 Task: Search one way flight ticket for 4 adults, 1 infant in seat and 1 infant on lap in premium economy from New York/islip: Long Island Macarthur Airport to Gillette: Gillette Campbell County Airport on 5-1-2023. Choice of flights is United. Number of bags: 5 checked bags. Price is upto 98000. Outbound departure time preference is 7:15.
Action: Mouse moved to (277, 566)
Screenshot: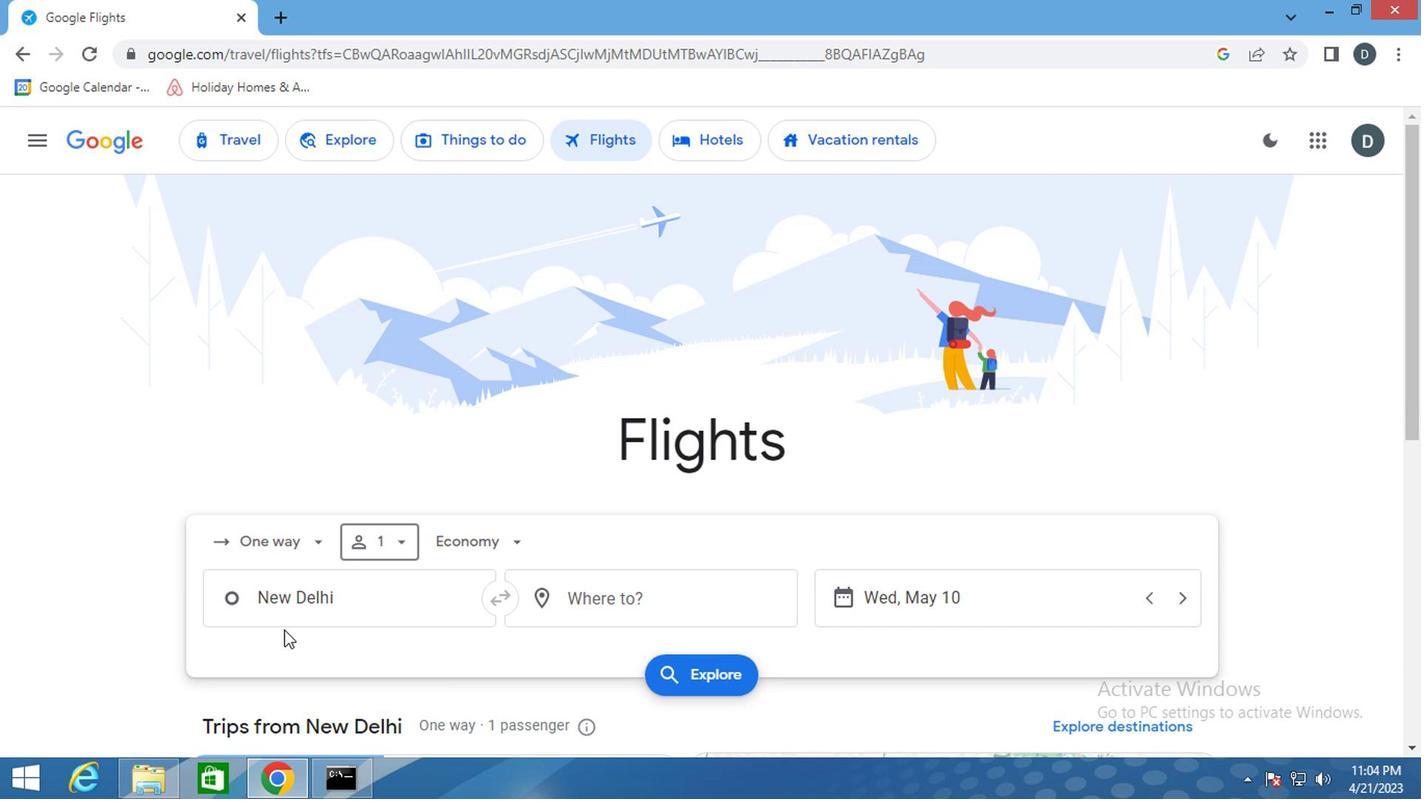 
Action: Mouse pressed left at (277, 566)
Screenshot: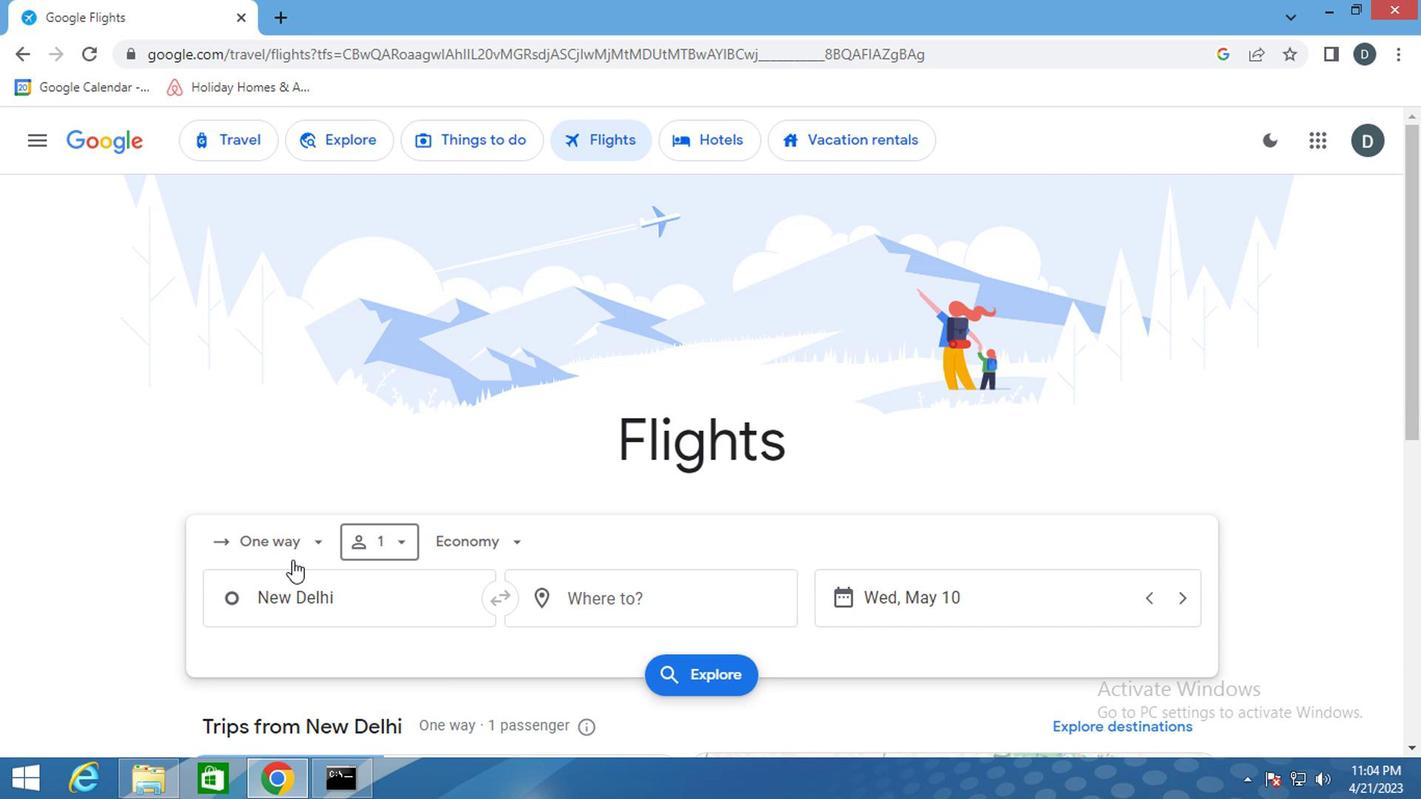 
Action: Mouse moved to (287, 636)
Screenshot: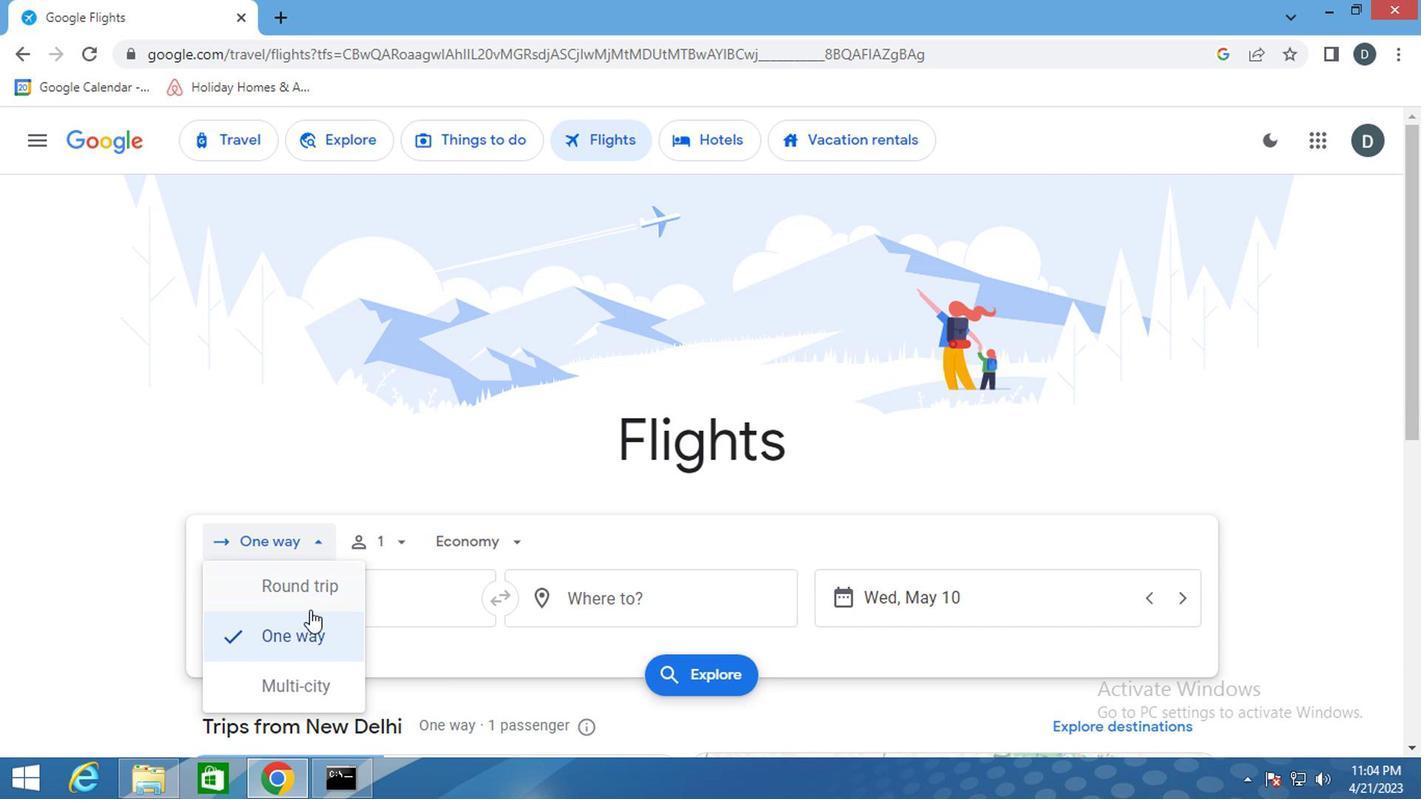 
Action: Mouse pressed left at (287, 636)
Screenshot: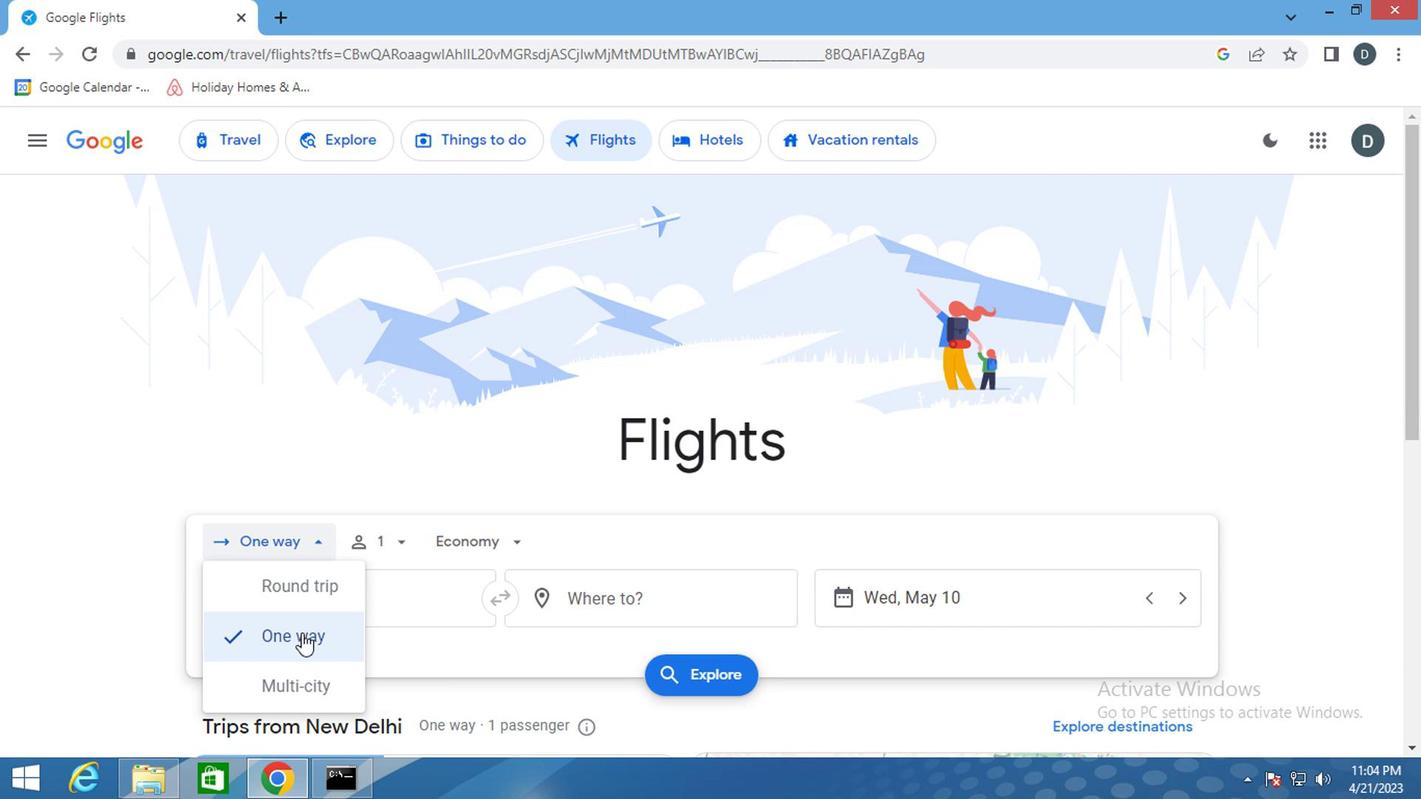 
Action: Mouse moved to (334, 613)
Screenshot: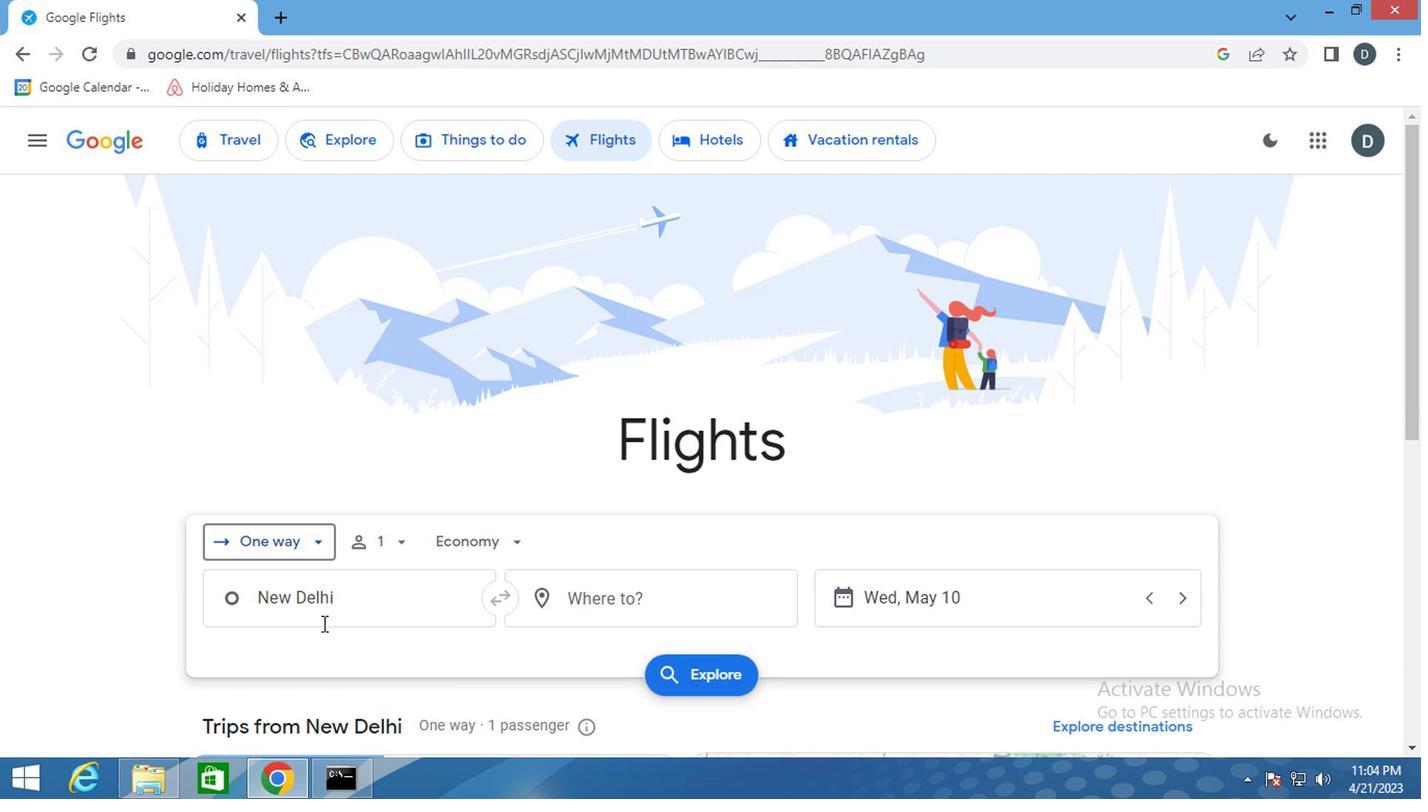 
Action: Mouse pressed left at (334, 613)
Screenshot: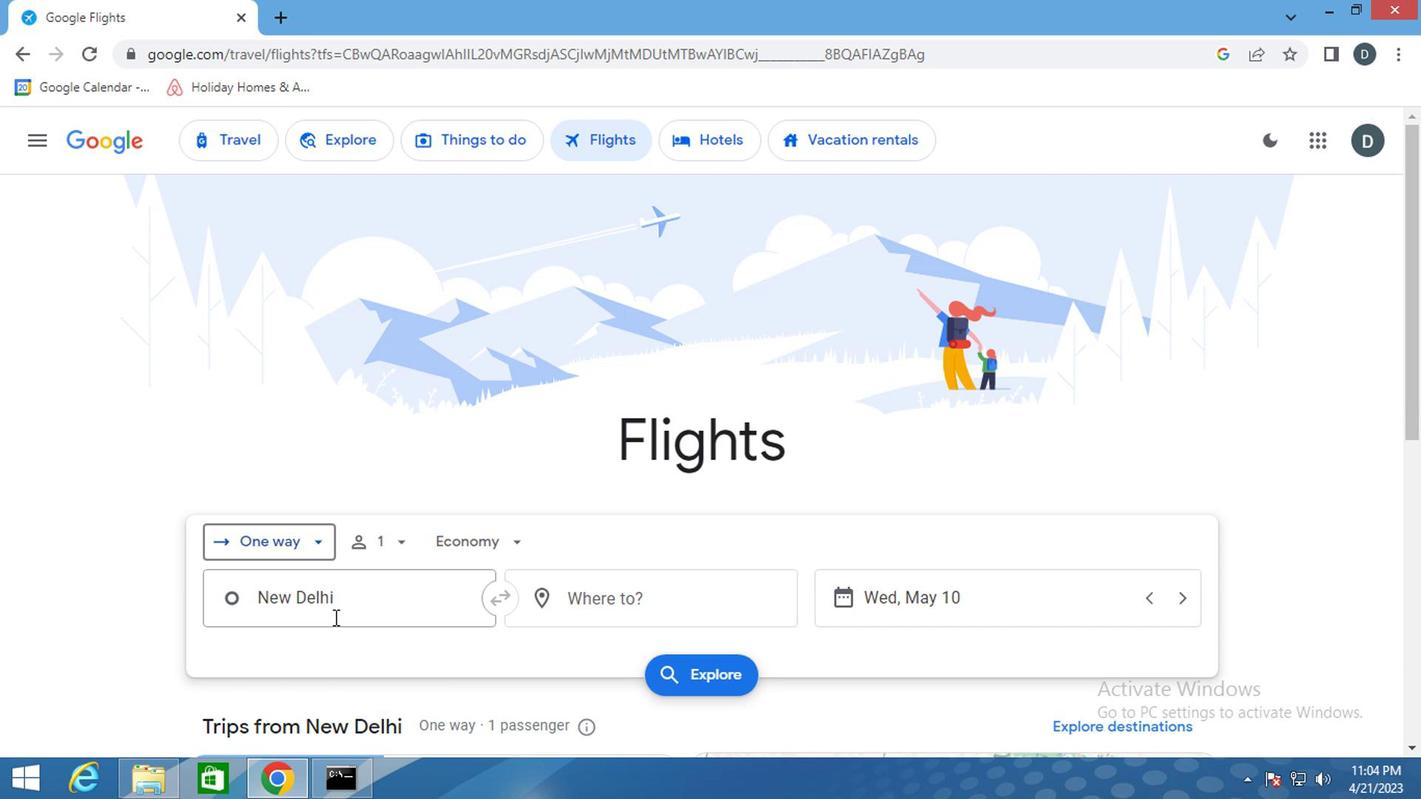 
Action: Mouse moved to (390, 552)
Screenshot: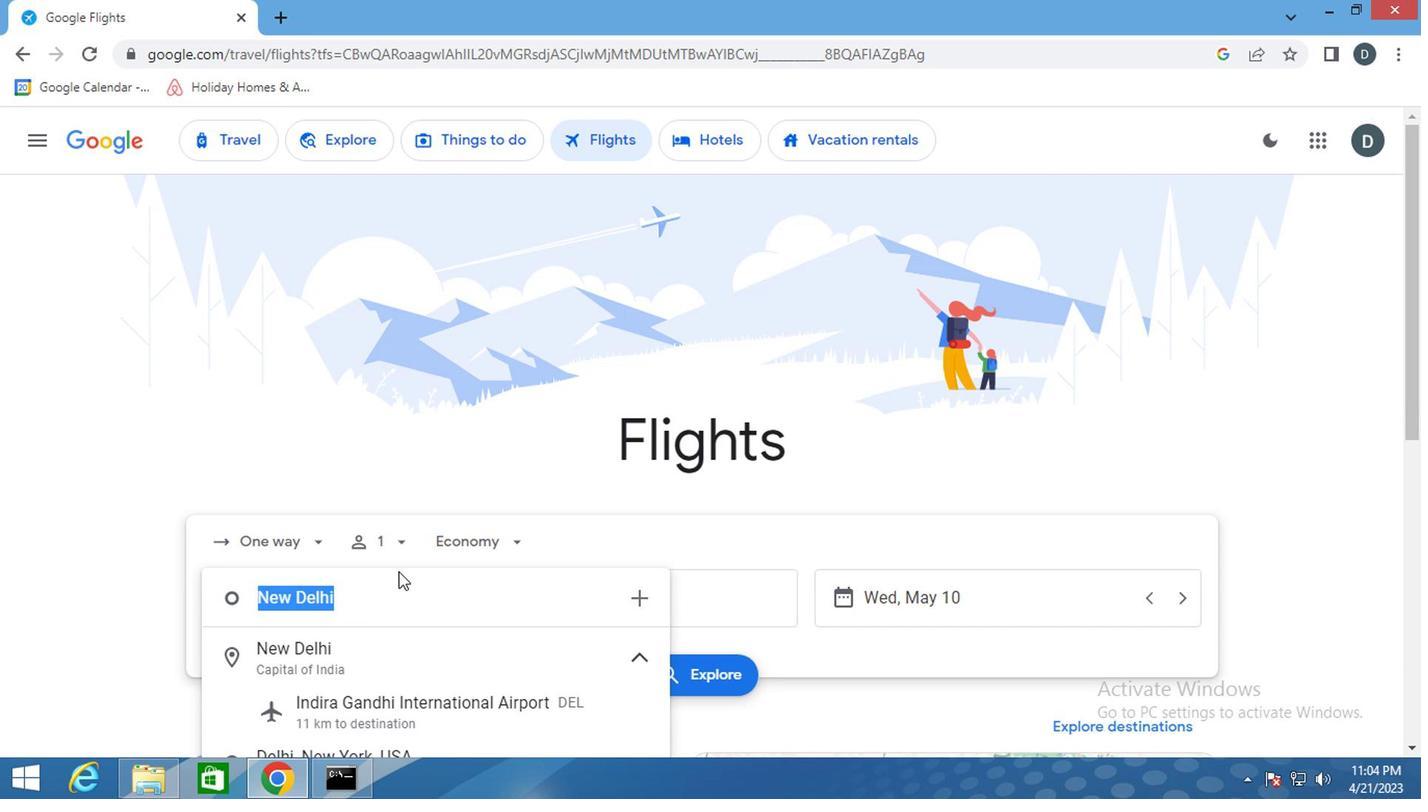
Action: Mouse pressed left at (390, 552)
Screenshot: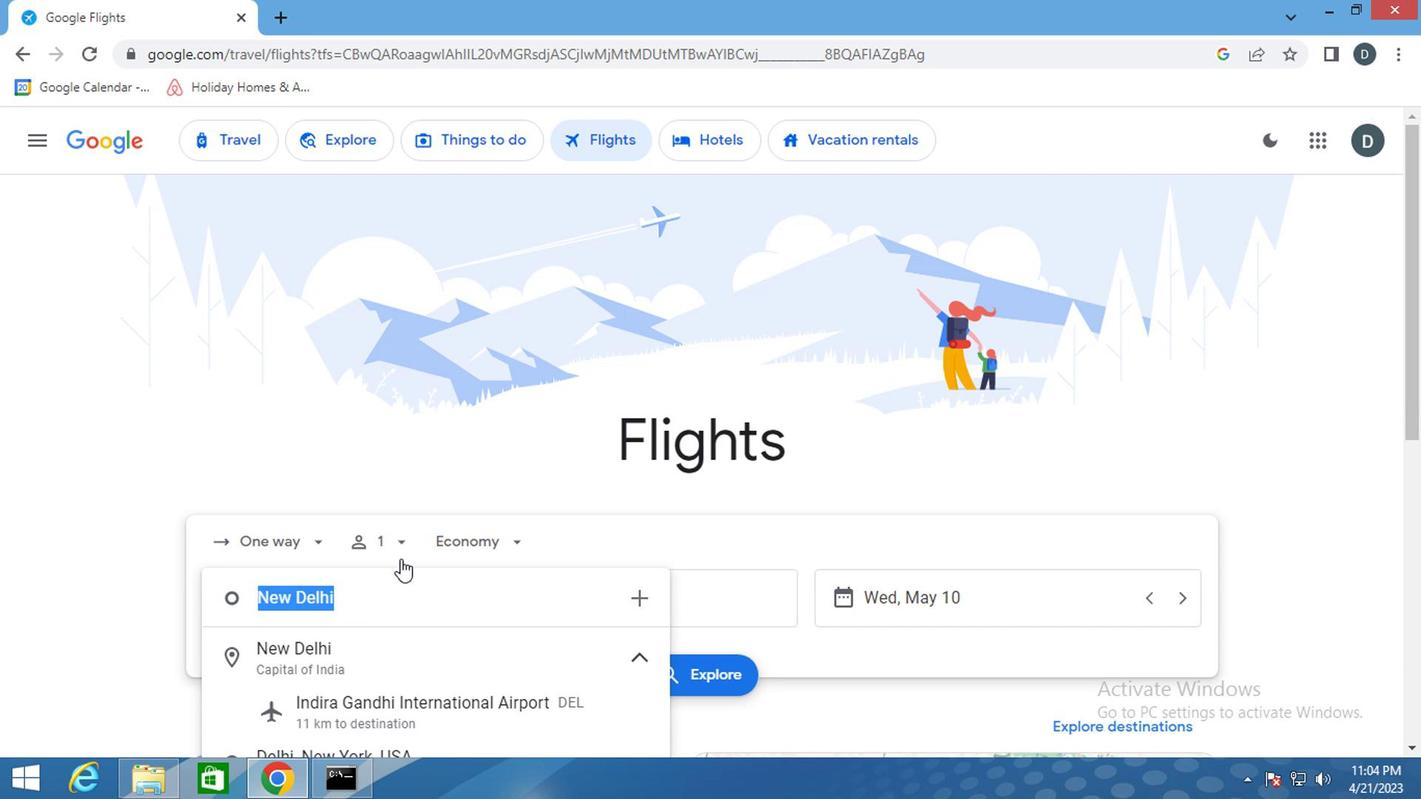 
Action: Mouse moved to (546, 602)
Screenshot: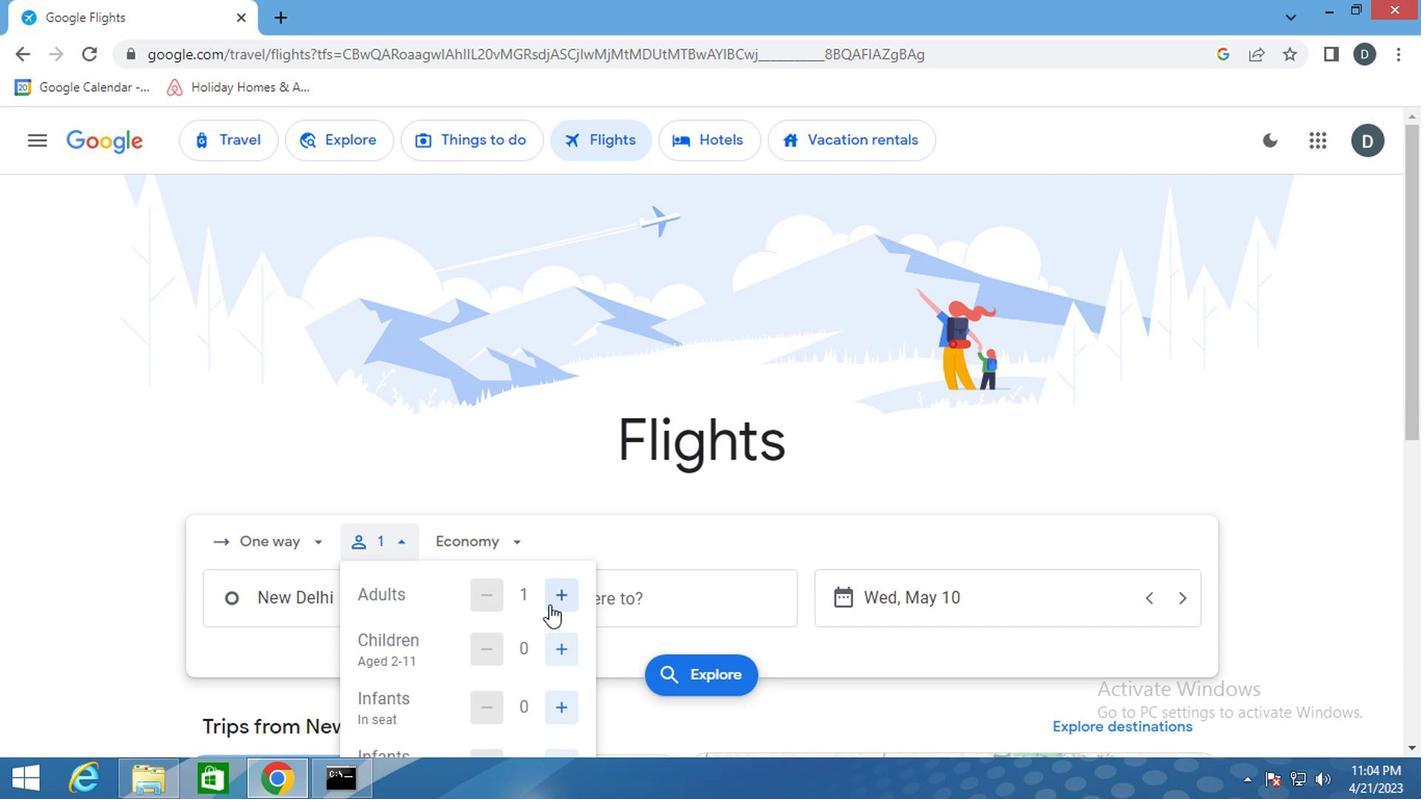 
Action: Mouse pressed left at (546, 602)
Screenshot: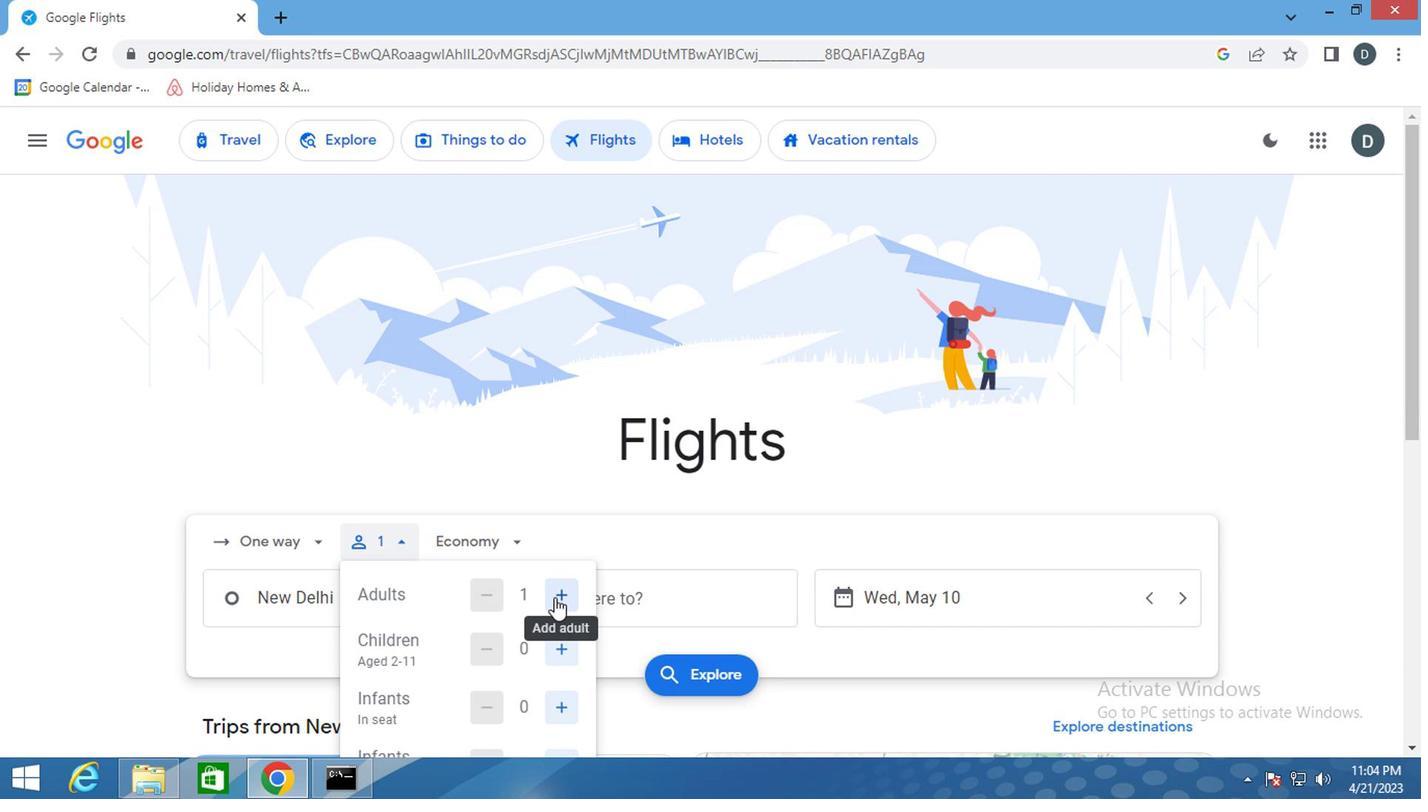
Action: Mouse pressed left at (546, 602)
Screenshot: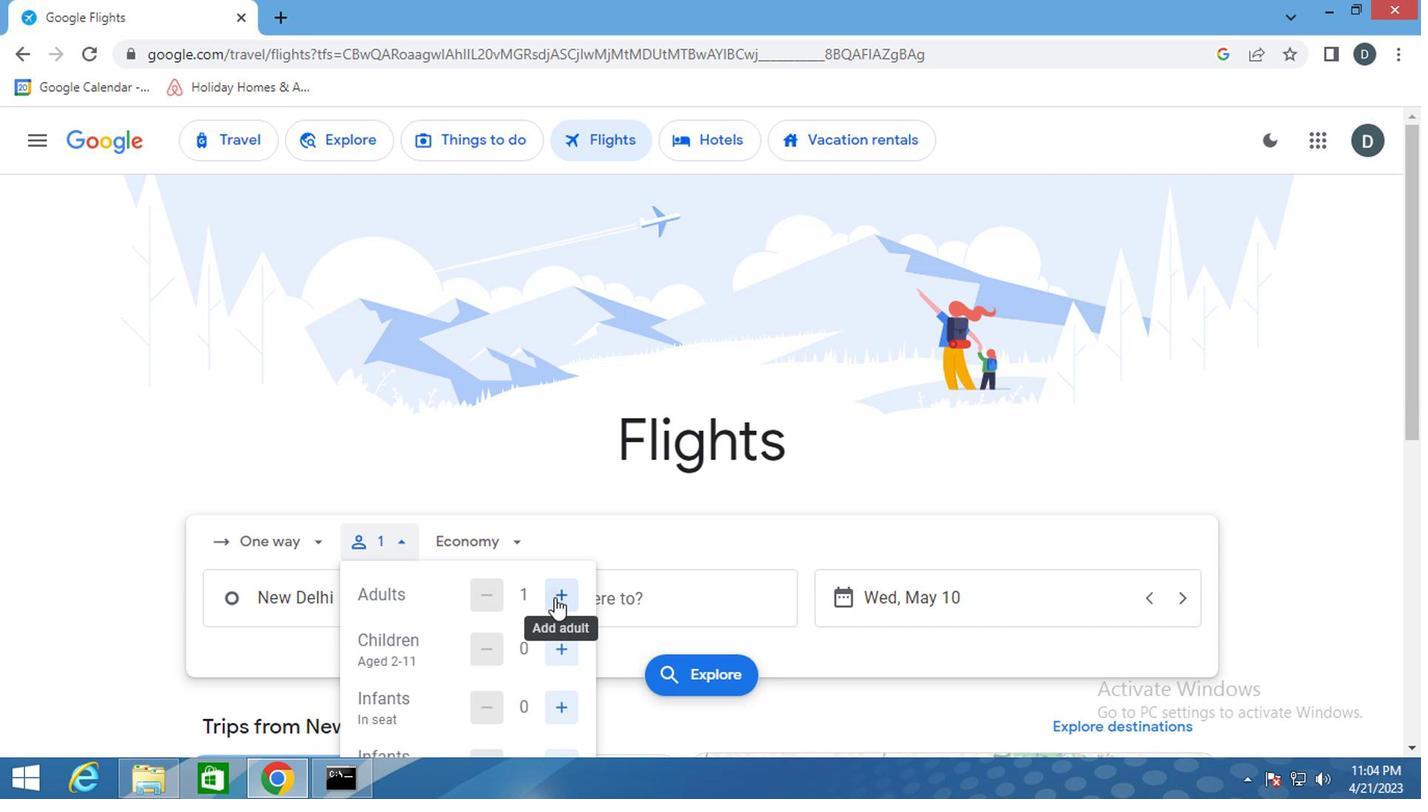 
Action: Mouse pressed left at (546, 602)
Screenshot: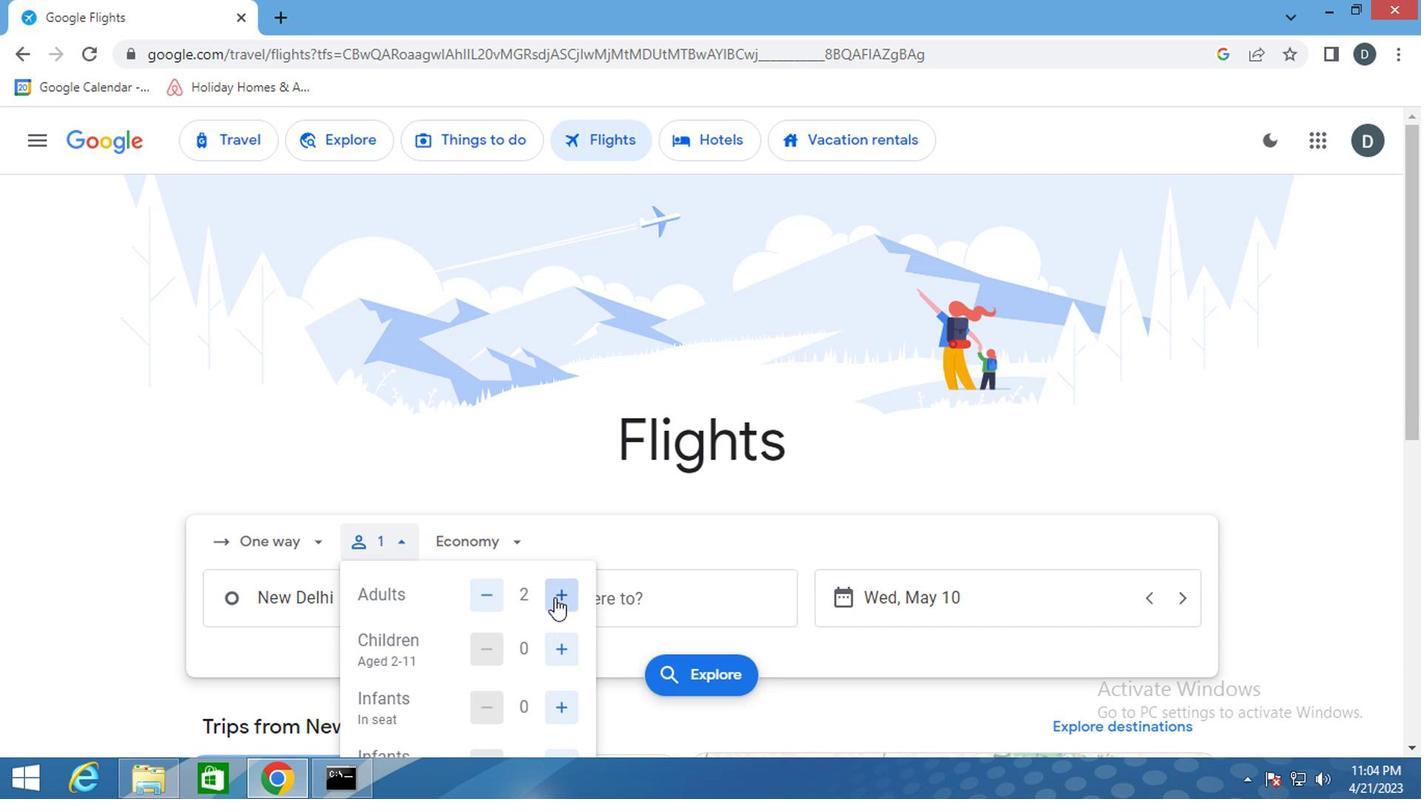 
Action: Mouse pressed left at (546, 602)
Screenshot: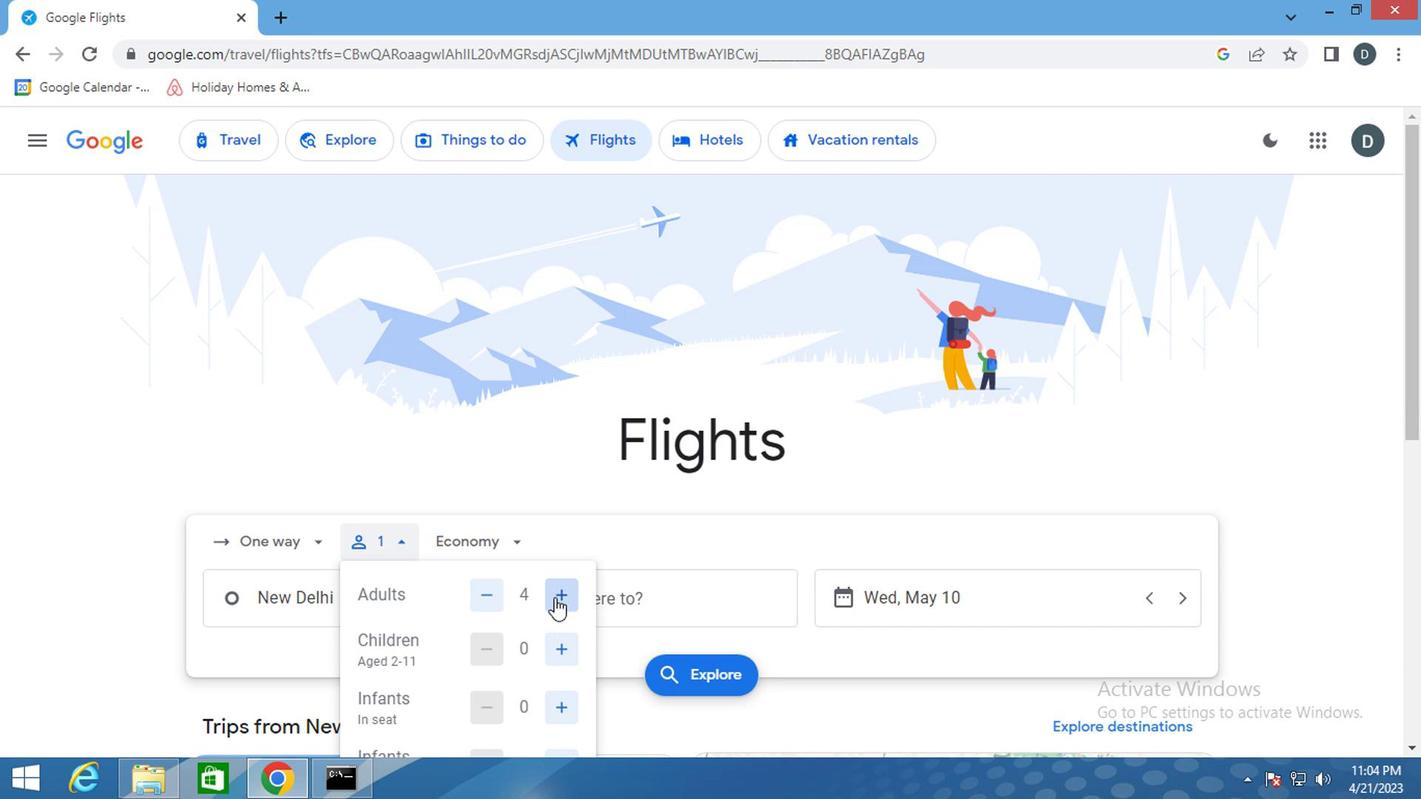 
Action: Mouse moved to (485, 594)
Screenshot: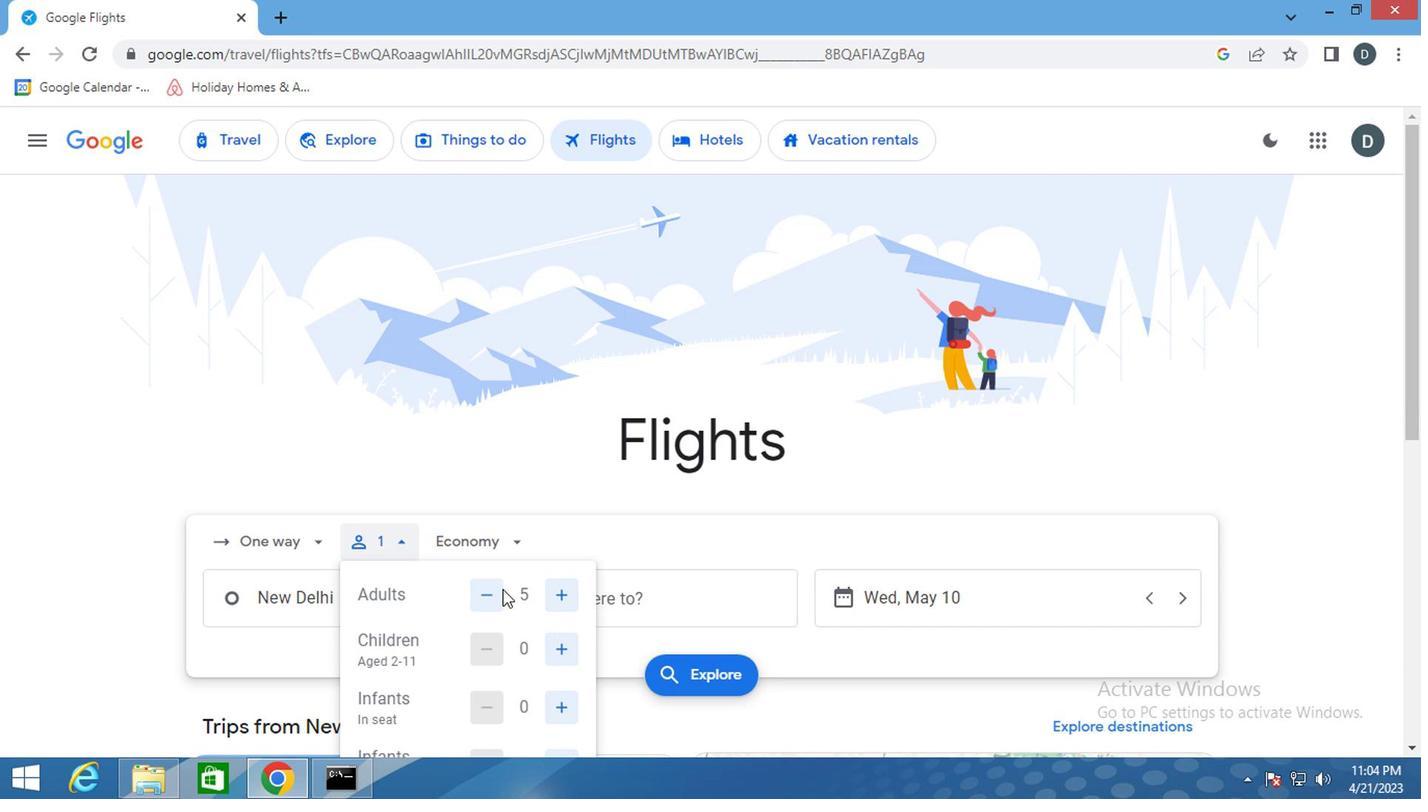 
Action: Mouse pressed left at (485, 594)
Screenshot: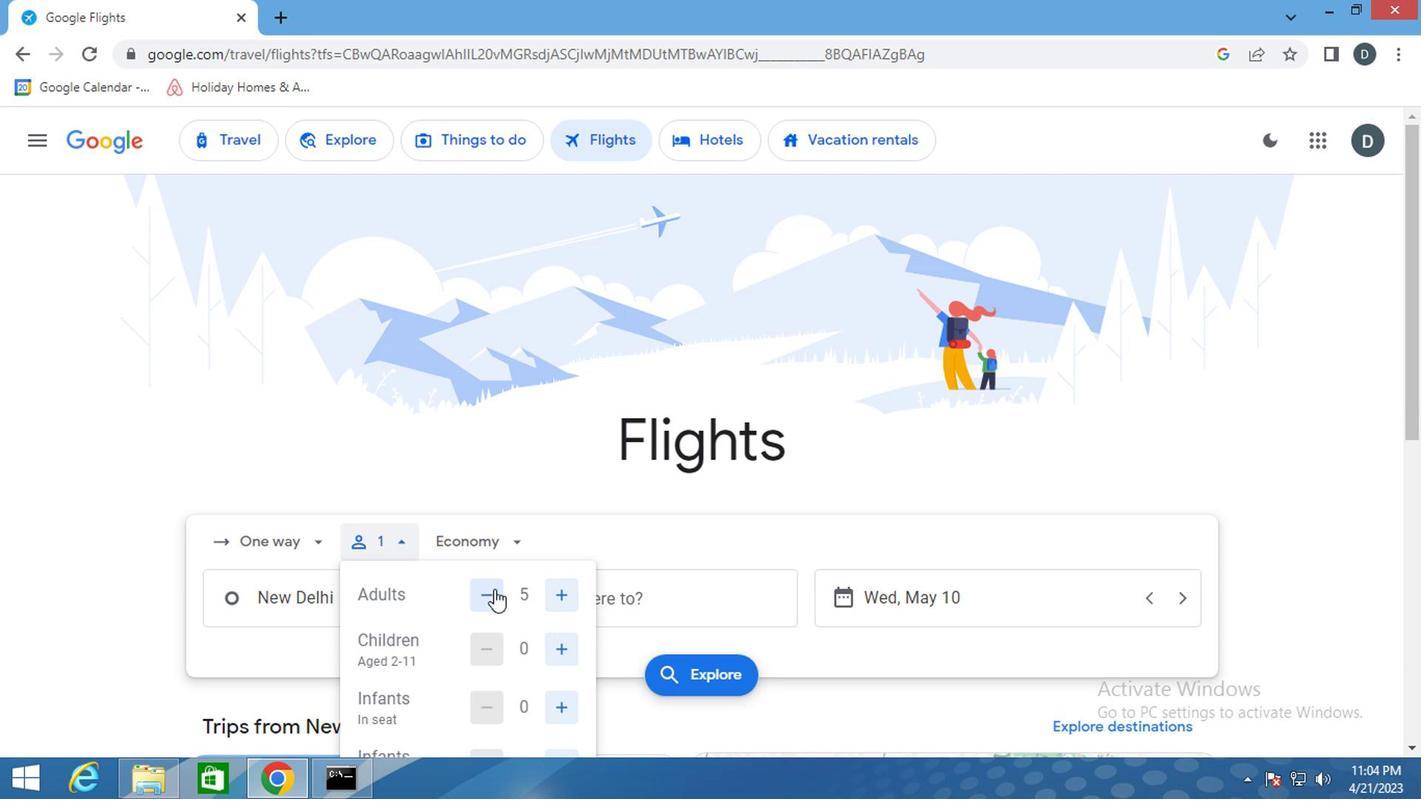 
Action: Mouse moved to (541, 646)
Screenshot: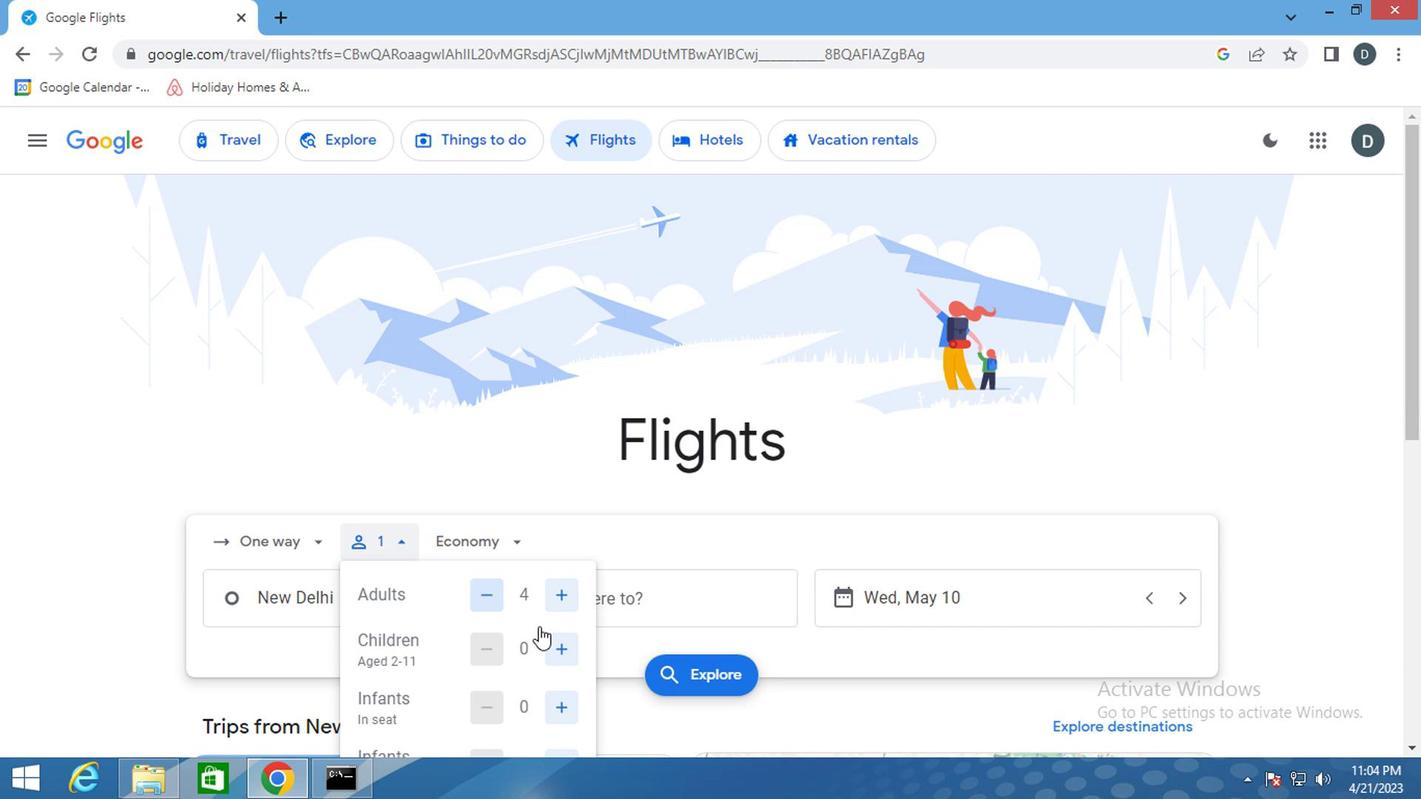 
Action: Mouse scrolled (541, 645) with delta (0, 0)
Screenshot: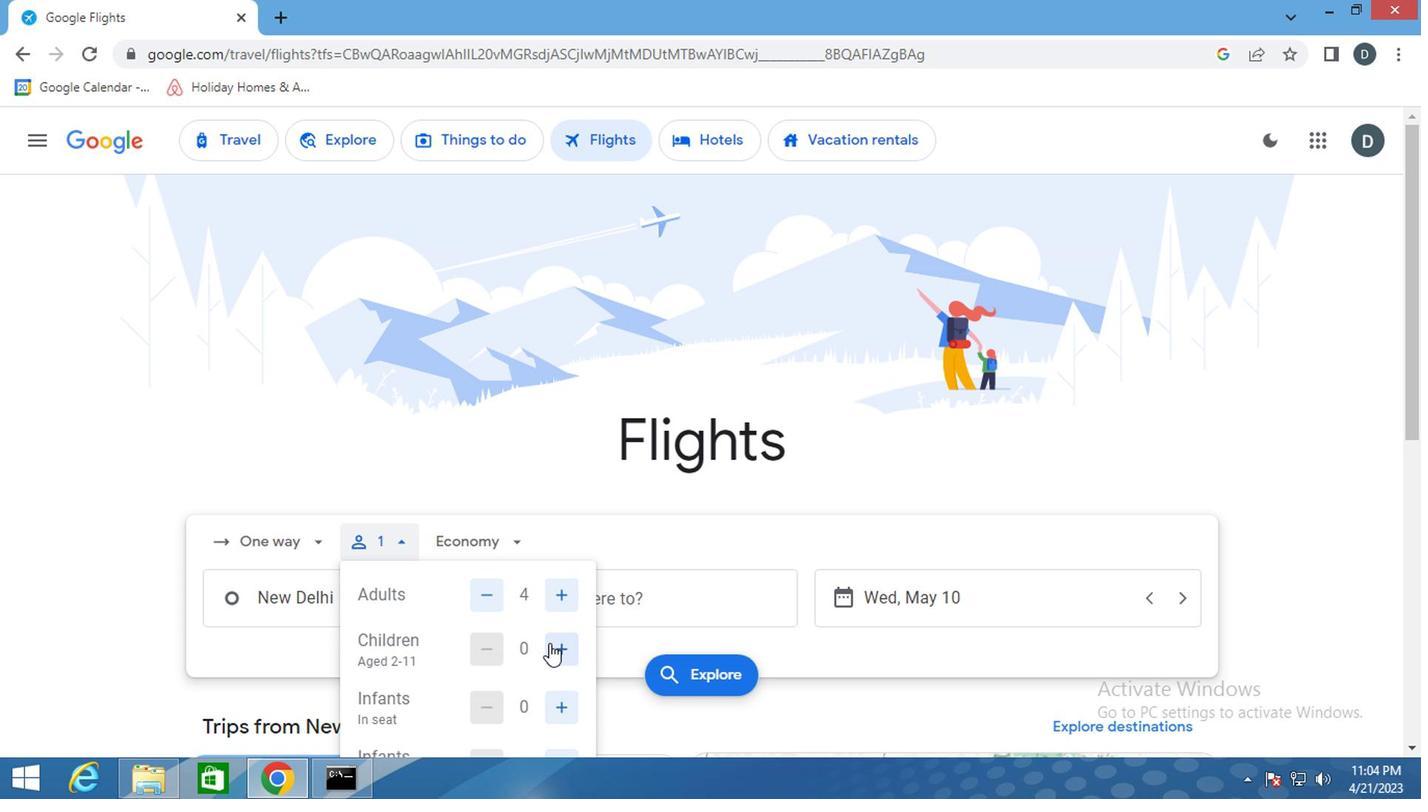
Action: Mouse moved to (562, 606)
Screenshot: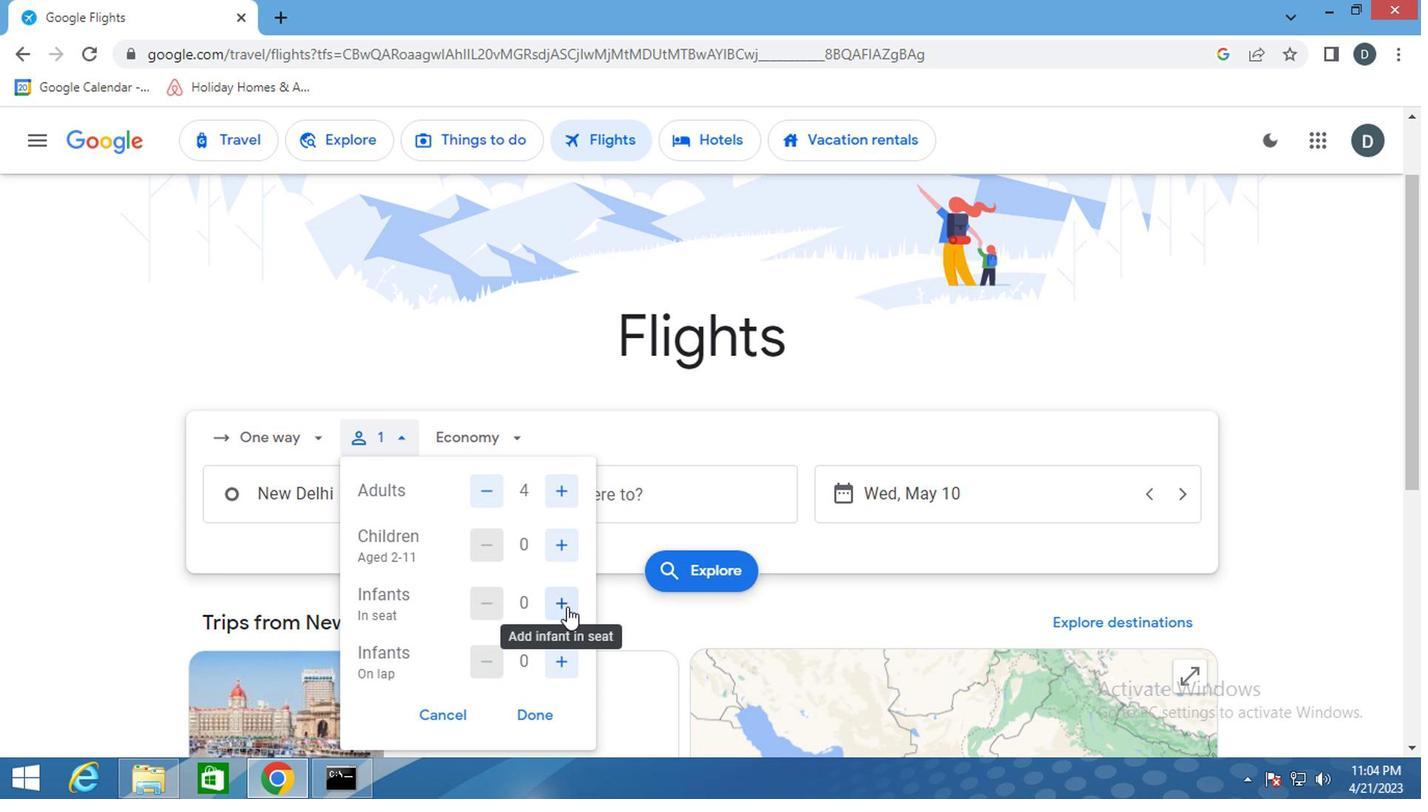 
Action: Mouse pressed left at (562, 606)
Screenshot: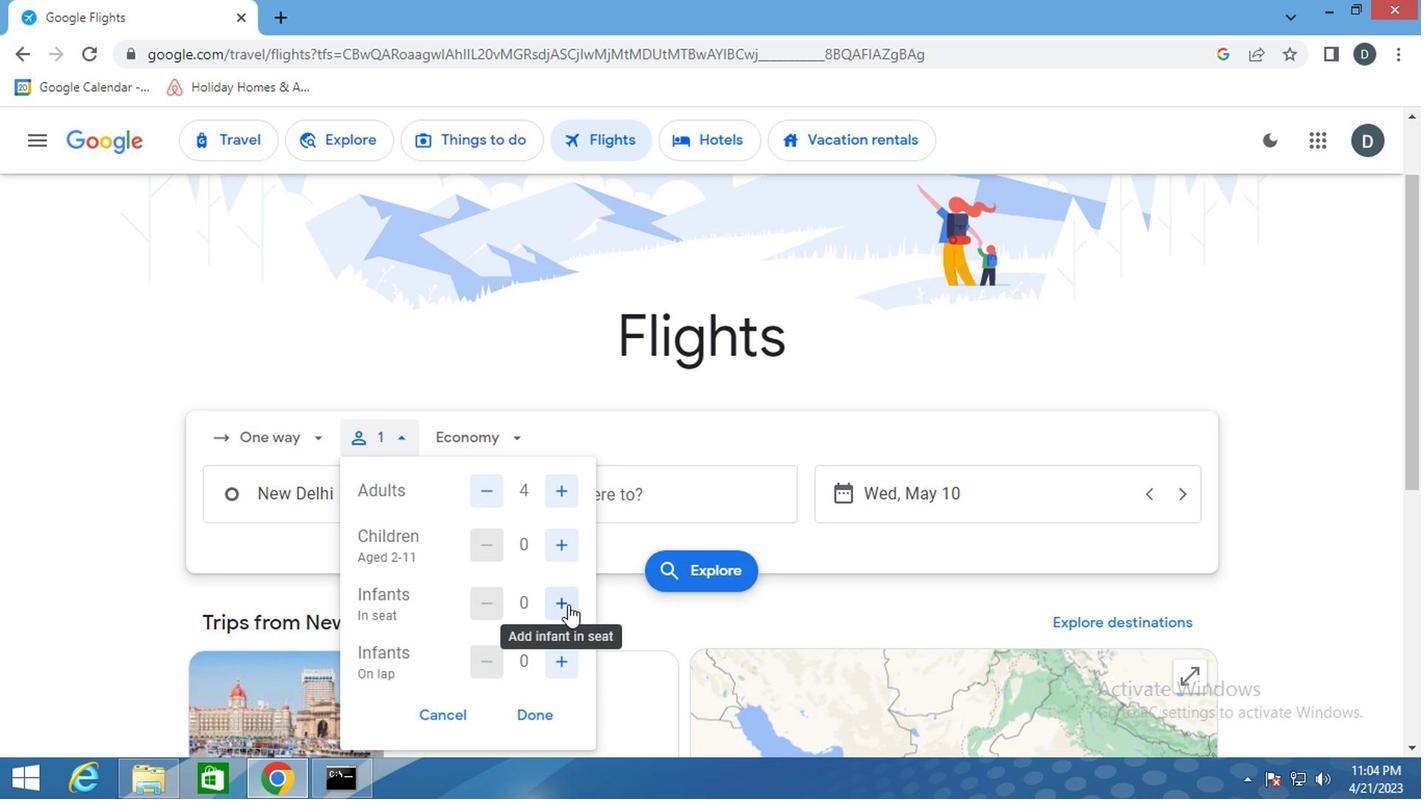 
Action: Mouse moved to (555, 671)
Screenshot: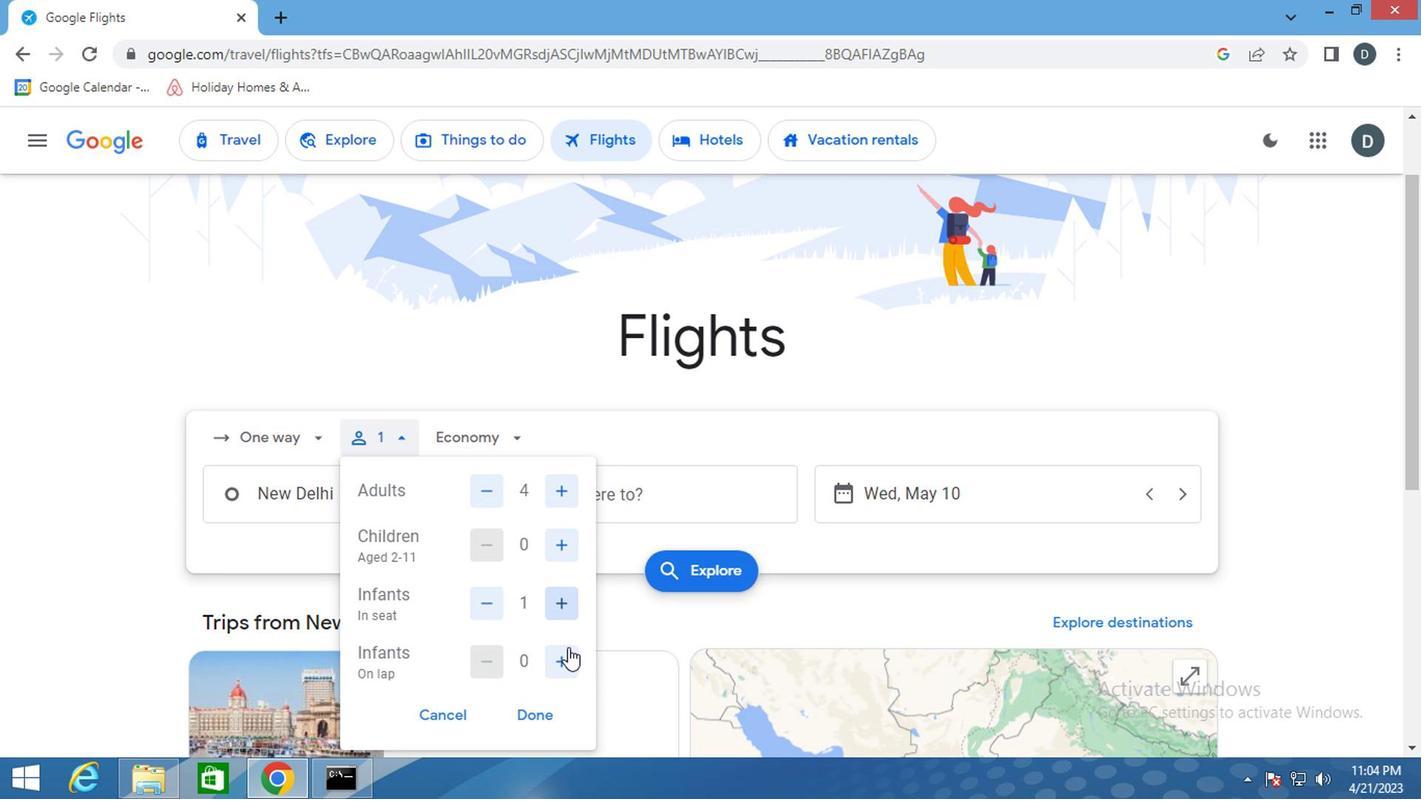 
Action: Mouse pressed left at (555, 671)
Screenshot: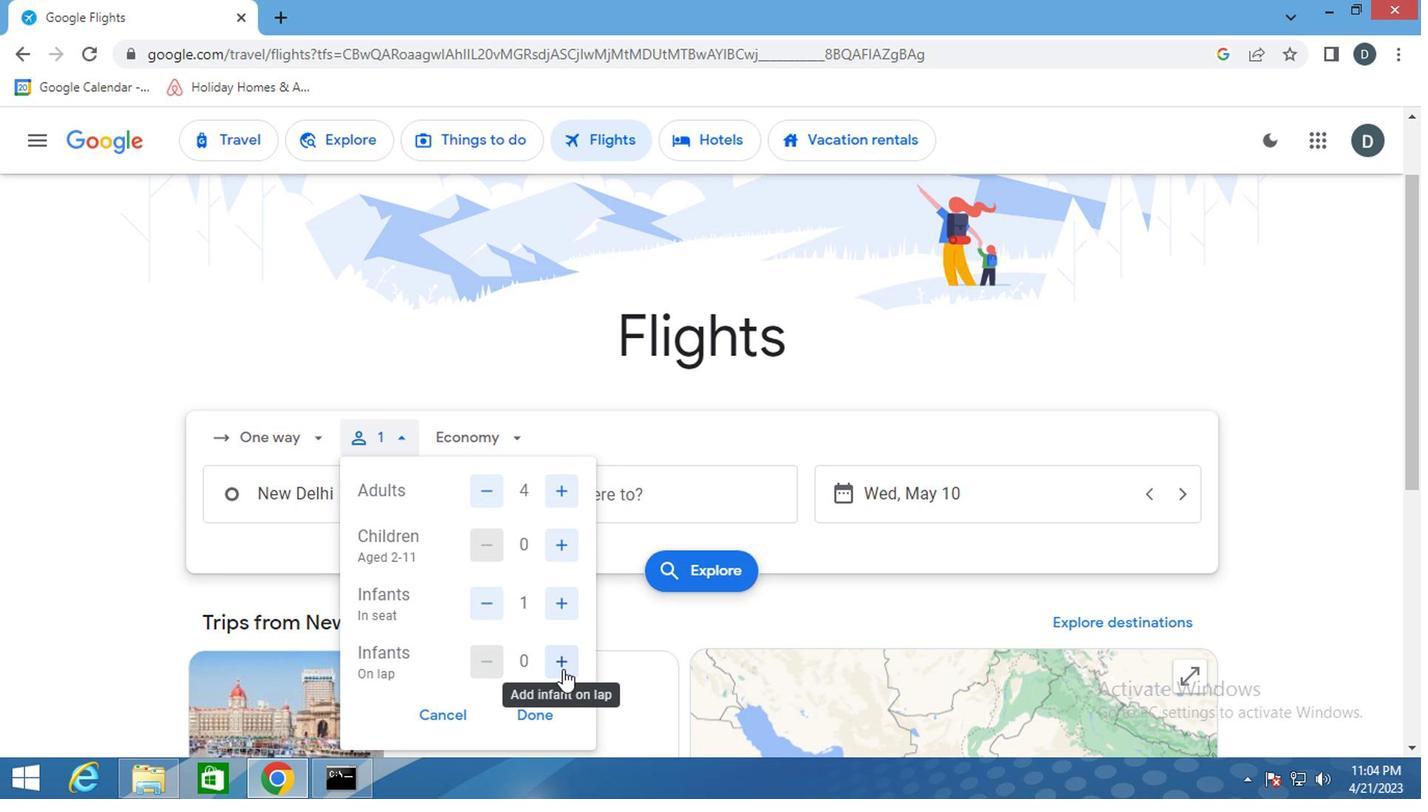 
Action: Mouse moved to (529, 716)
Screenshot: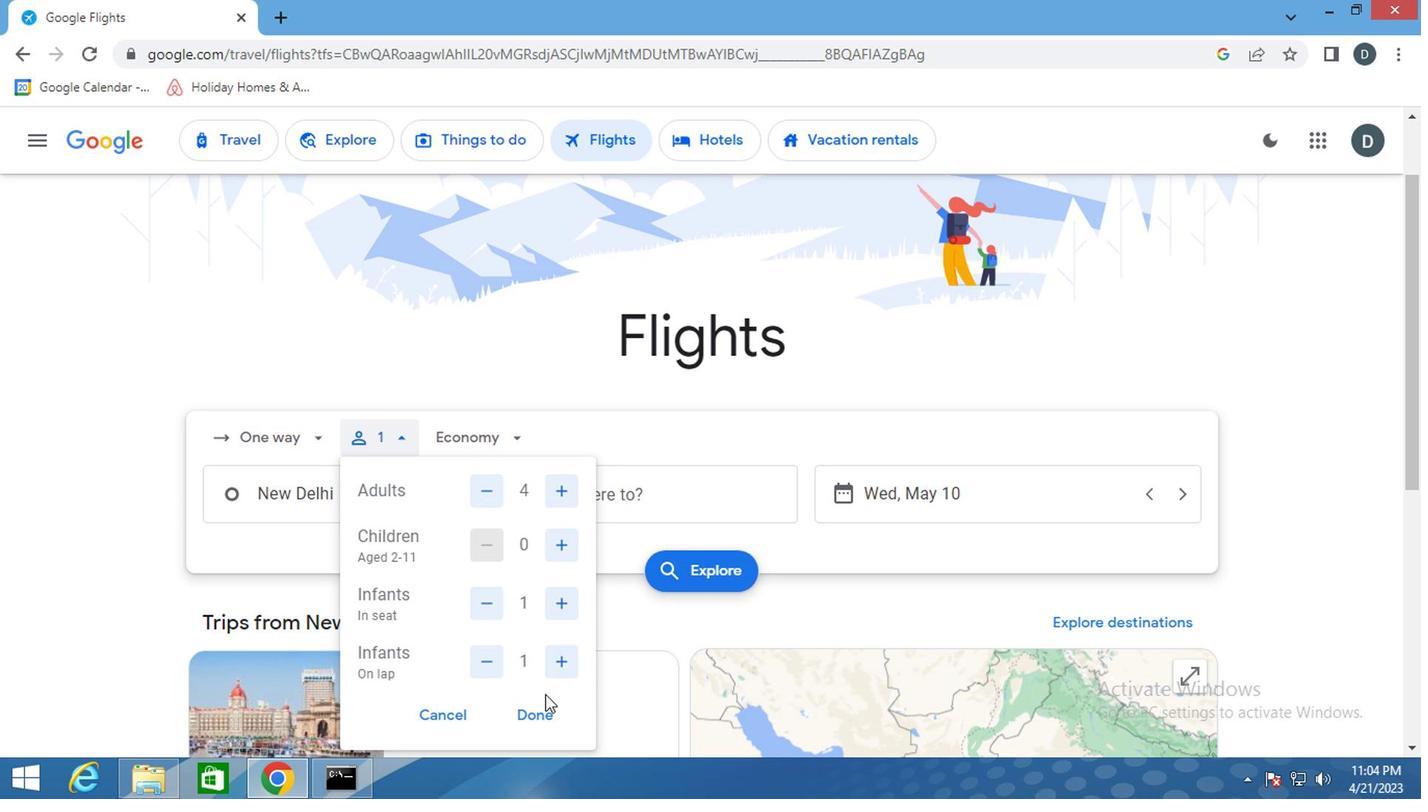 
Action: Mouse pressed left at (529, 716)
Screenshot: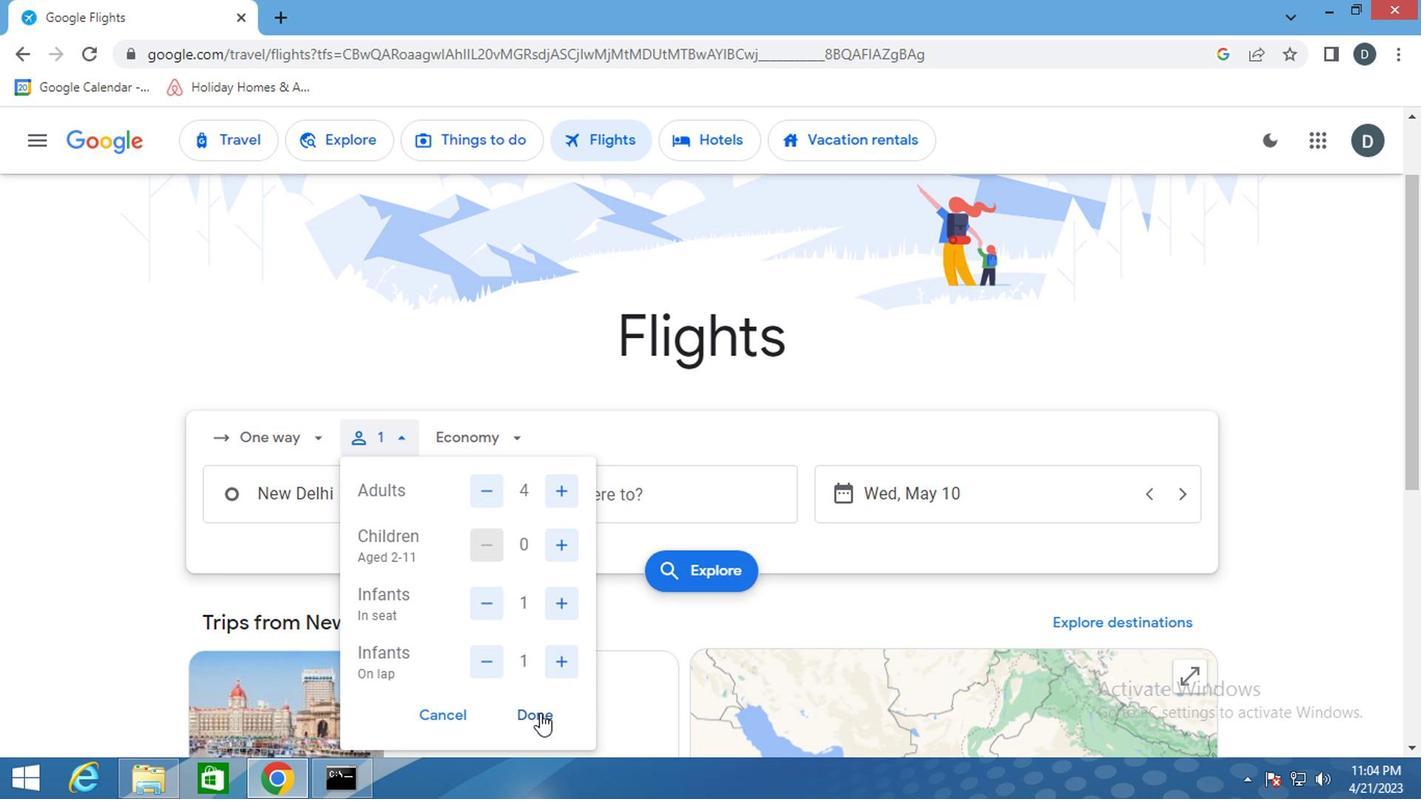 
Action: Mouse moved to (507, 454)
Screenshot: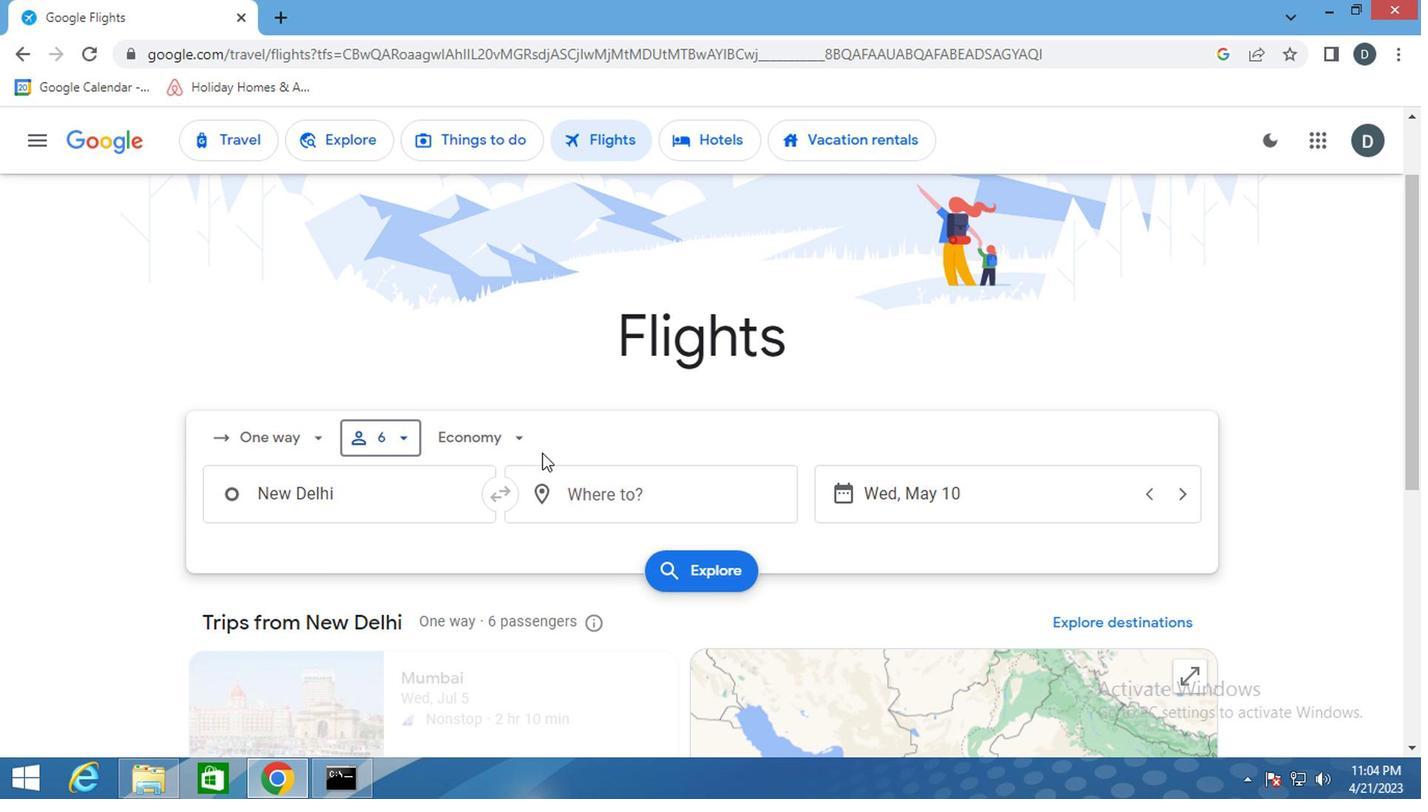 
Action: Mouse pressed left at (507, 454)
Screenshot: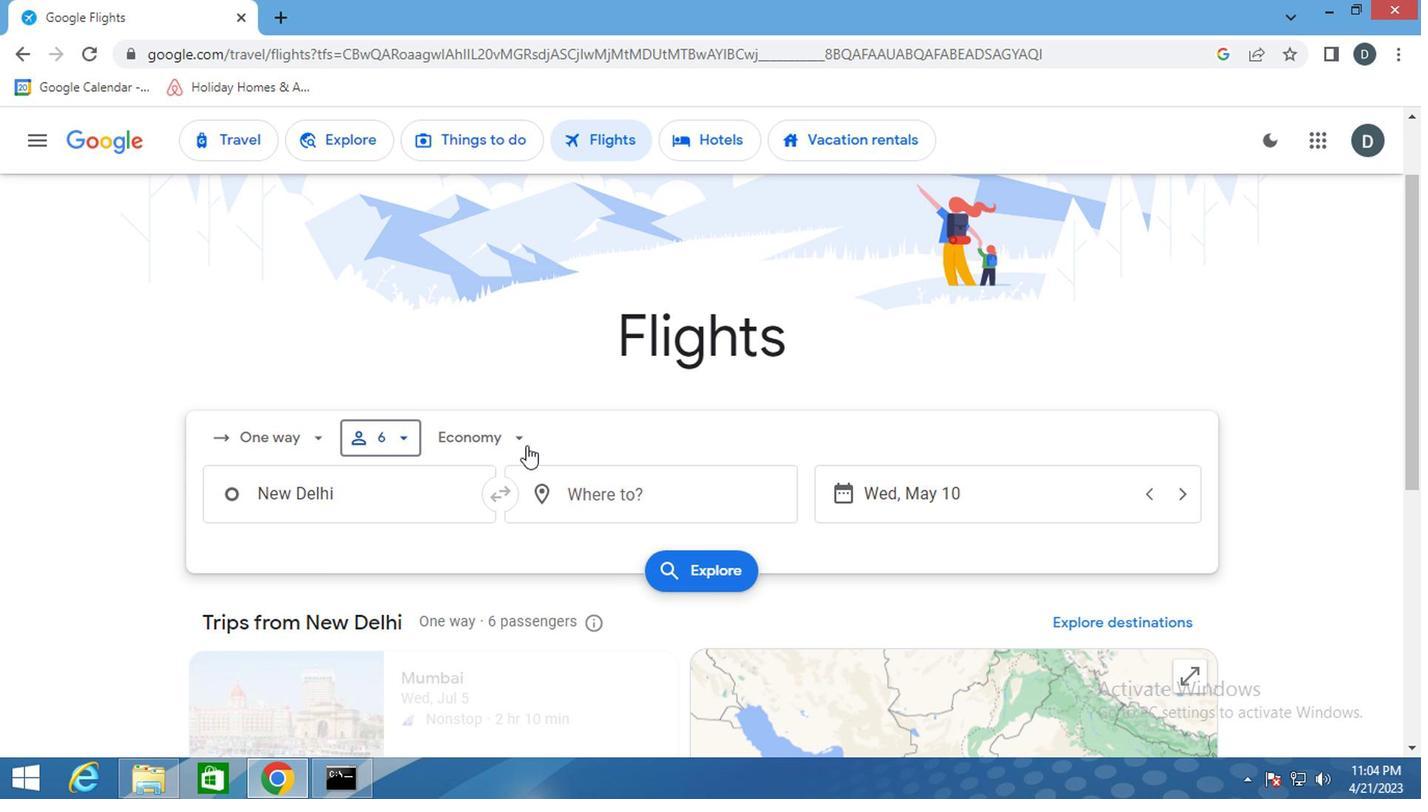 
Action: Mouse moved to (540, 528)
Screenshot: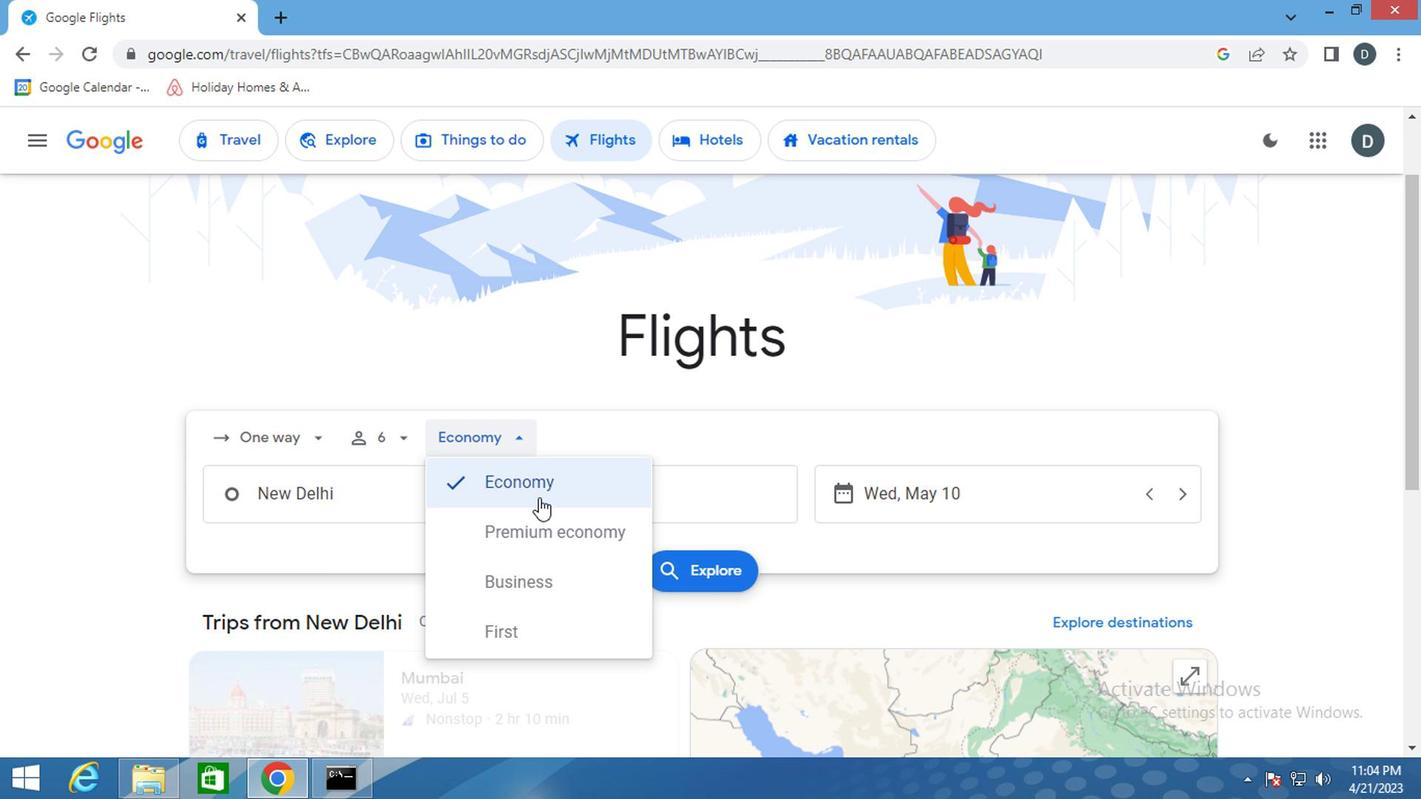 
Action: Mouse pressed left at (540, 528)
Screenshot: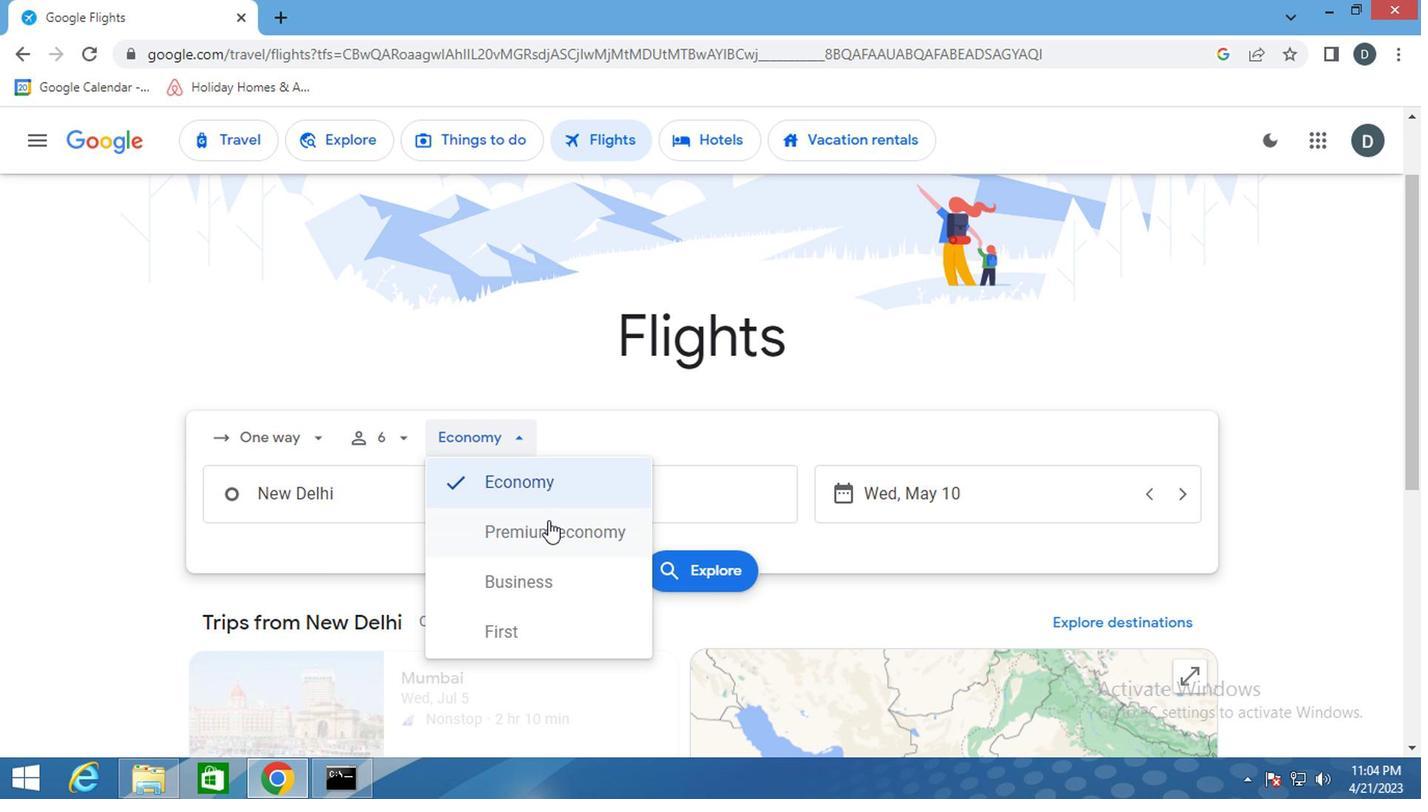 
Action: Mouse moved to (385, 512)
Screenshot: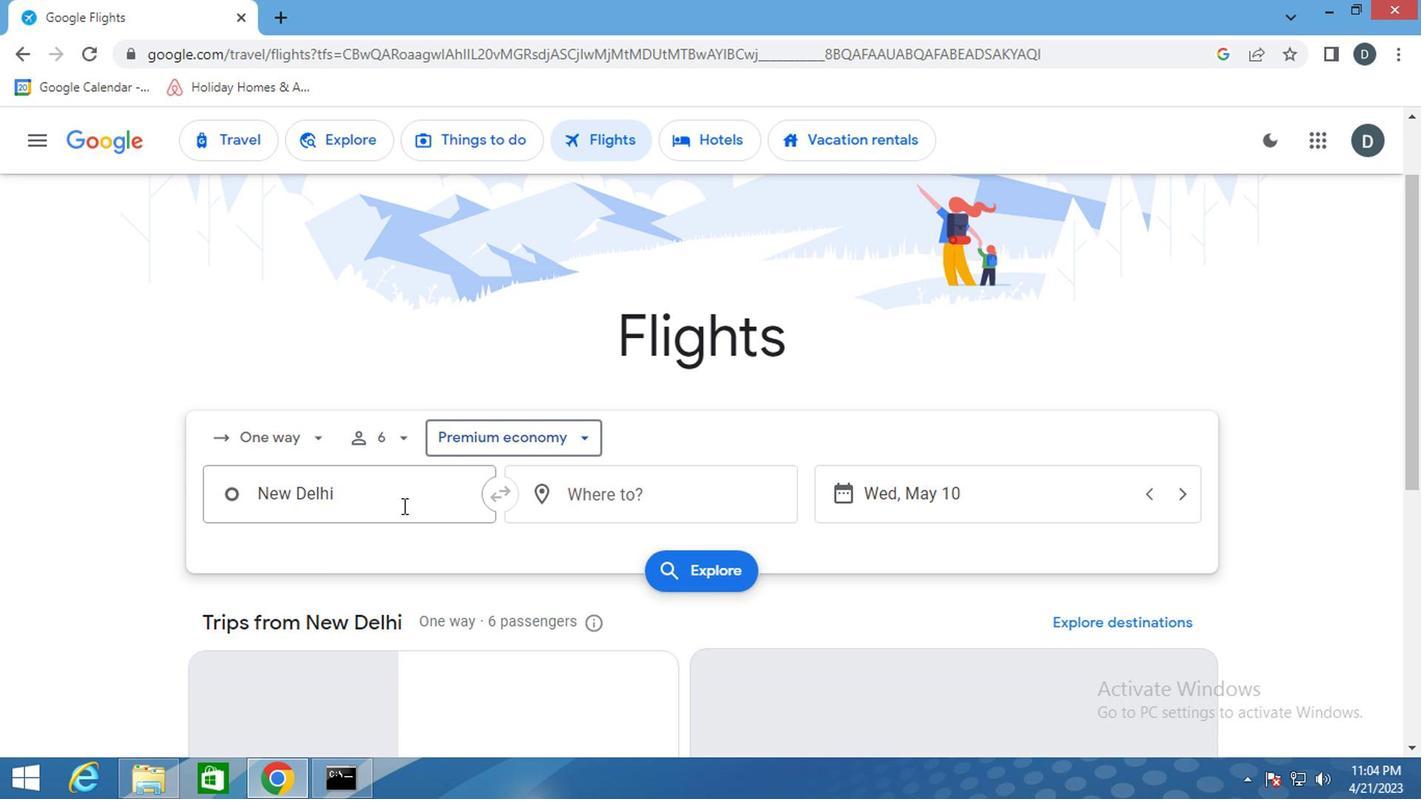 
Action: Mouse pressed left at (385, 512)
Screenshot: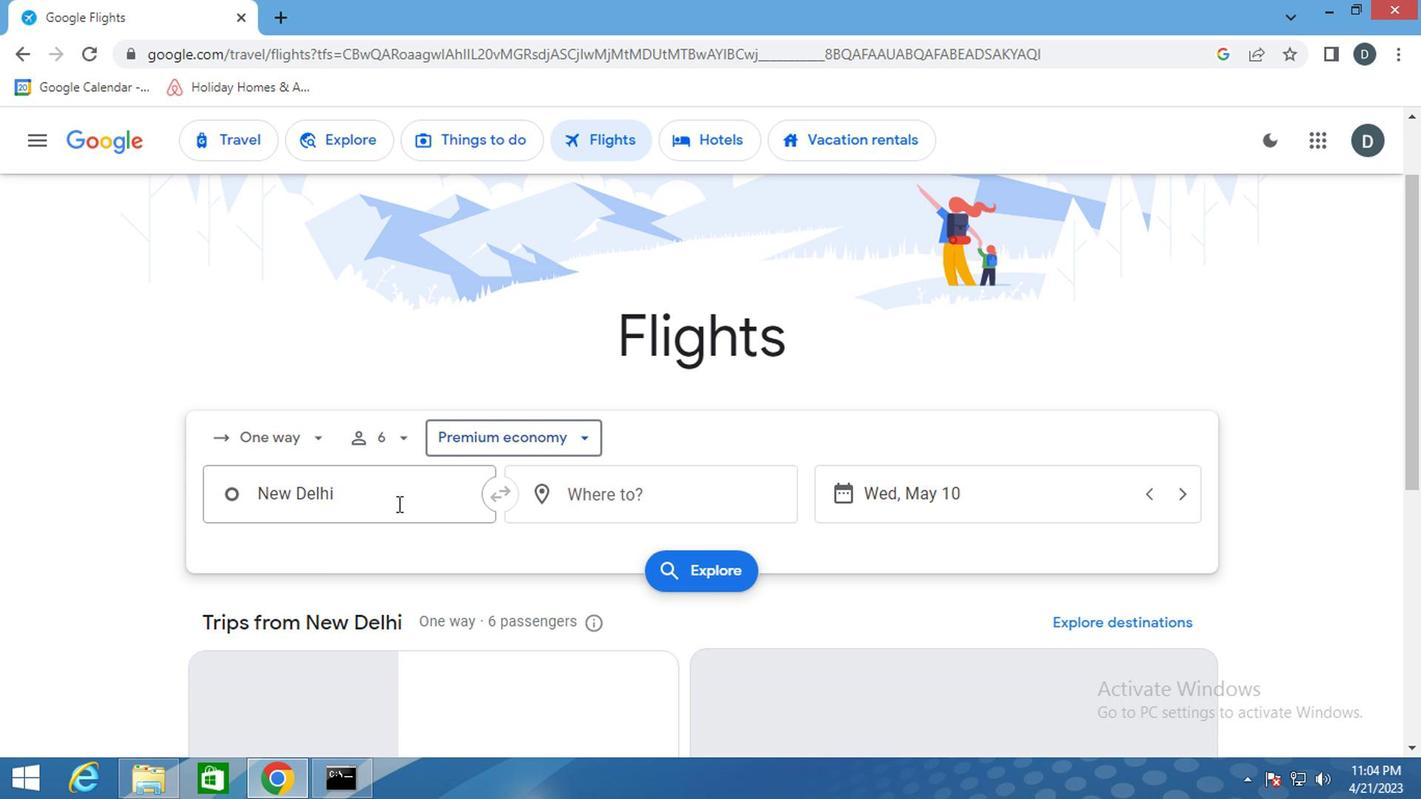 
Action: Key pressed <Key.shift>NEW
Screenshot: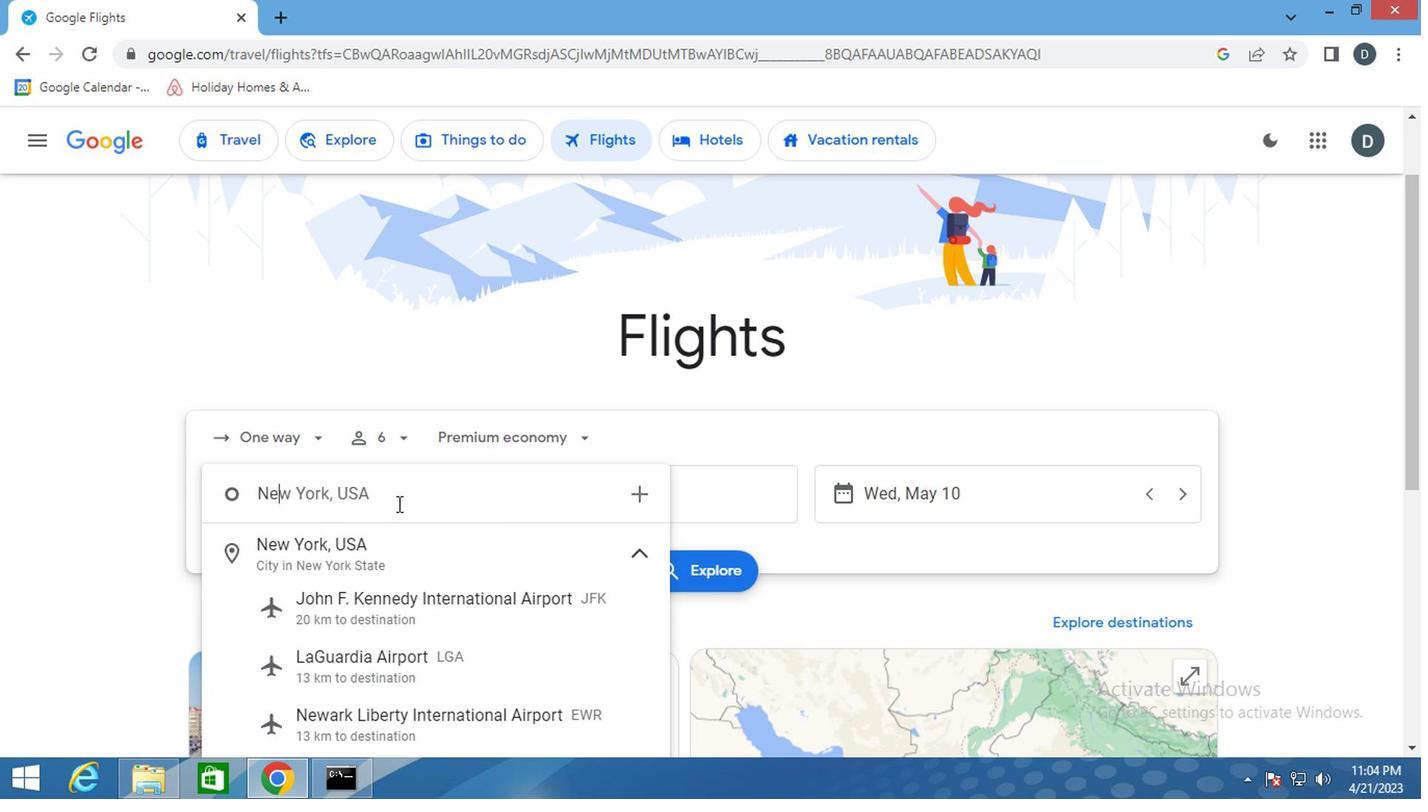 
Action: Mouse moved to (395, 562)
Screenshot: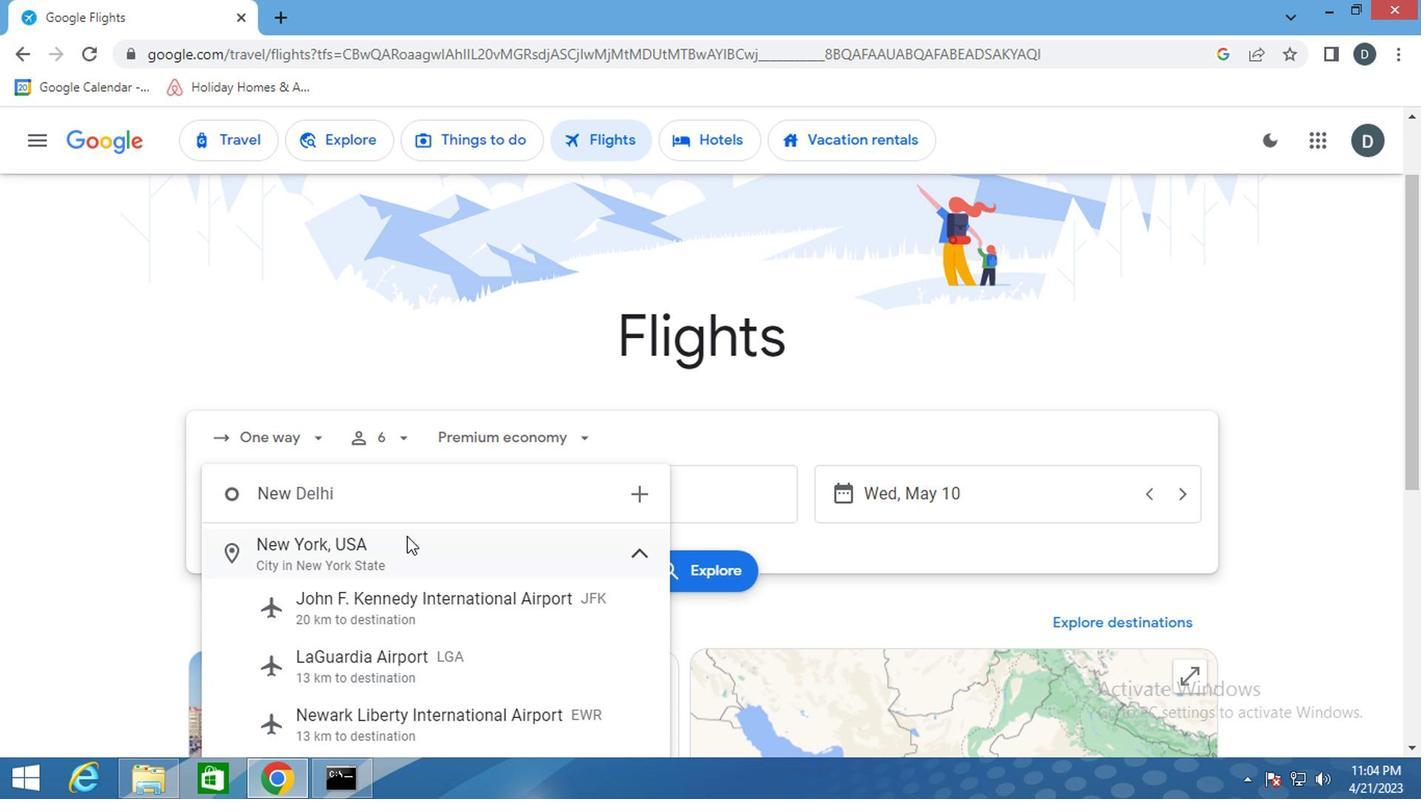 
Action: Mouse pressed left at (395, 562)
Screenshot: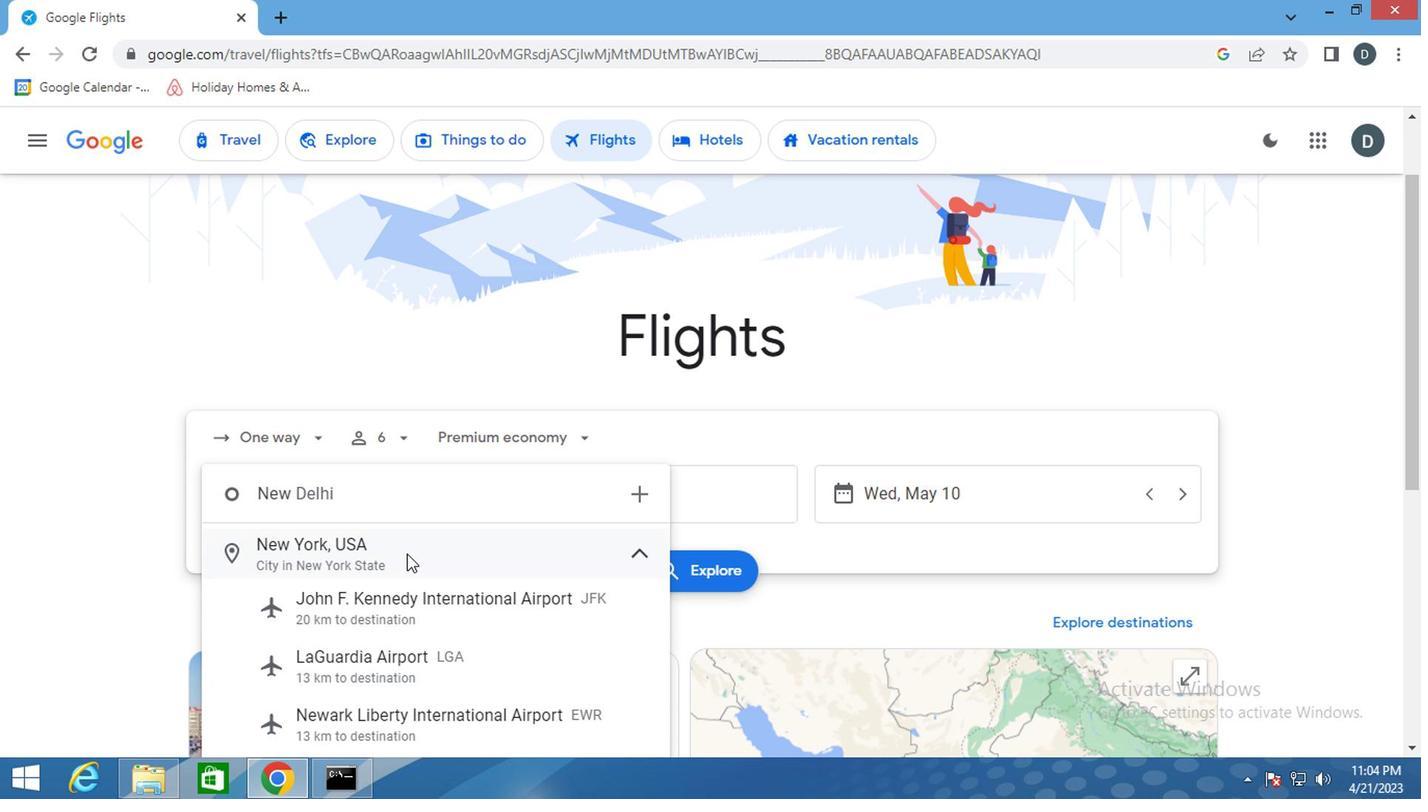 
Action: Mouse moved to (684, 500)
Screenshot: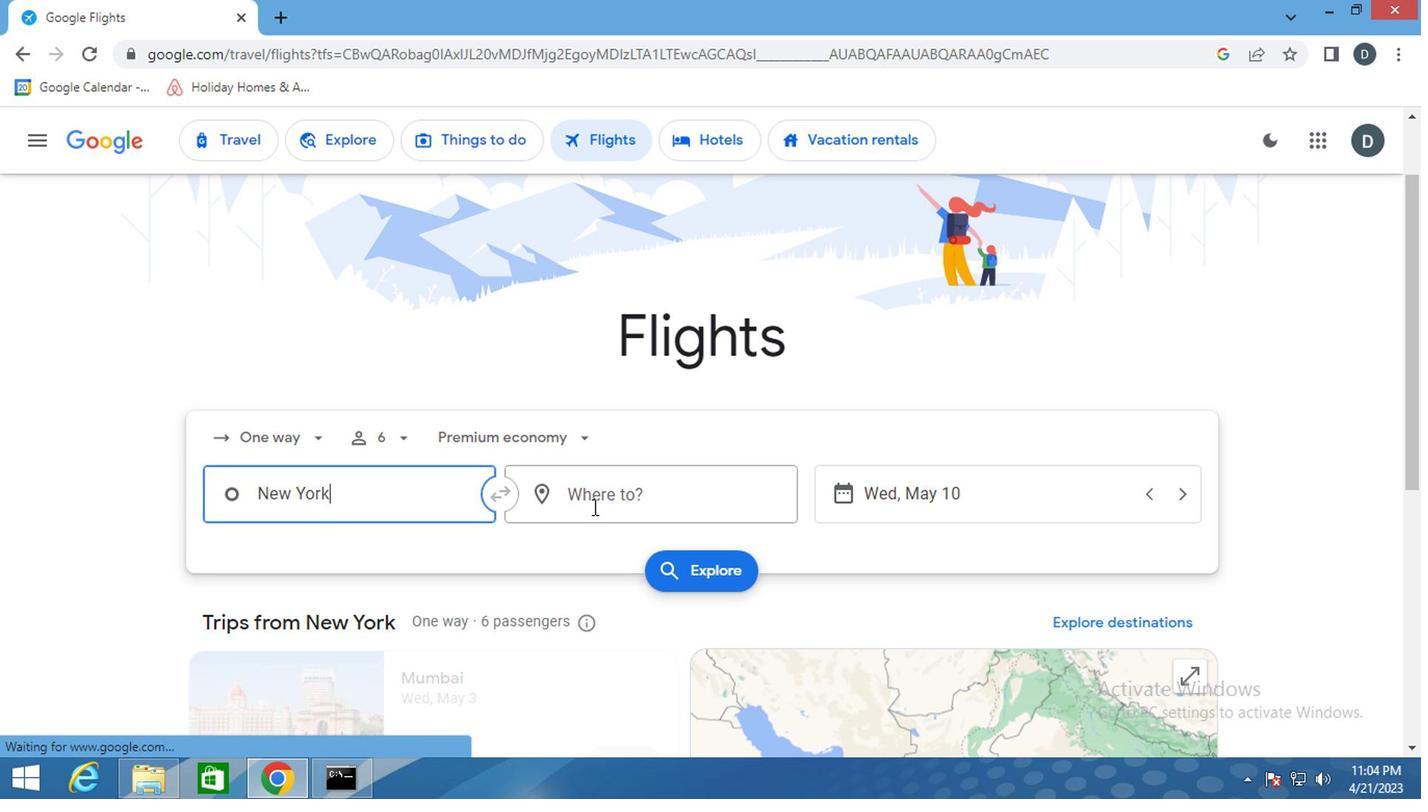 
Action: Mouse pressed left at (684, 500)
Screenshot: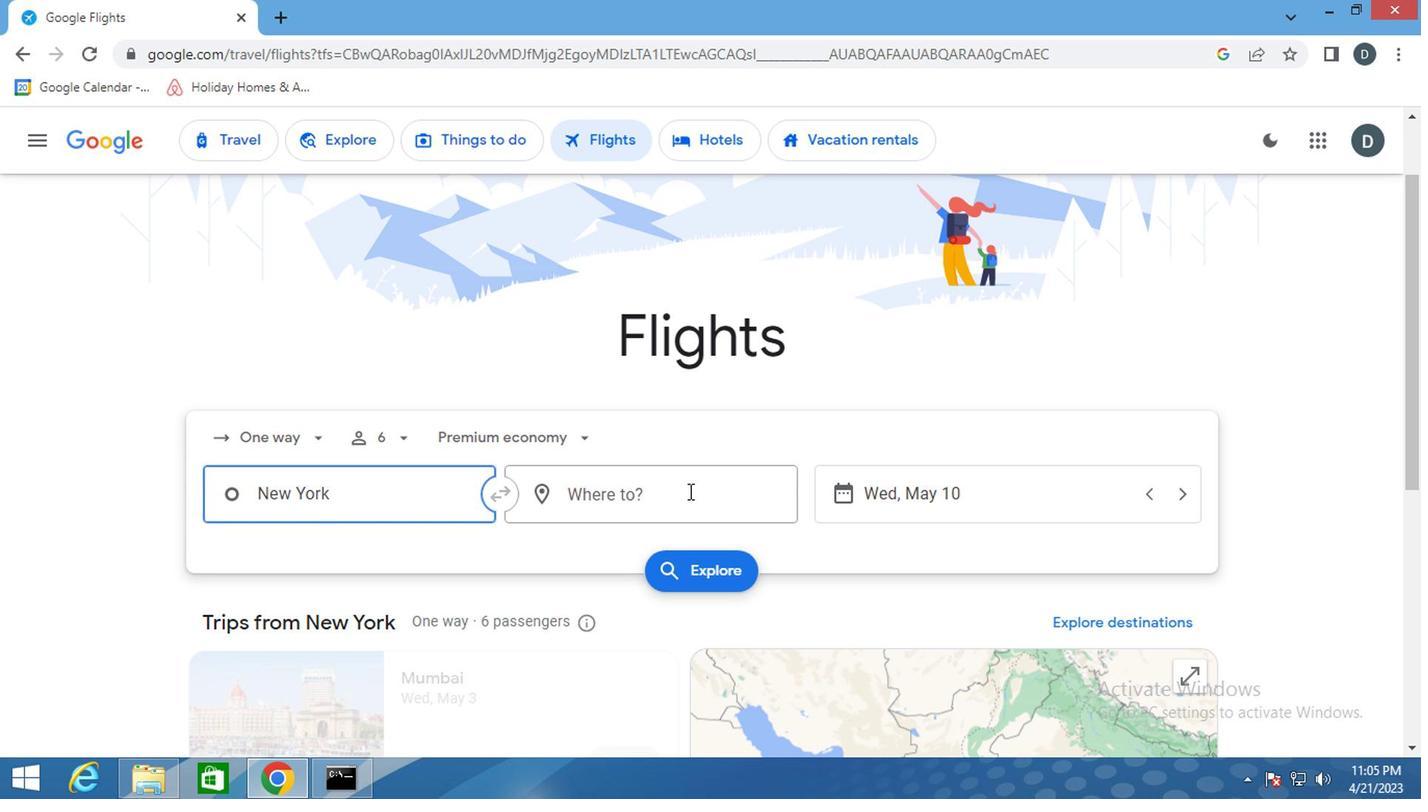 
Action: Key pressed <Key.shift>GILLETTE
Screenshot: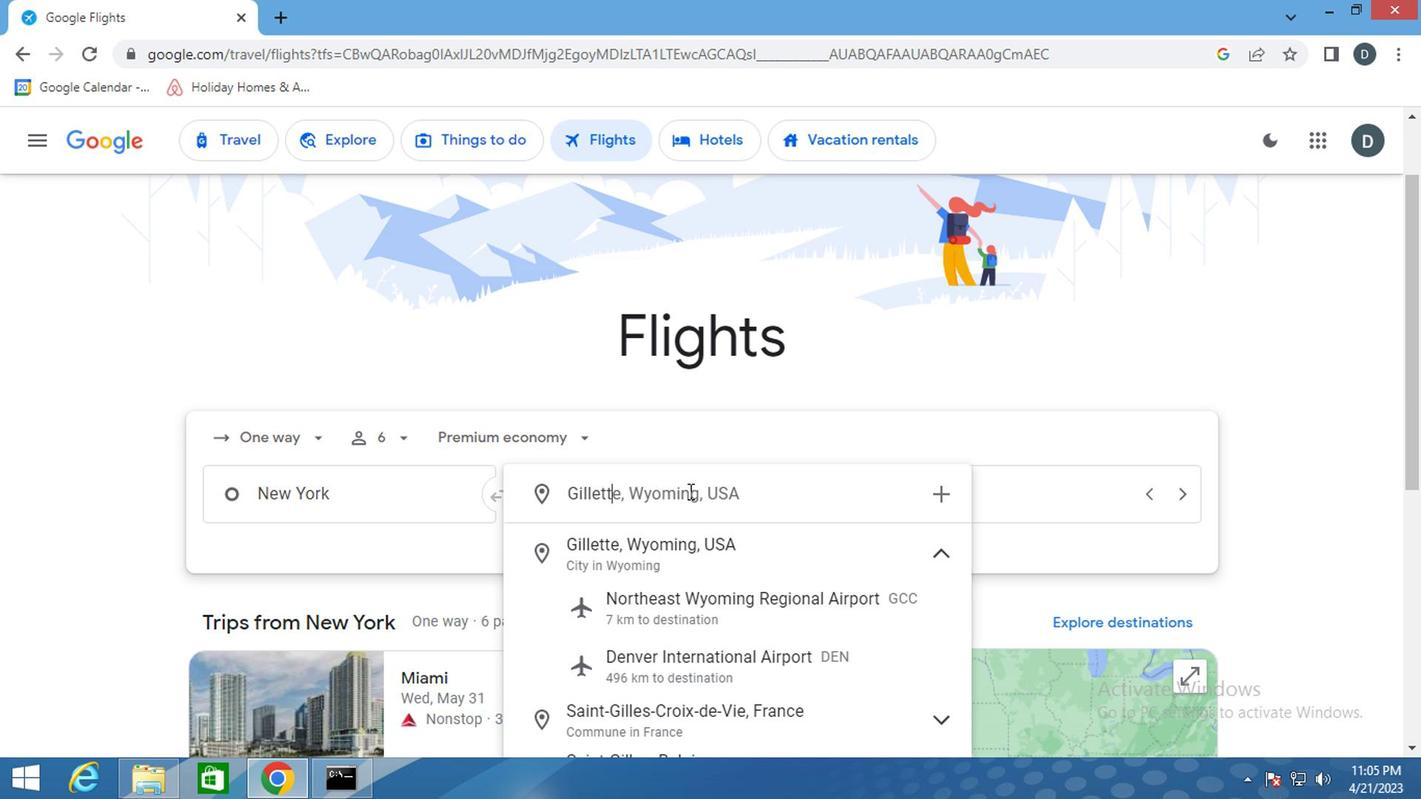 
Action: Mouse moved to (699, 562)
Screenshot: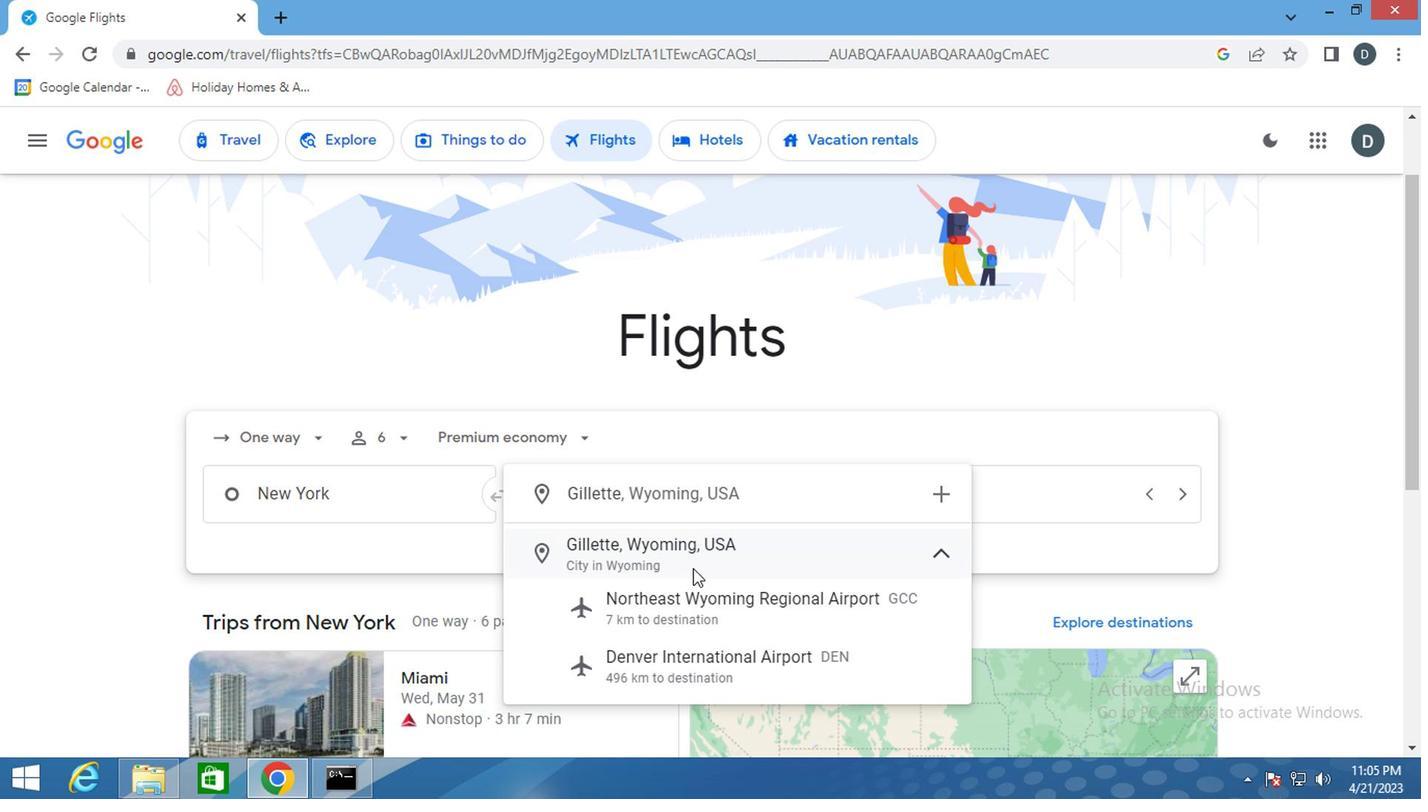 
Action: Key pressed <Key.space><Key.shift><Key.shift><Key.shift><Key.shift><Key.shift><Key.shift><Key.shift><Key.shift><Key.shift><Key.shift>CAM<Key.backspace><Key.backspace><Key.backspace>
Screenshot: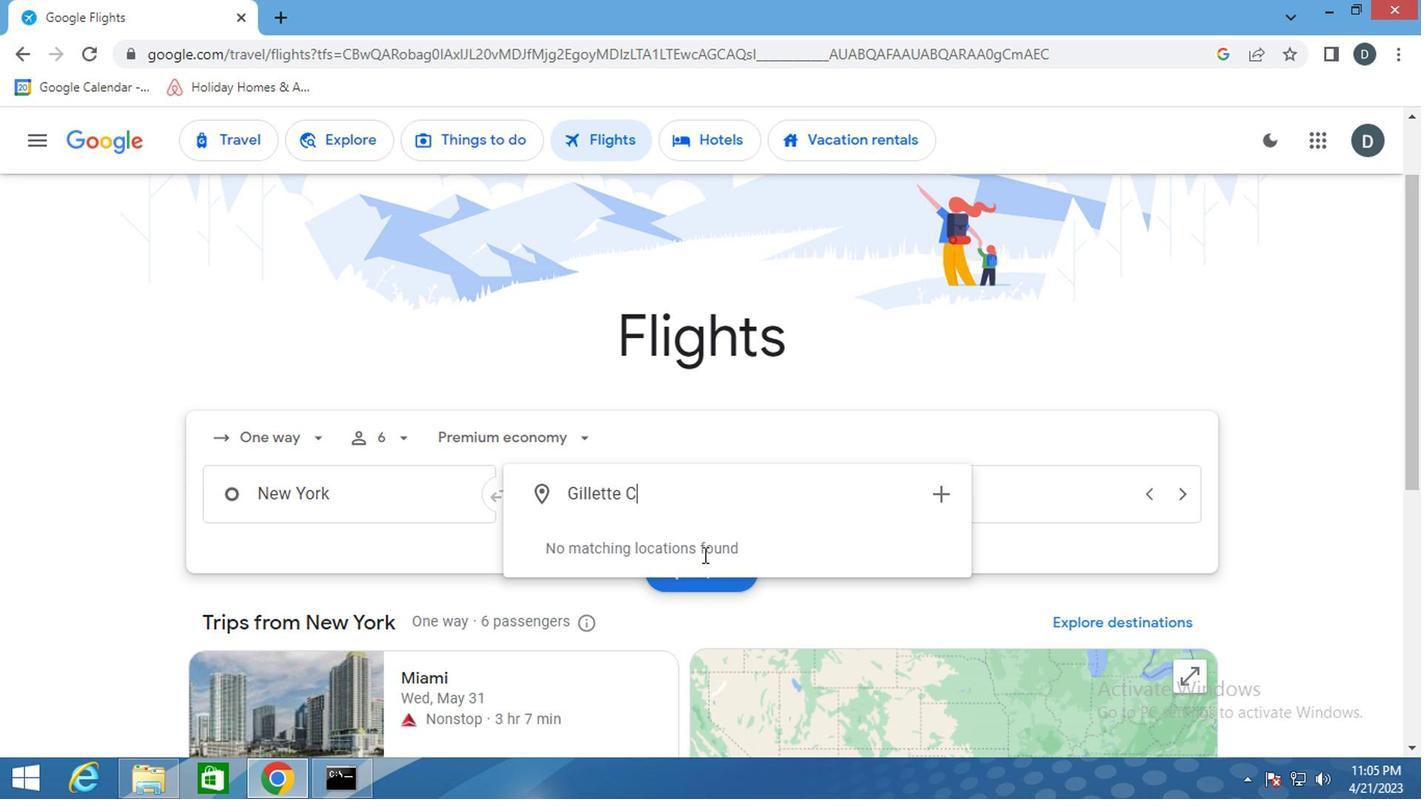 
Action: Mouse moved to (699, 560)
Screenshot: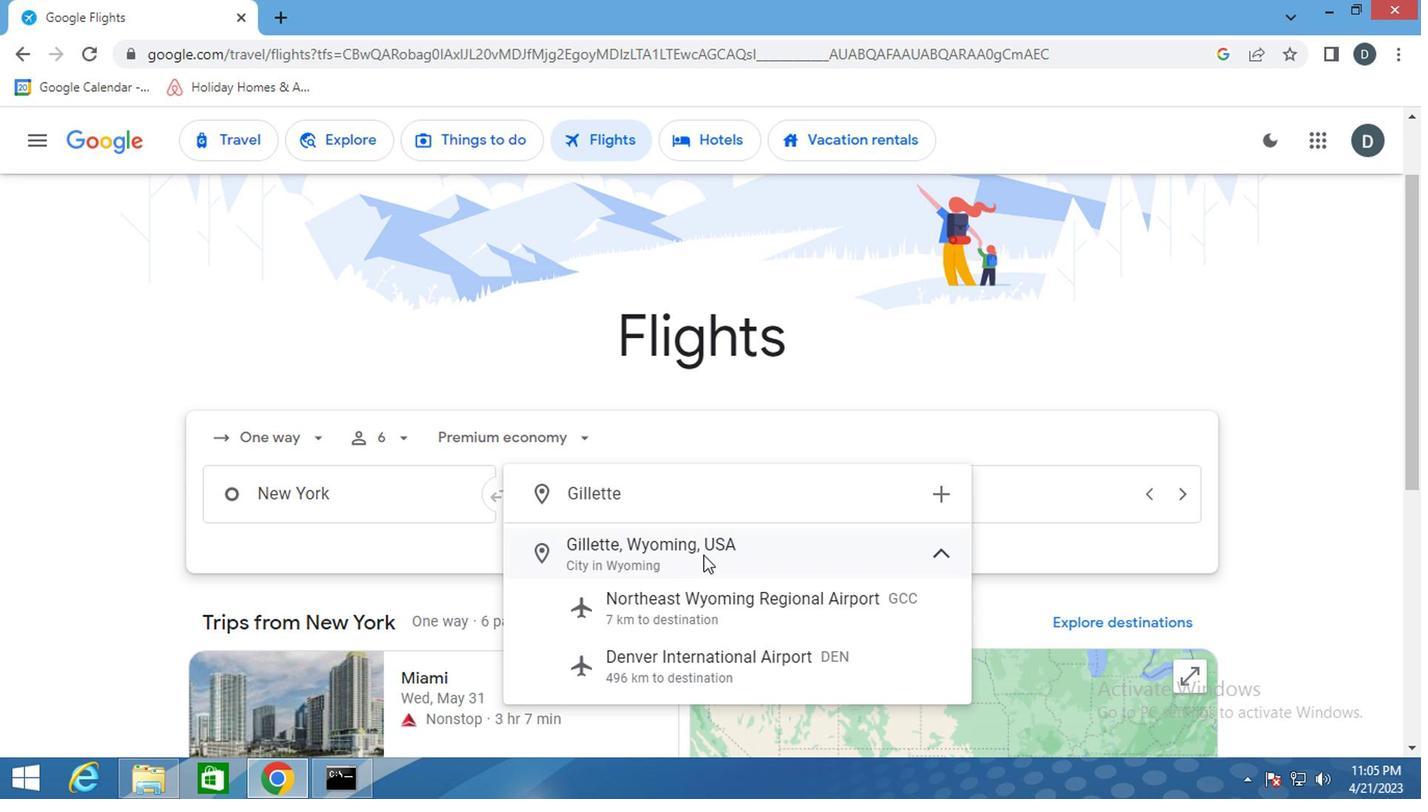 
Action: Mouse pressed left at (699, 560)
Screenshot: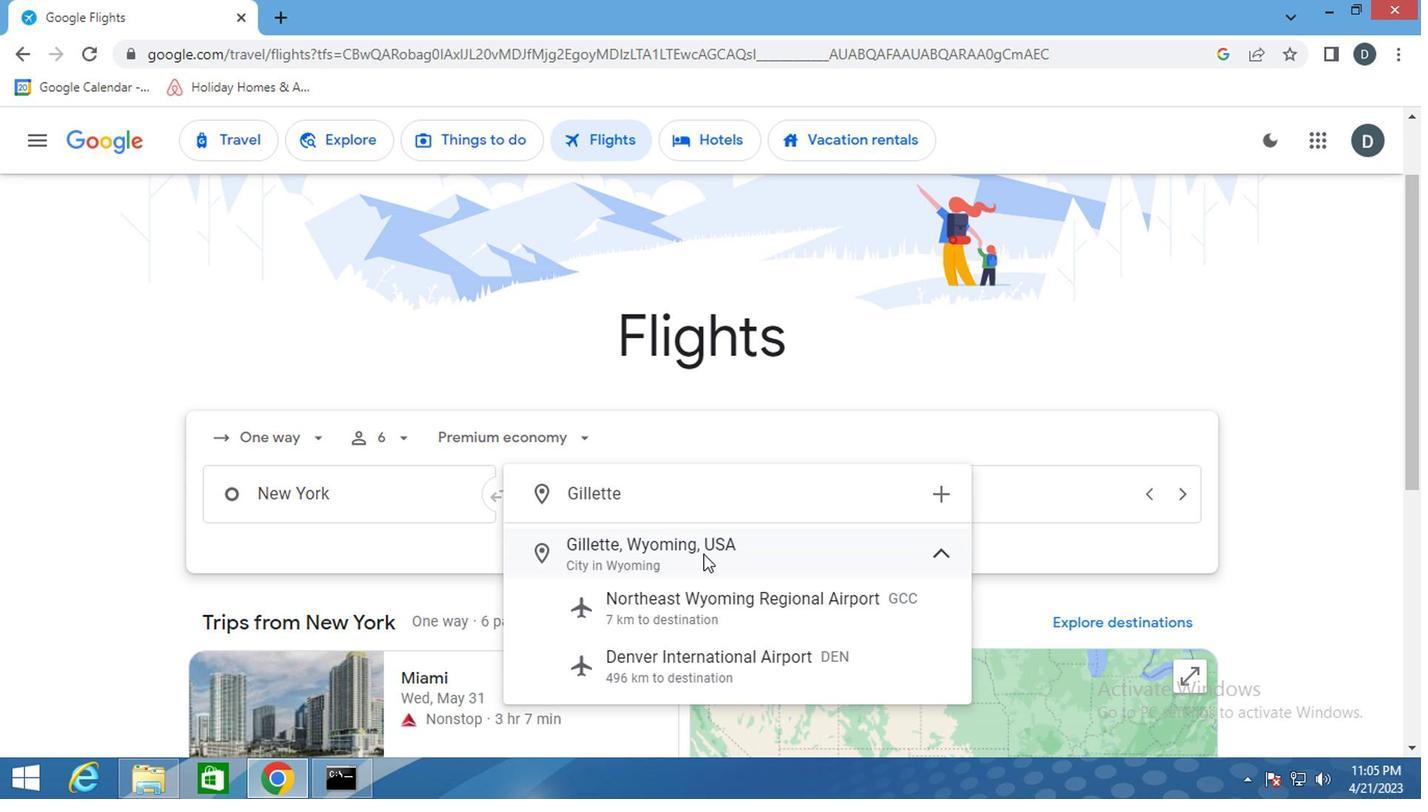 
Action: Mouse moved to (964, 508)
Screenshot: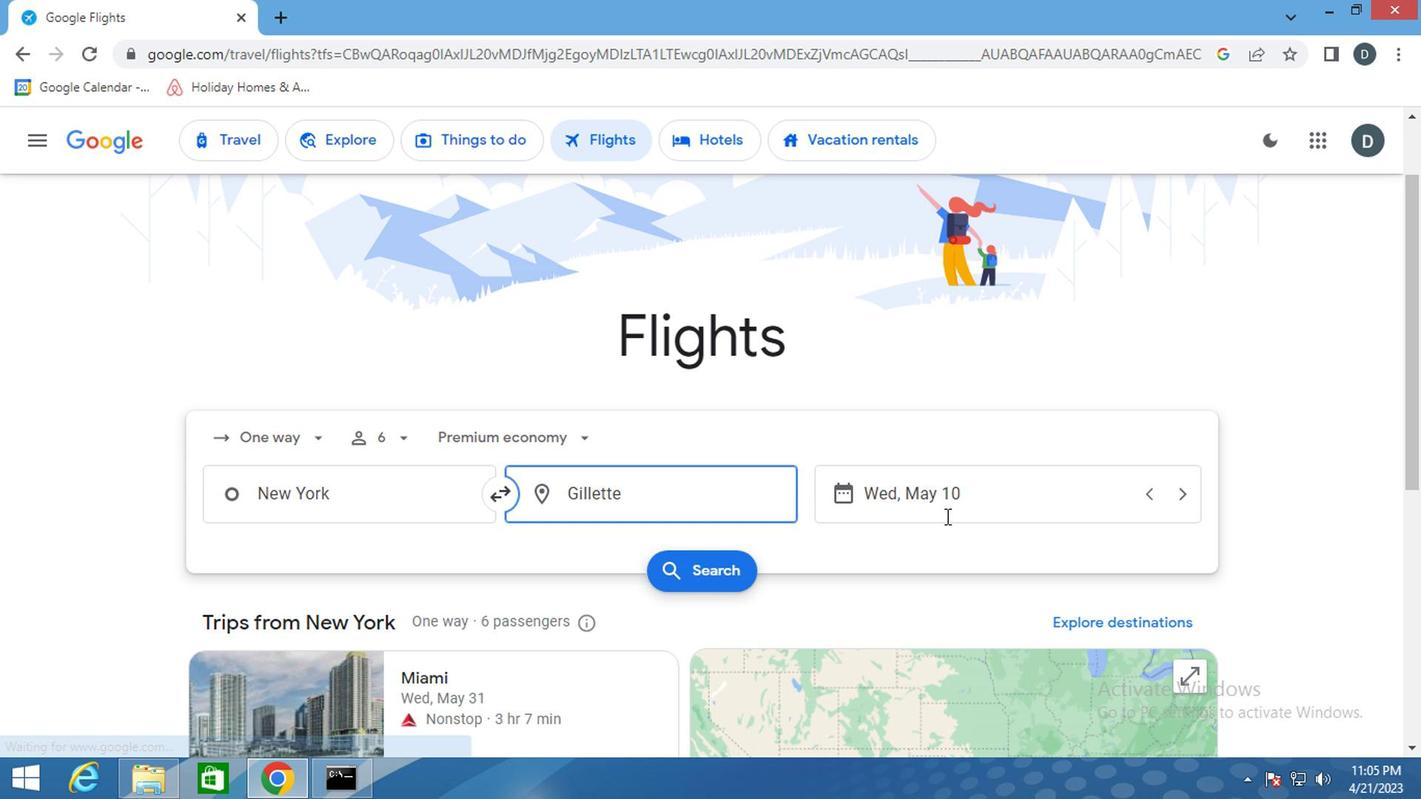 
Action: Mouse pressed left at (964, 508)
Screenshot: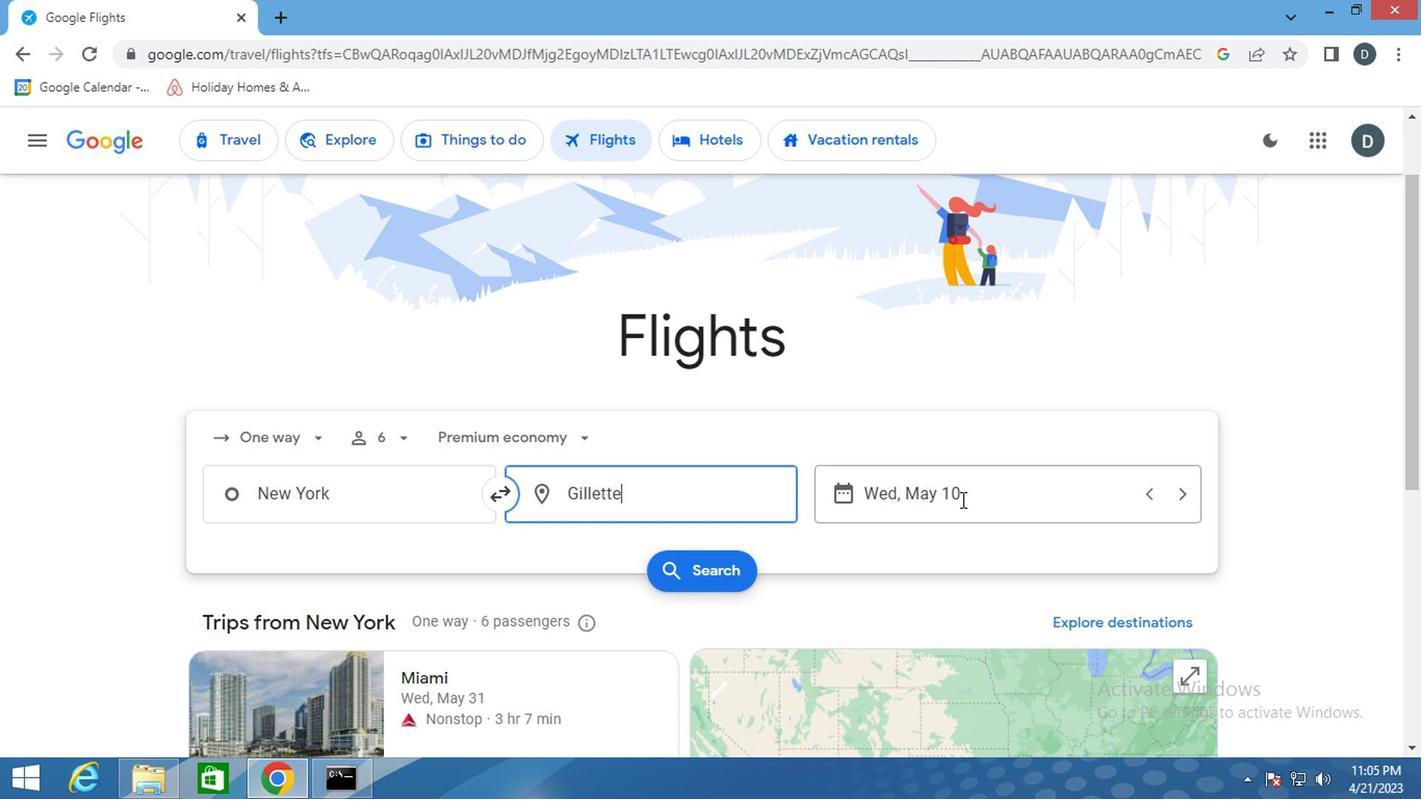 
Action: Mouse moved to (898, 389)
Screenshot: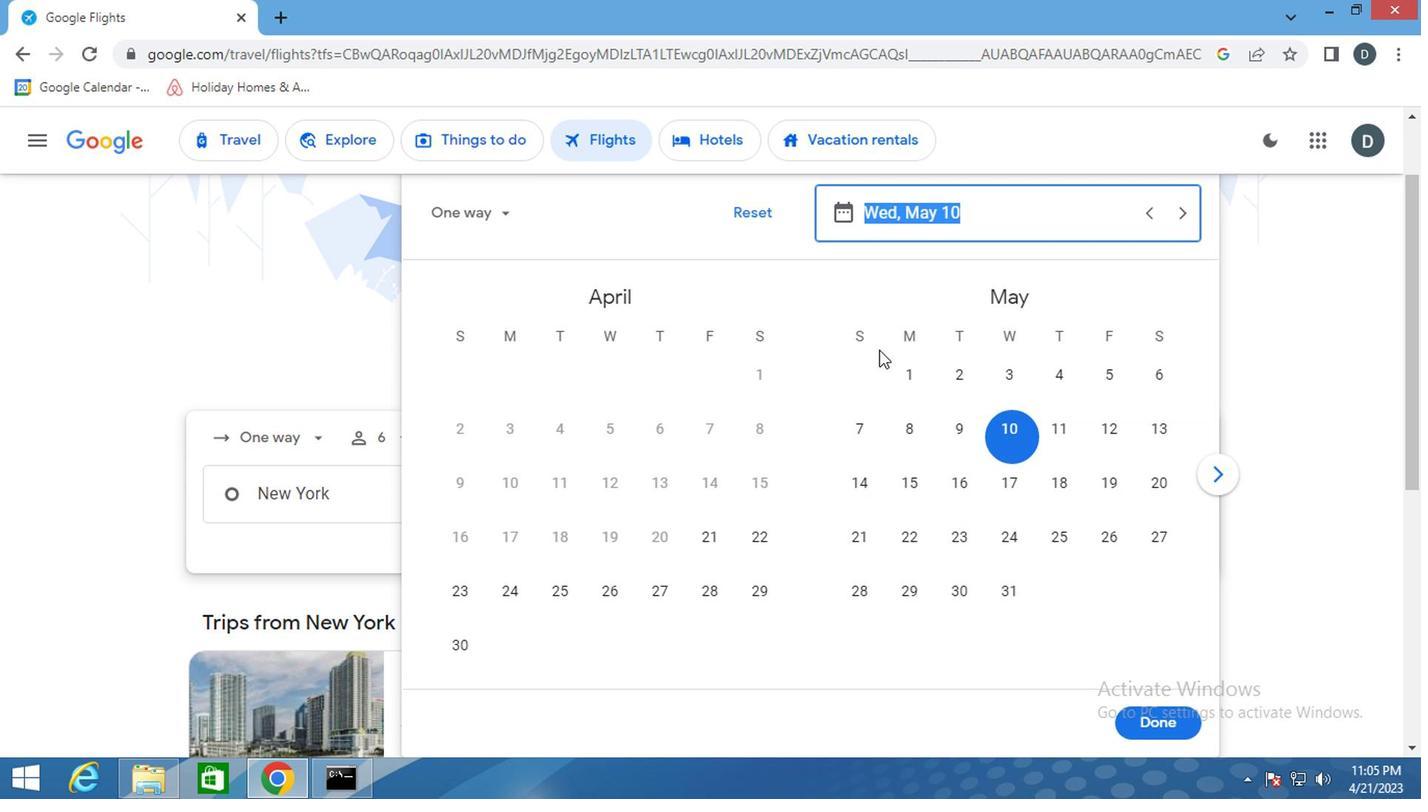 
Action: Mouse pressed left at (898, 389)
Screenshot: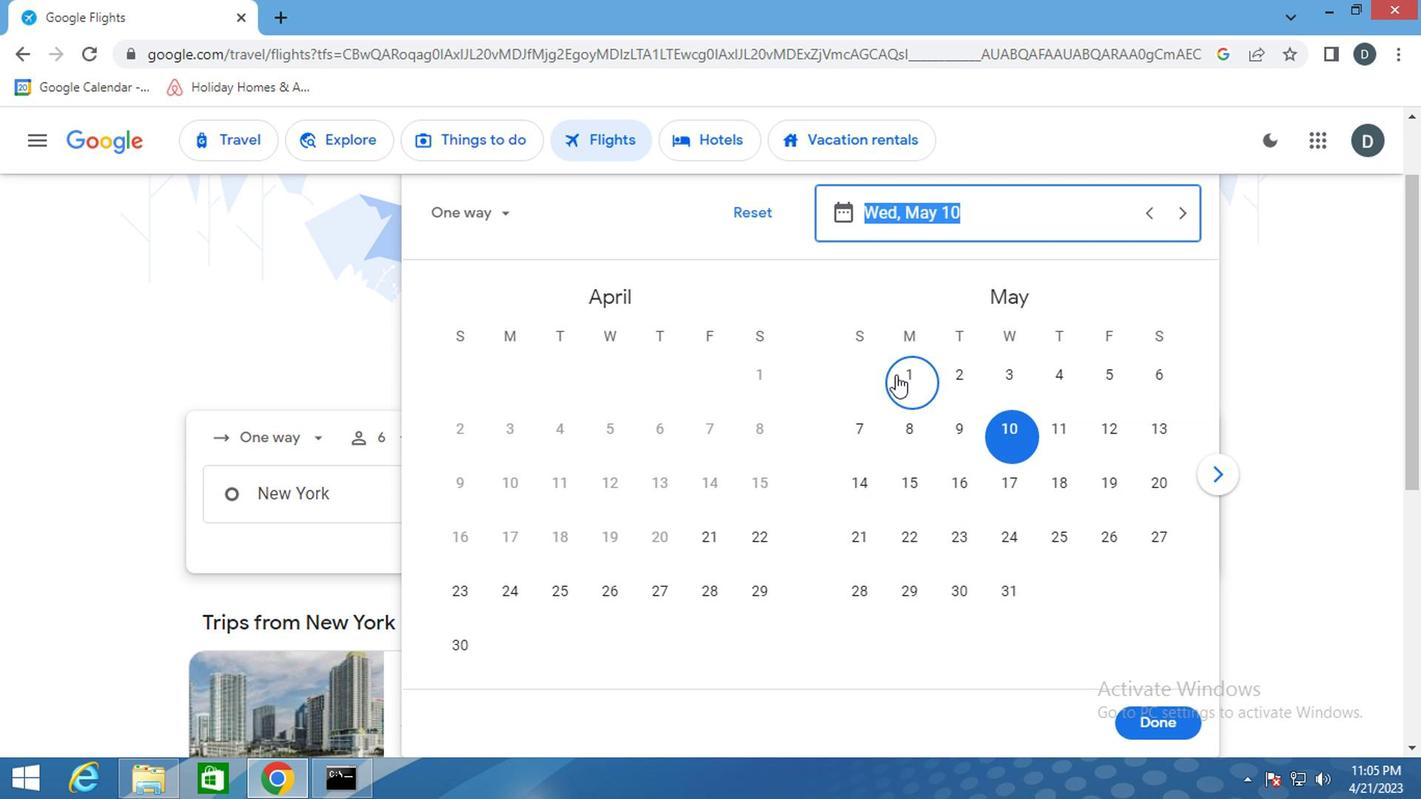 
Action: Mouse moved to (1155, 720)
Screenshot: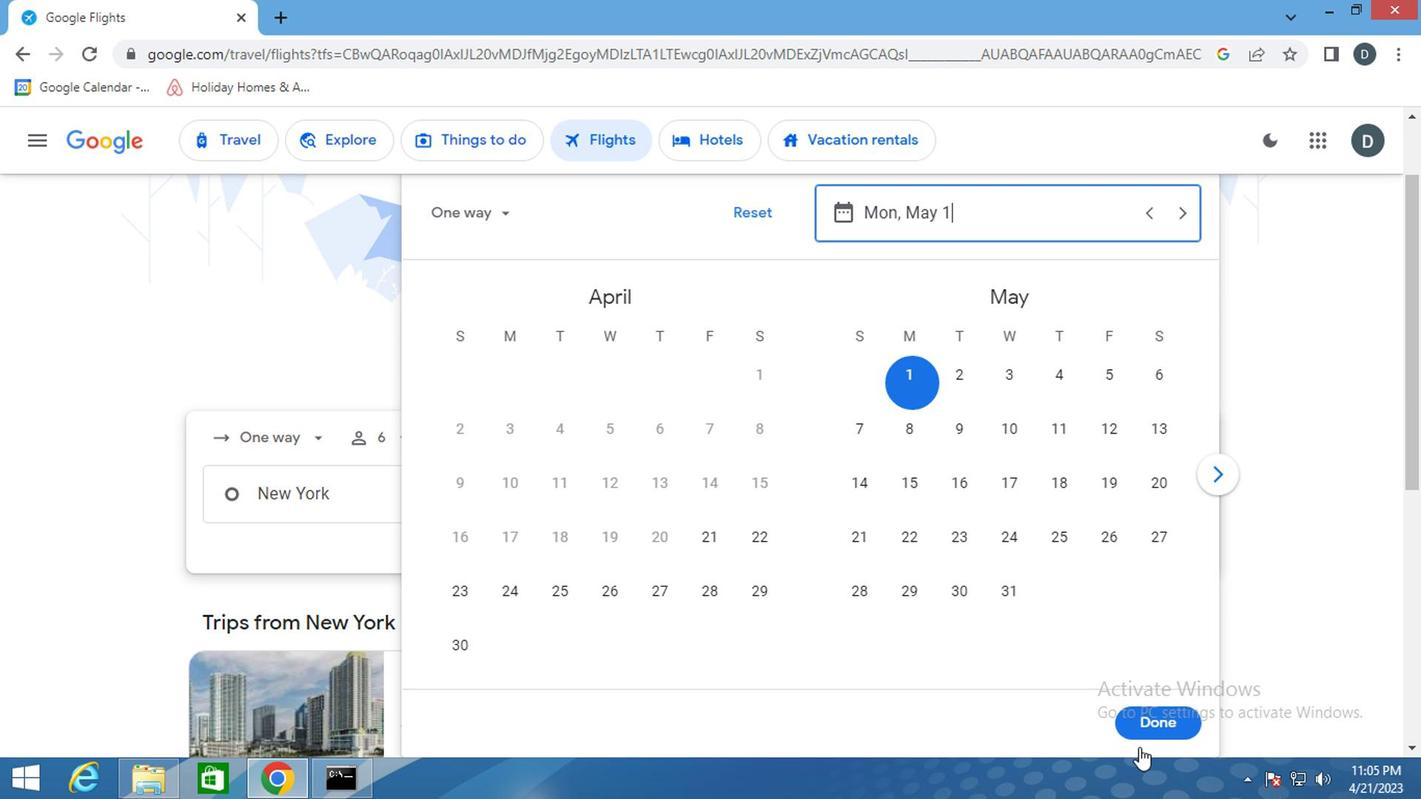 
Action: Mouse pressed left at (1155, 720)
Screenshot: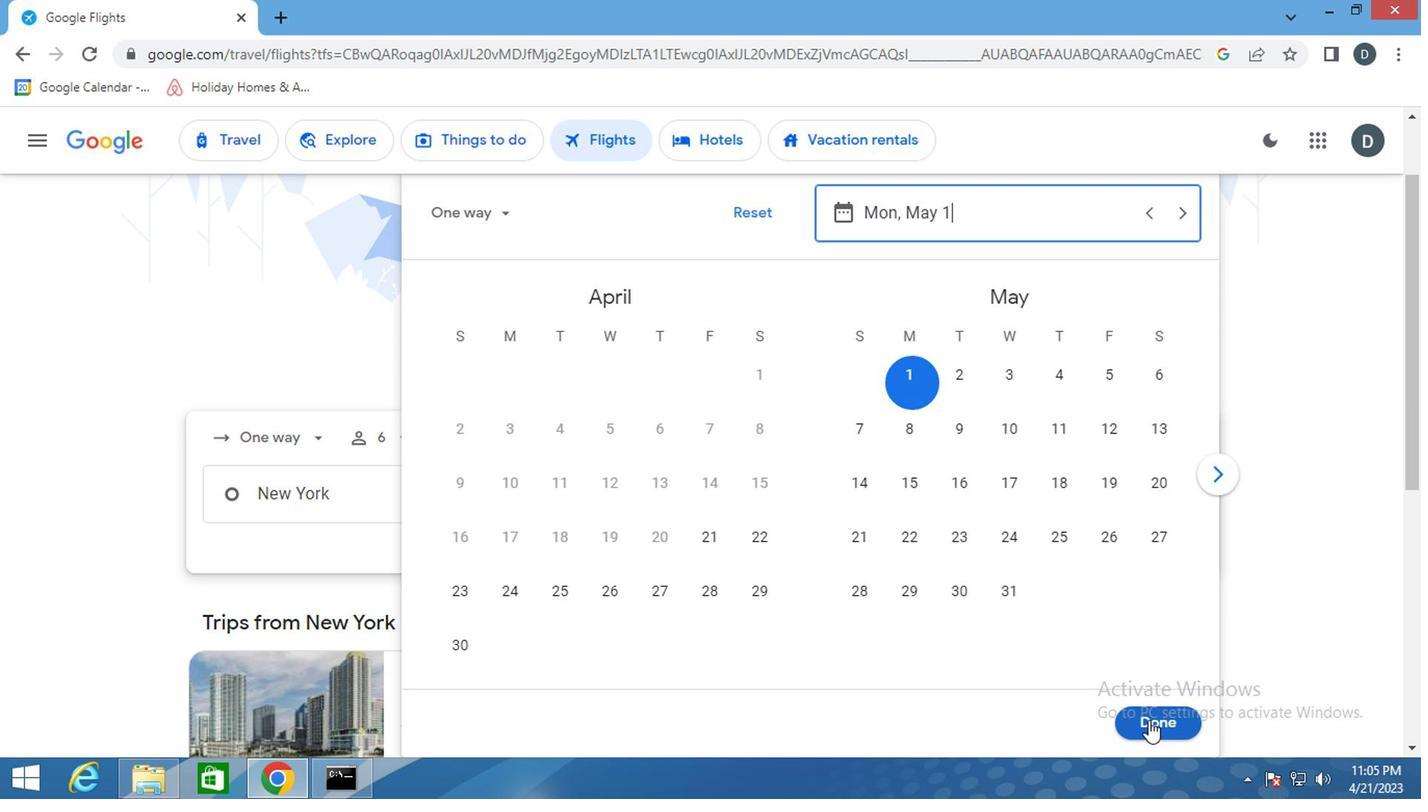 
Action: Mouse moved to (700, 577)
Screenshot: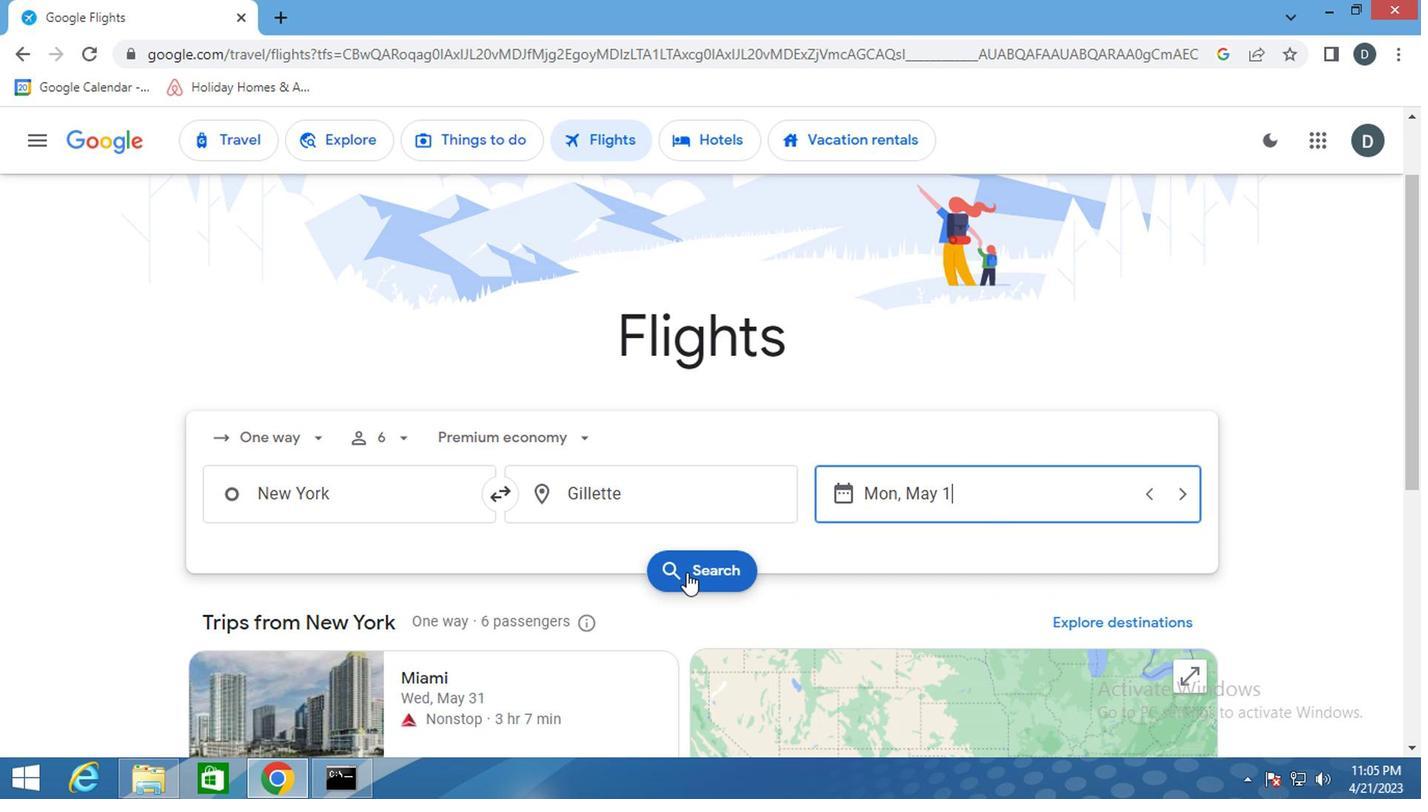 
Action: Mouse pressed left at (700, 577)
Screenshot: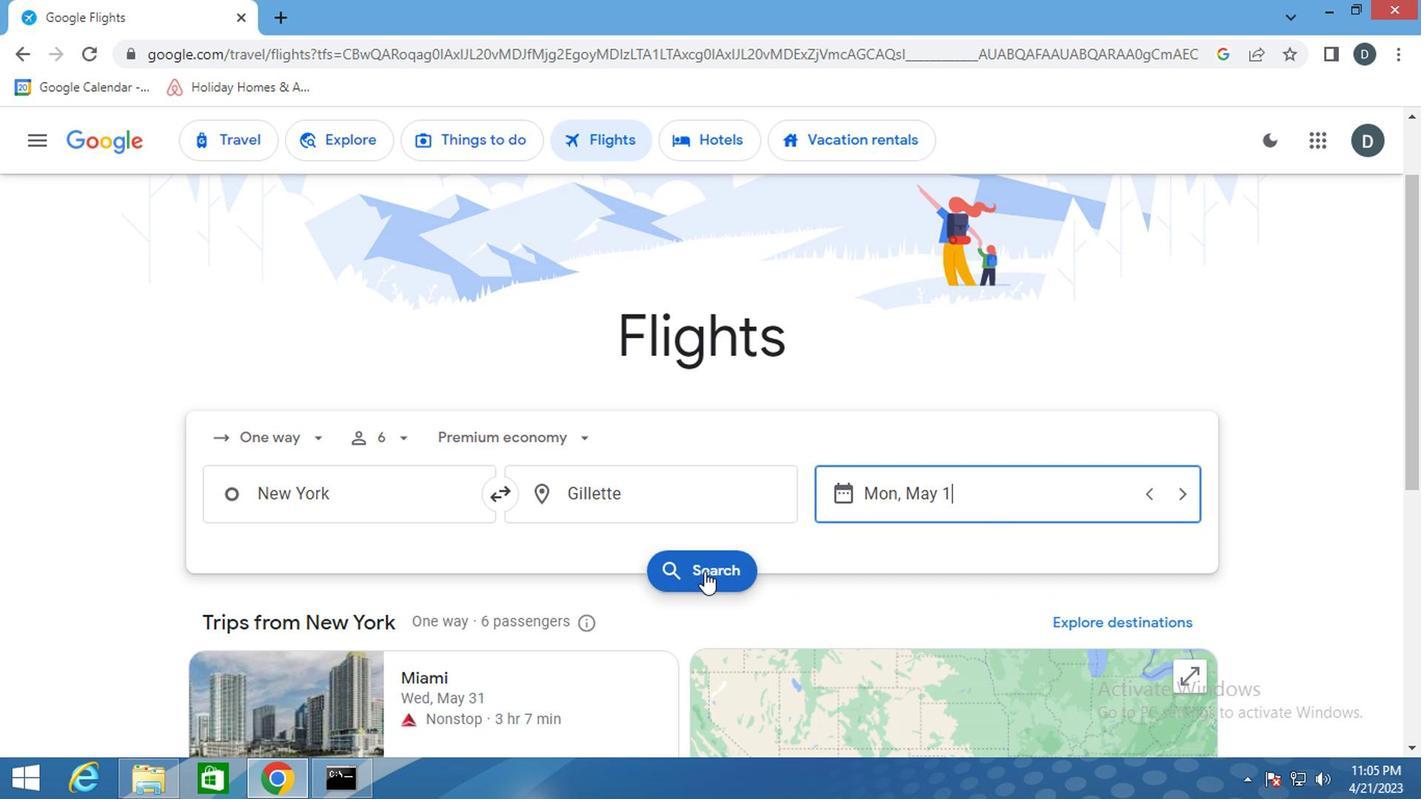 
Action: Mouse moved to (242, 347)
Screenshot: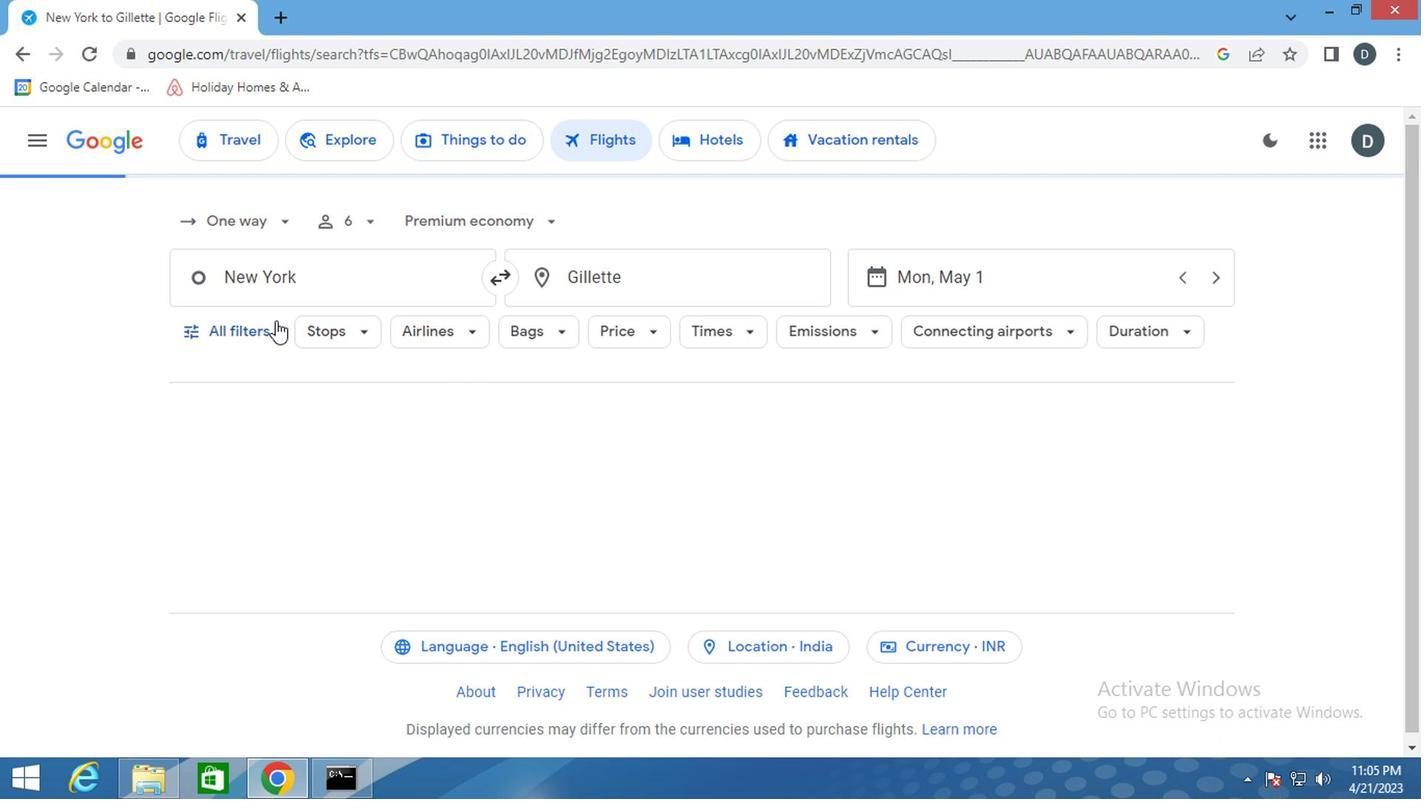 
Action: Mouse pressed left at (242, 347)
Screenshot: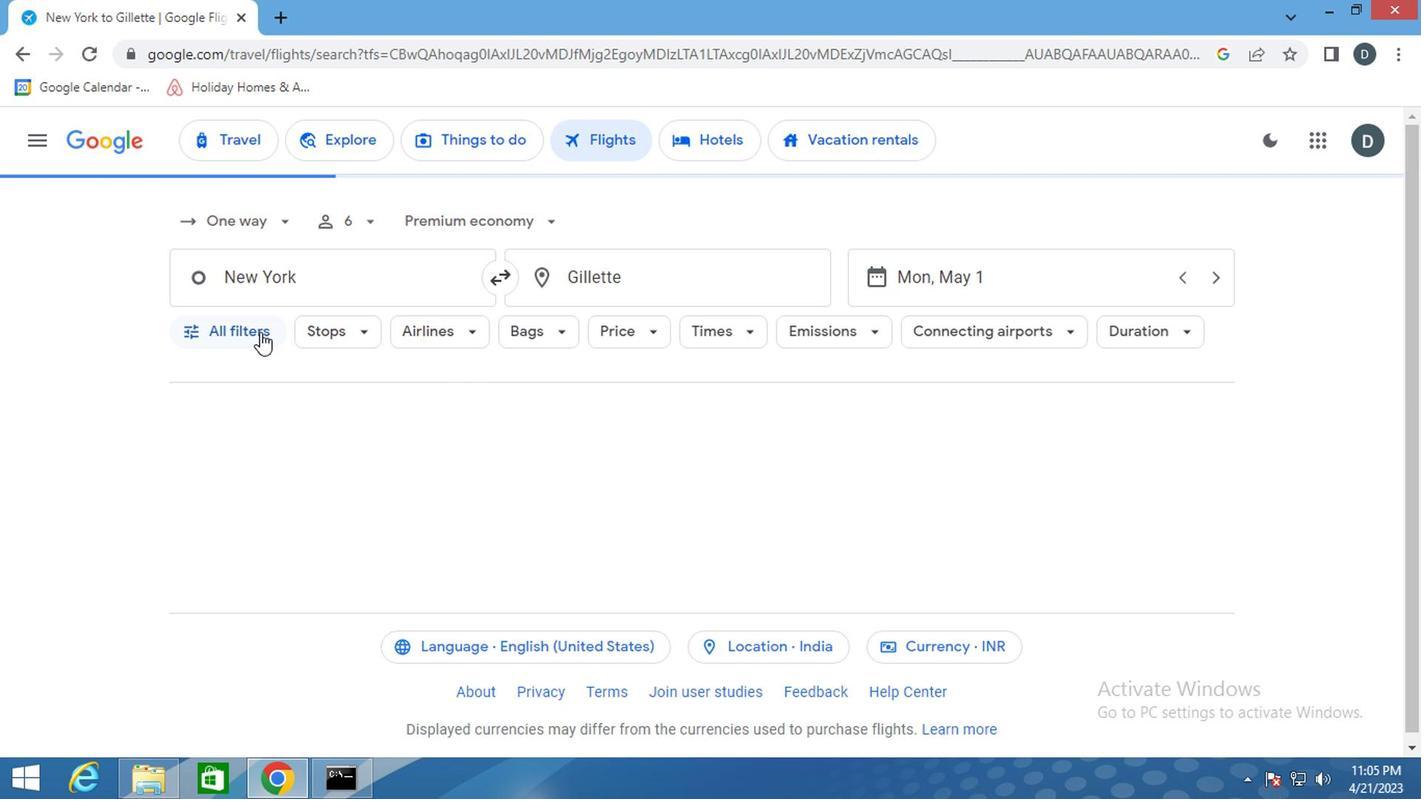 
Action: Mouse moved to (300, 569)
Screenshot: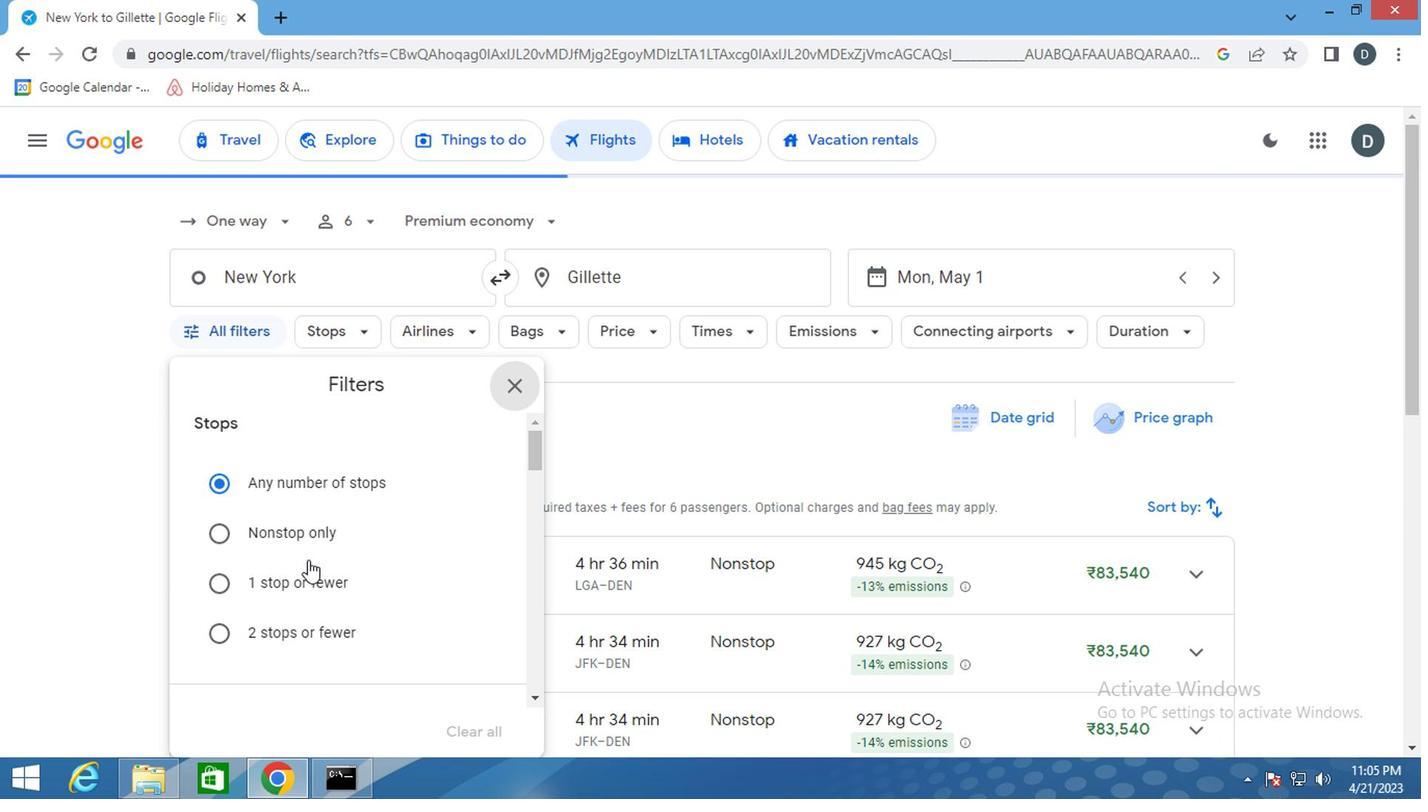 
Action: Mouse scrolled (300, 568) with delta (0, 0)
Screenshot: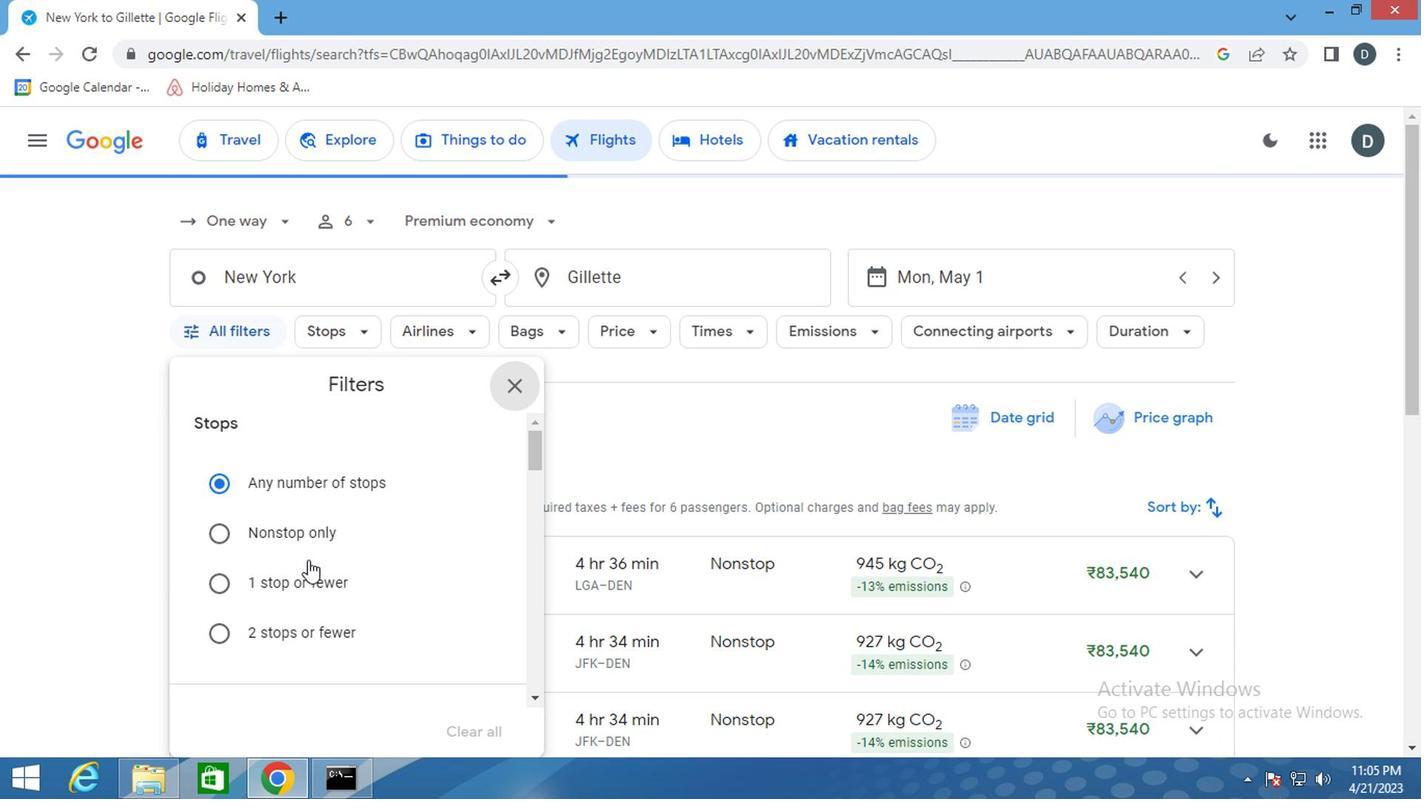 
Action: Mouse scrolled (300, 568) with delta (0, 0)
Screenshot: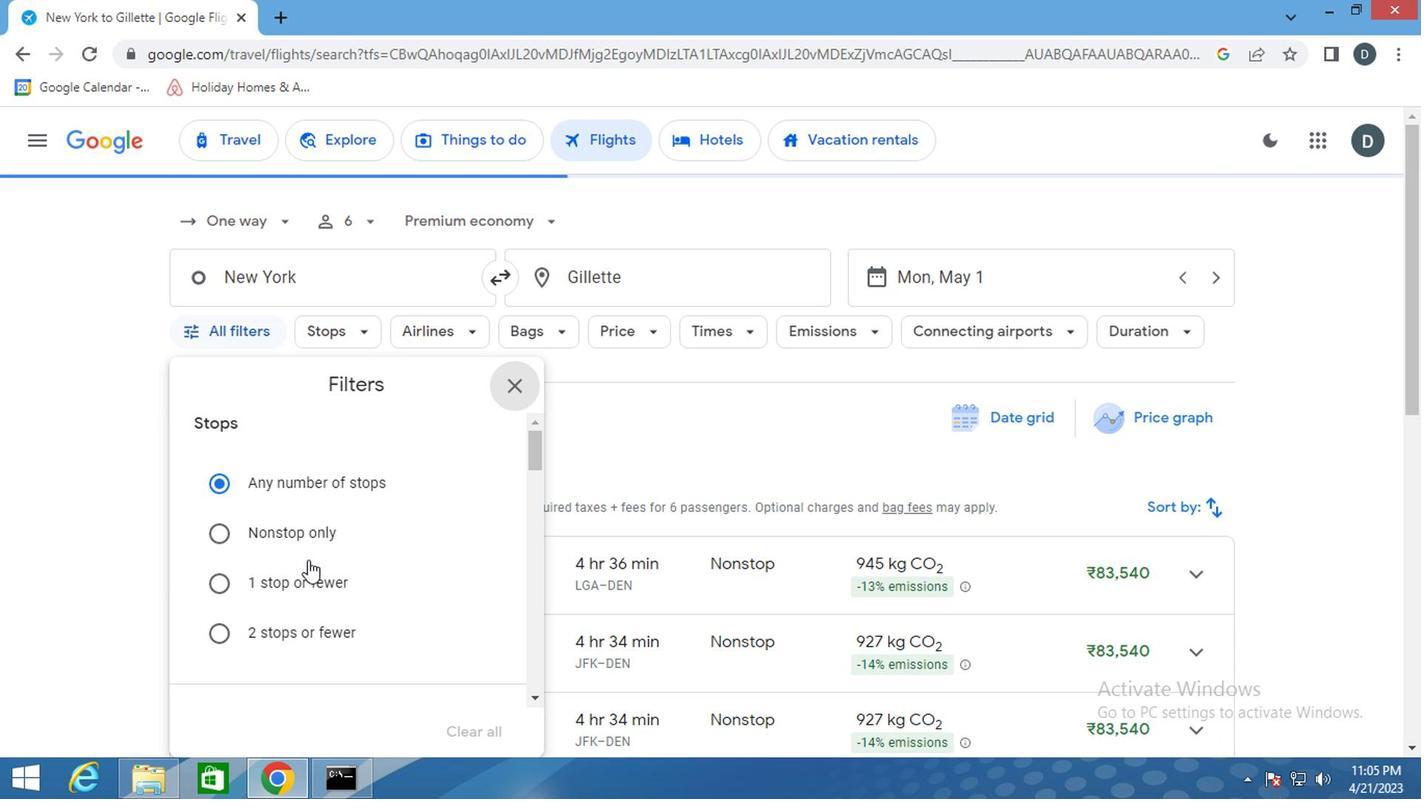 
Action: Mouse moved to (328, 565)
Screenshot: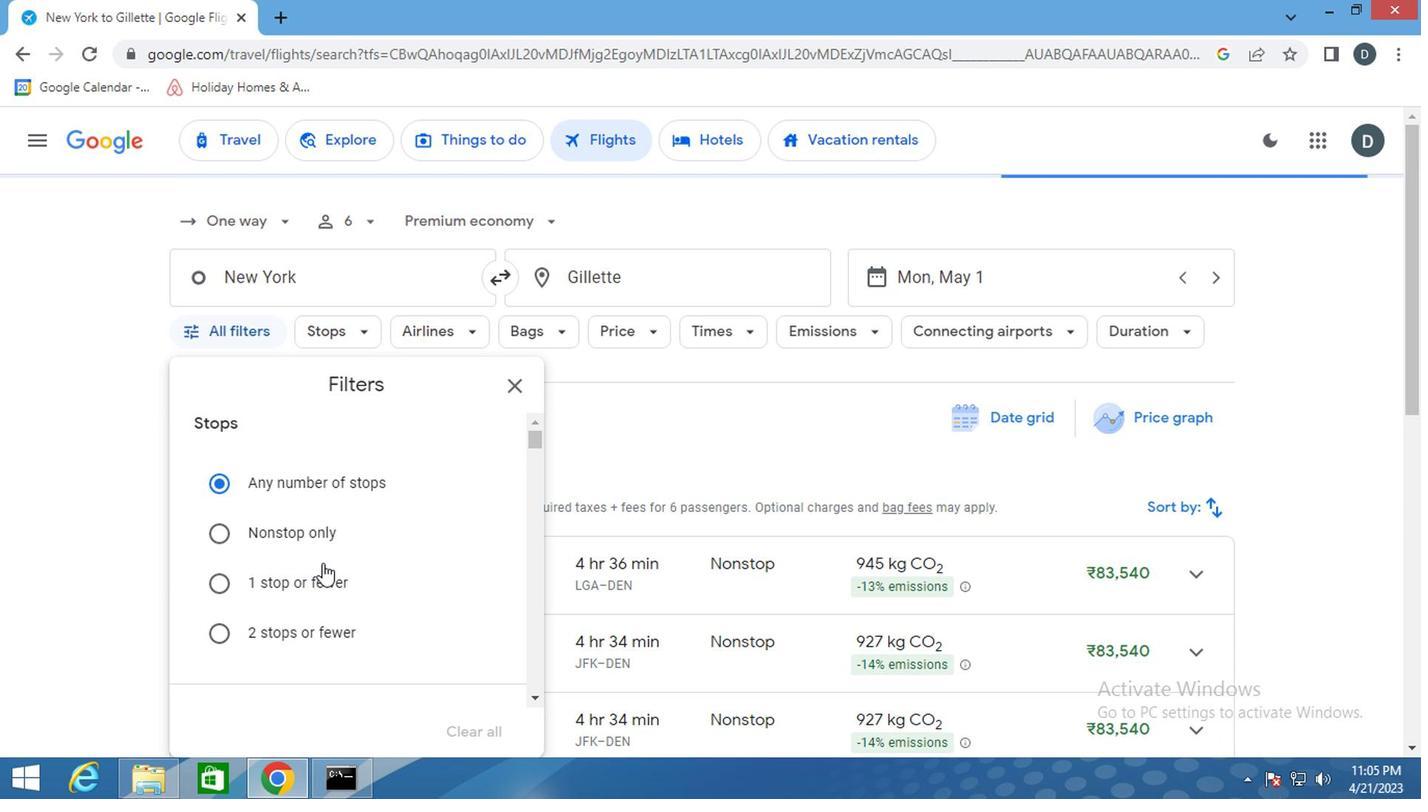 
Action: Mouse scrolled (328, 564) with delta (0, 0)
Screenshot: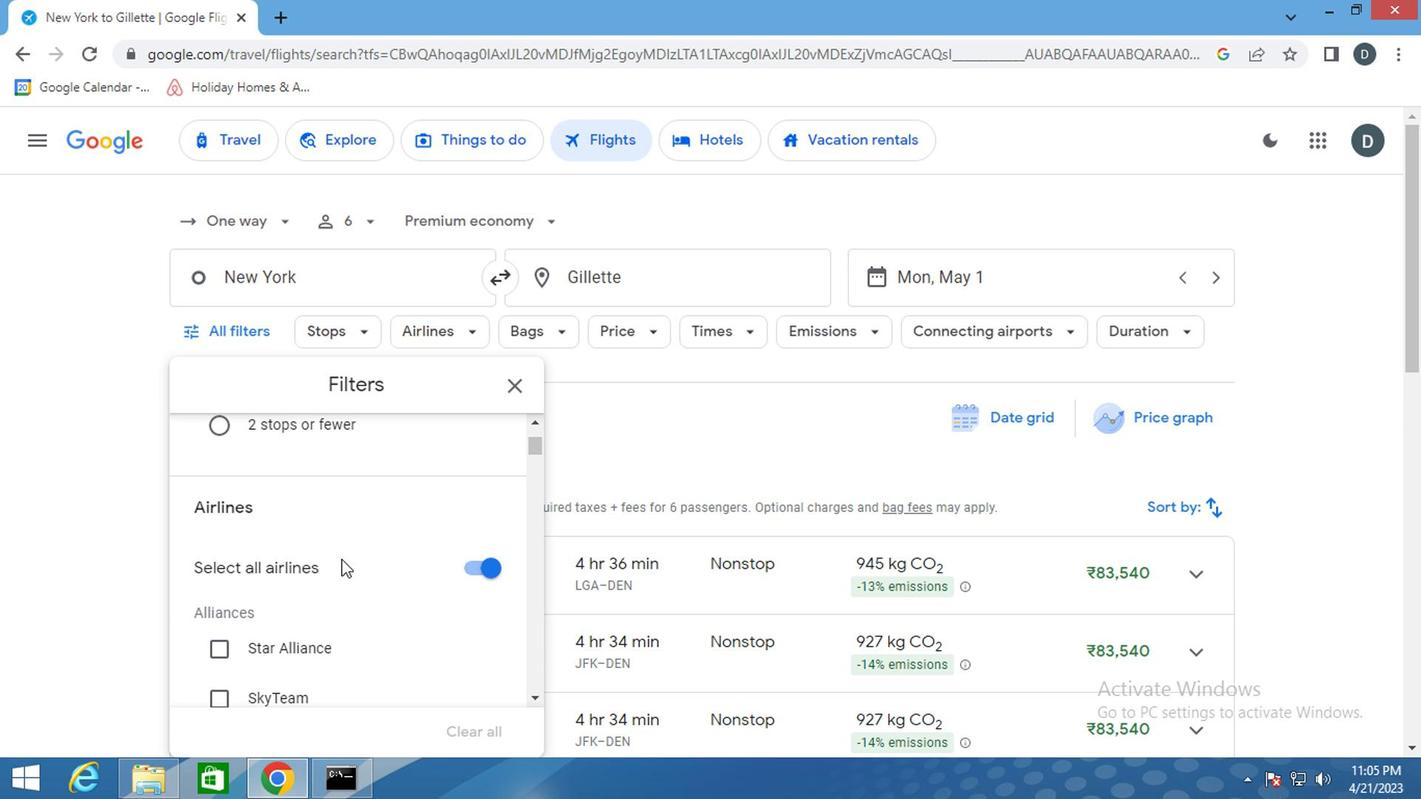 
Action: Mouse scrolled (328, 564) with delta (0, 0)
Screenshot: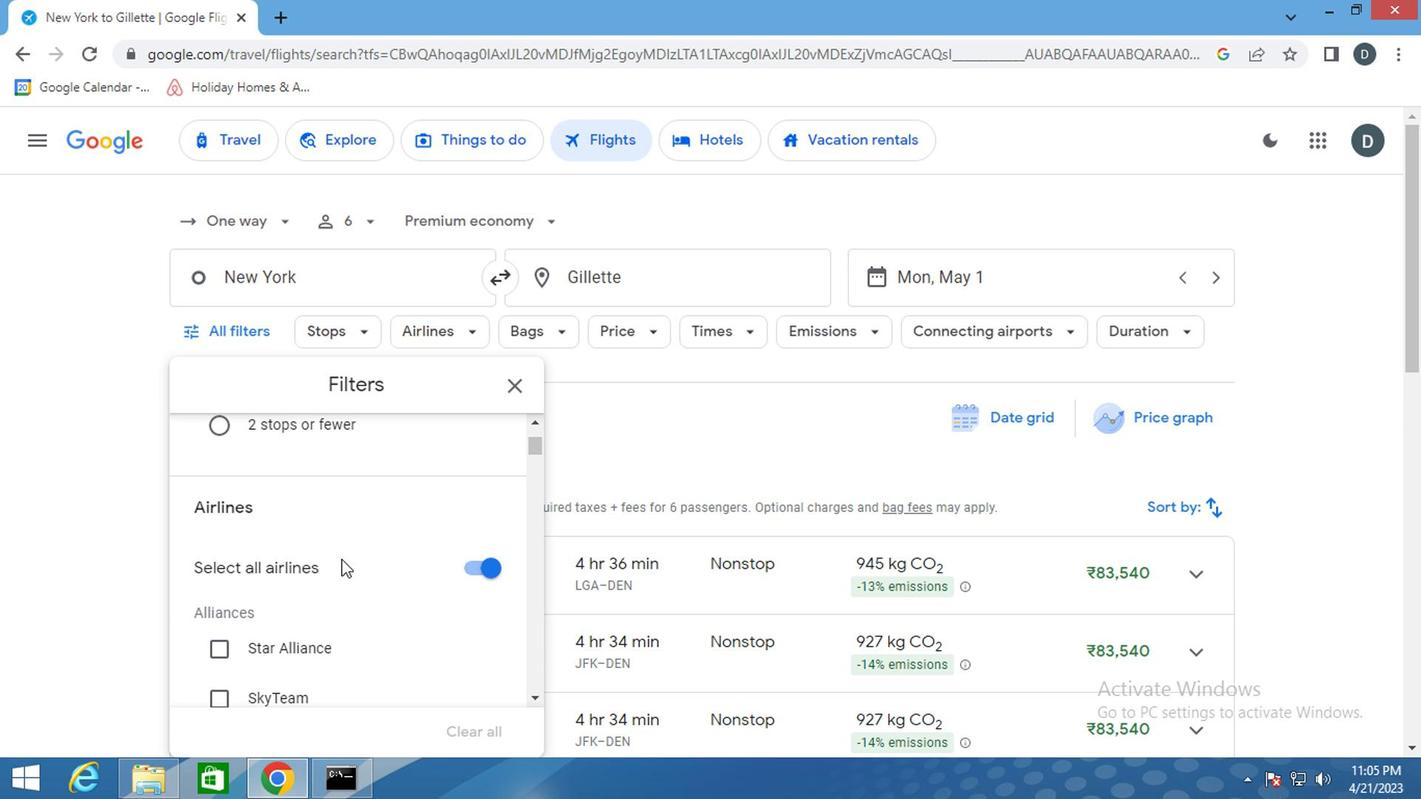 
Action: Mouse scrolled (328, 564) with delta (0, 0)
Screenshot: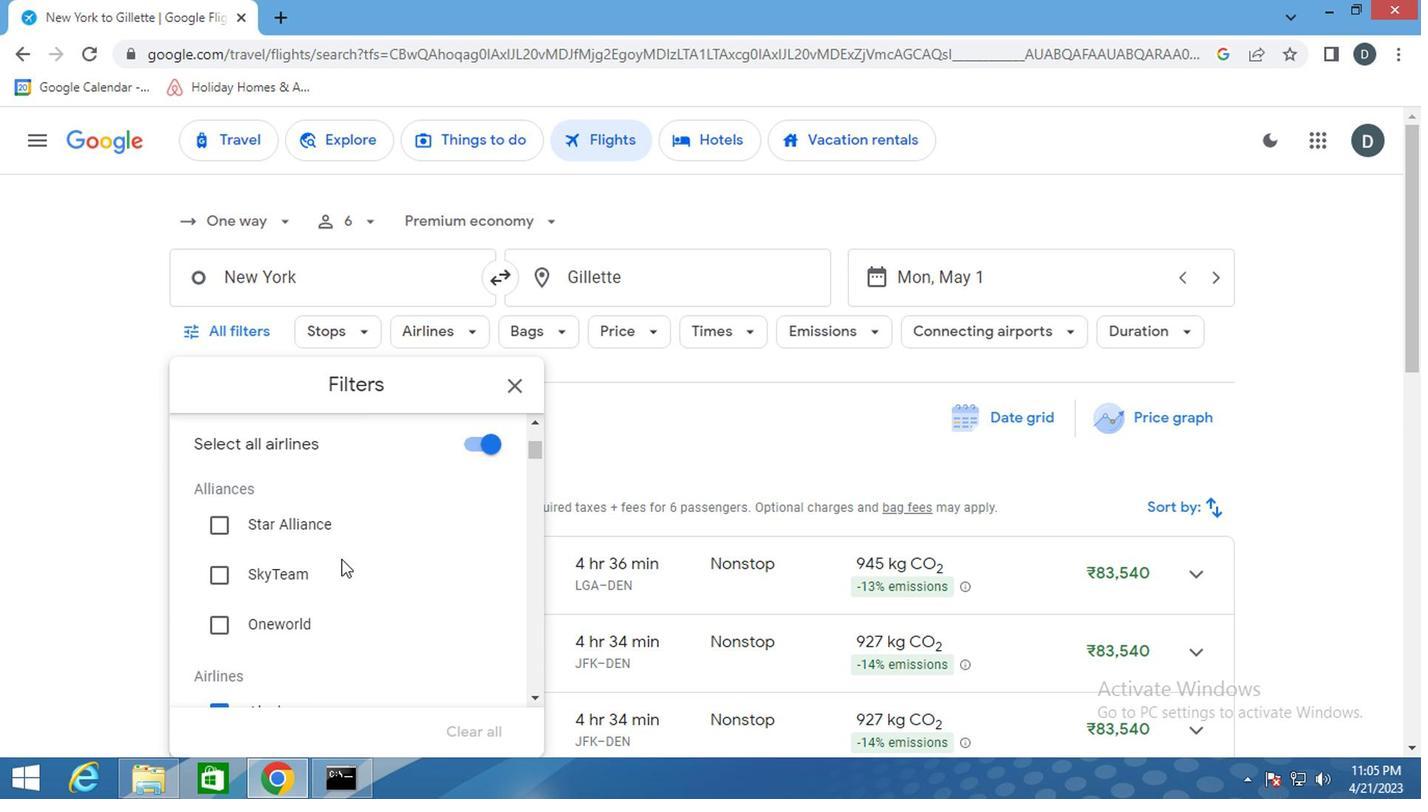 
Action: Mouse scrolled (328, 564) with delta (0, 0)
Screenshot: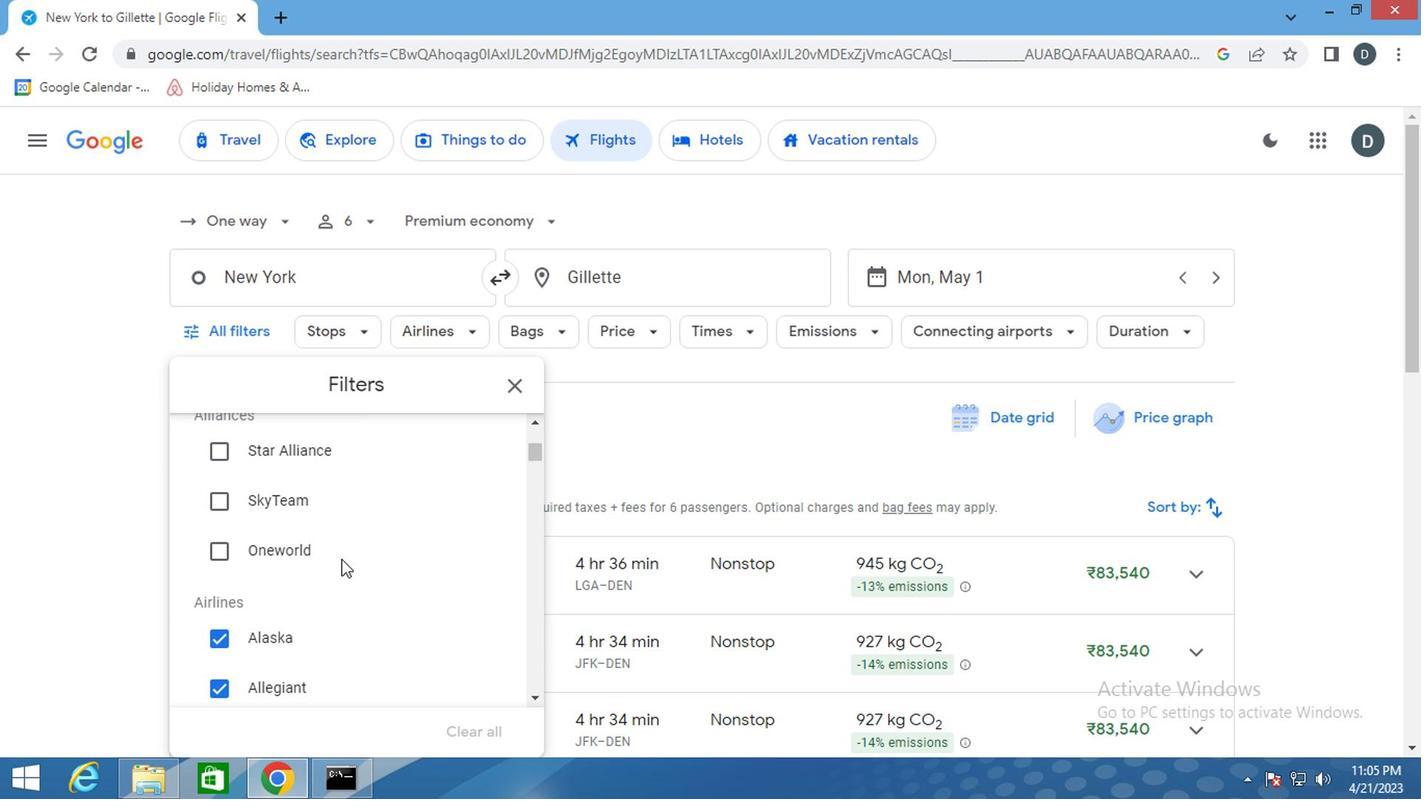 
Action: Mouse scrolled (328, 564) with delta (0, 0)
Screenshot: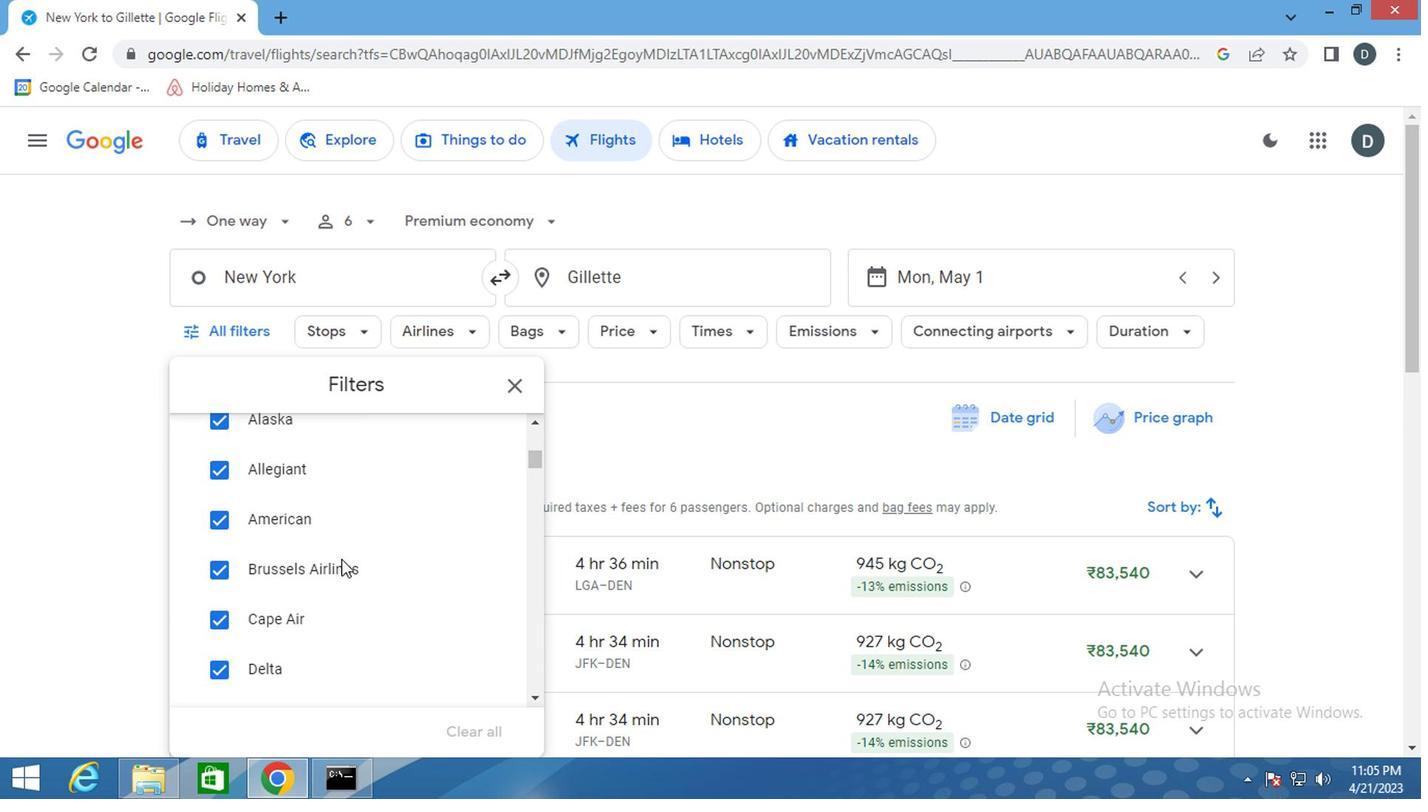 
Action: Mouse scrolled (328, 564) with delta (0, 0)
Screenshot: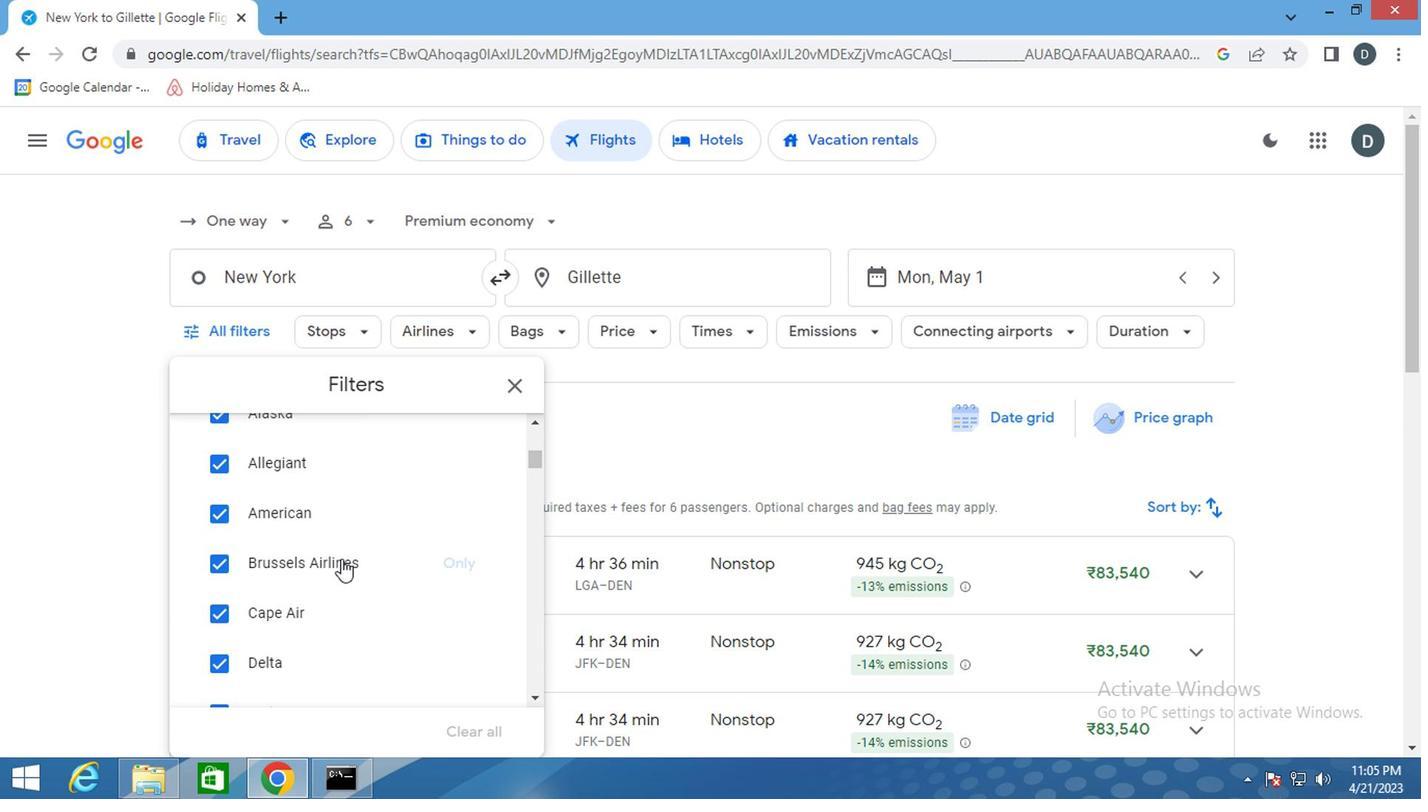 
Action: Mouse scrolled (328, 564) with delta (0, 0)
Screenshot: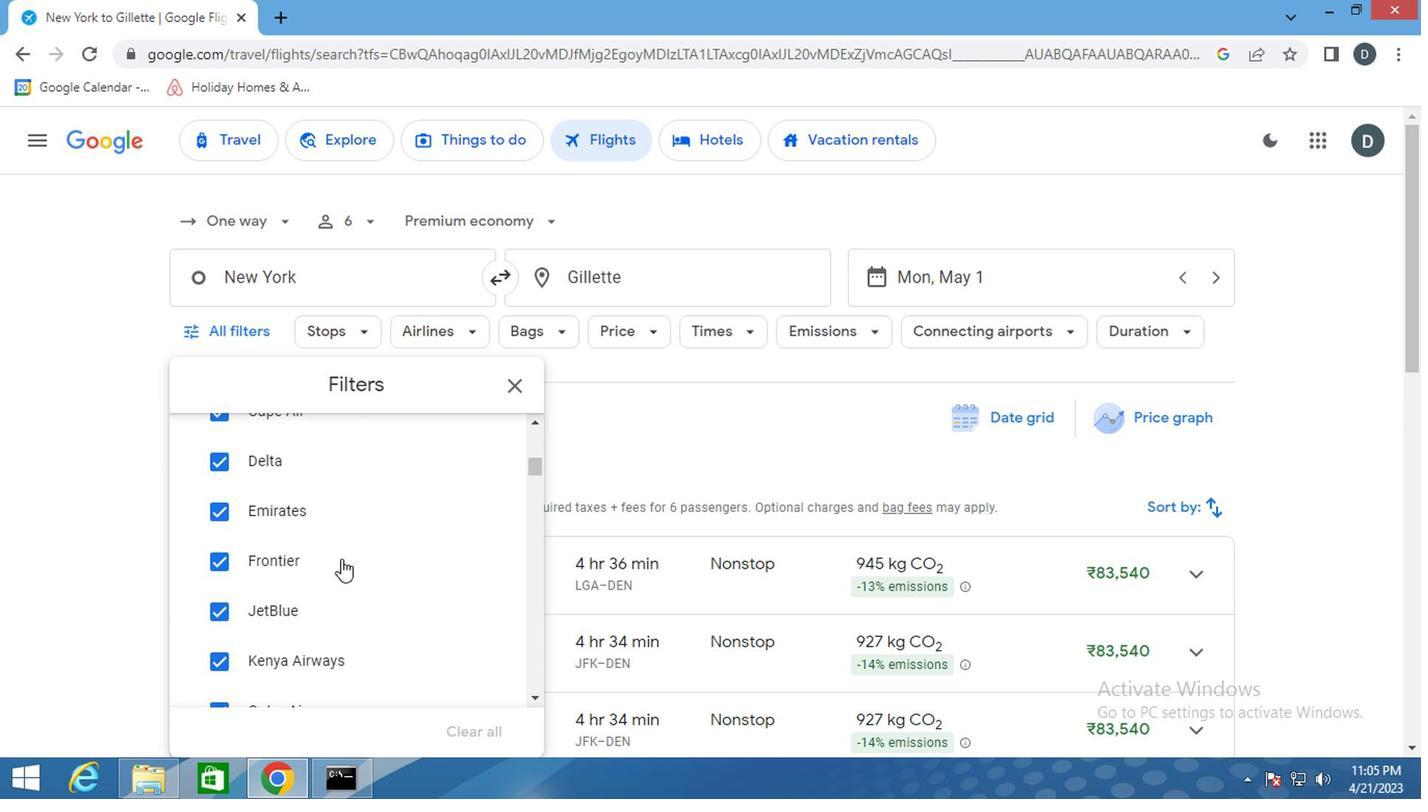 
Action: Mouse scrolled (328, 564) with delta (0, 0)
Screenshot: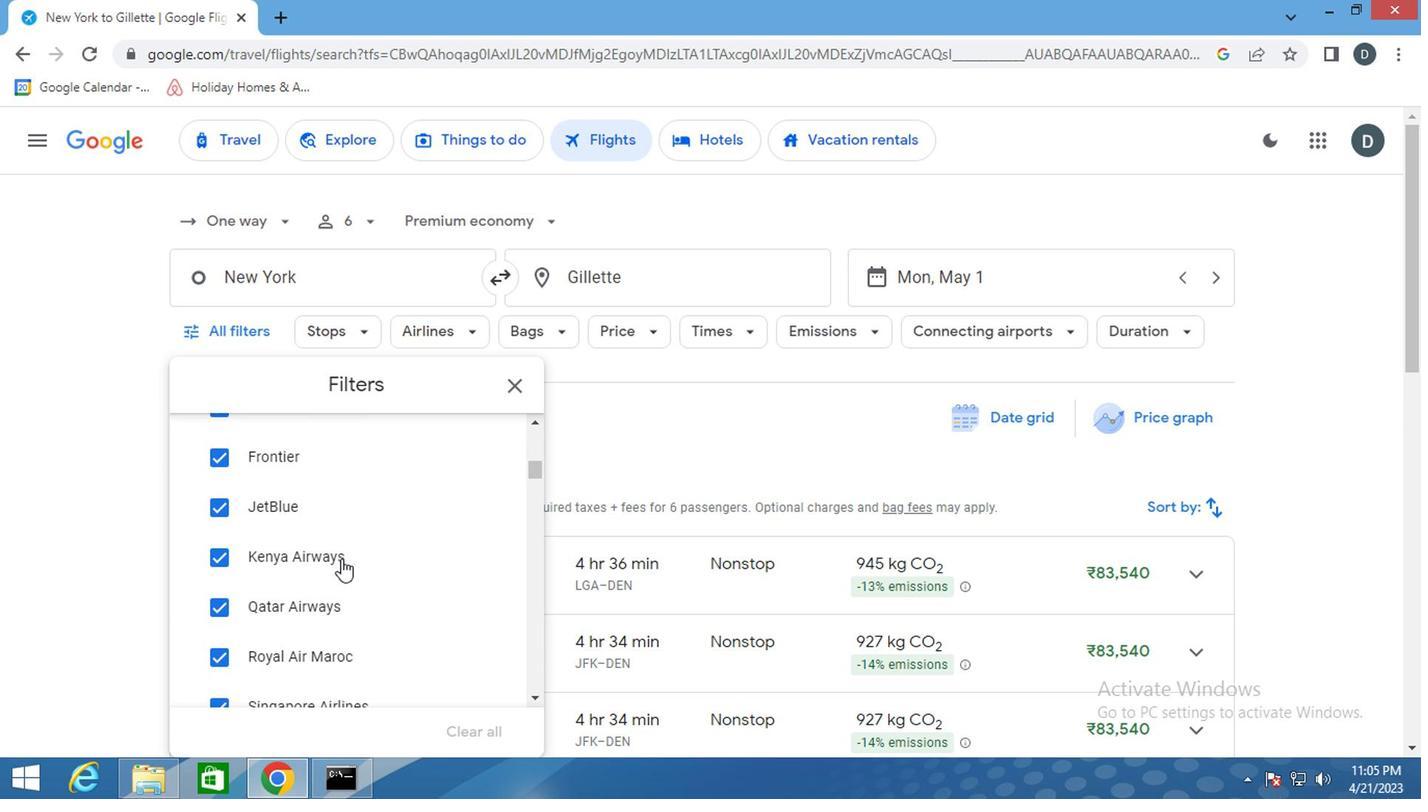 
Action: Mouse scrolled (328, 564) with delta (0, 0)
Screenshot: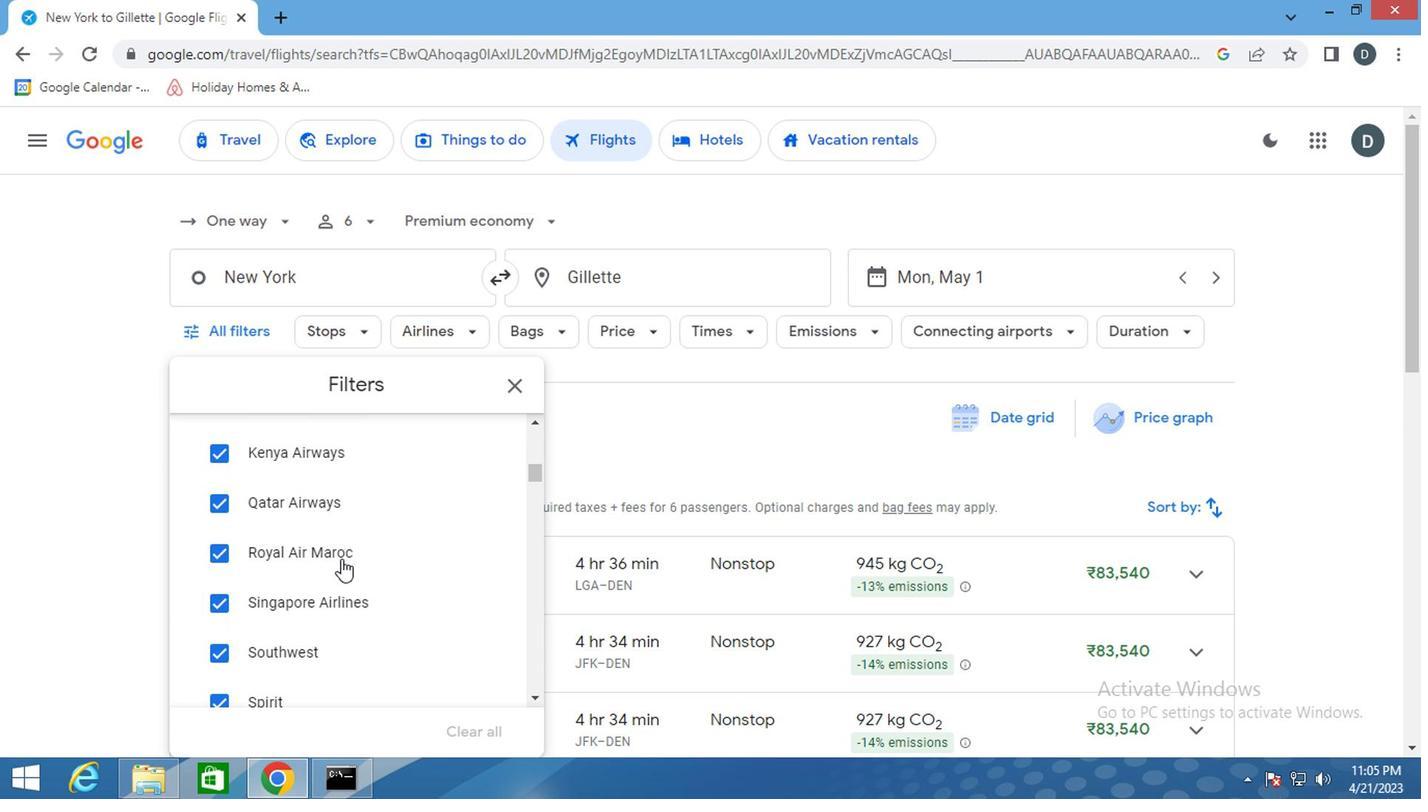 
Action: Mouse scrolled (328, 564) with delta (0, 0)
Screenshot: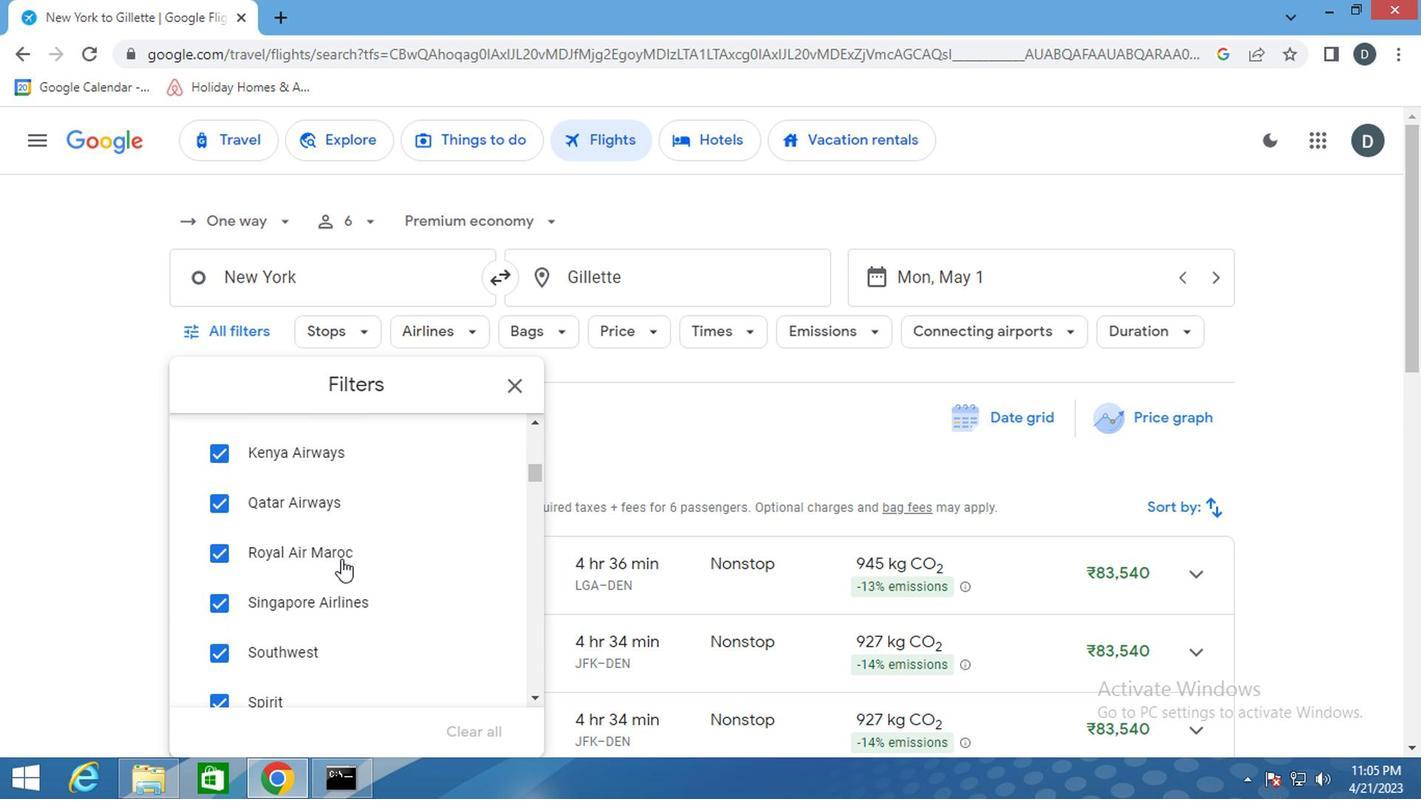 
Action: Mouse moved to (451, 599)
Screenshot: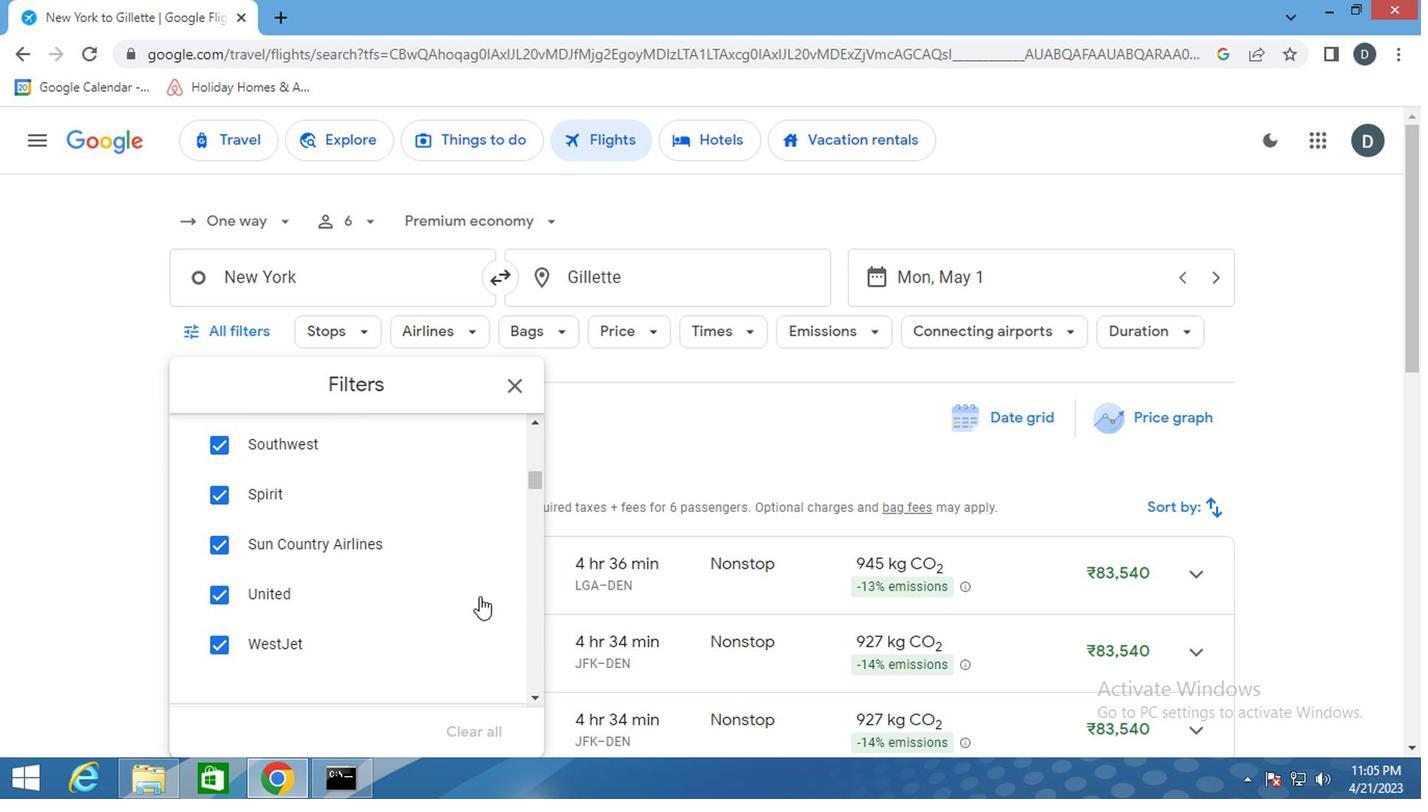 
Action: Mouse pressed left at (451, 599)
Screenshot: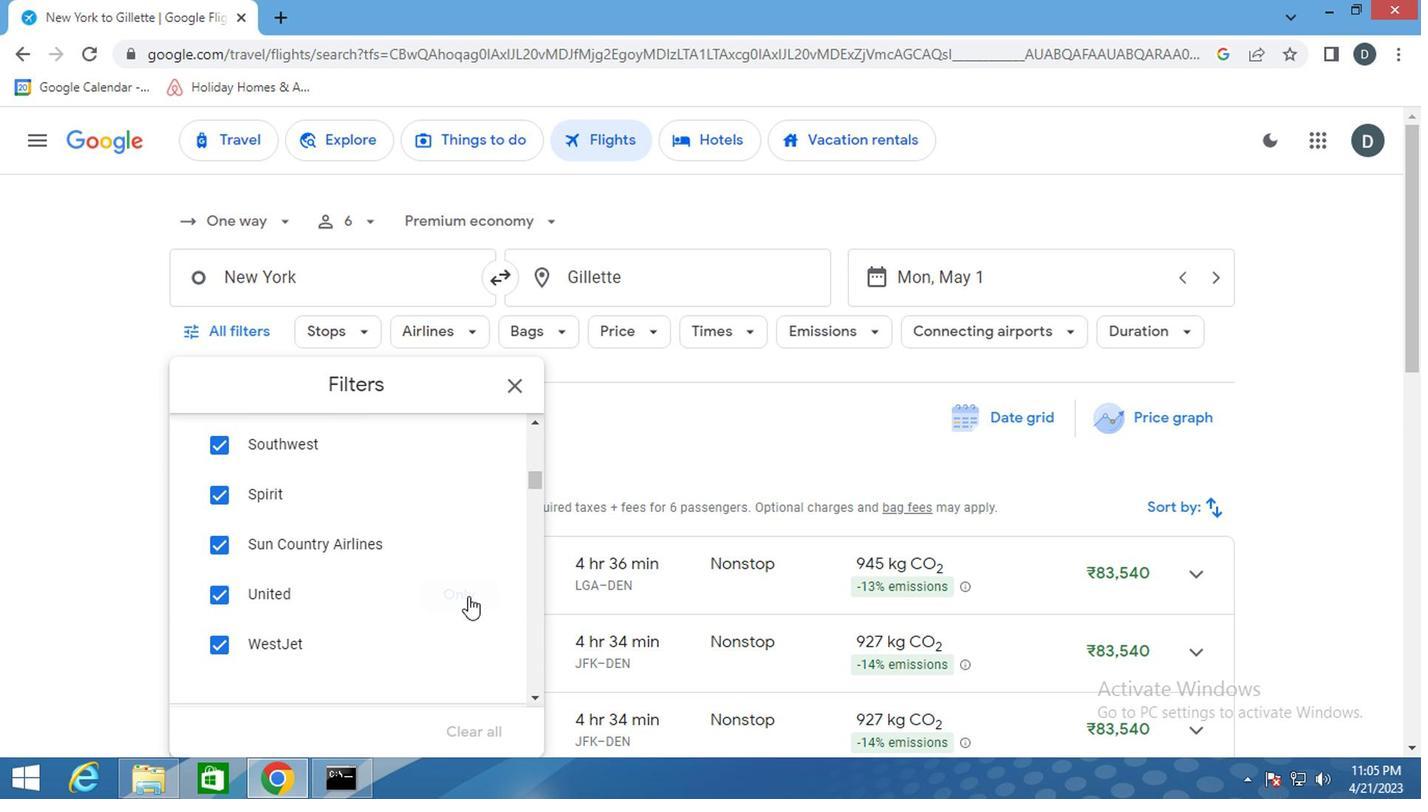 
Action: Mouse scrolled (451, 599) with delta (0, 0)
Screenshot: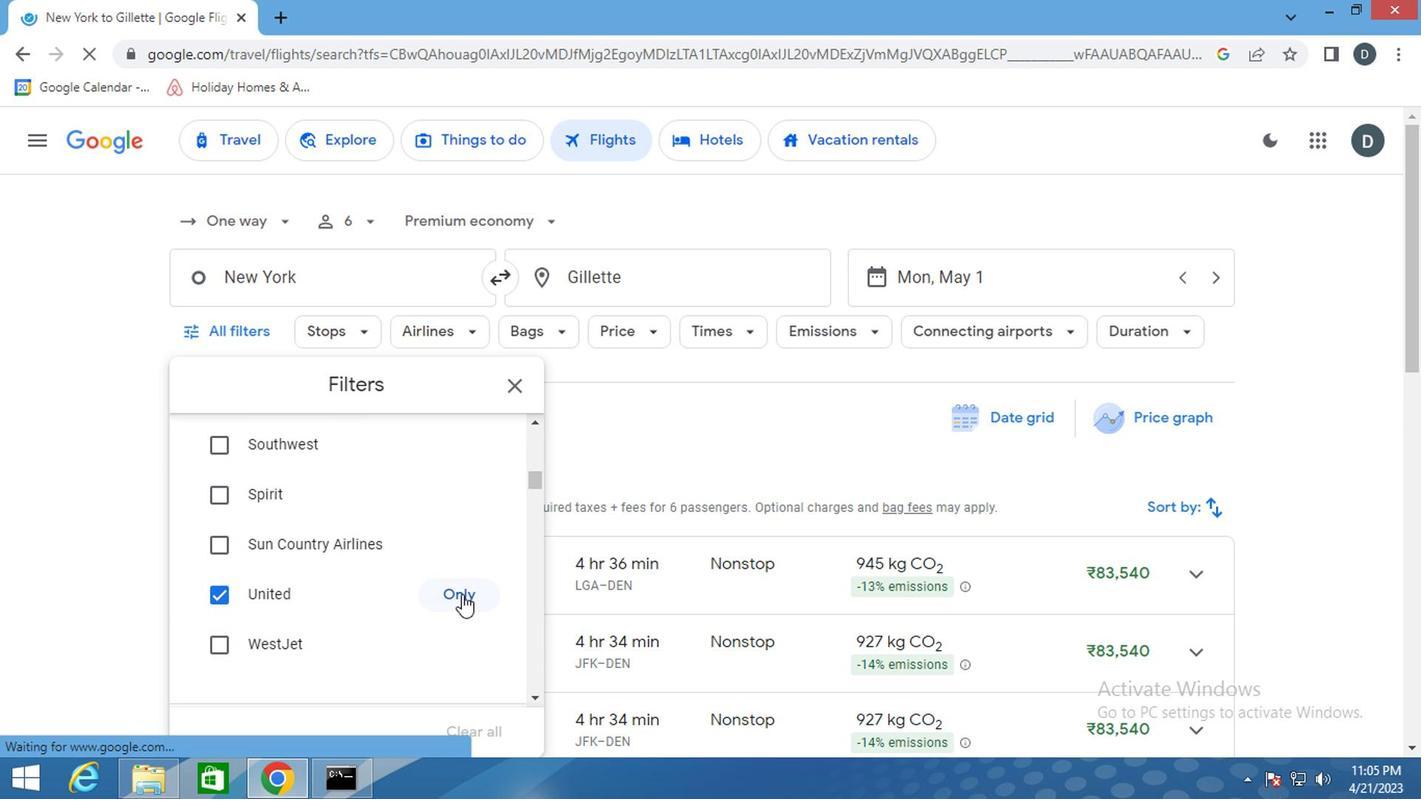 
Action: Mouse scrolled (451, 599) with delta (0, 0)
Screenshot: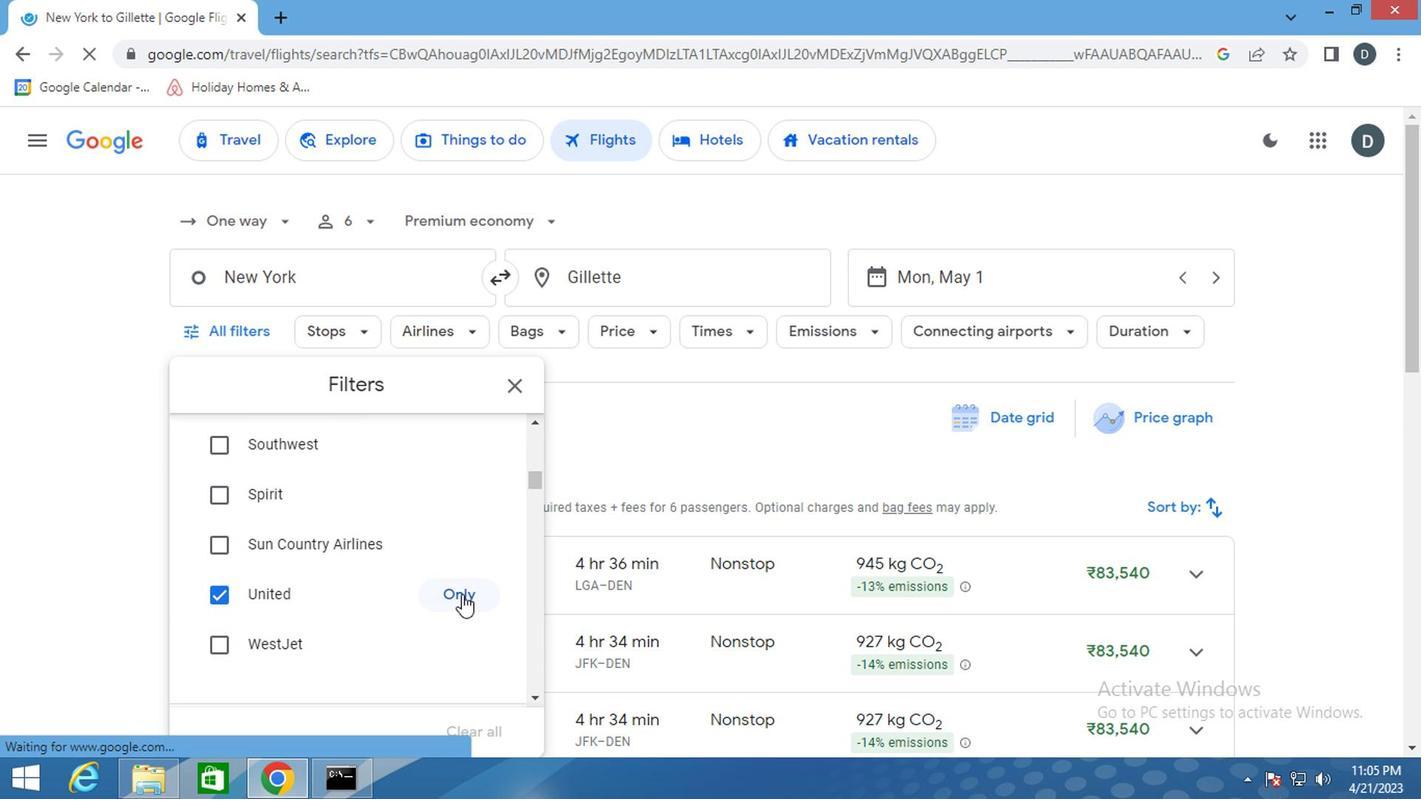 
Action: Mouse moved to (472, 639)
Screenshot: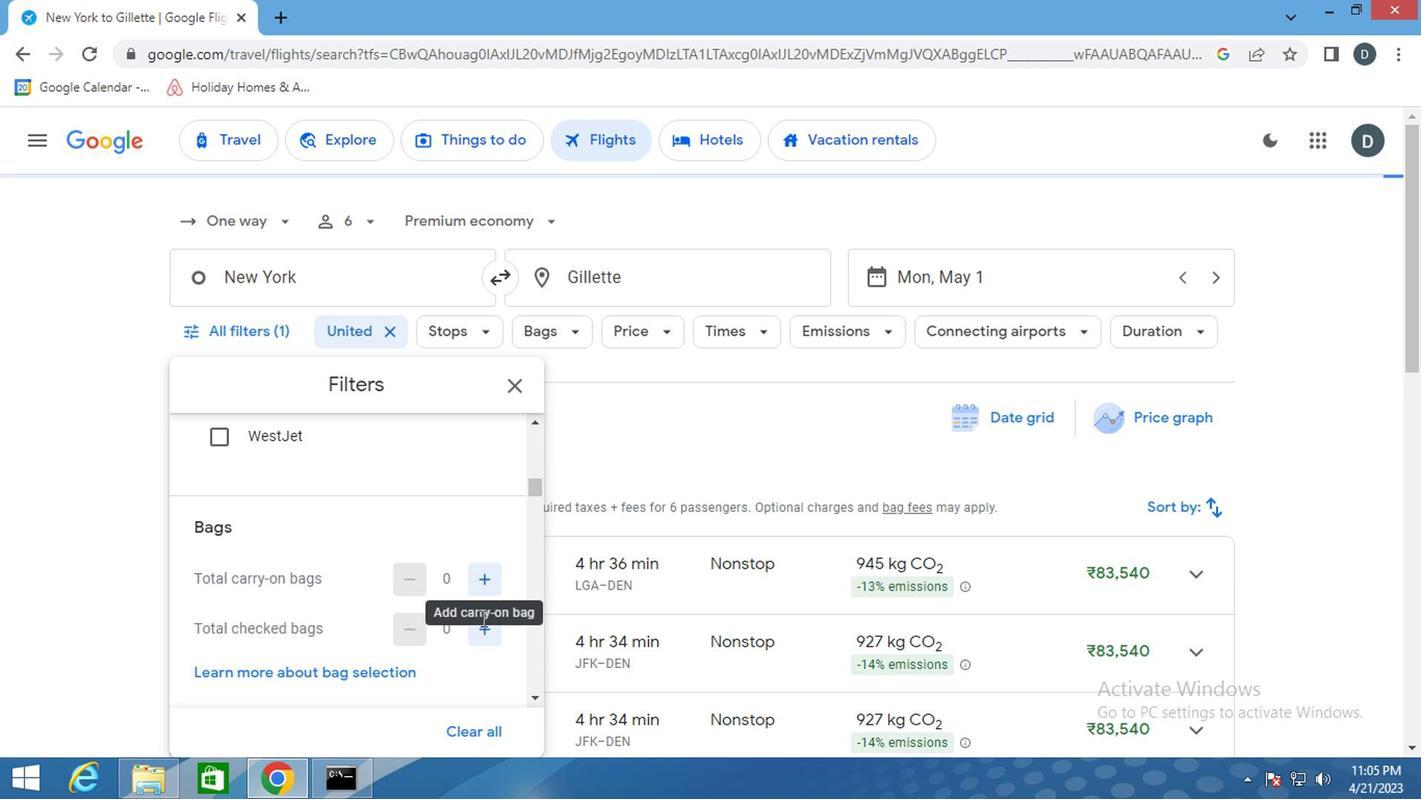 
Action: Mouse pressed left at (472, 639)
Screenshot: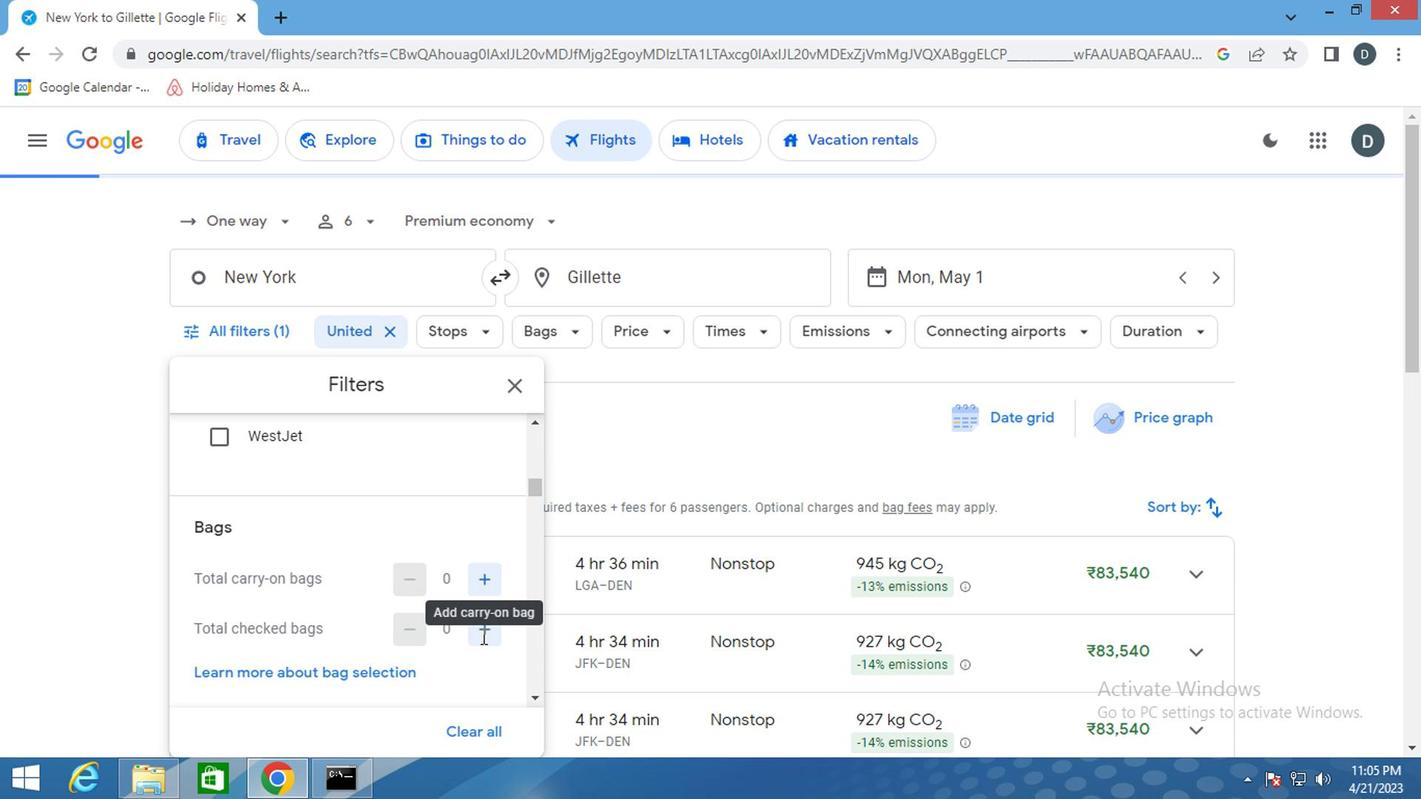 
Action: Mouse pressed left at (472, 639)
Screenshot: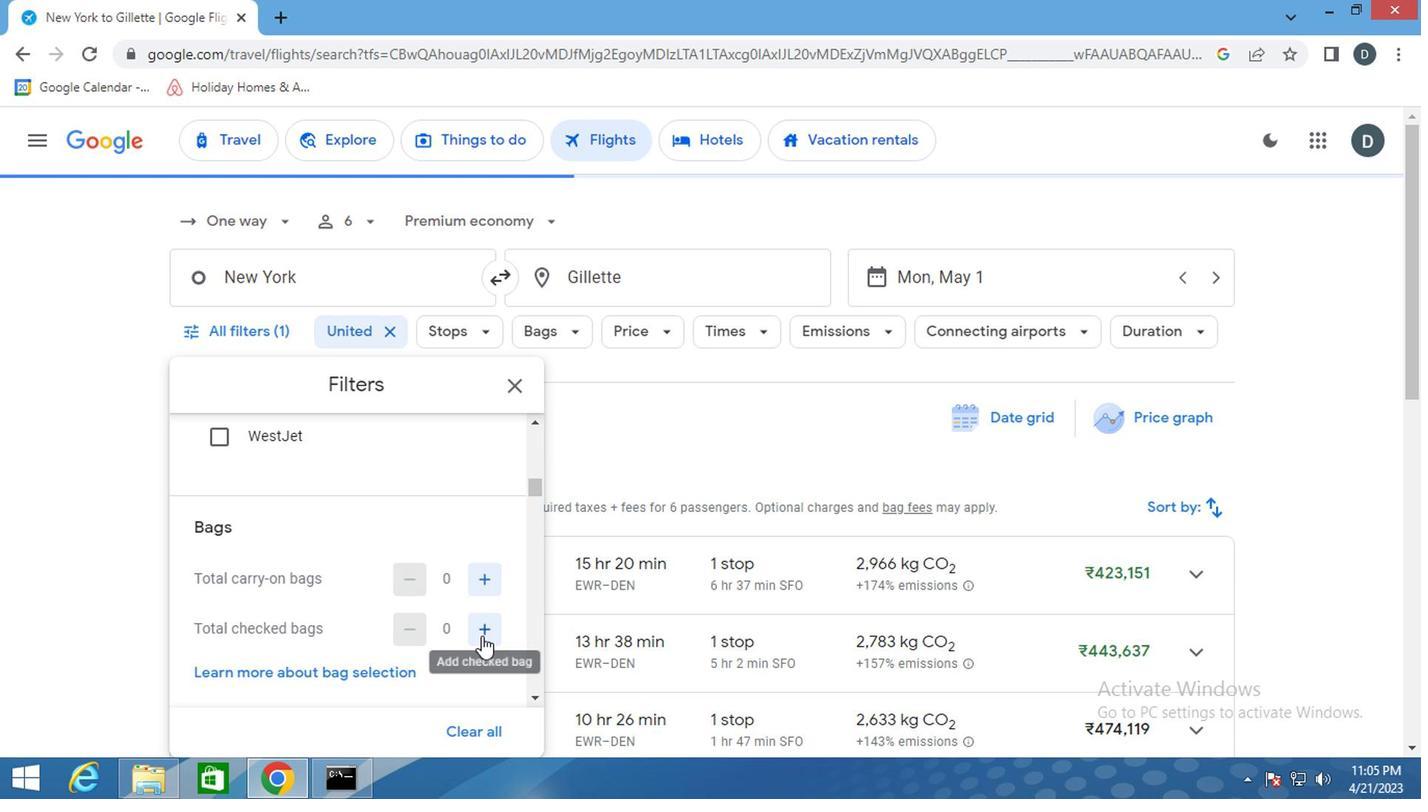 
Action: Mouse pressed left at (472, 639)
Screenshot: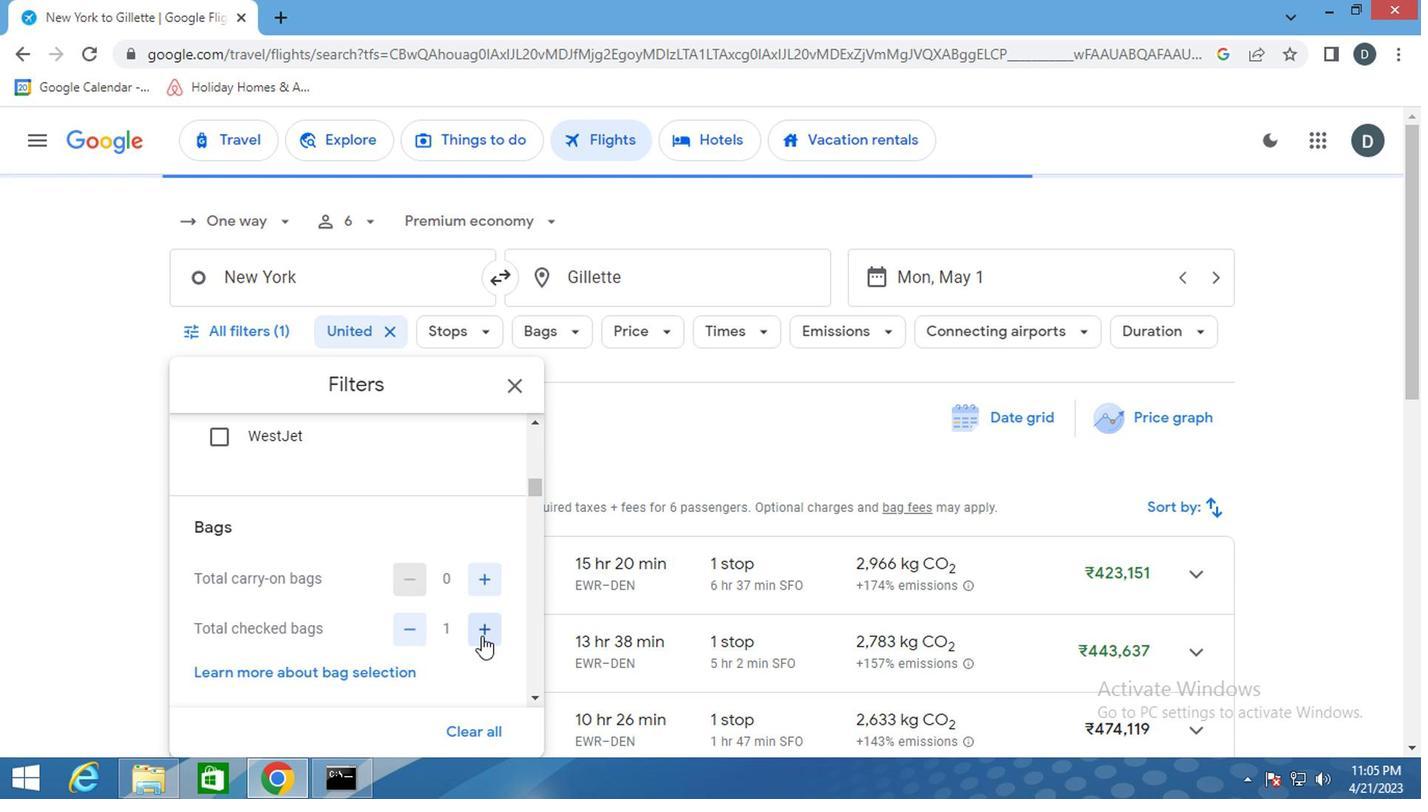 
Action: Mouse pressed left at (472, 639)
Screenshot: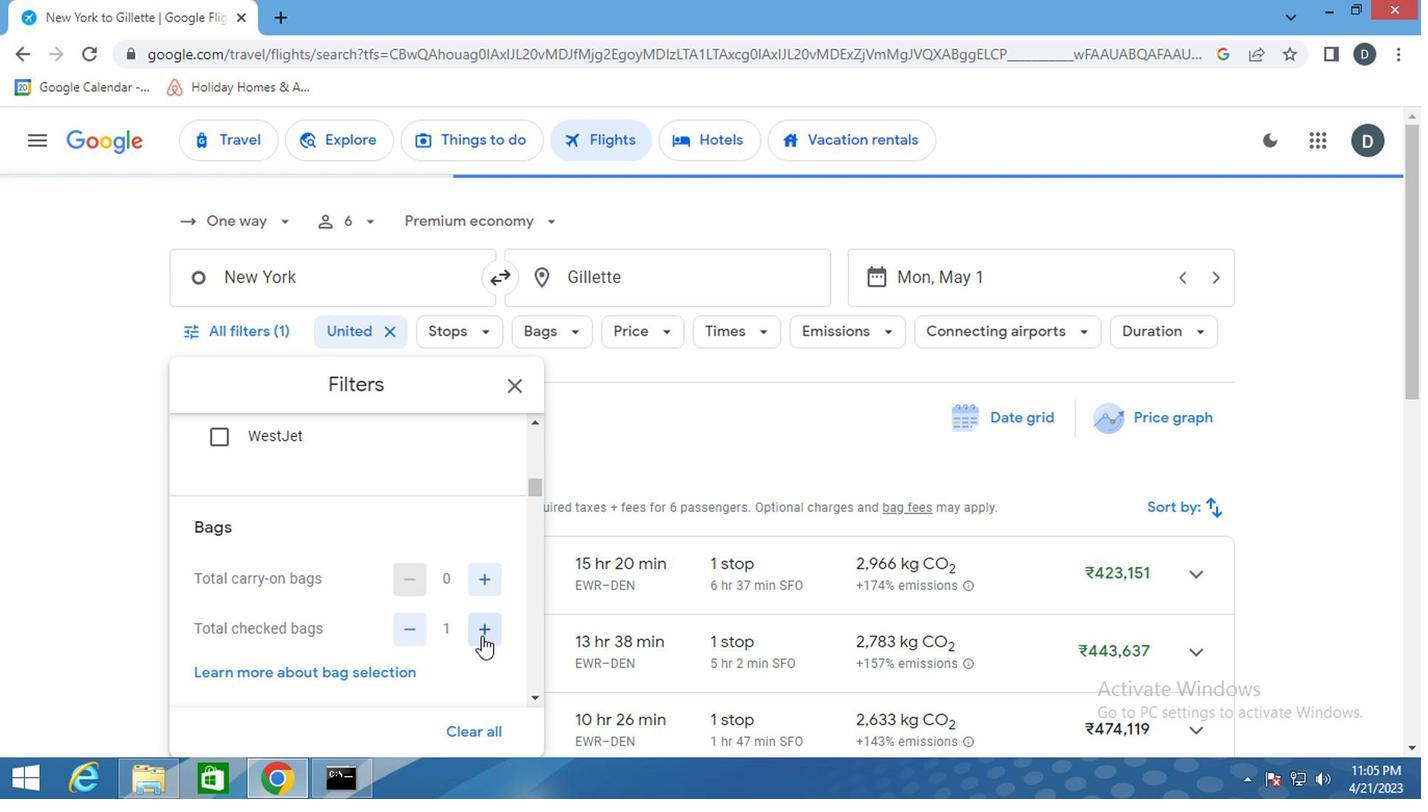 
Action: Mouse pressed left at (472, 639)
Screenshot: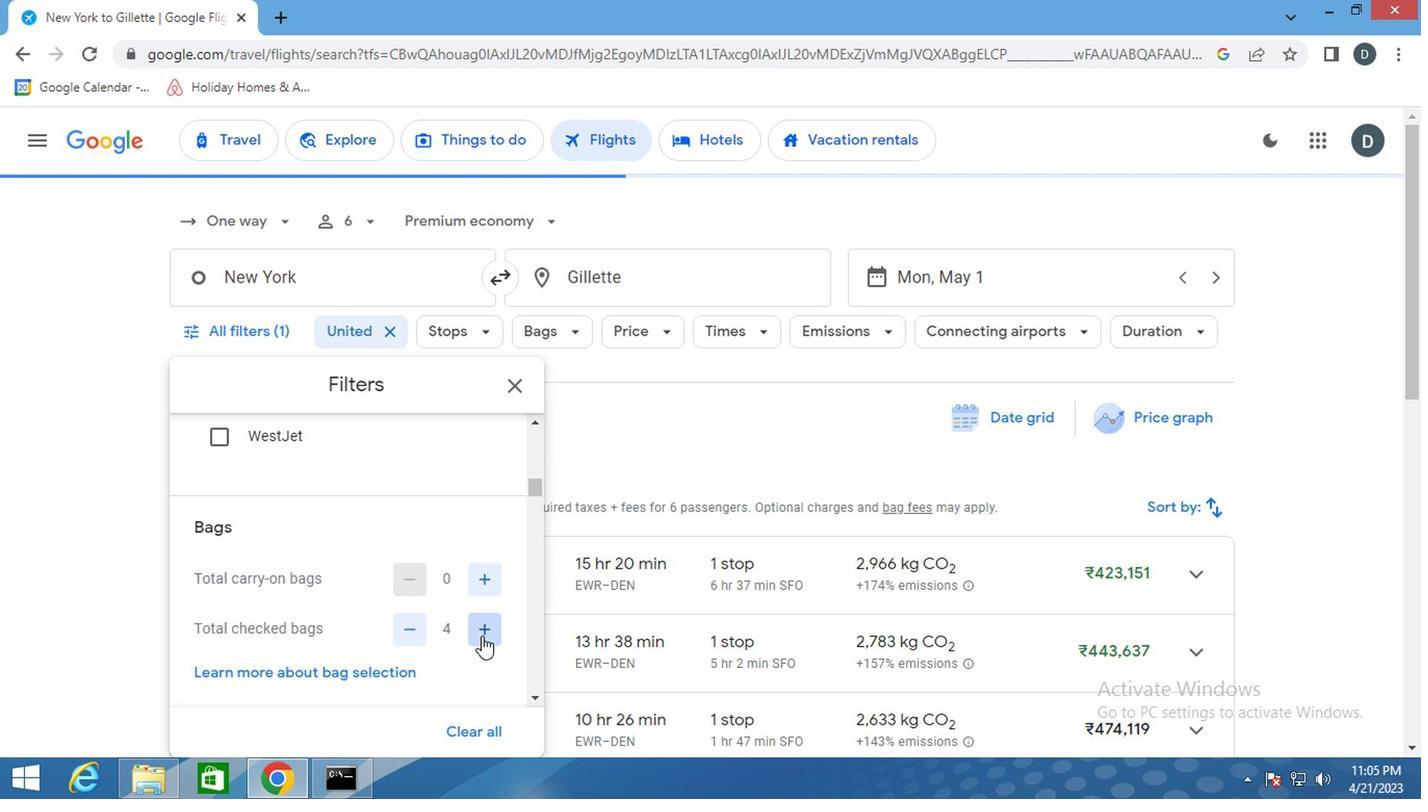
Action: Mouse moved to (444, 607)
Screenshot: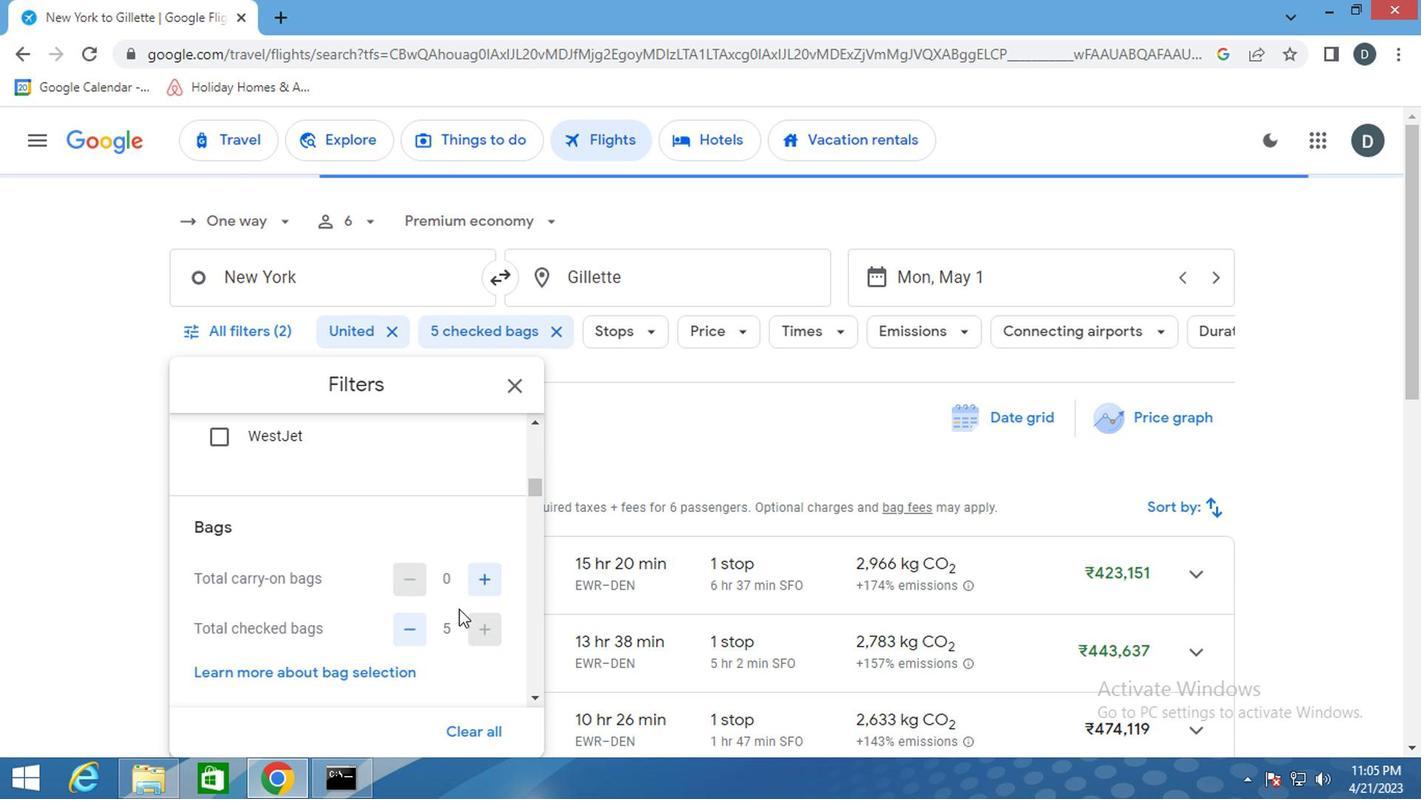 
Action: Mouse scrolled (444, 606) with delta (0, -1)
Screenshot: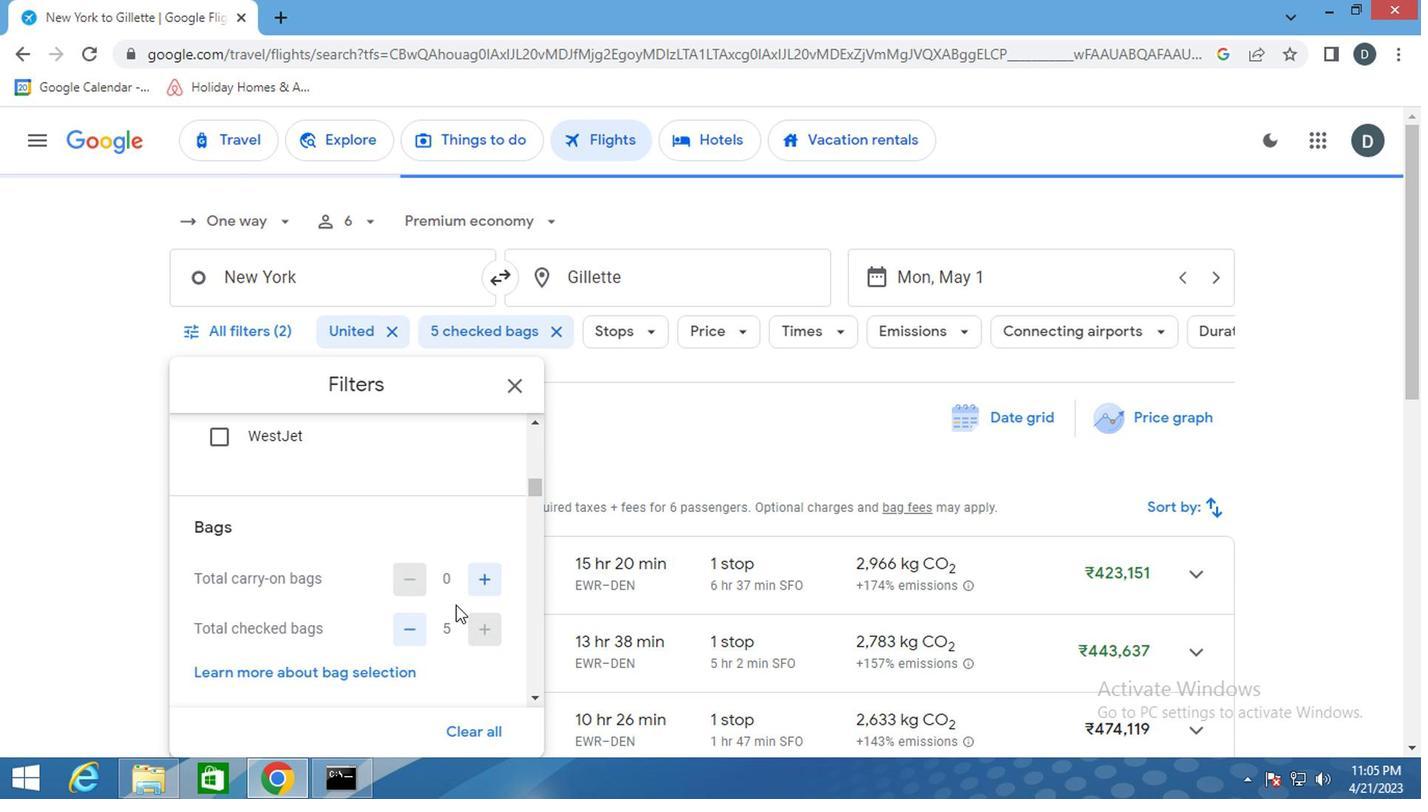 
Action: Mouse scrolled (444, 606) with delta (0, -1)
Screenshot: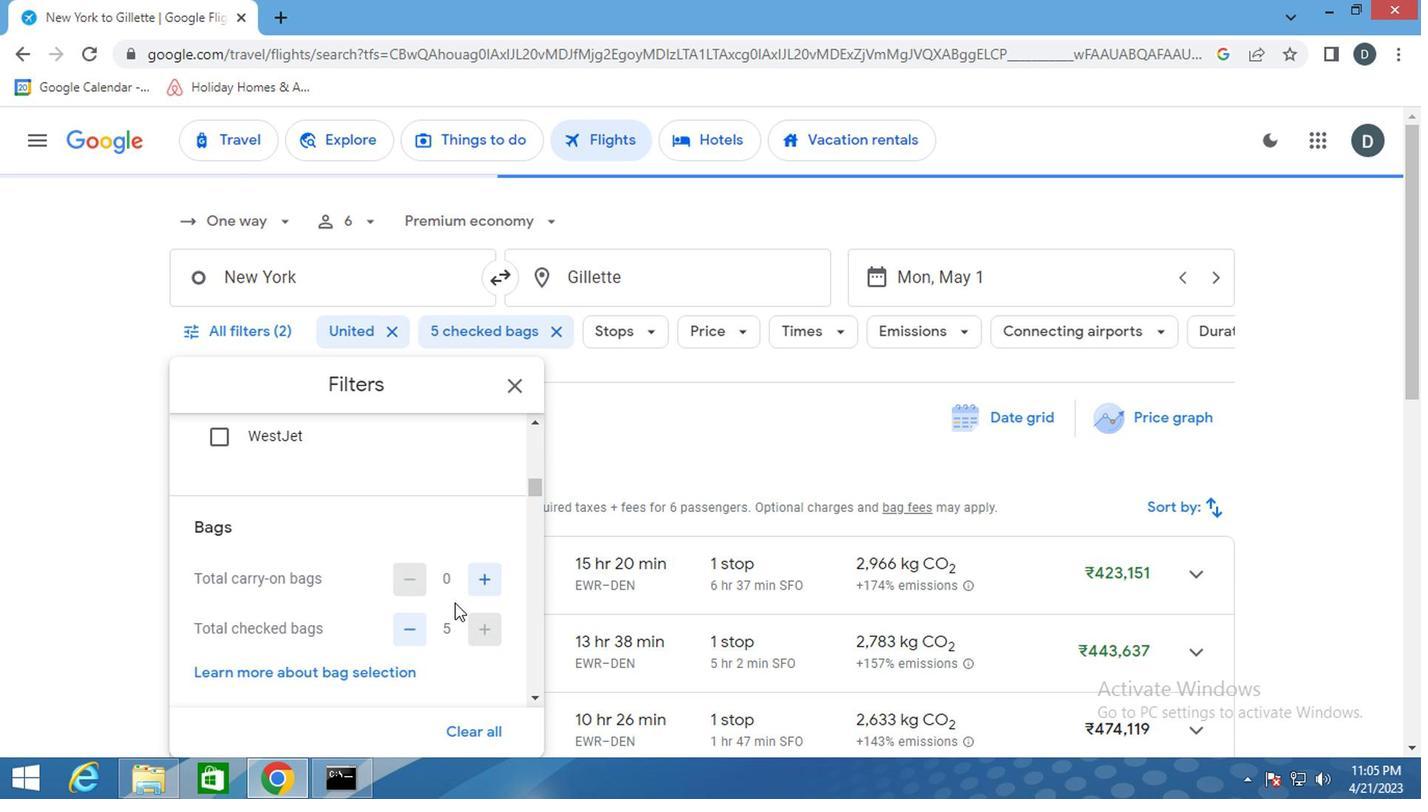 
Action: Mouse moved to (480, 634)
Screenshot: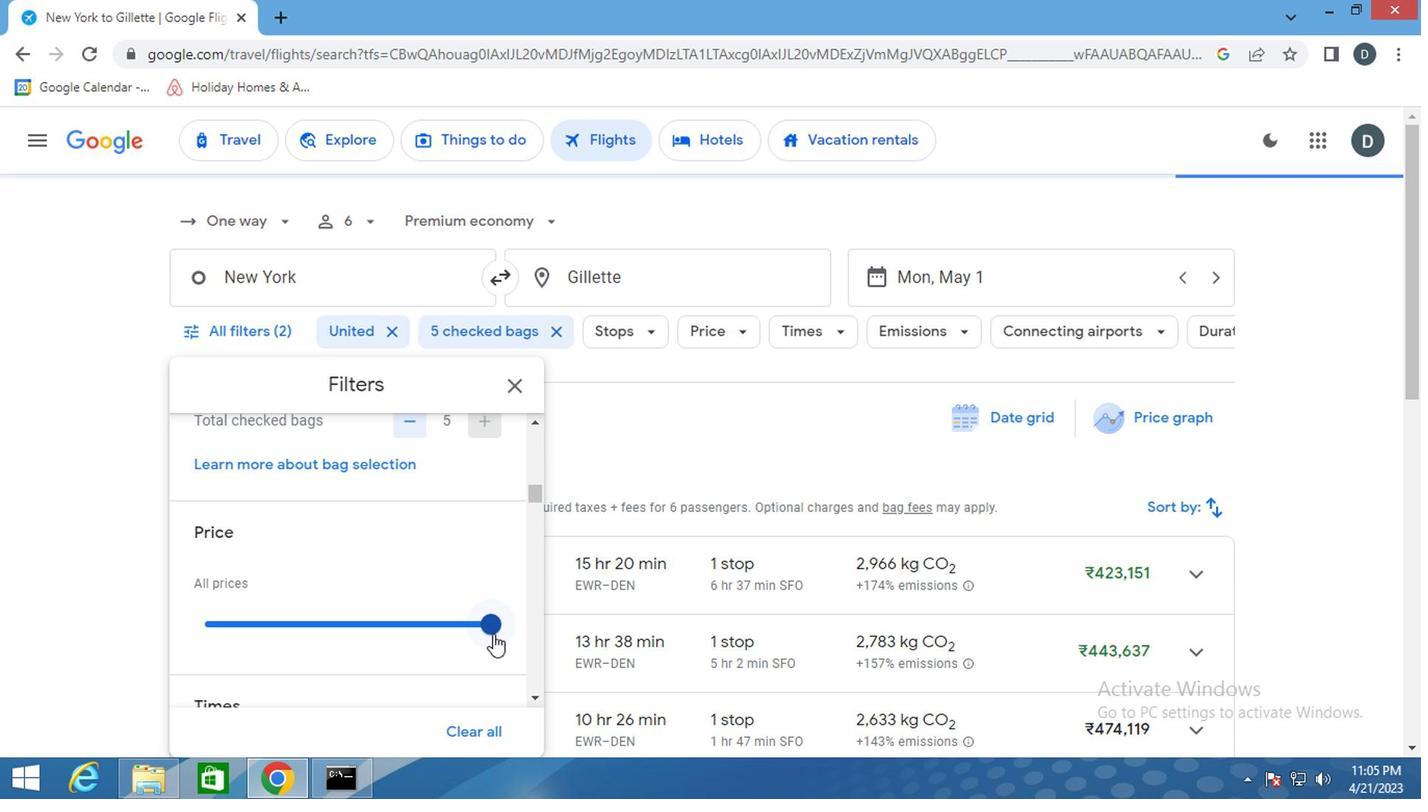 
Action: Mouse pressed left at (480, 634)
Screenshot: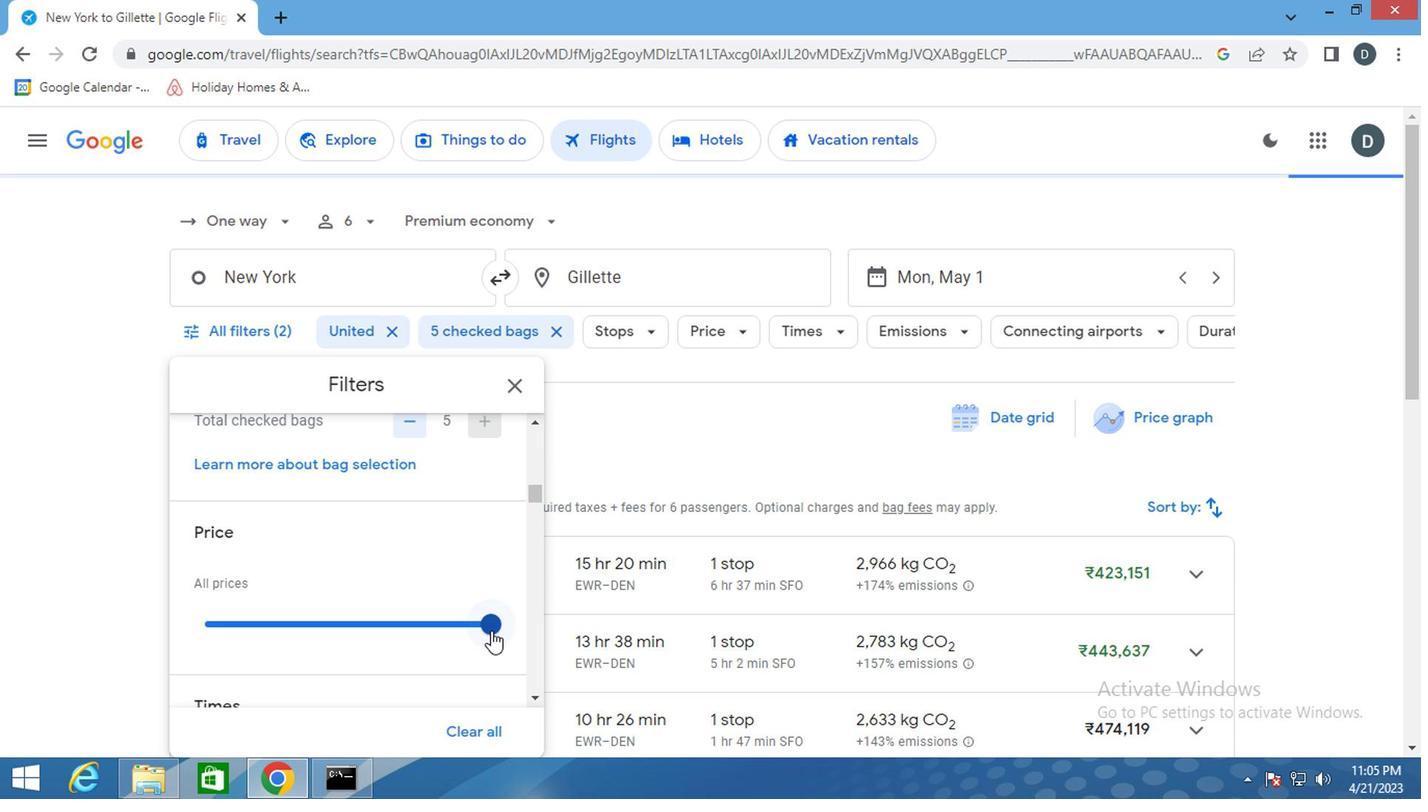 
Action: Mouse moved to (190, 623)
Screenshot: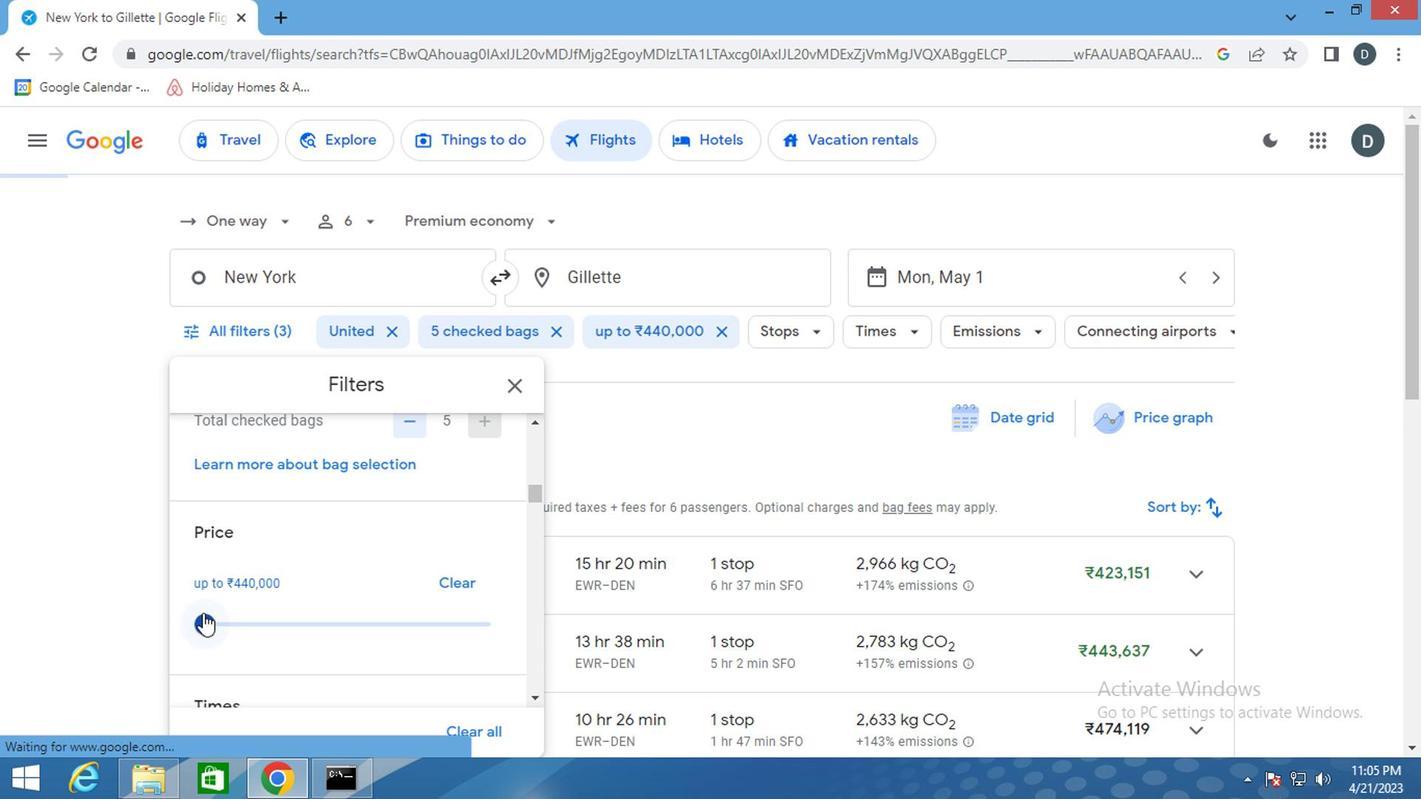 
Action: Mouse pressed left at (190, 623)
Screenshot: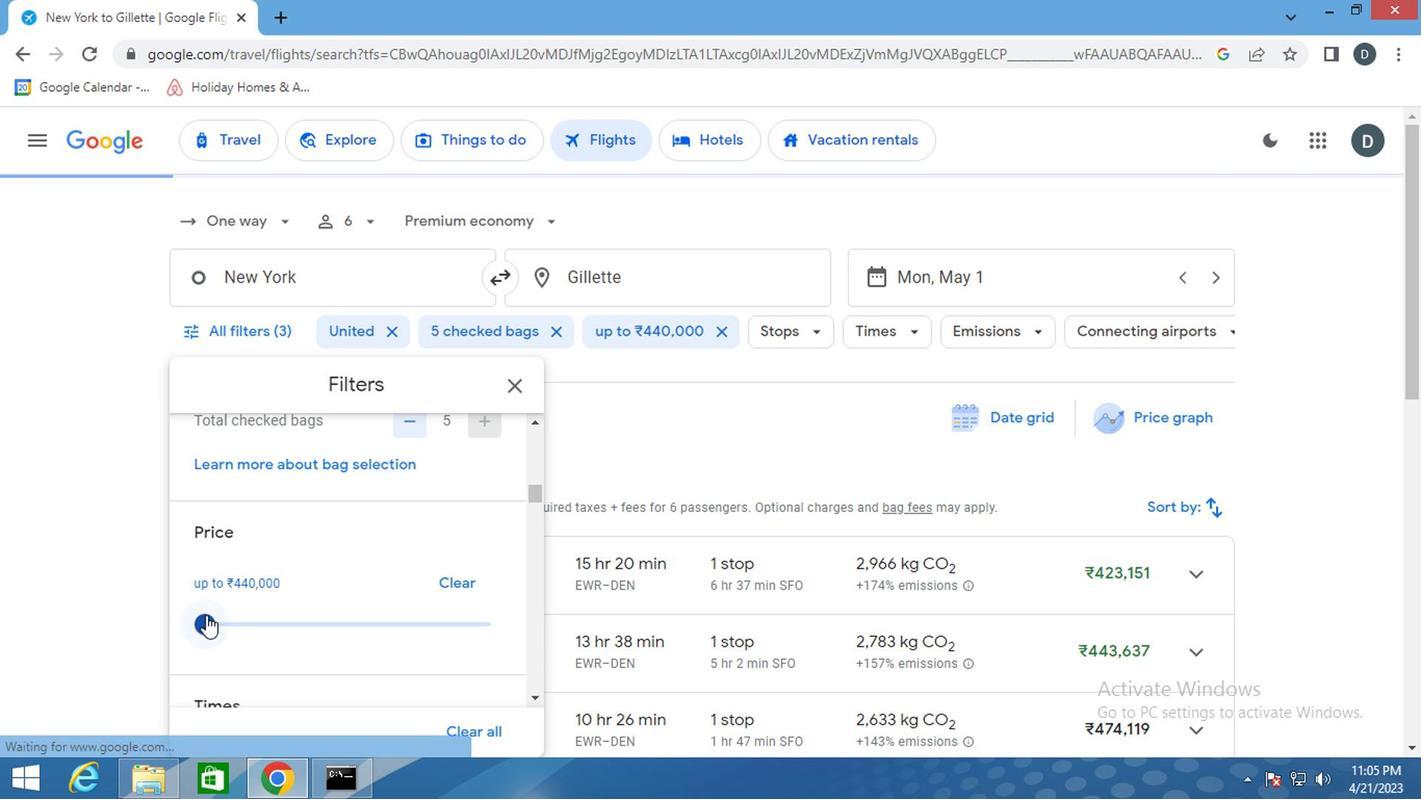 
Action: Mouse moved to (300, 582)
Screenshot: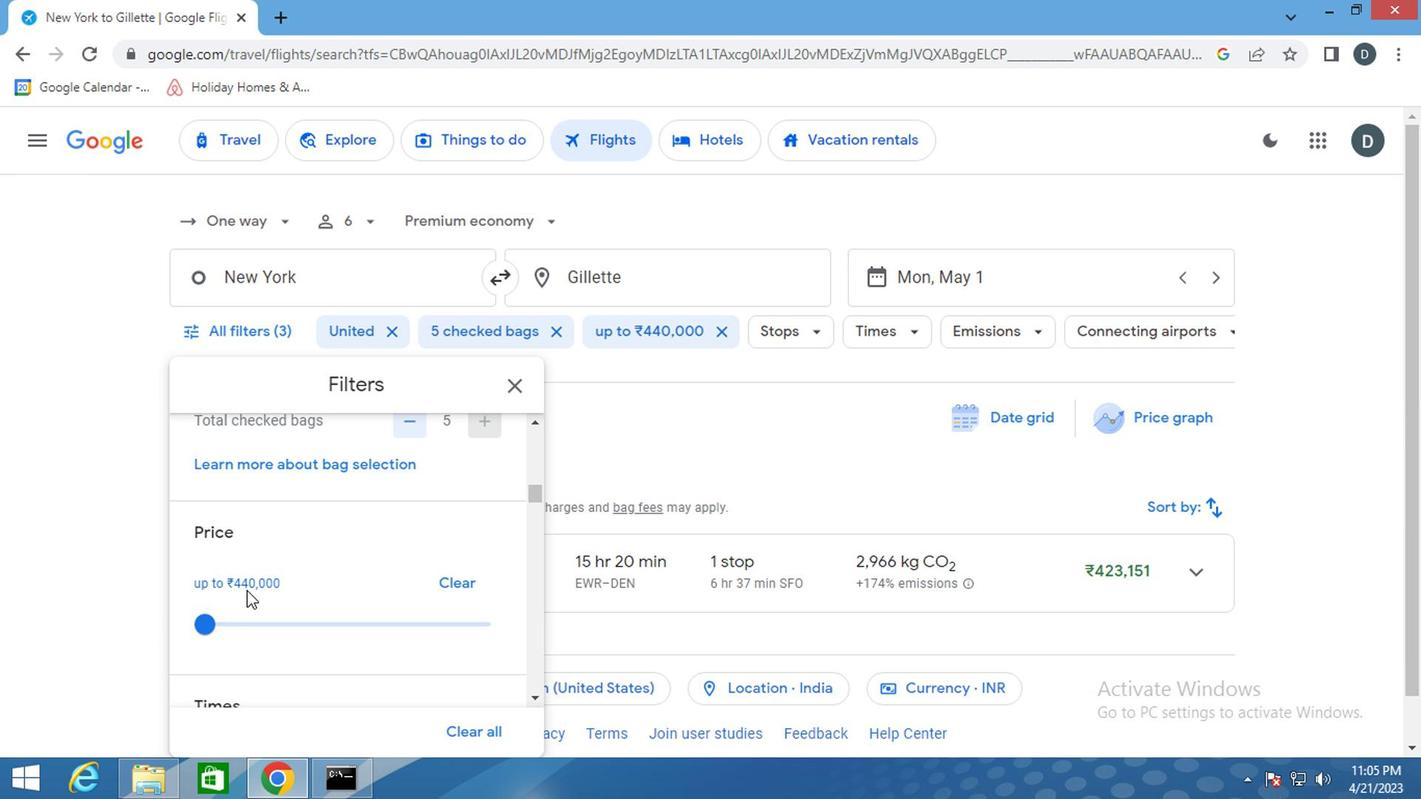 
Action: Mouse scrolled (300, 580) with delta (0, -1)
Screenshot: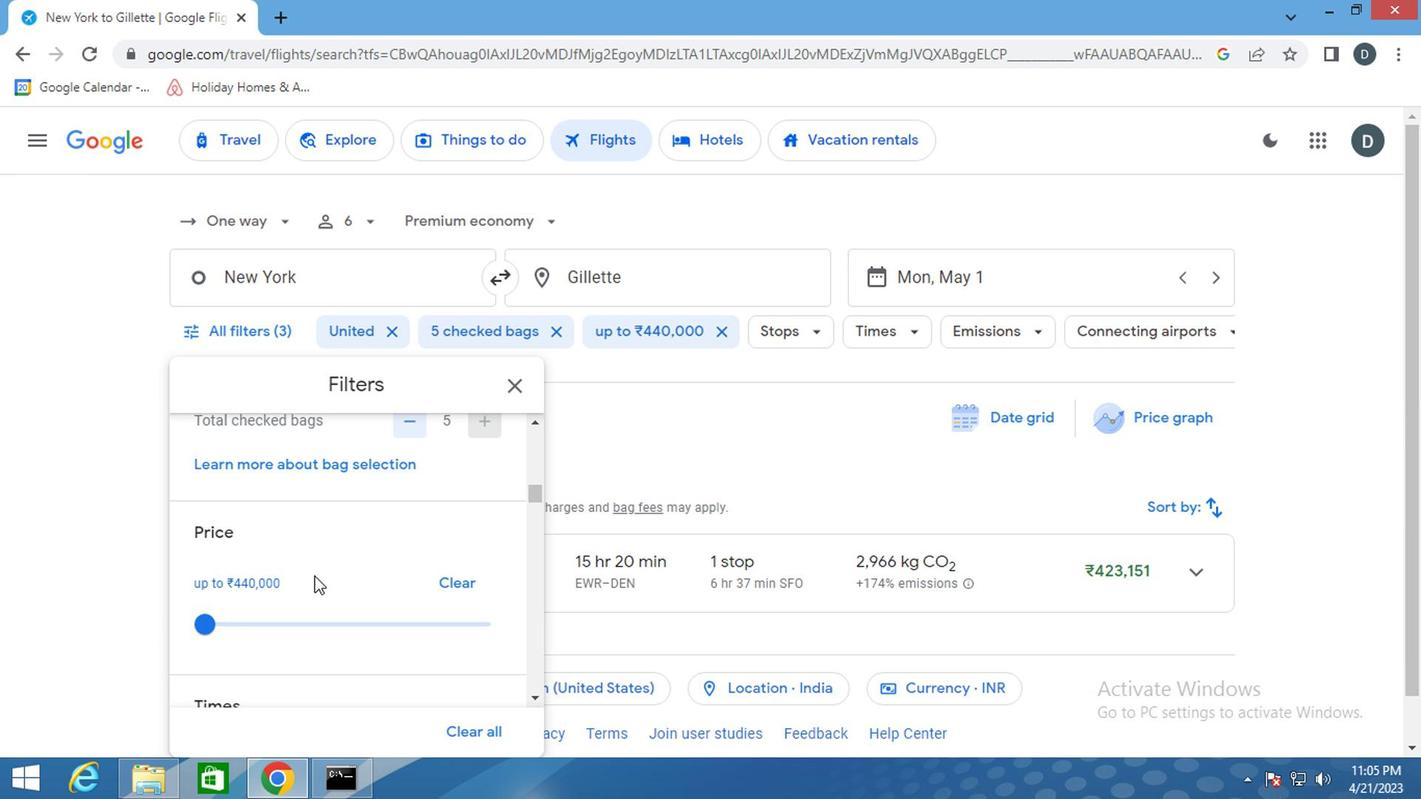 
Action: Mouse moved to (305, 580)
Screenshot: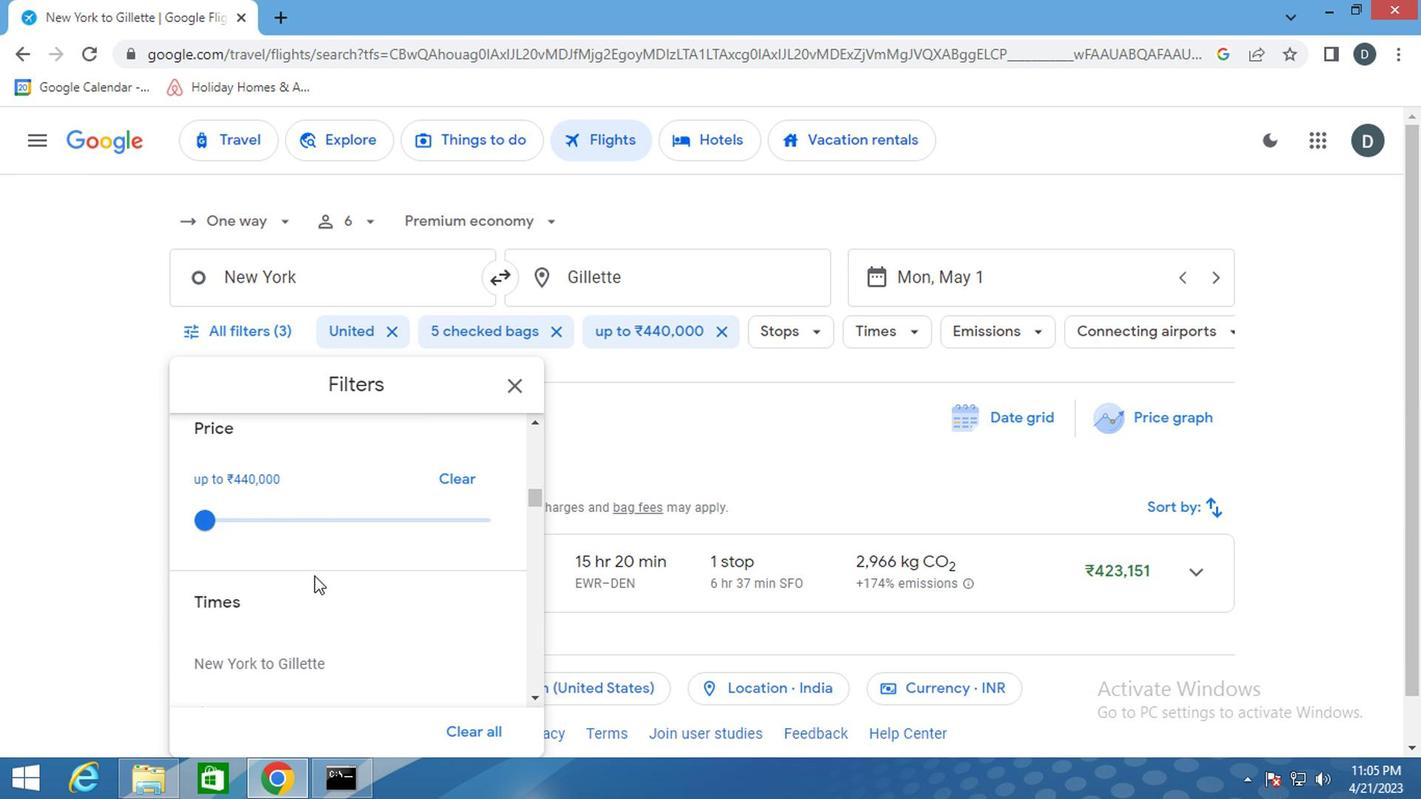 
Action: Mouse scrolled (305, 579) with delta (0, 0)
Screenshot: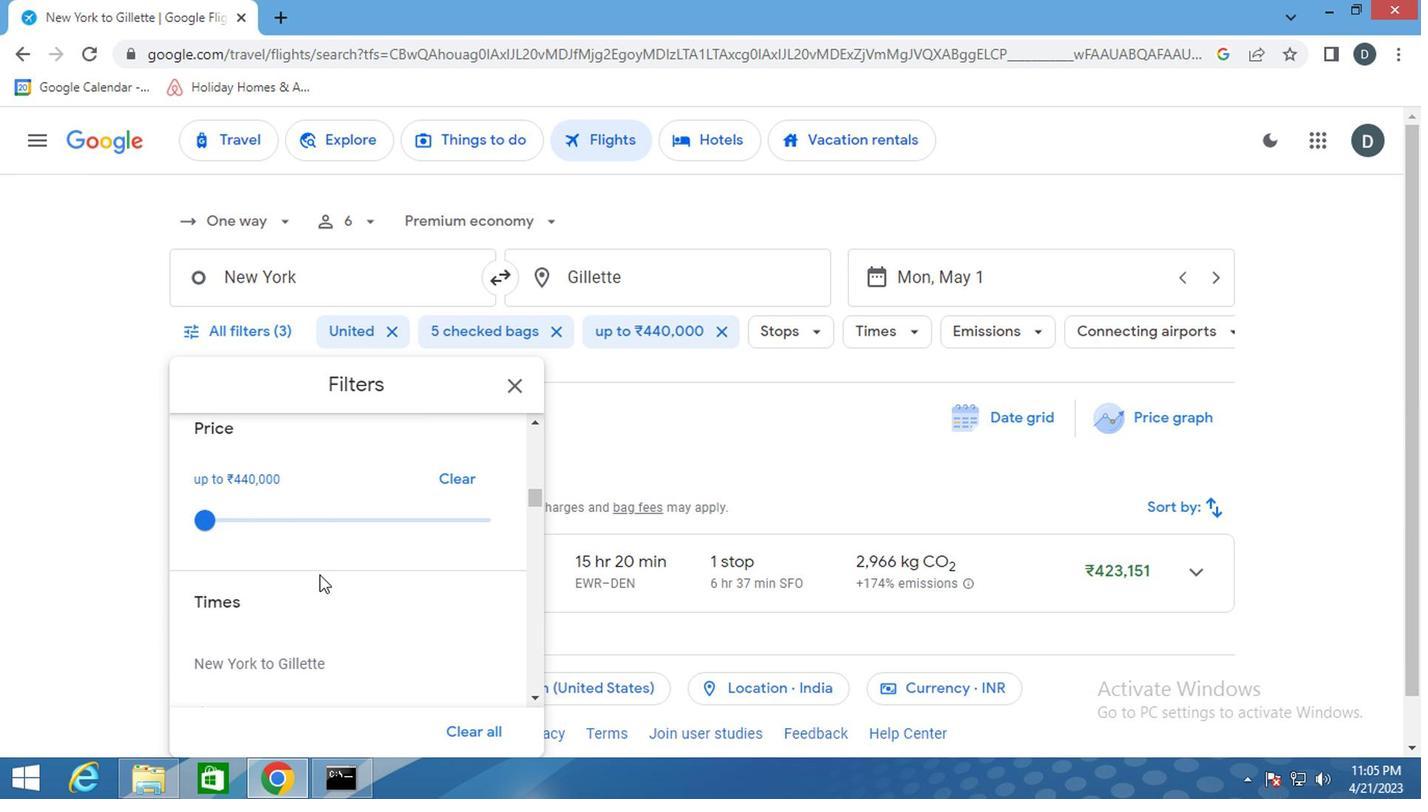 
Action: Mouse scrolled (305, 579) with delta (0, 0)
Screenshot: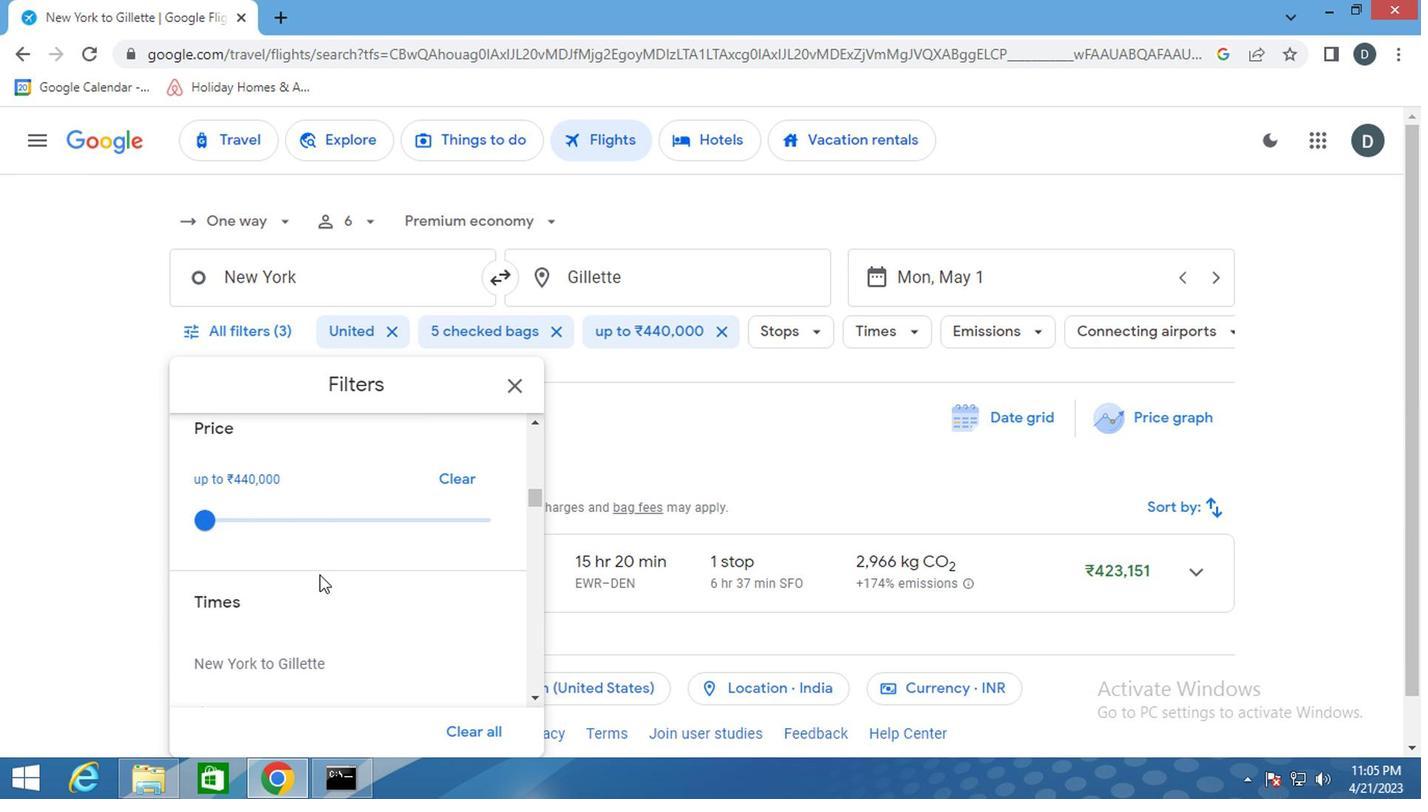 
Action: Mouse moved to (182, 544)
Screenshot: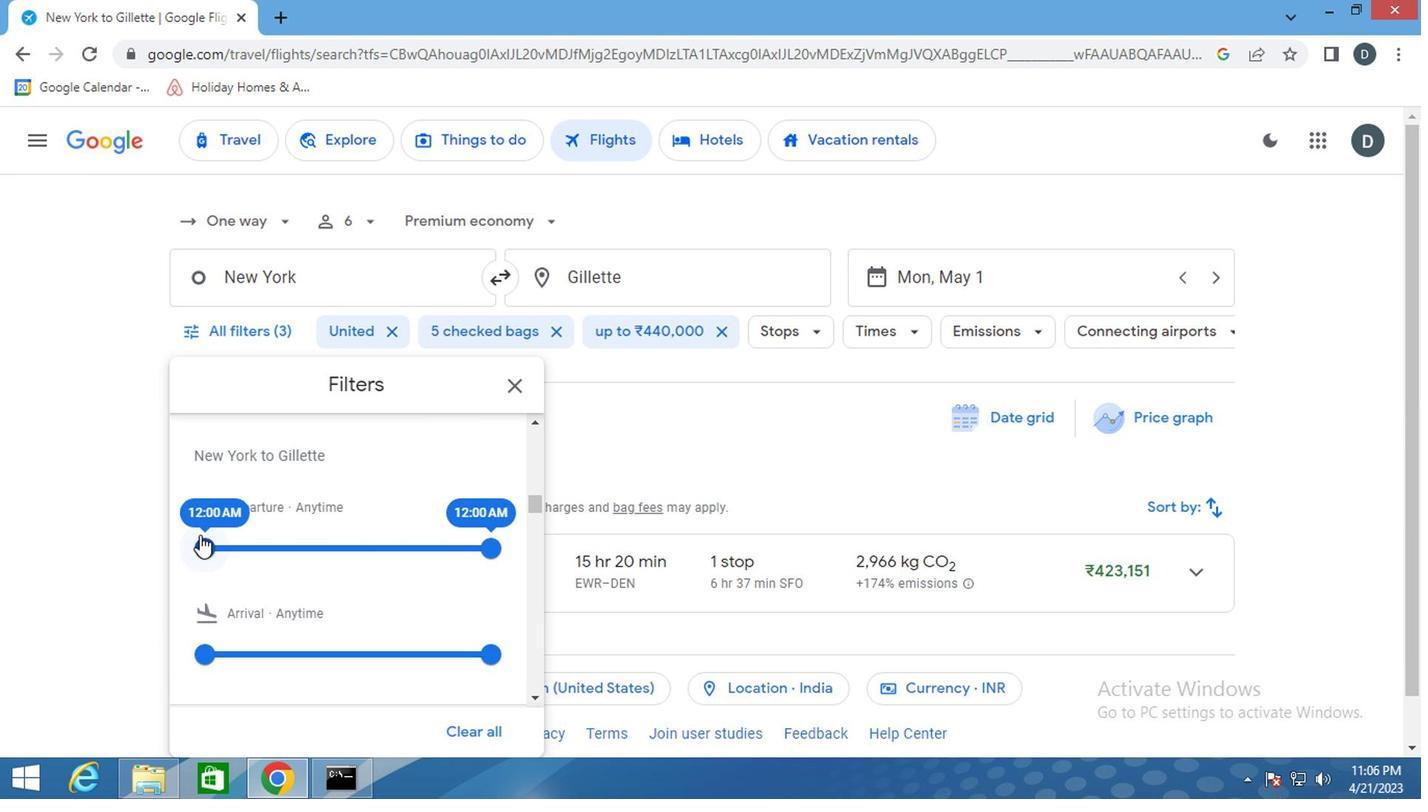 
Action: Mouse pressed left at (182, 544)
Screenshot: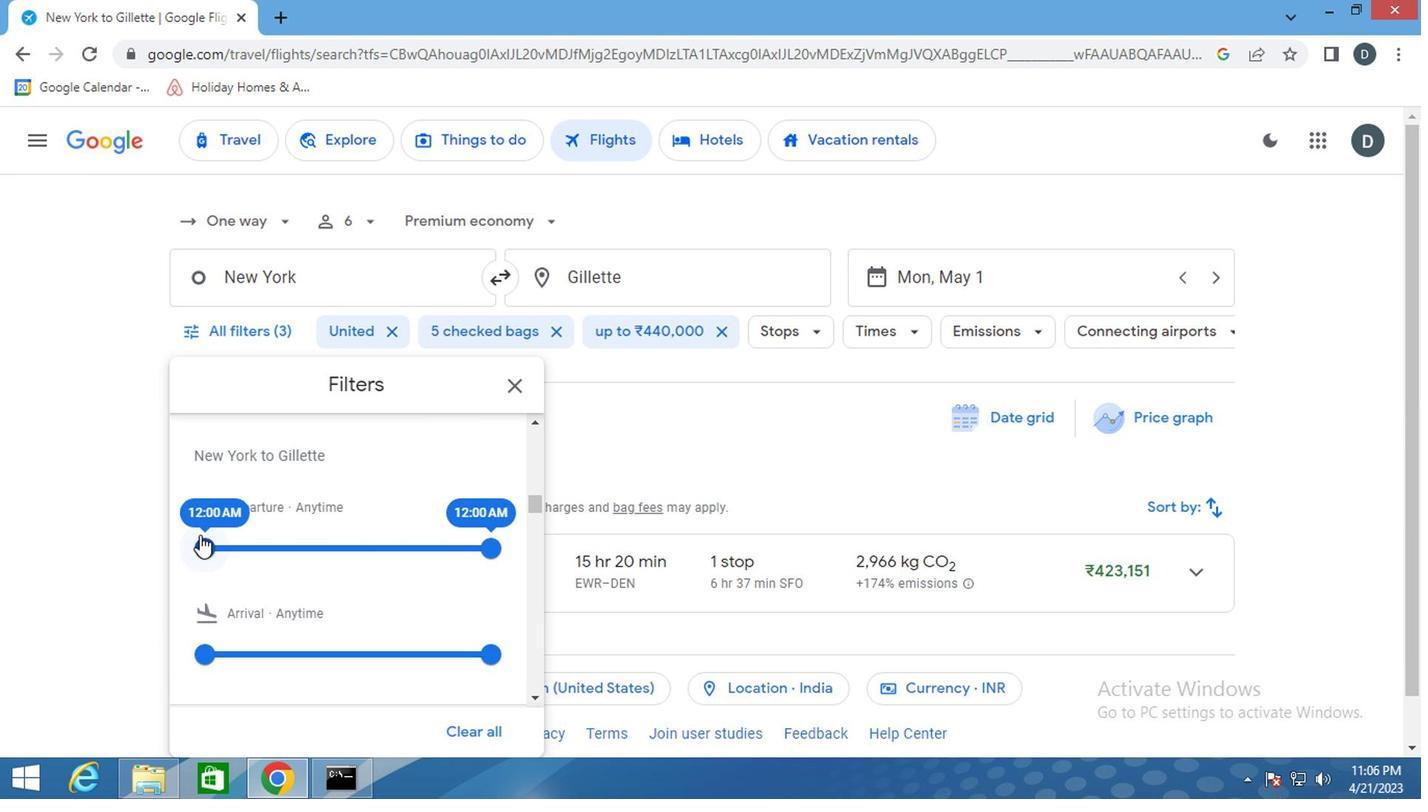 
Action: Mouse moved to (482, 563)
Screenshot: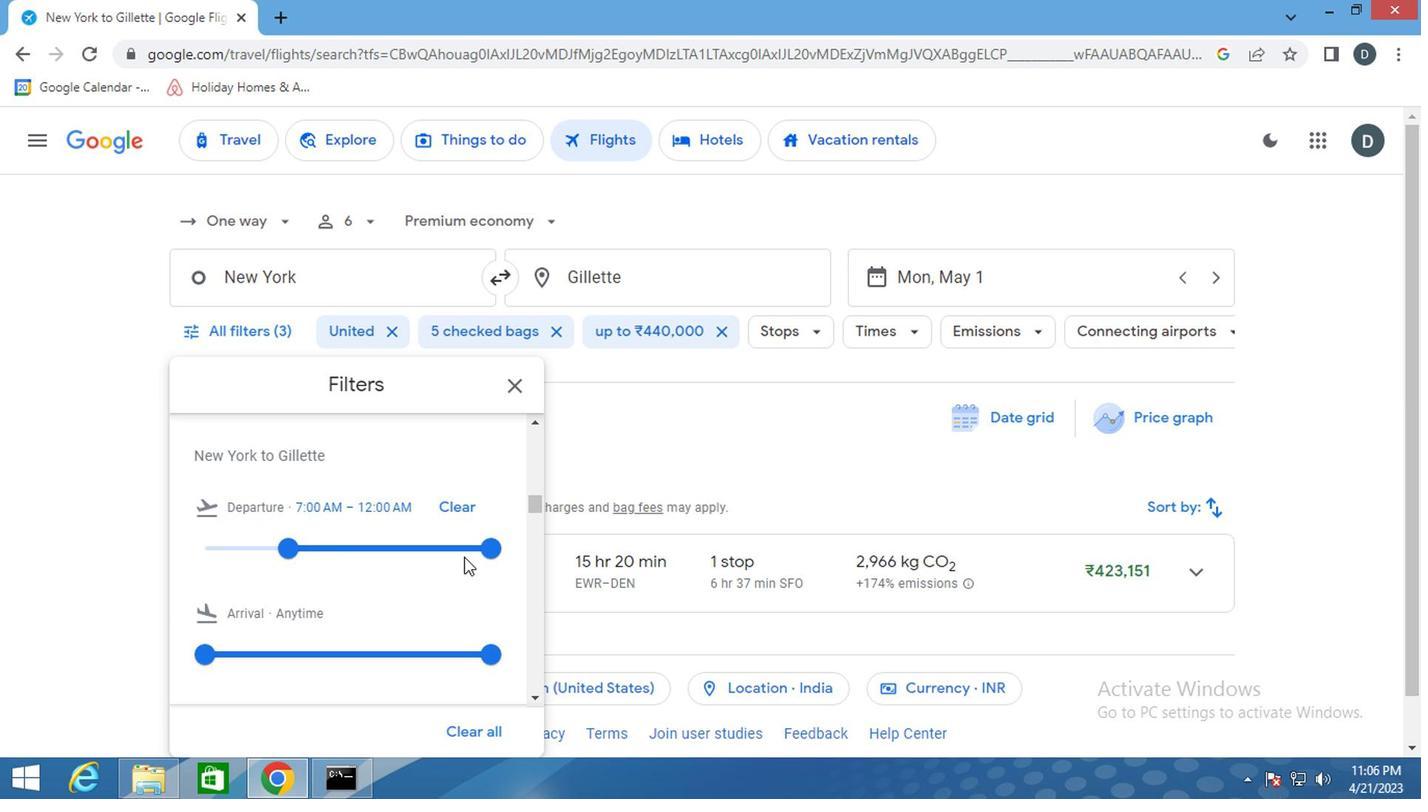 
Action: Mouse pressed left at (482, 563)
Screenshot: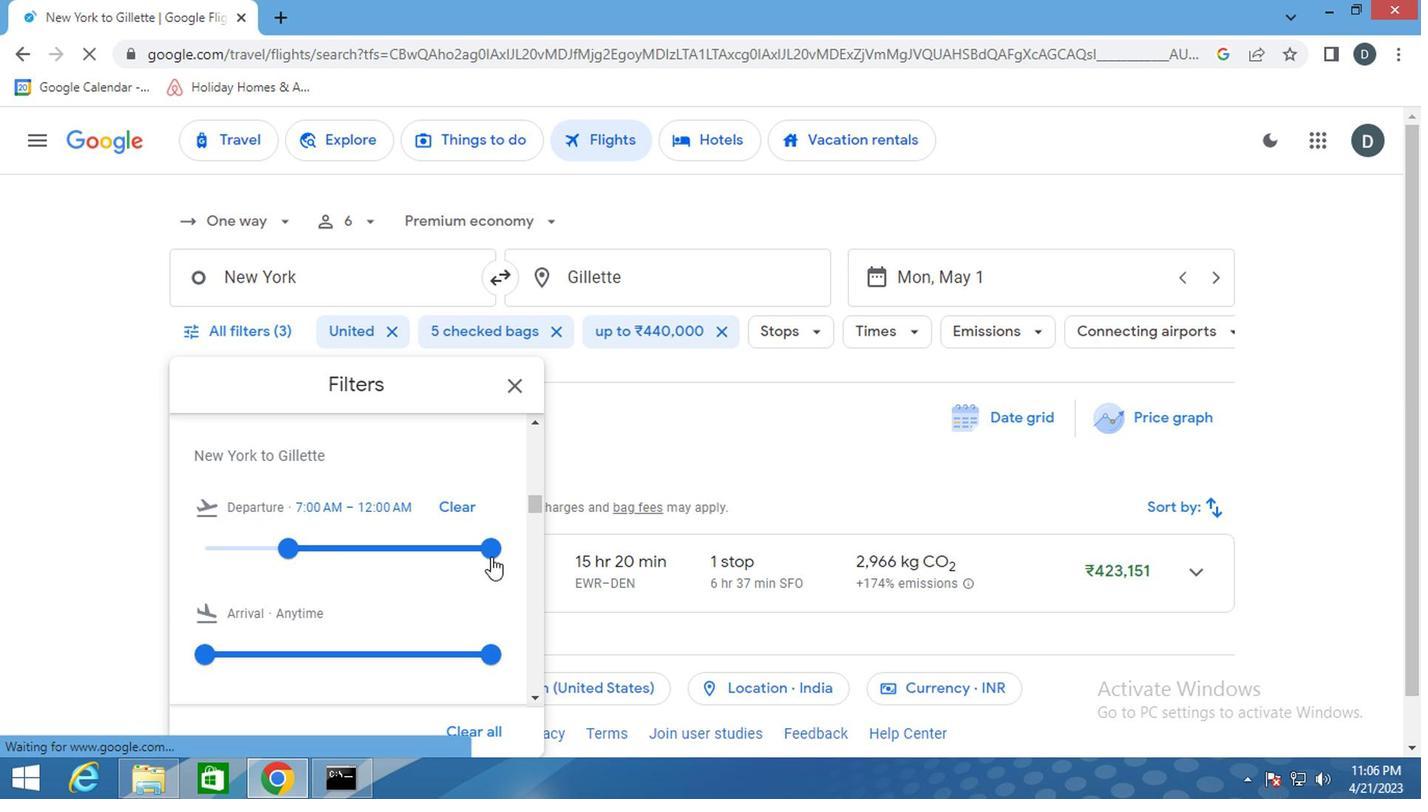 
Action: Mouse moved to (378, 592)
Screenshot: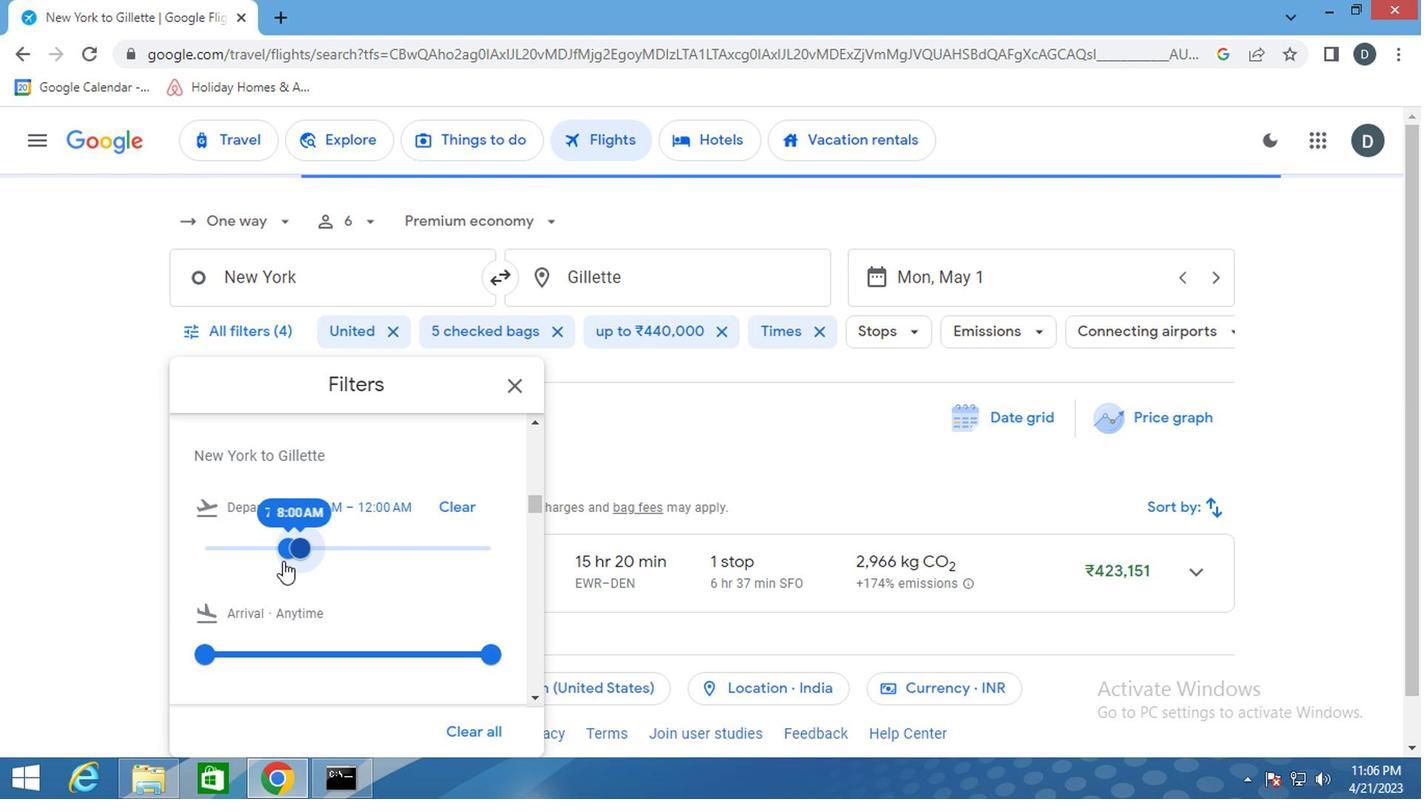 
Action: Mouse scrolled (378, 591) with delta (0, 0)
Screenshot: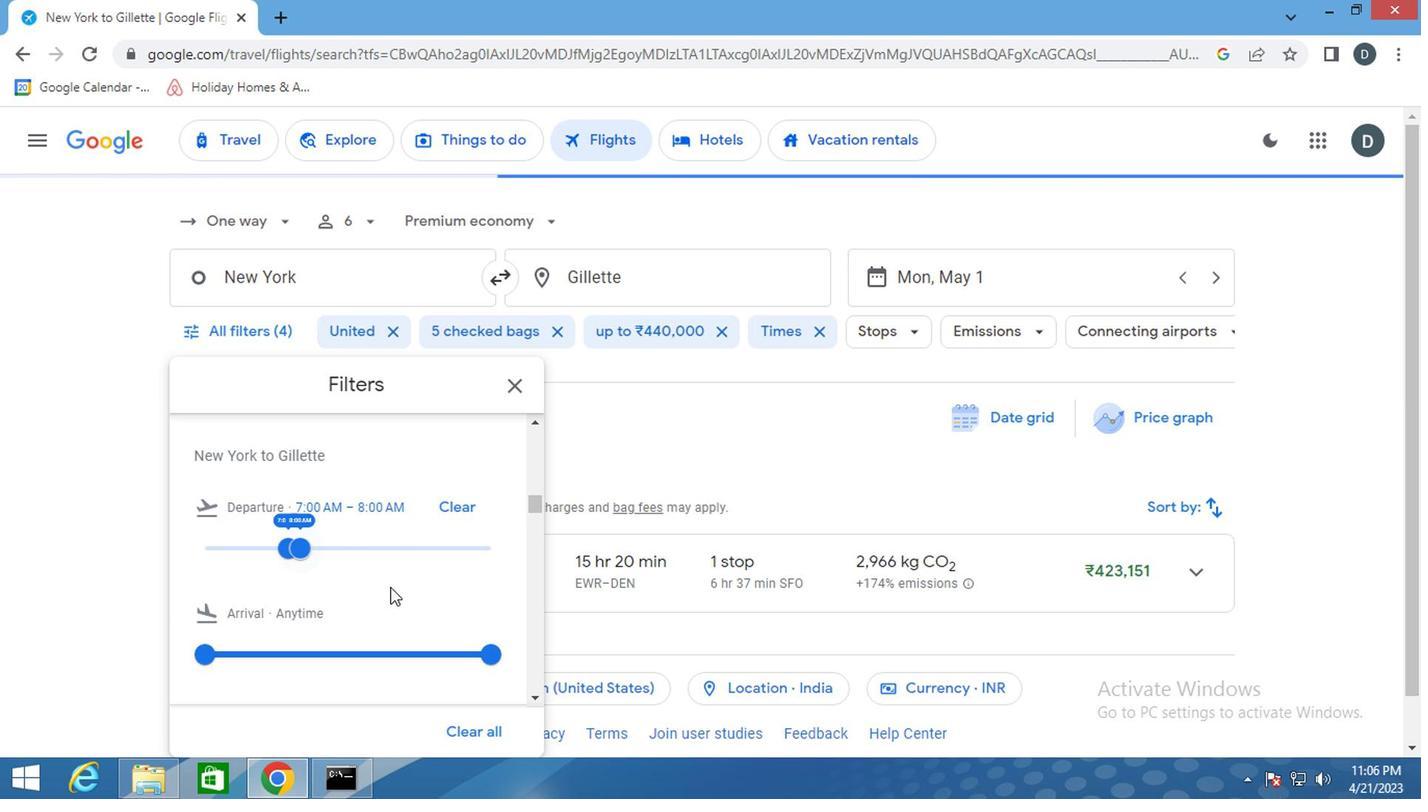 
Action: Mouse scrolled (378, 591) with delta (0, 0)
Screenshot: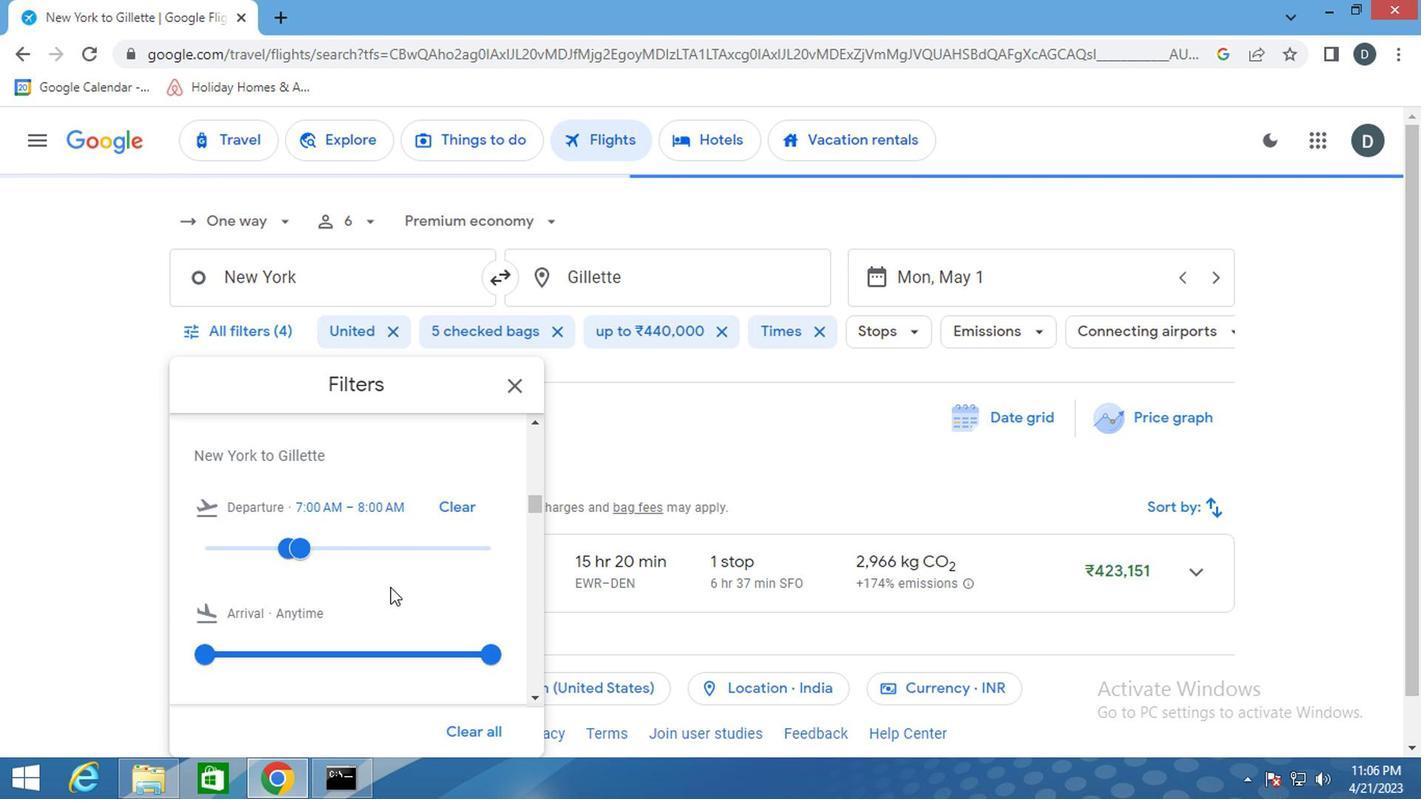 
Action: Mouse moved to (379, 589)
Screenshot: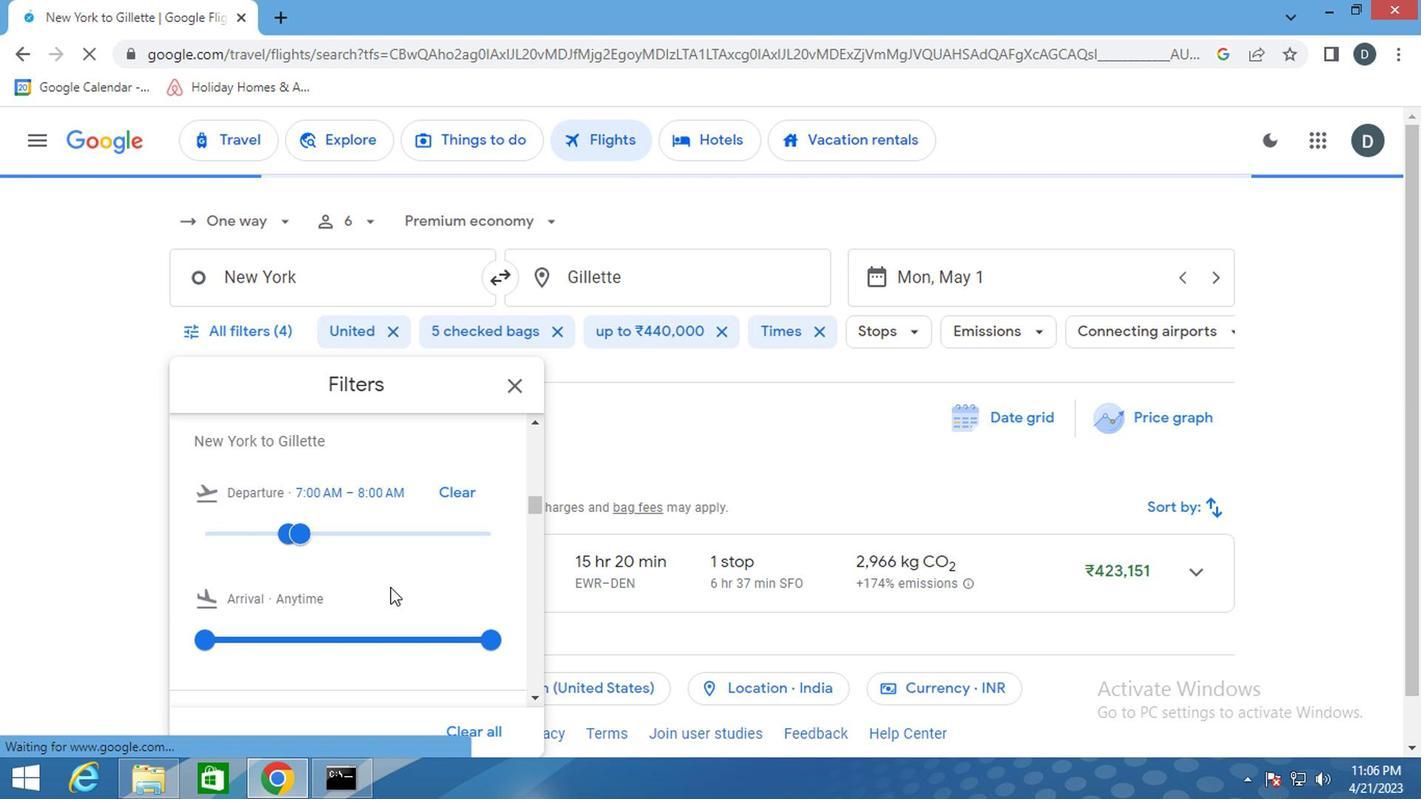 
Action: Mouse scrolled (379, 588) with delta (0, 0)
Screenshot: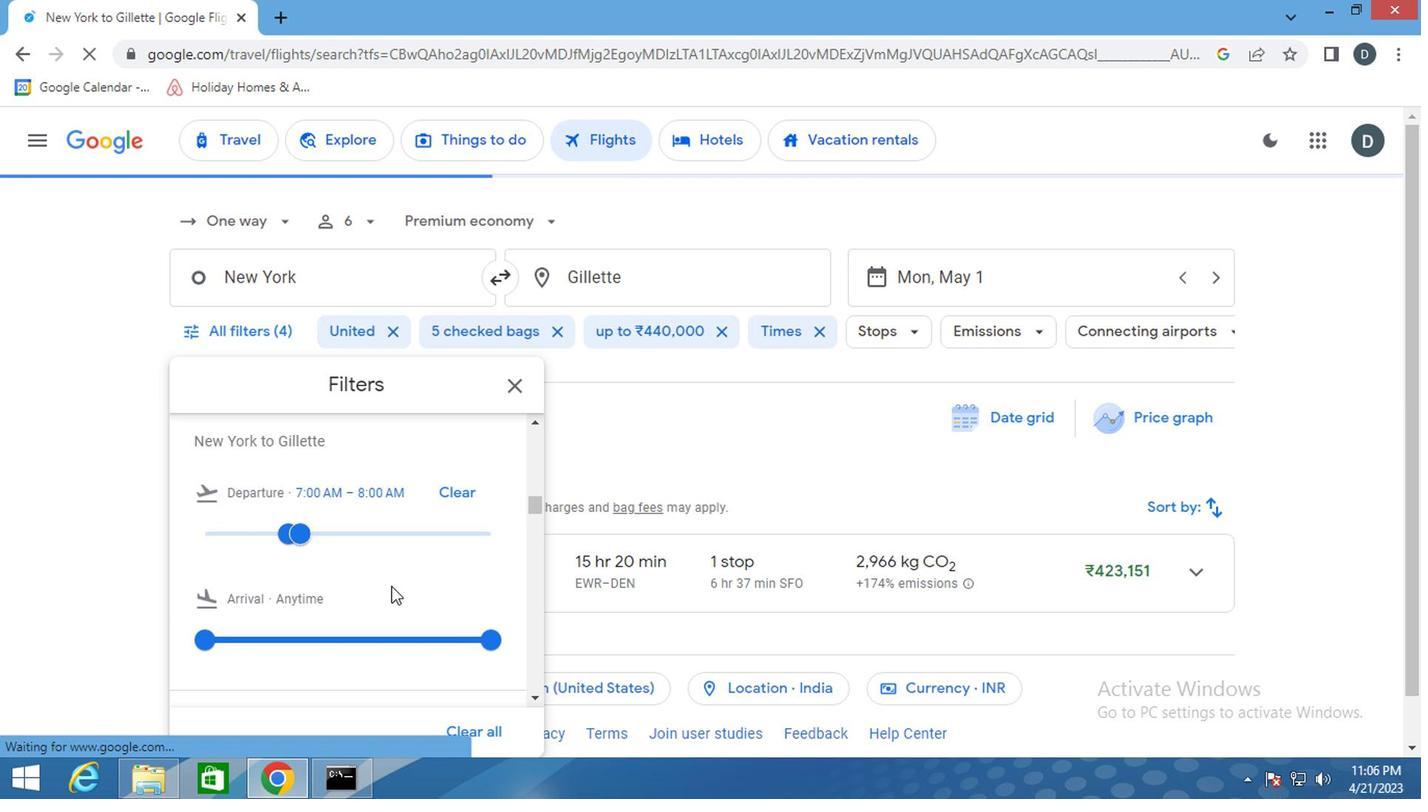 
Action: Mouse moved to (379, 579)
Screenshot: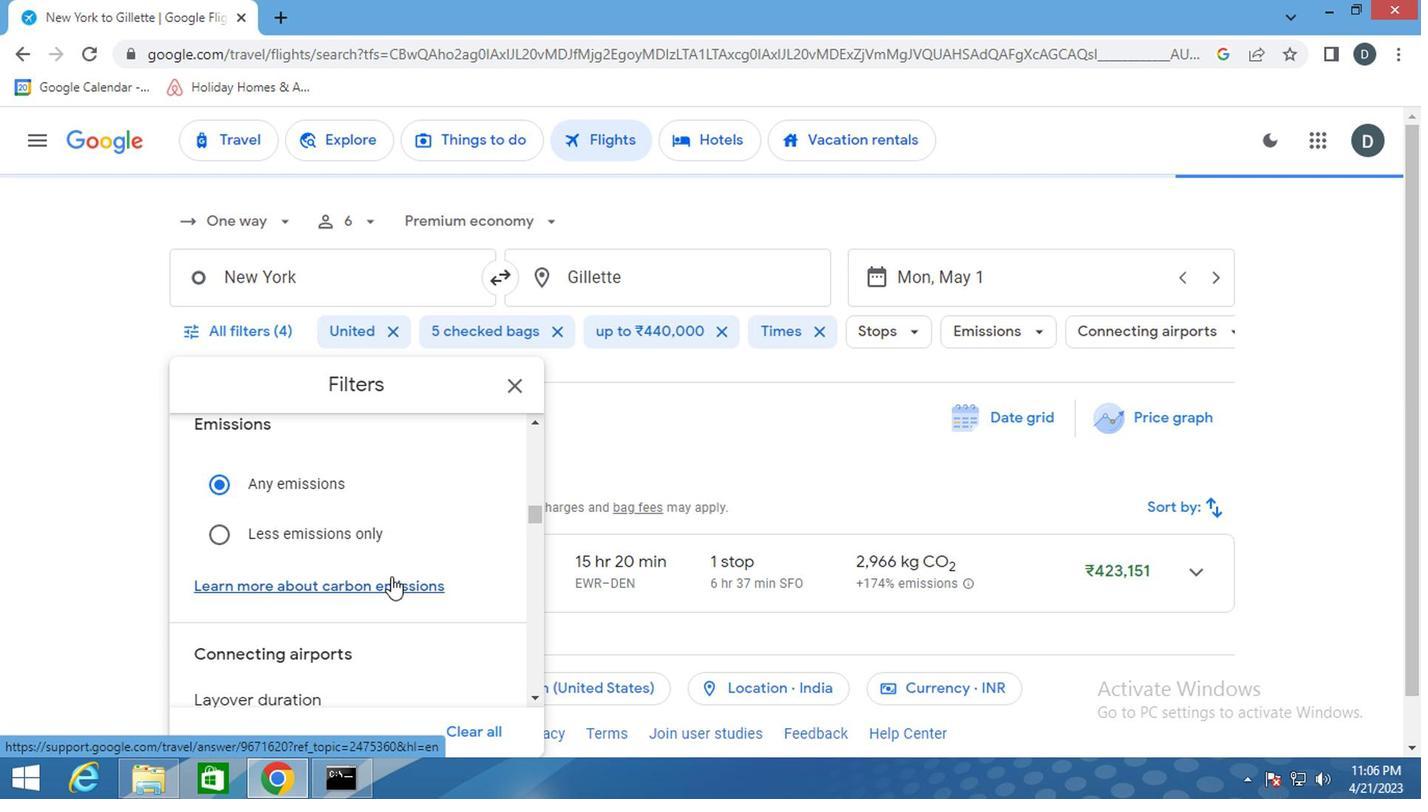 
Action: Mouse scrolled (379, 578) with delta (0, -1)
Screenshot: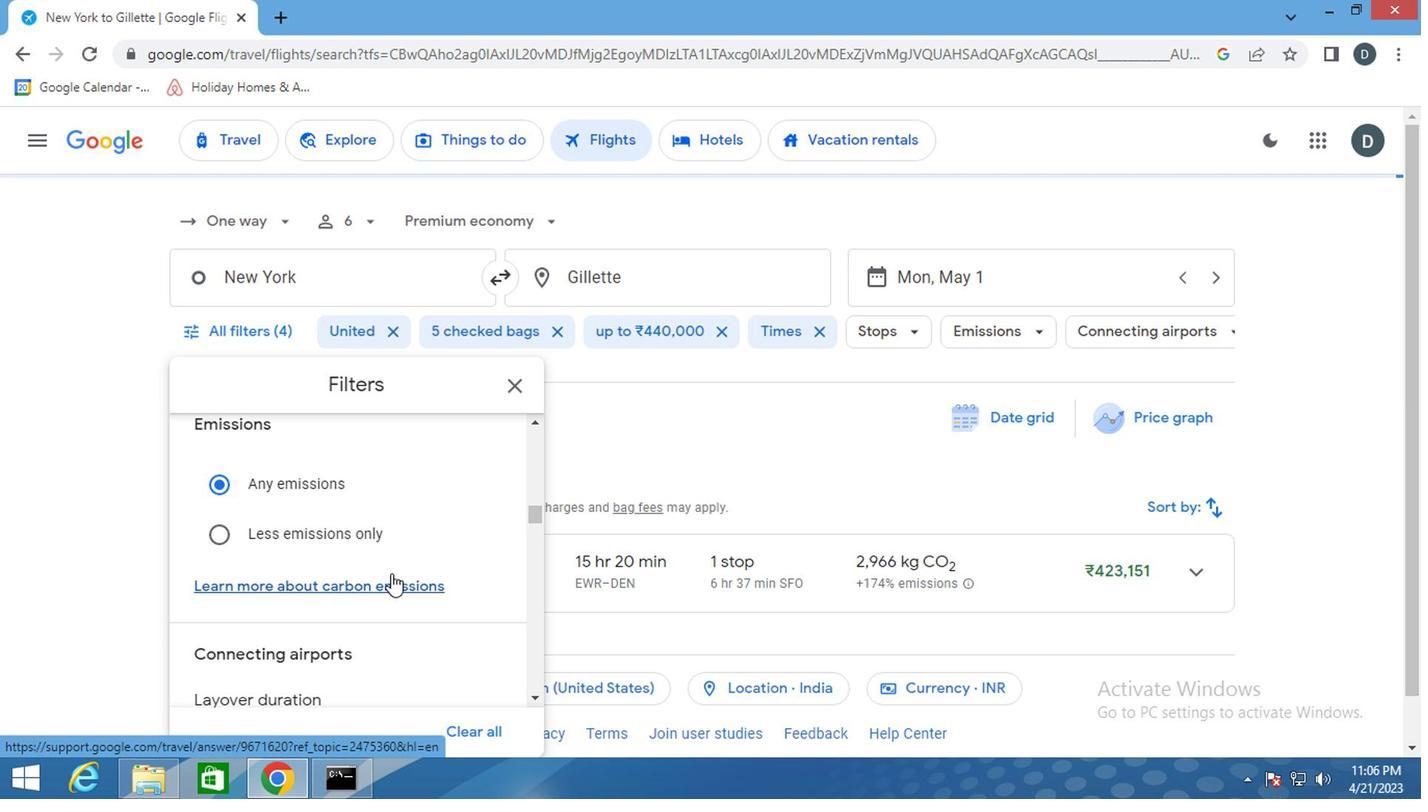 
Action: Mouse scrolled (379, 578) with delta (0, -1)
Screenshot: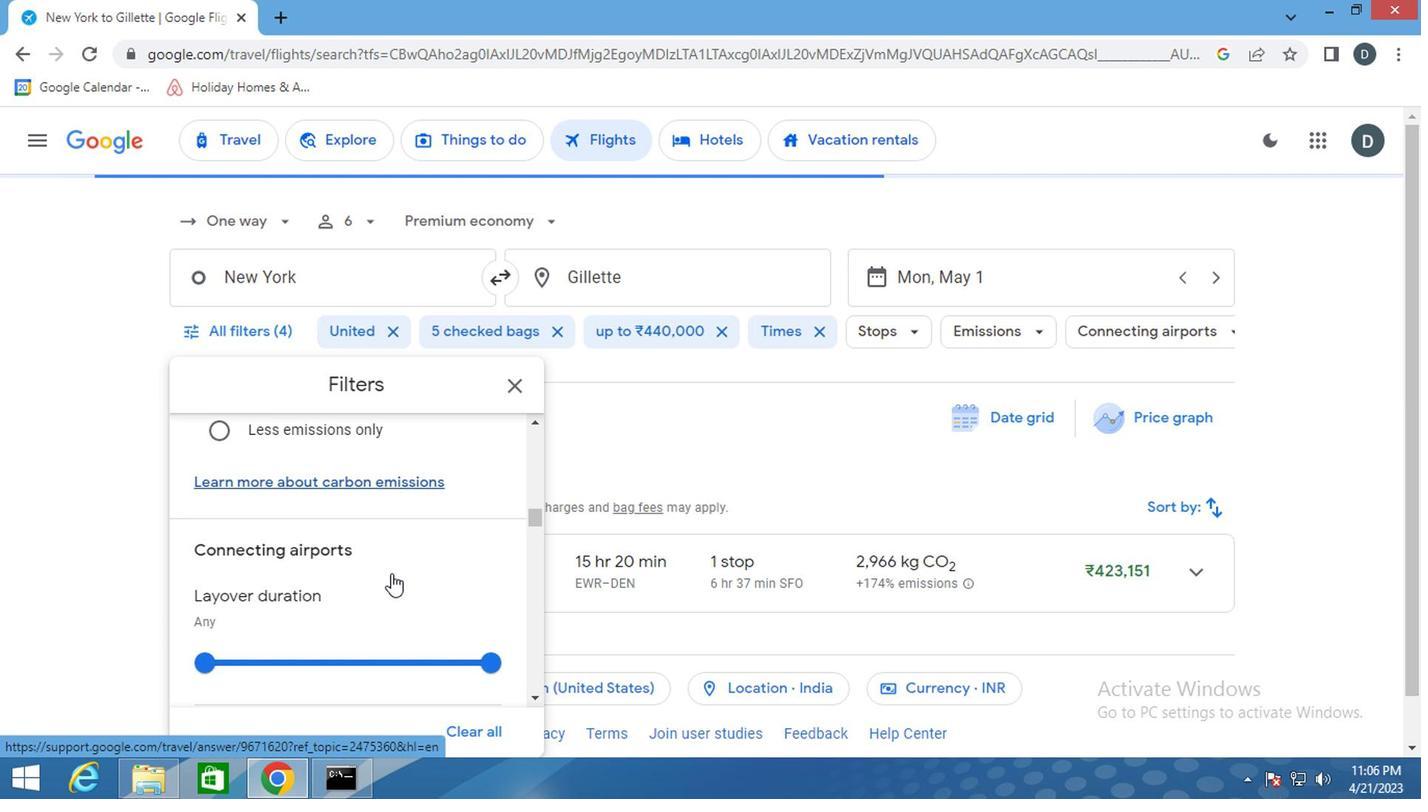 
Action: Mouse scrolled (379, 578) with delta (0, -1)
Screenshot: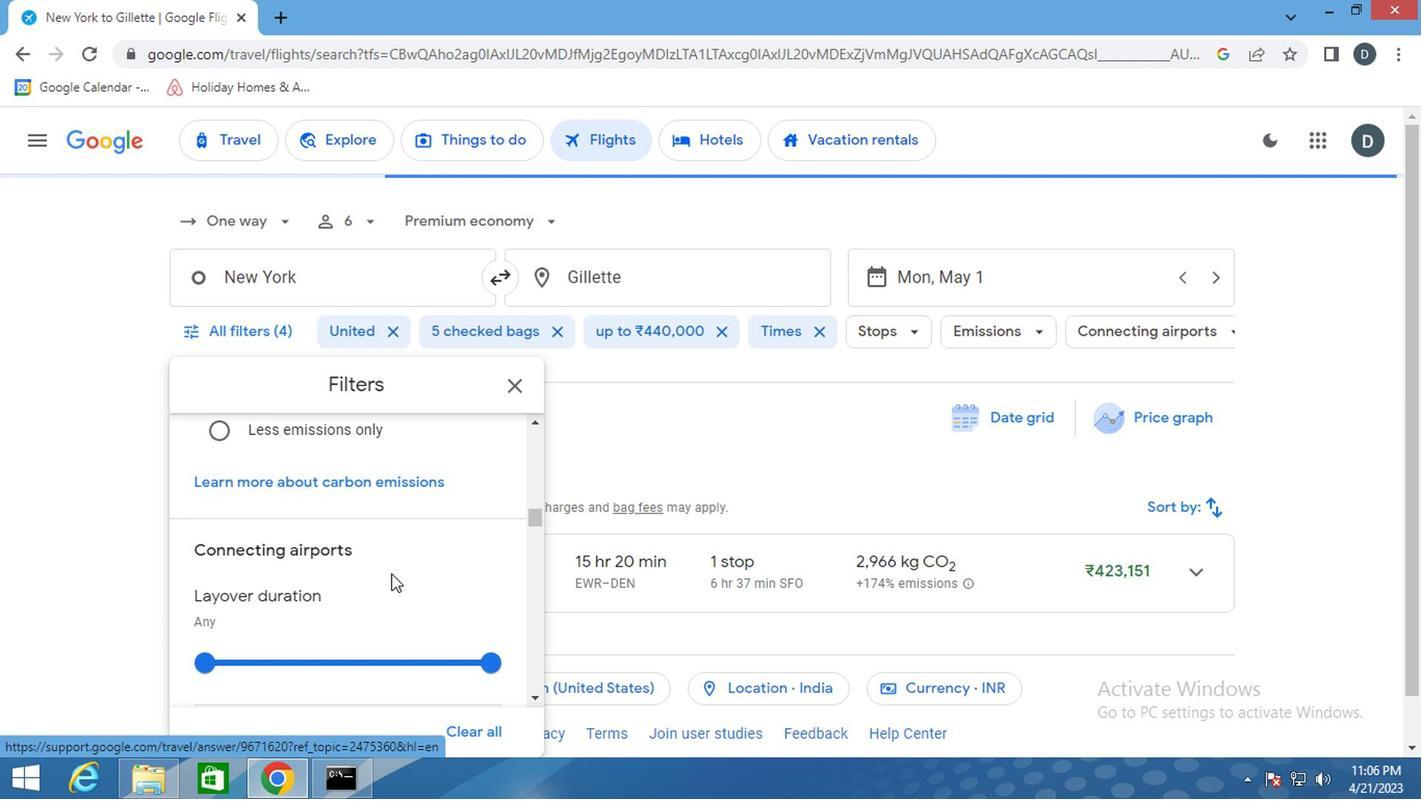 
Action: Mouse moved to (379, 578)
Screenshot: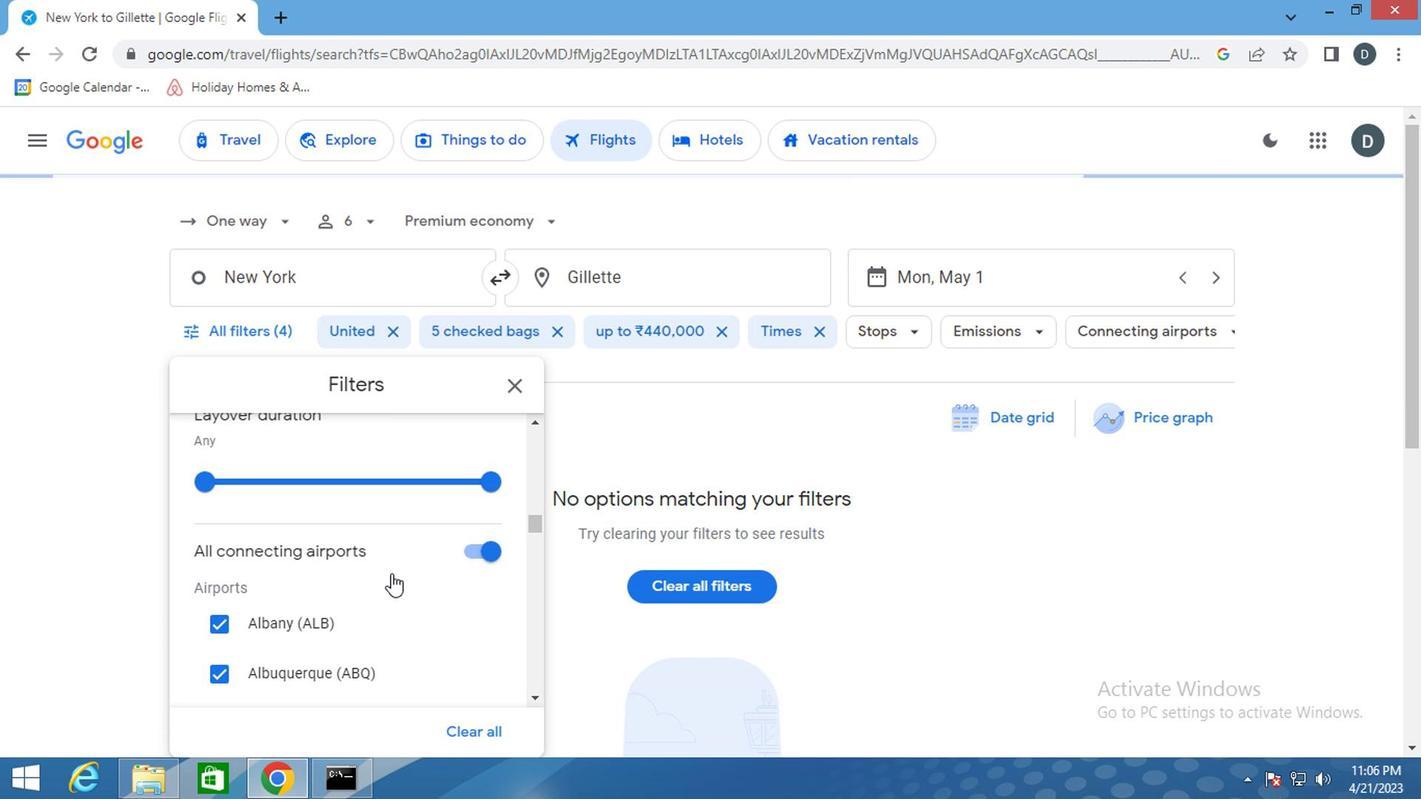 
Action: Mouse scrolled (379, 577) with delta (0, 0)
Screenshot: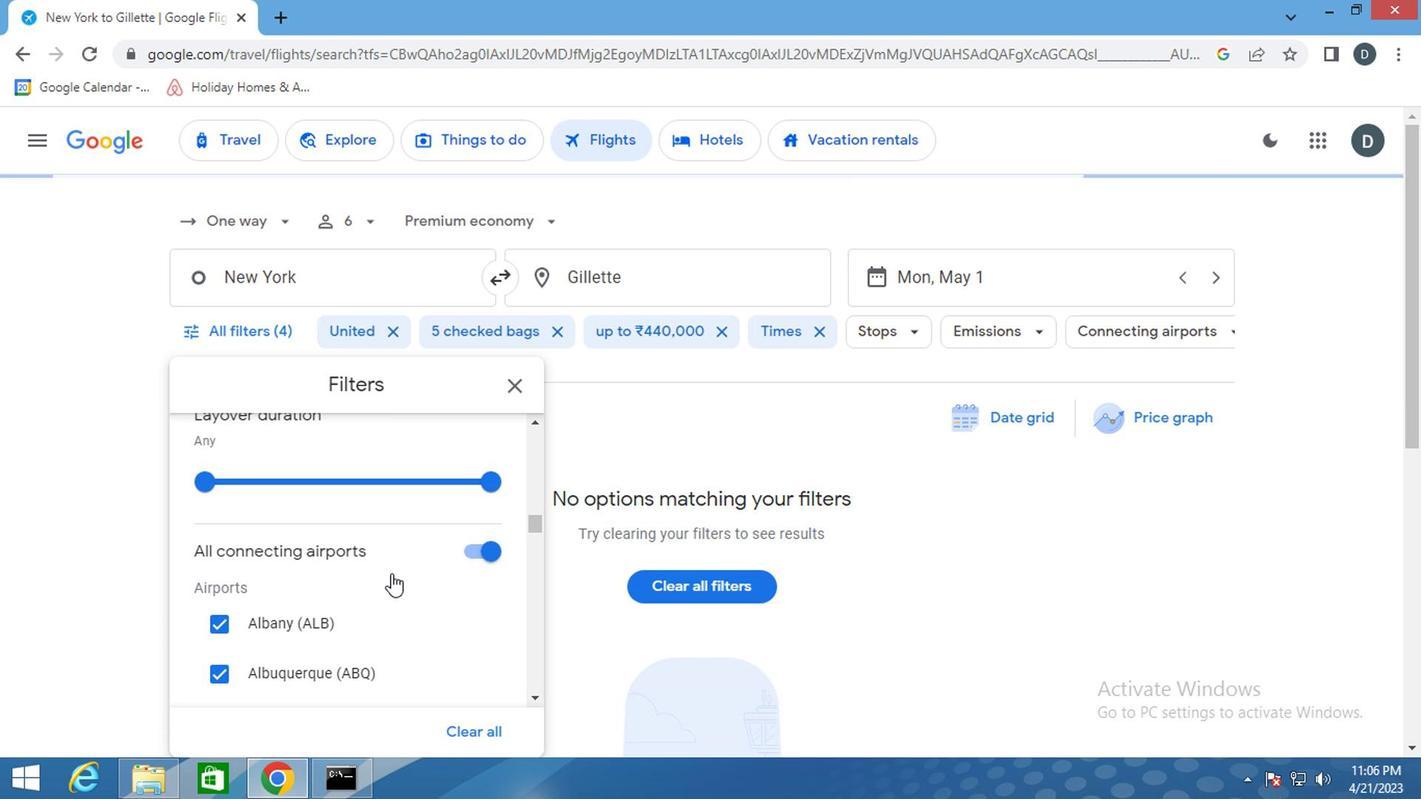 
Action: Mouse moved to (379, 577)
Screenshot: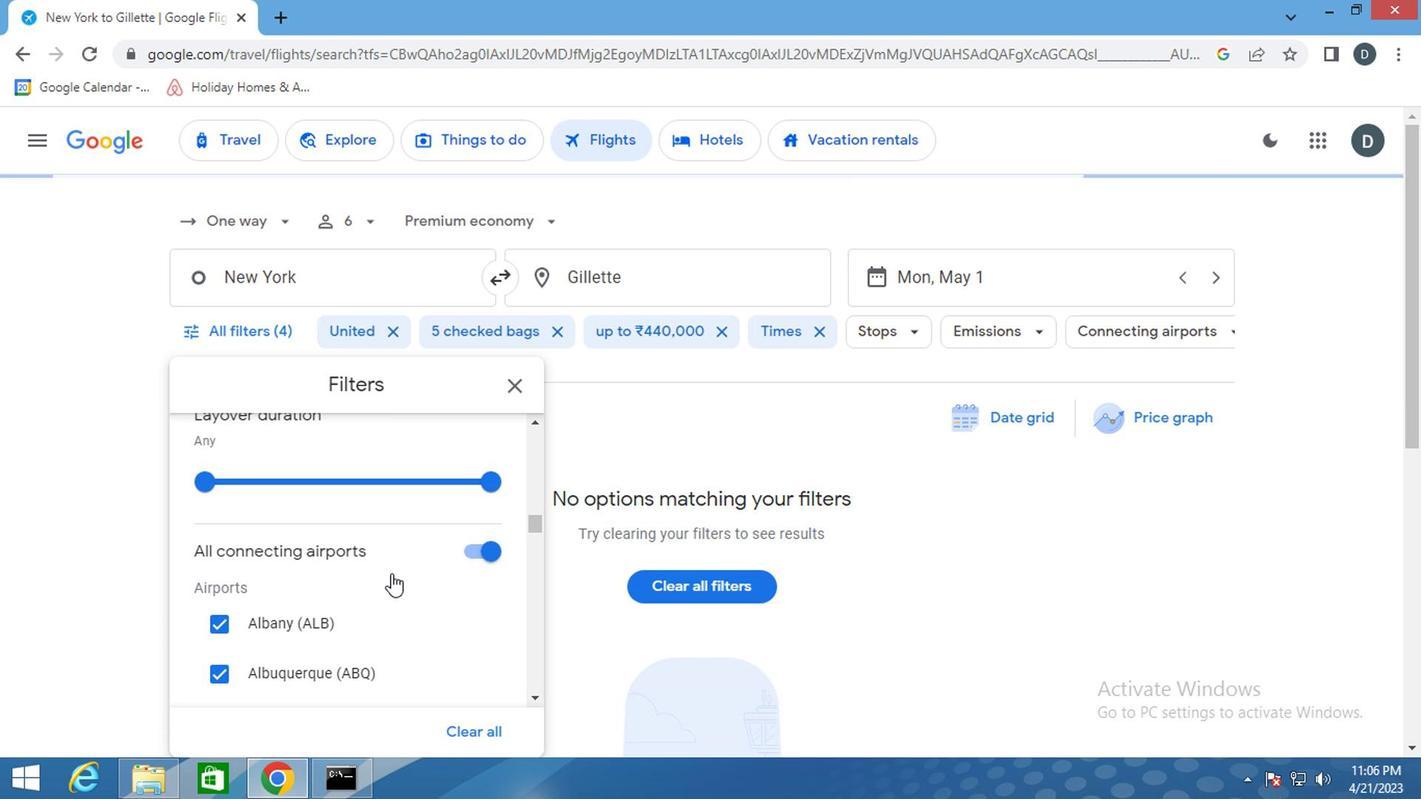 
Action: Mouse scrolled (379, 576) with delta (0, 0)
Screenshot: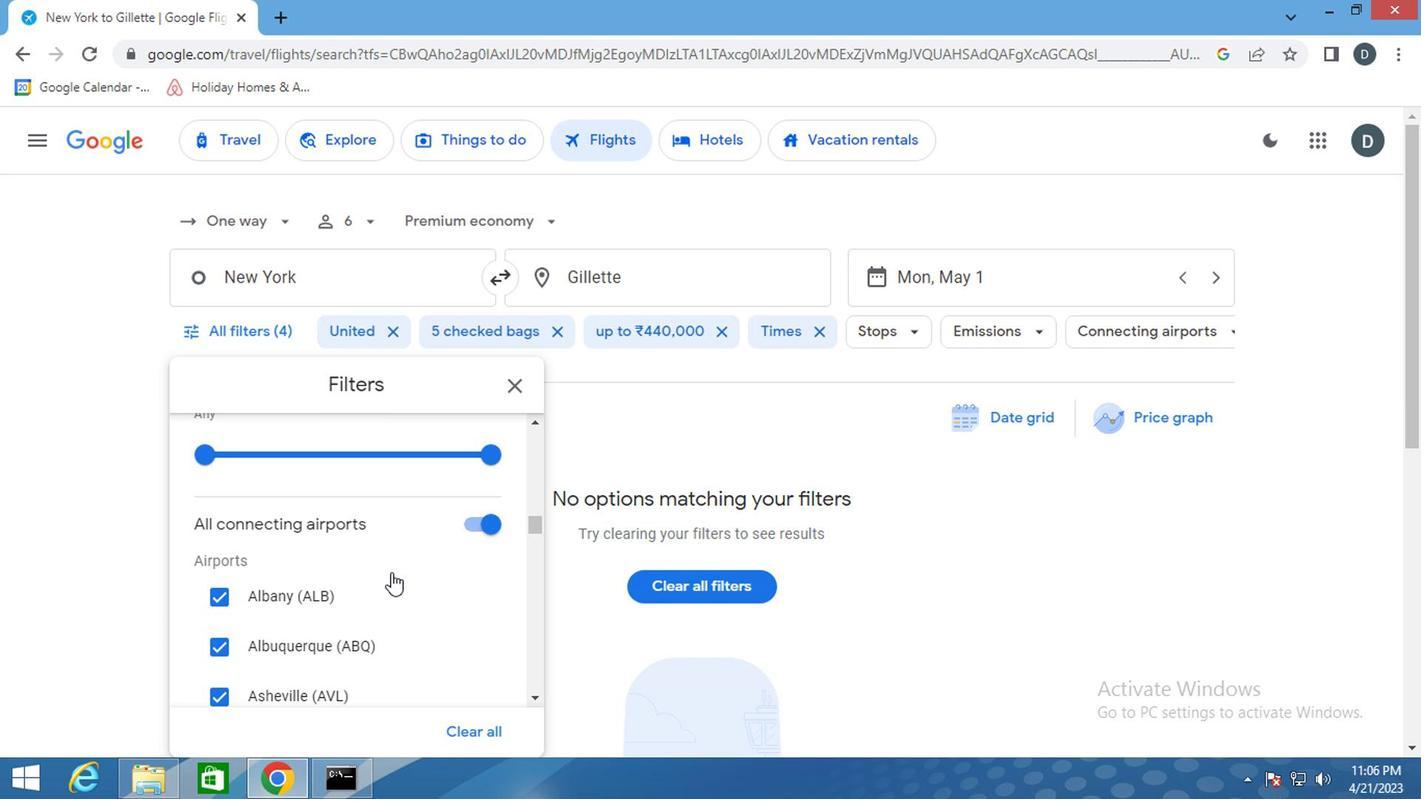 
Action: Mouse moved to (379, 576)
Screenshot: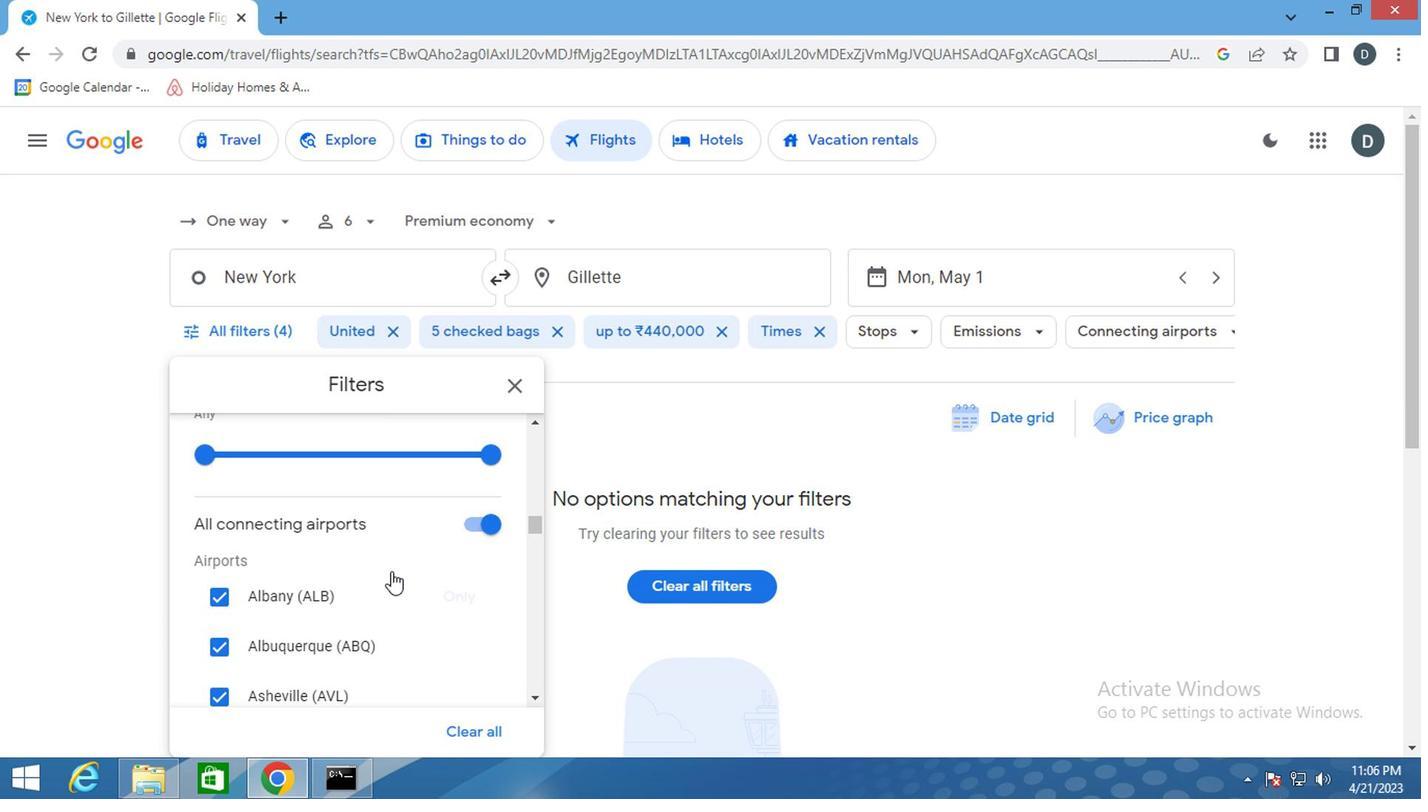 
Action: Mouse scrolled (379, 575) with delta (0, -1)
Screenshot: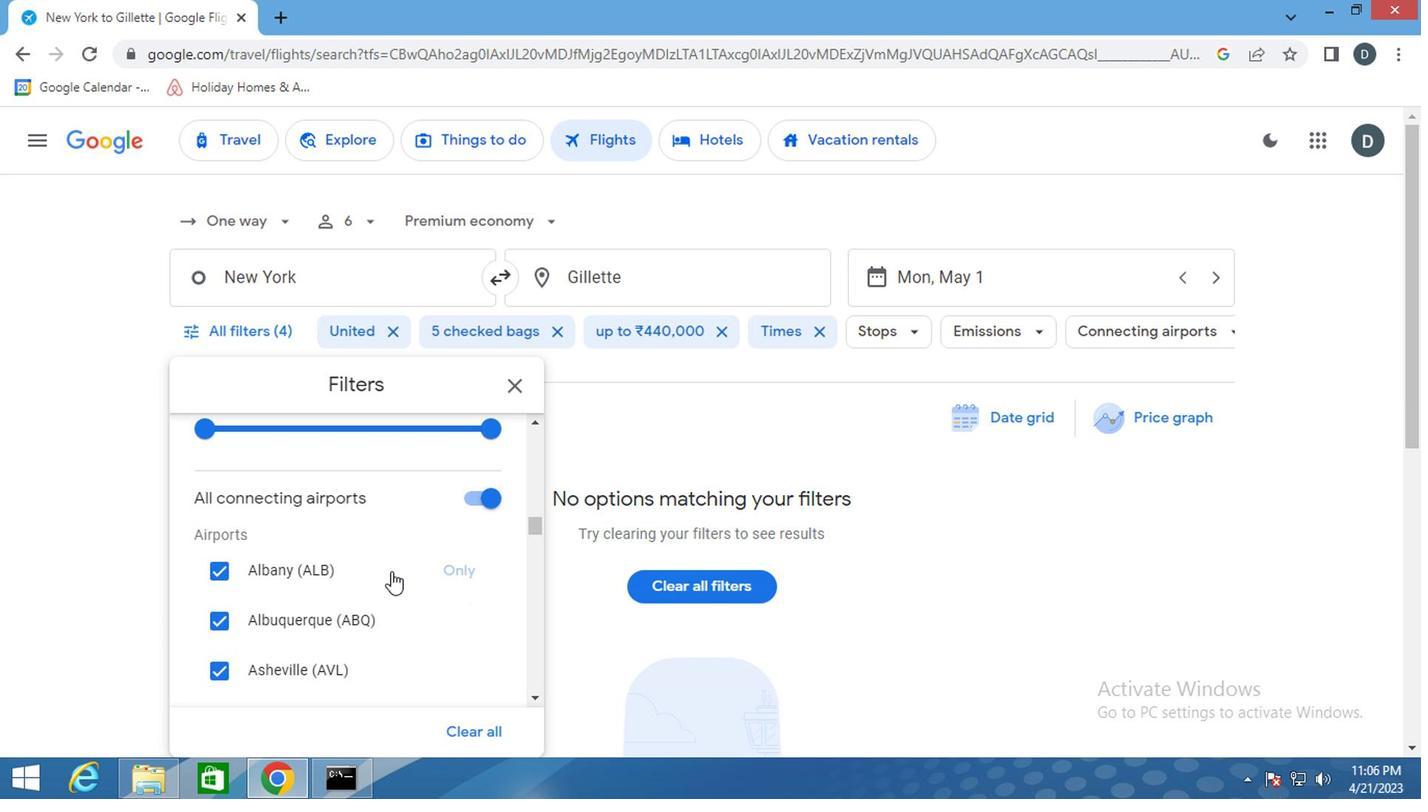 
Action: Mouse moved to (381, 575)
Screenshot: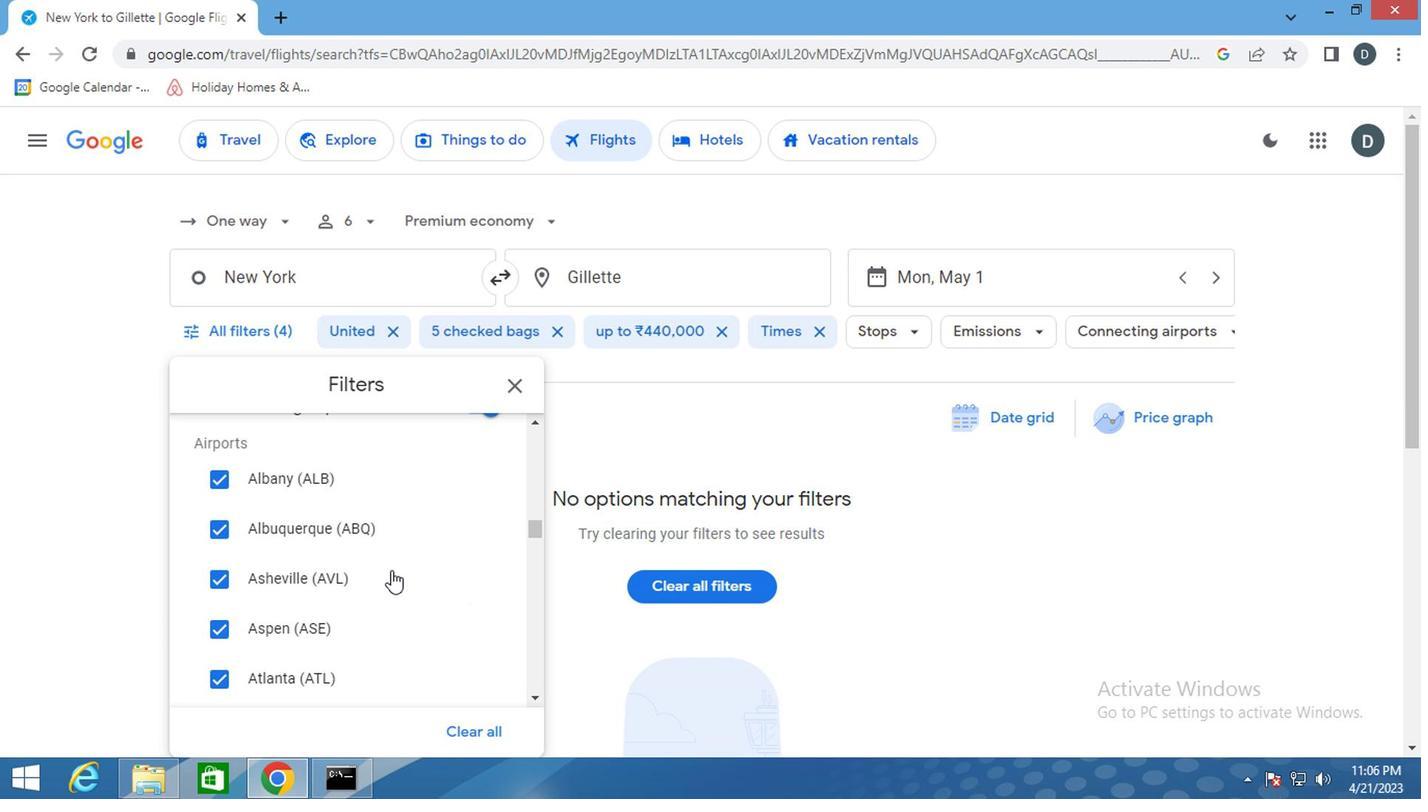 
Action: Mouse scrolled (381, 574) with delta (0, 0)
Screenshot: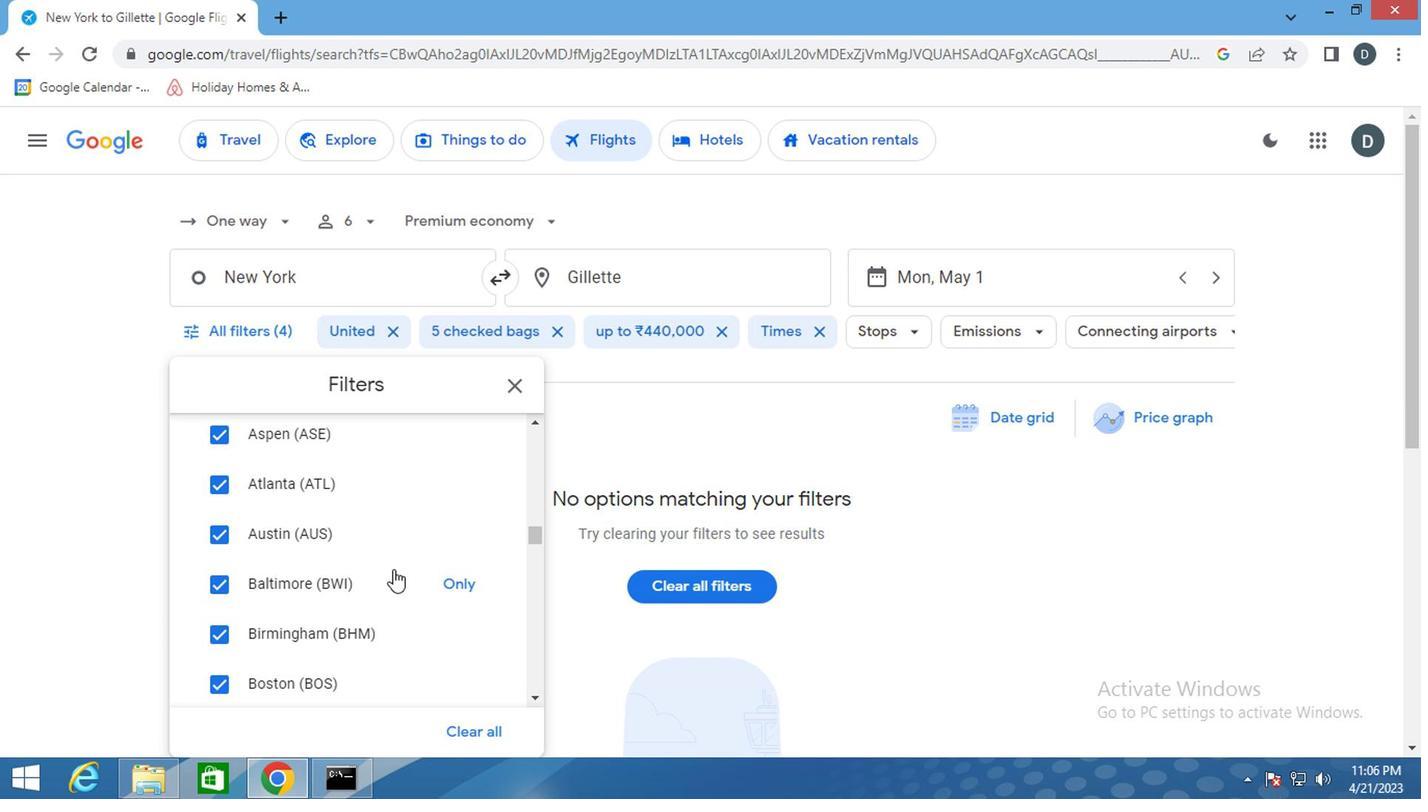 
Action: Mouse scrolled (381, 574) with delta (0, 0)
Screenshot: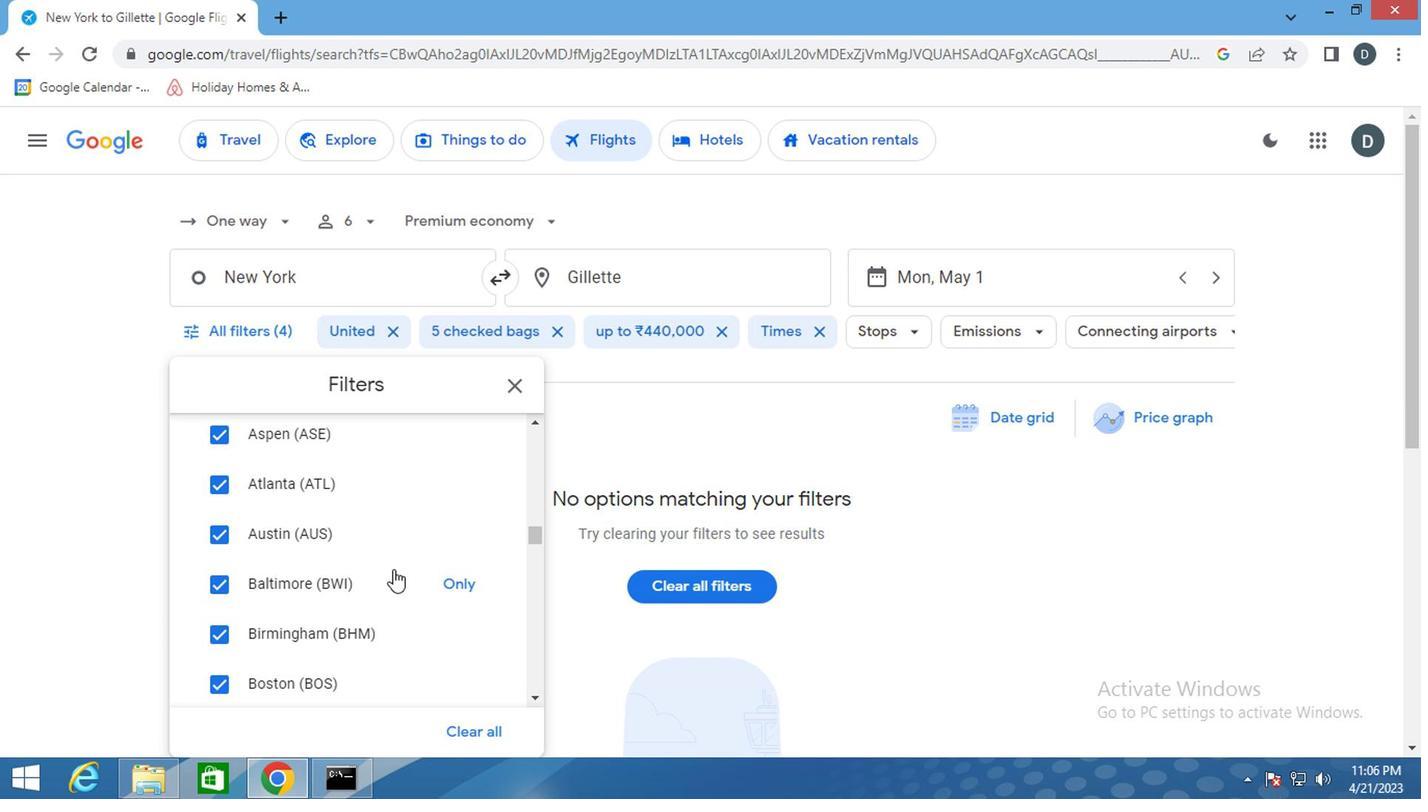 
Action: Mouse scrolled (381, 574) with delta (0, 0)
Screenshot: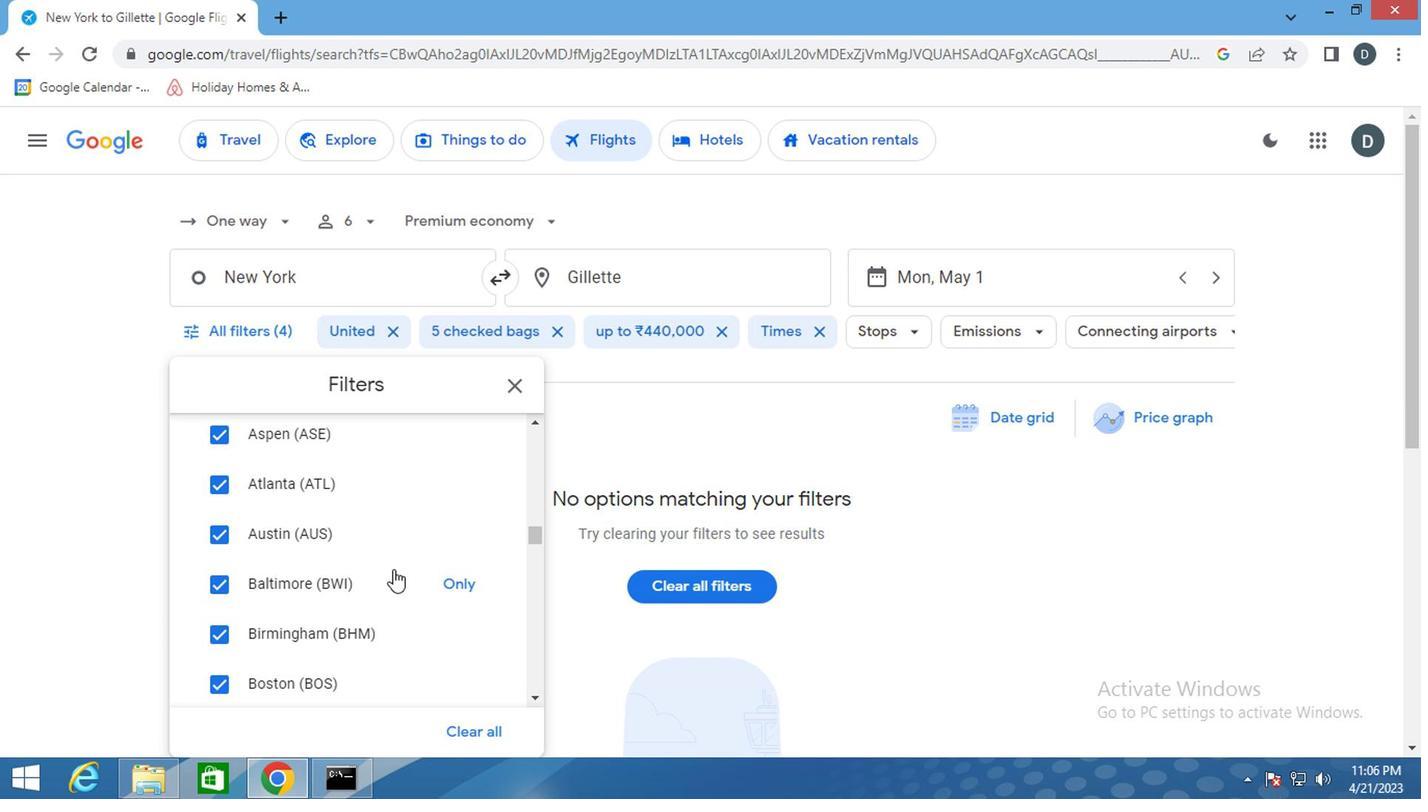 
Action: Mouse scrolled (381, 574) with delta (0, 0)
Screenshot: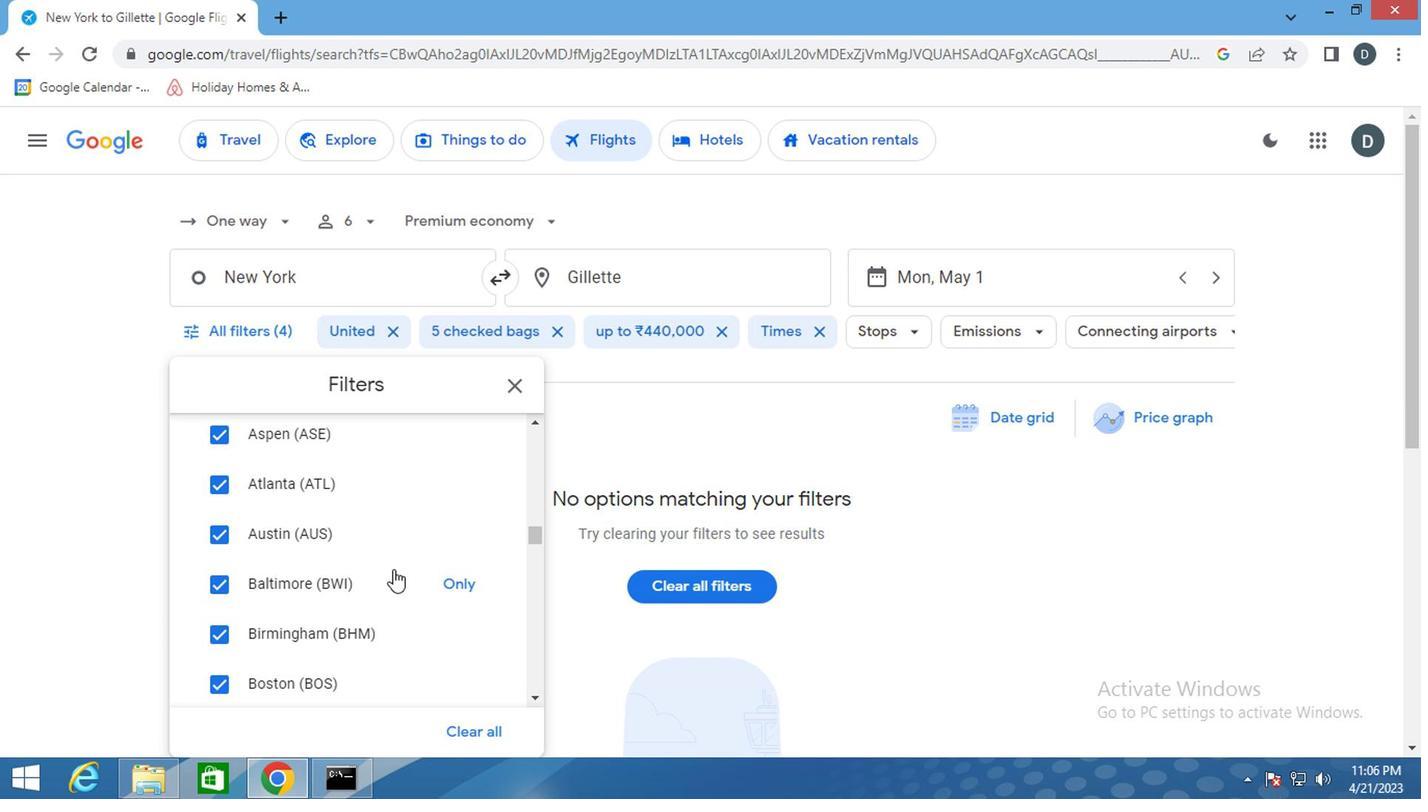 
Action: Mouse scrolled (381, 574) with delta (0, 0)
Screenshot: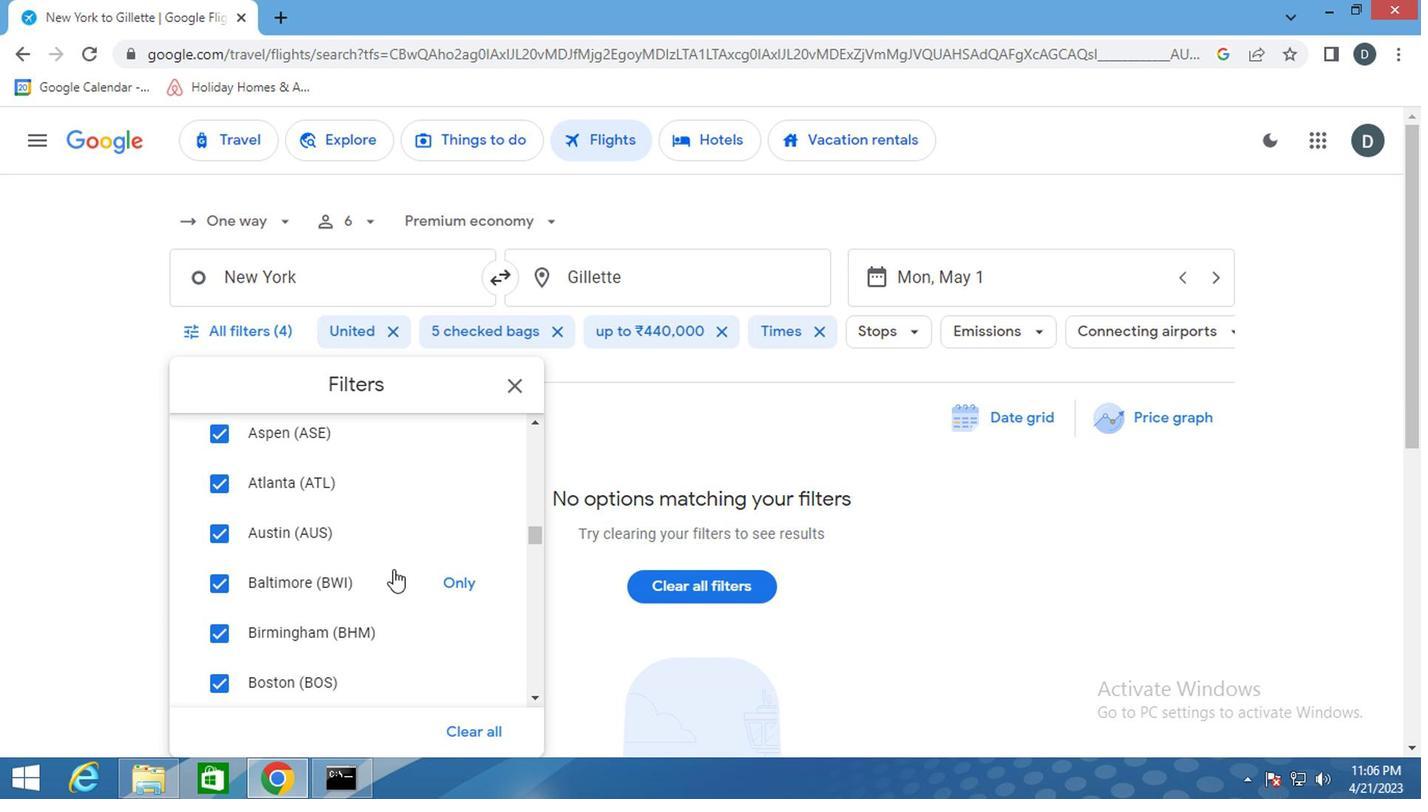 
Action: Mouse scrolled (381, 574) with delta (0, 0)
Screenshot: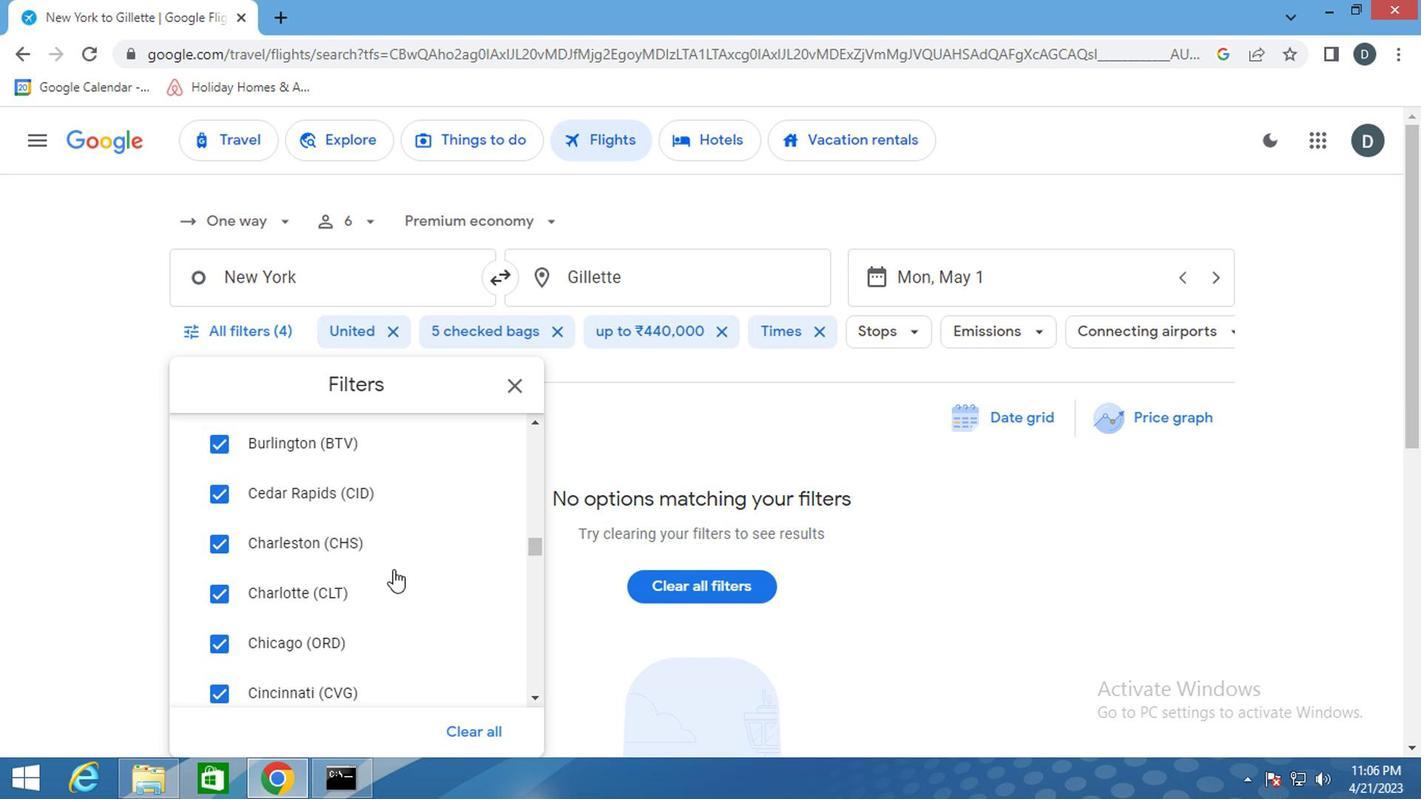 
Action: Mouse scrolled (381, 574) with delta (0, 0)
Screenshot: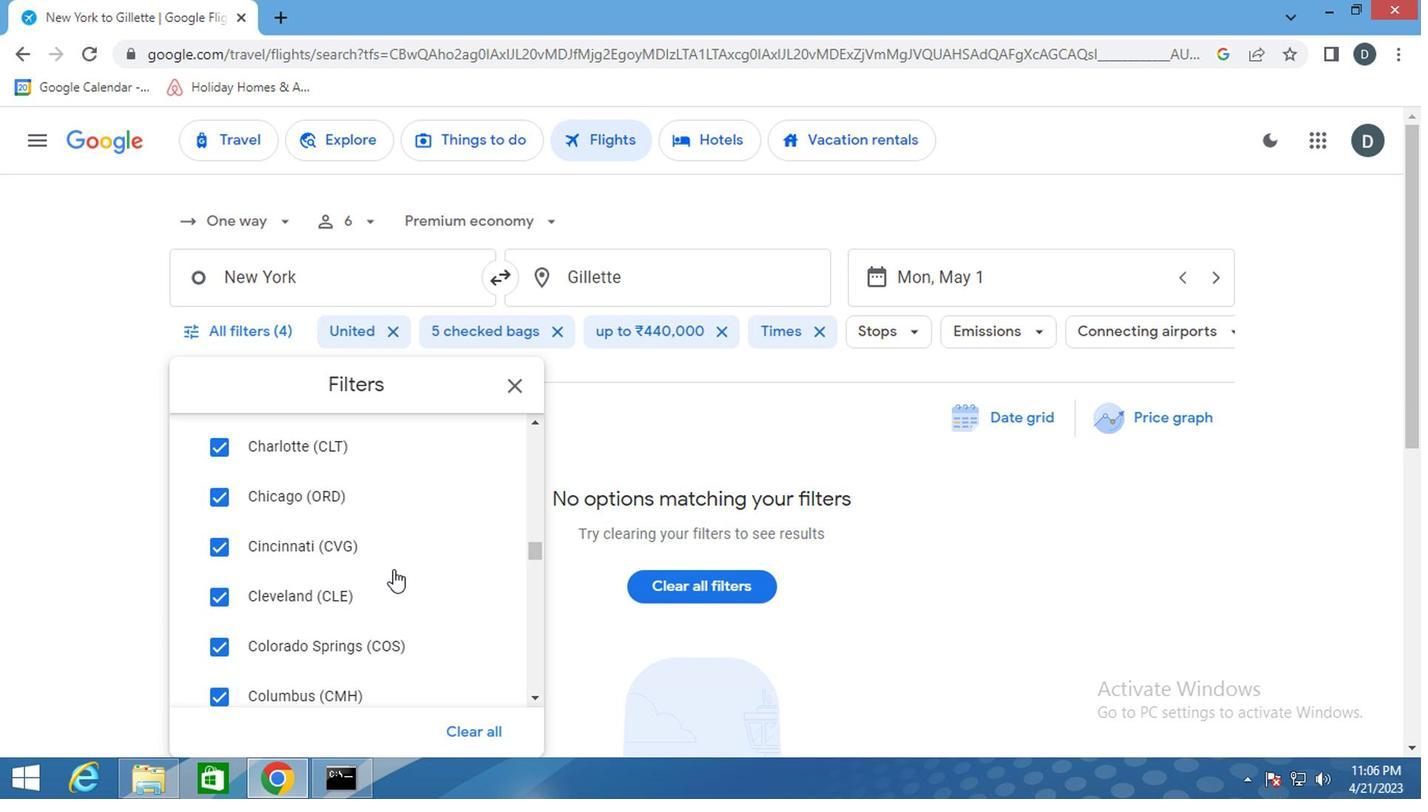 
Action: Mouse scrolled (381, 574) with delta (0, 0)
Screenshot: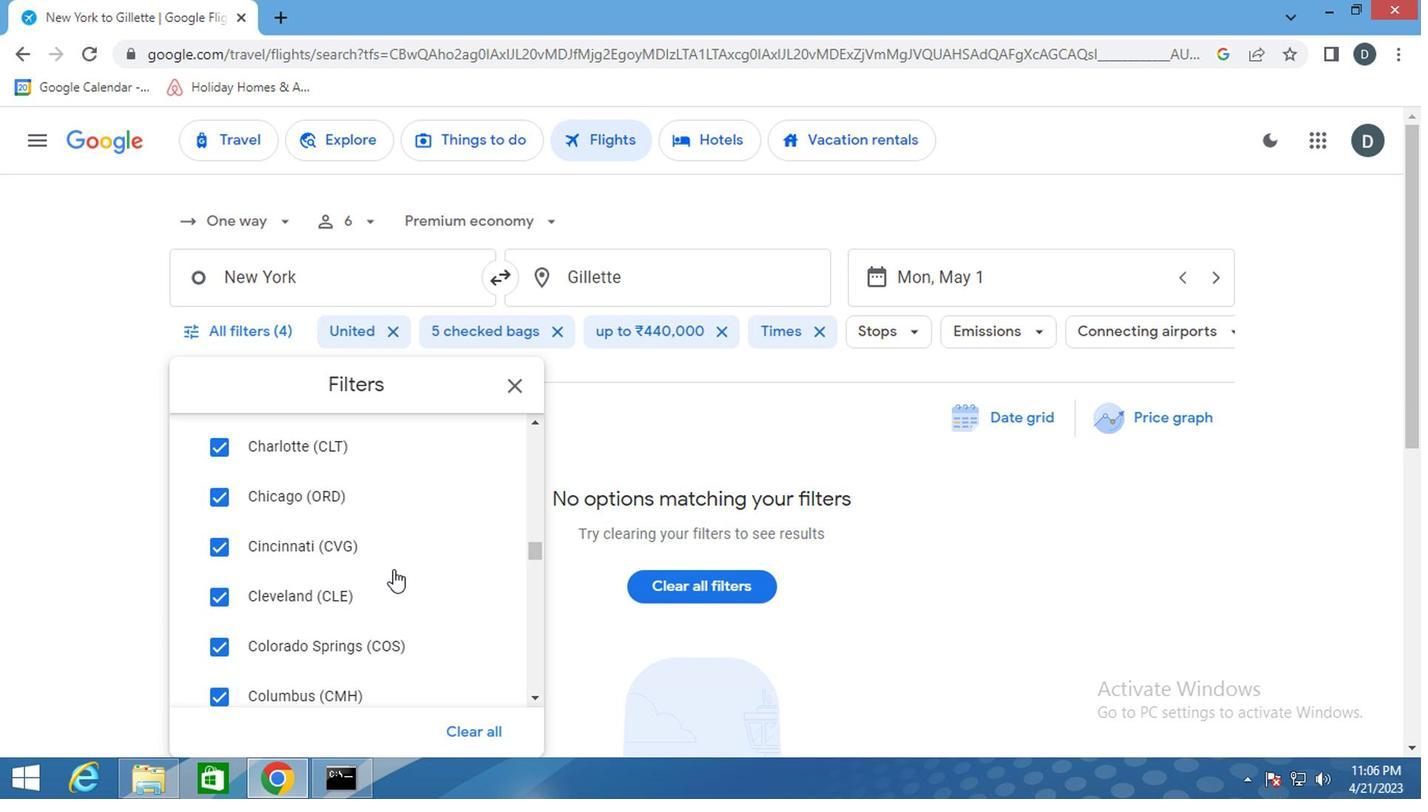 
Action: Mouse scrolled (381, 574) with delta (0, 0)
Screenshot: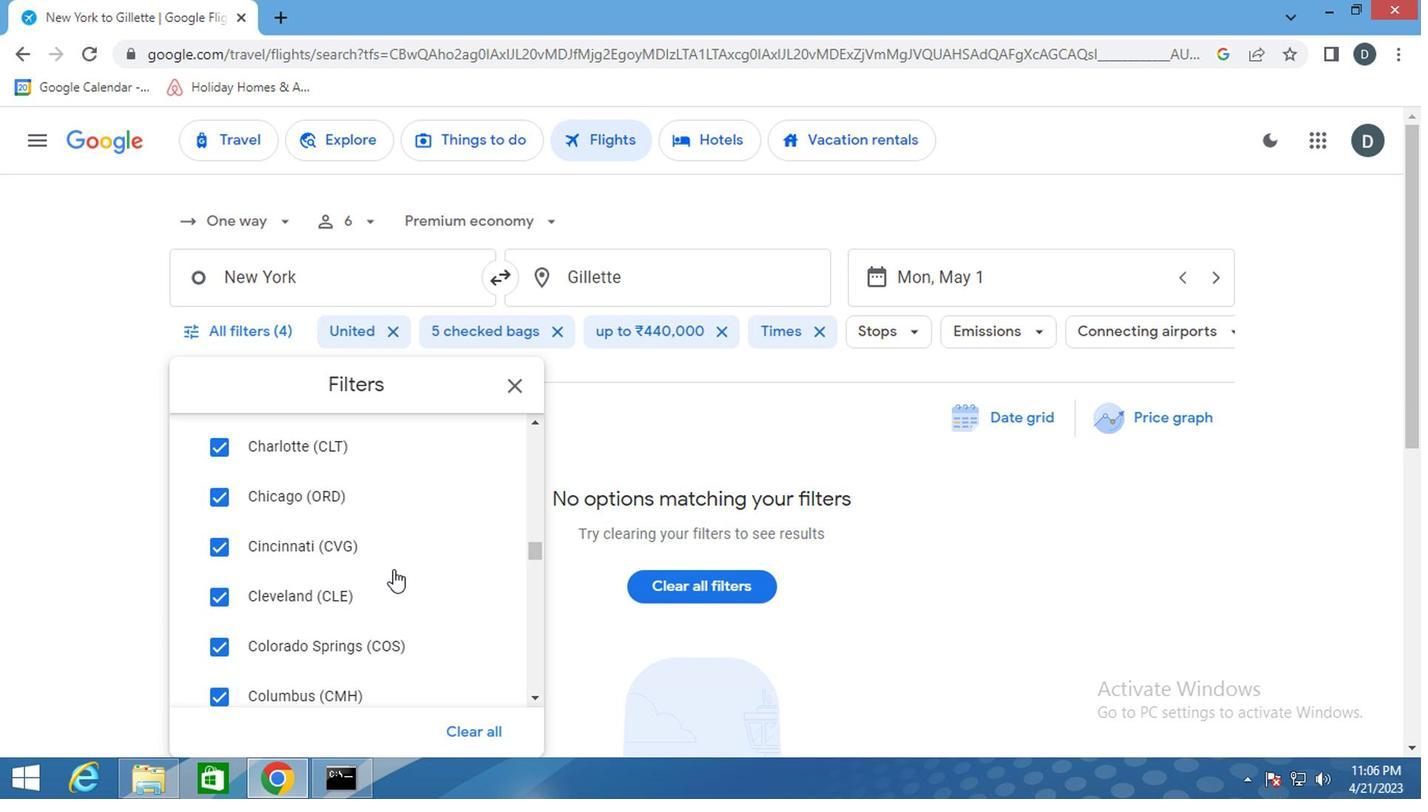 
Action: Mouse scrolled (381, 574) with delta (0, 0)
Screenshot: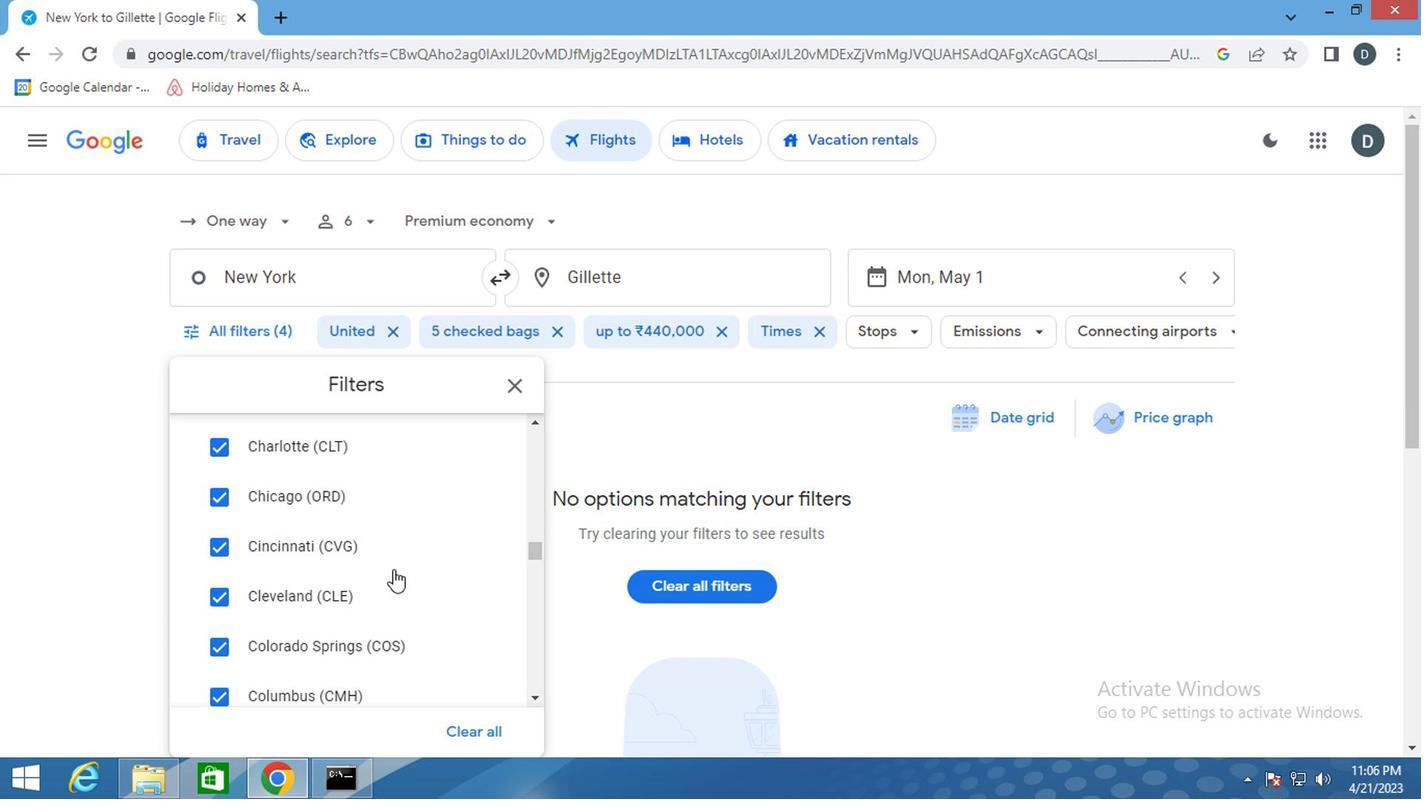 
Action: Mouse scrolled (381, 574) with delta (0, 0)
Screenshot: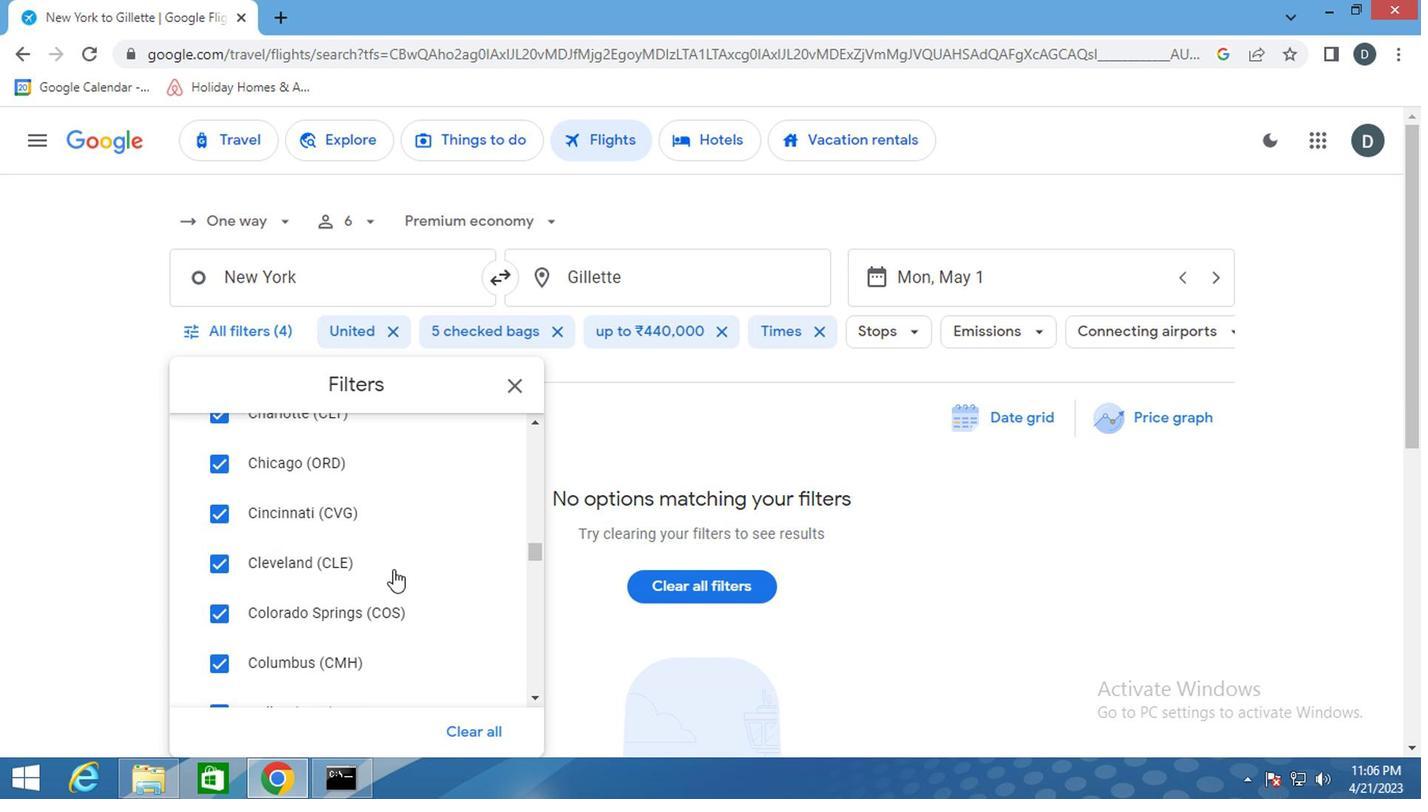 
Action: Mouse scrolled (381, 574) with delta (0, 0)
Screenshot: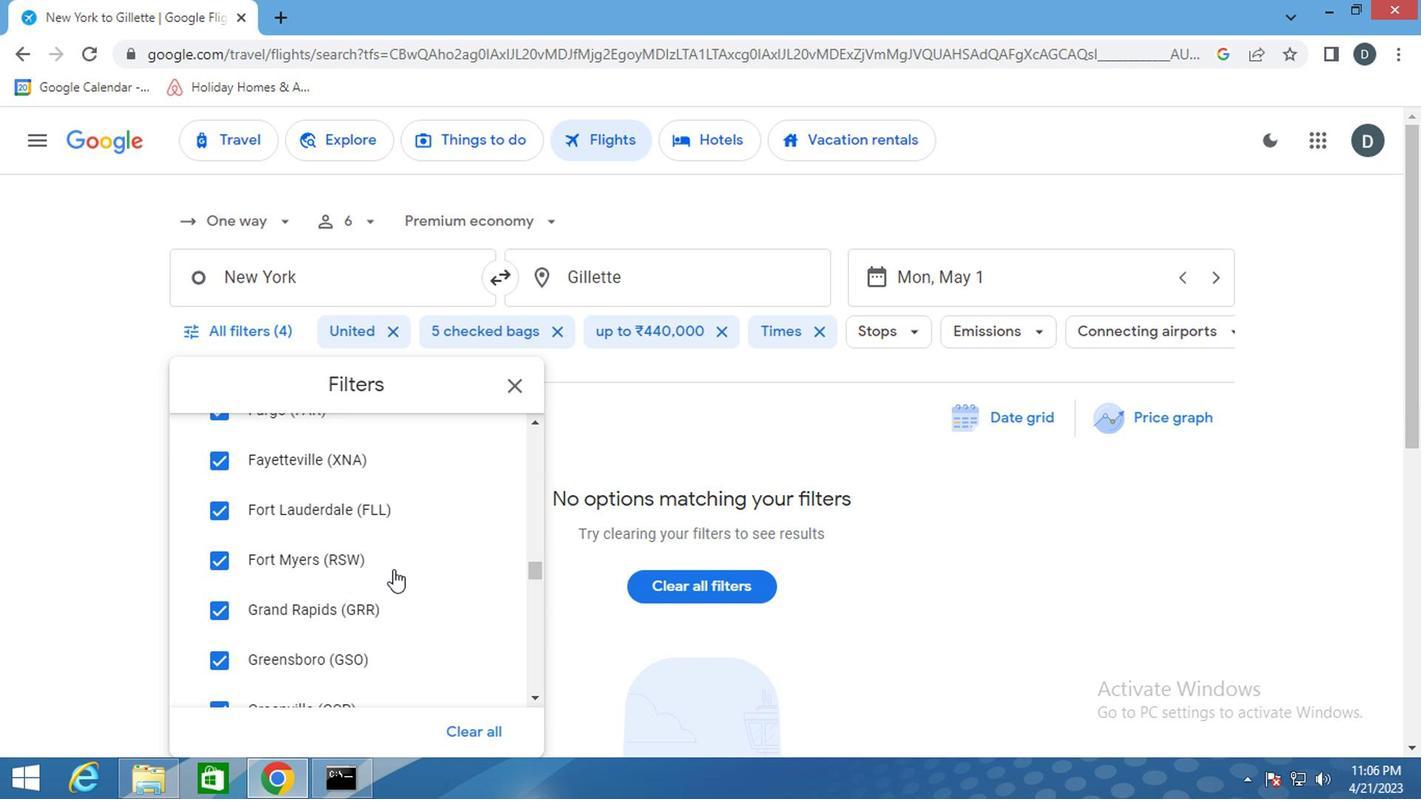 
Action: Mouse scrolled (381, 574) with delta (0, 0)
Screenshot: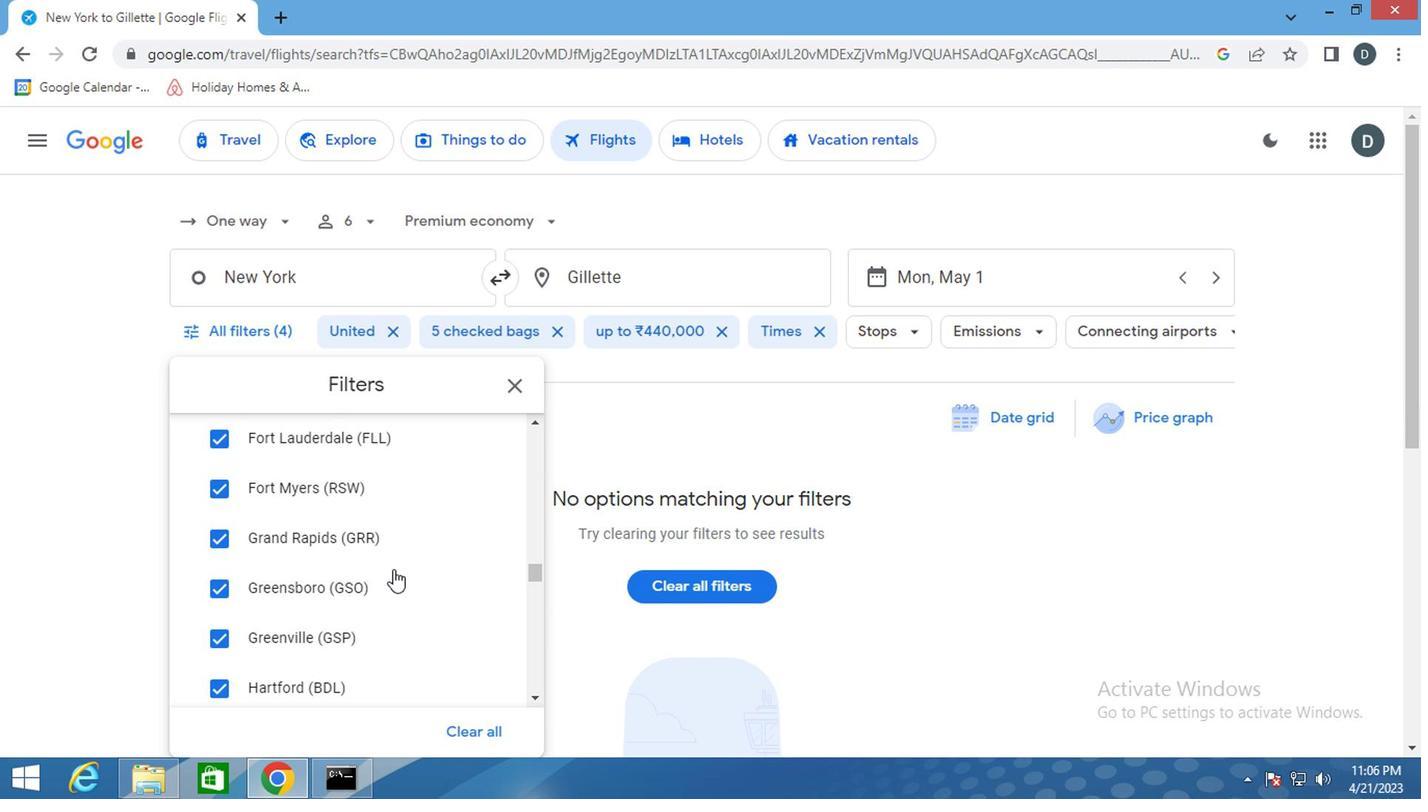 
Action: Mouse moved to (381, 574)
Screenshot: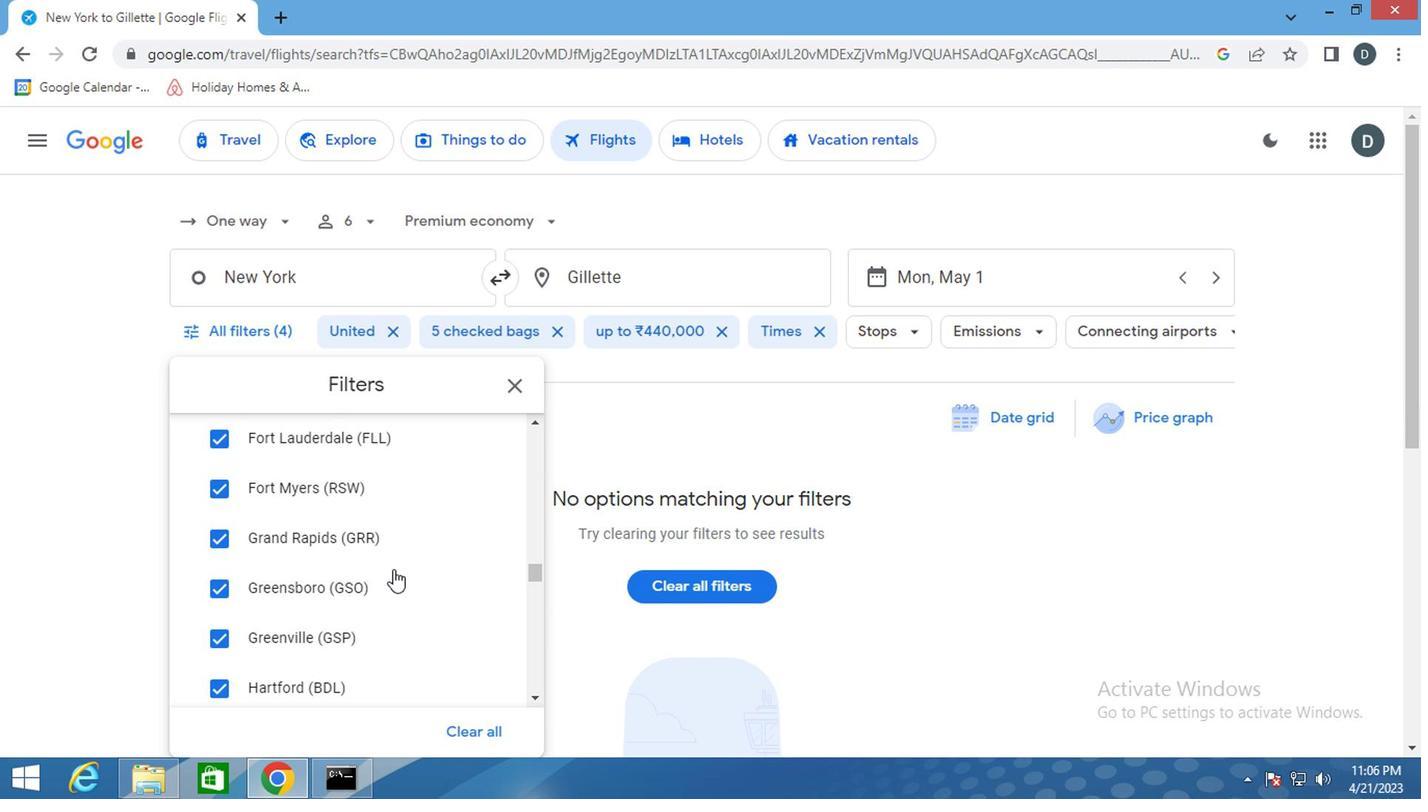 
Action: Mouse scrolled (381, 573) with delta (0, 0)
Screenshot: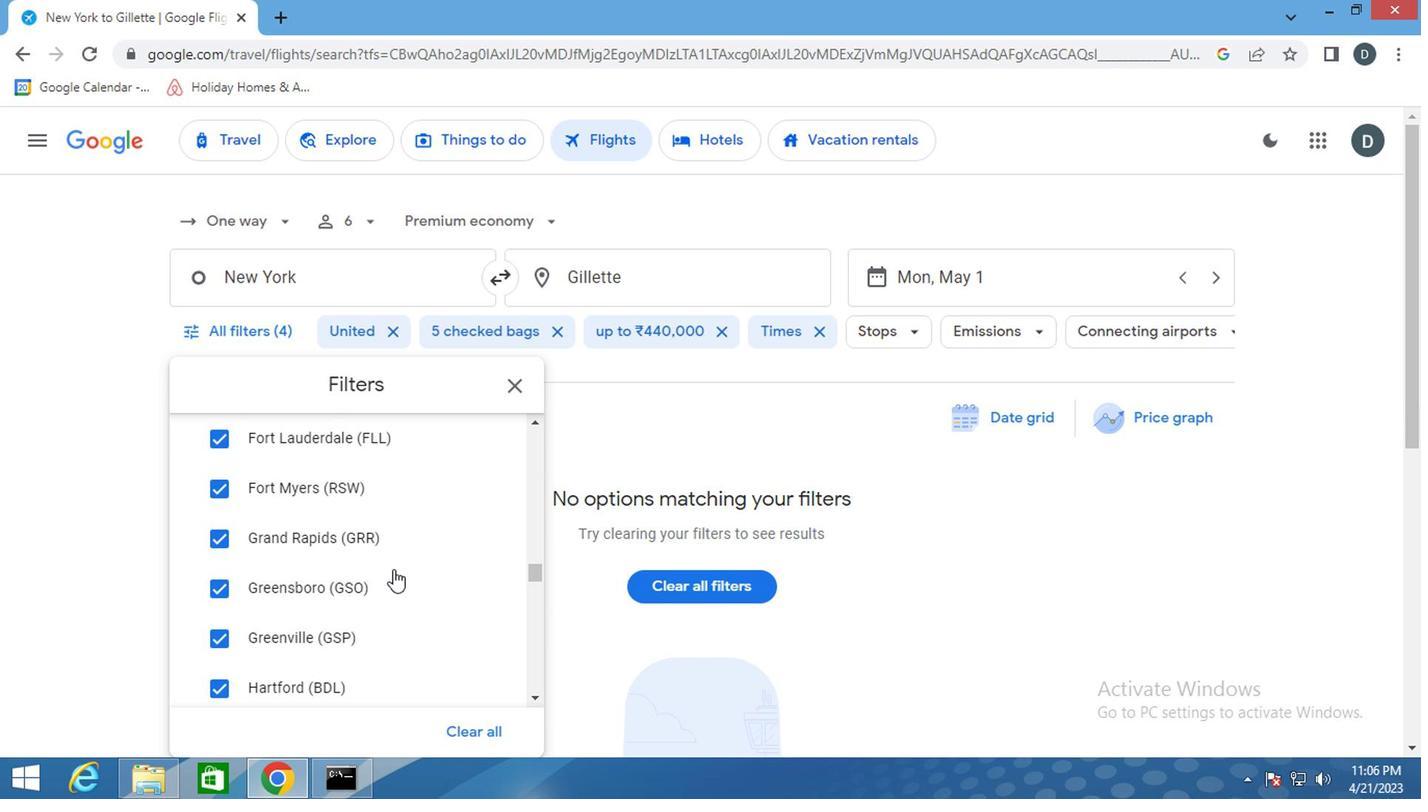 
Action: Mouse moved to (382, 574)
Screenshot: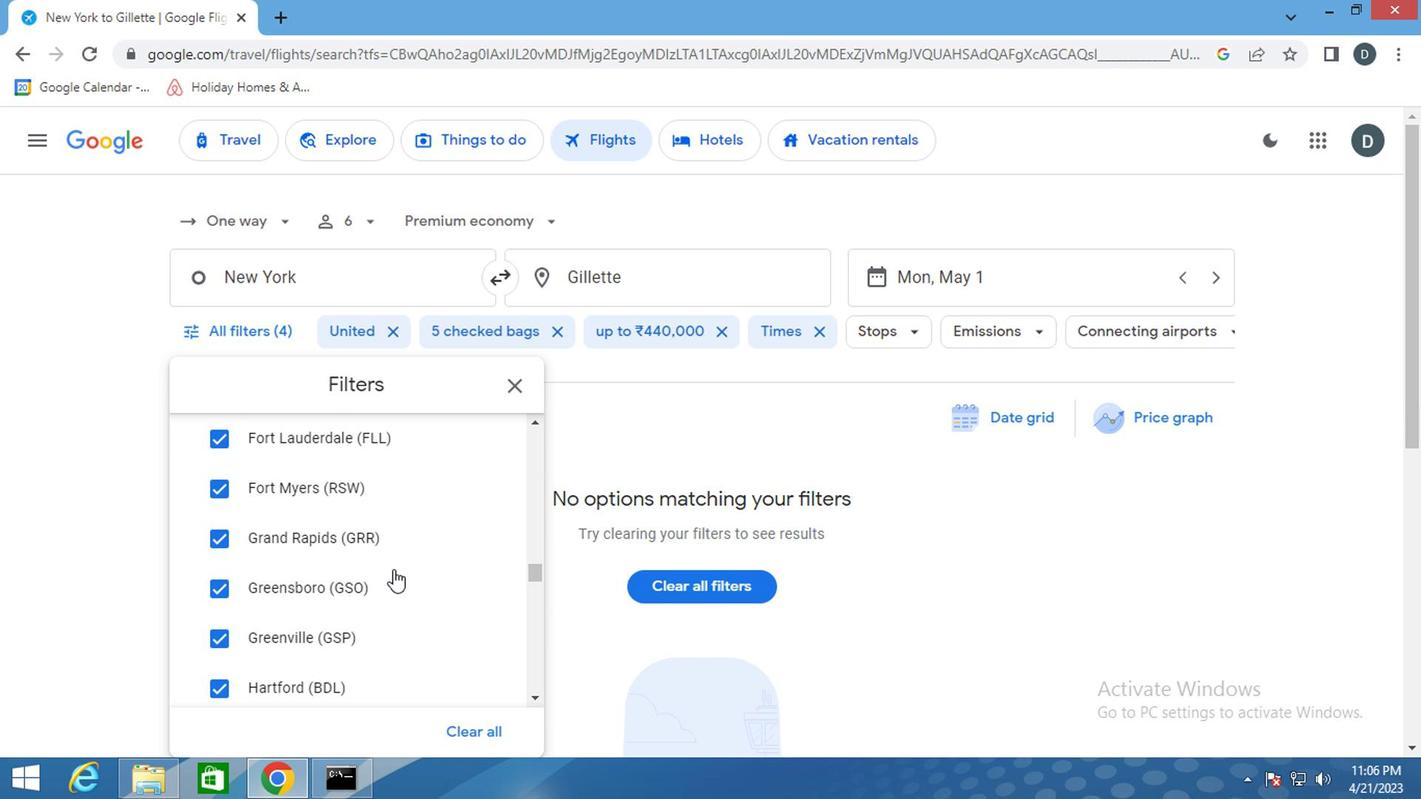 
Action: Mouse scrolled (382, 573) with delta (0, 0)
Screenshot: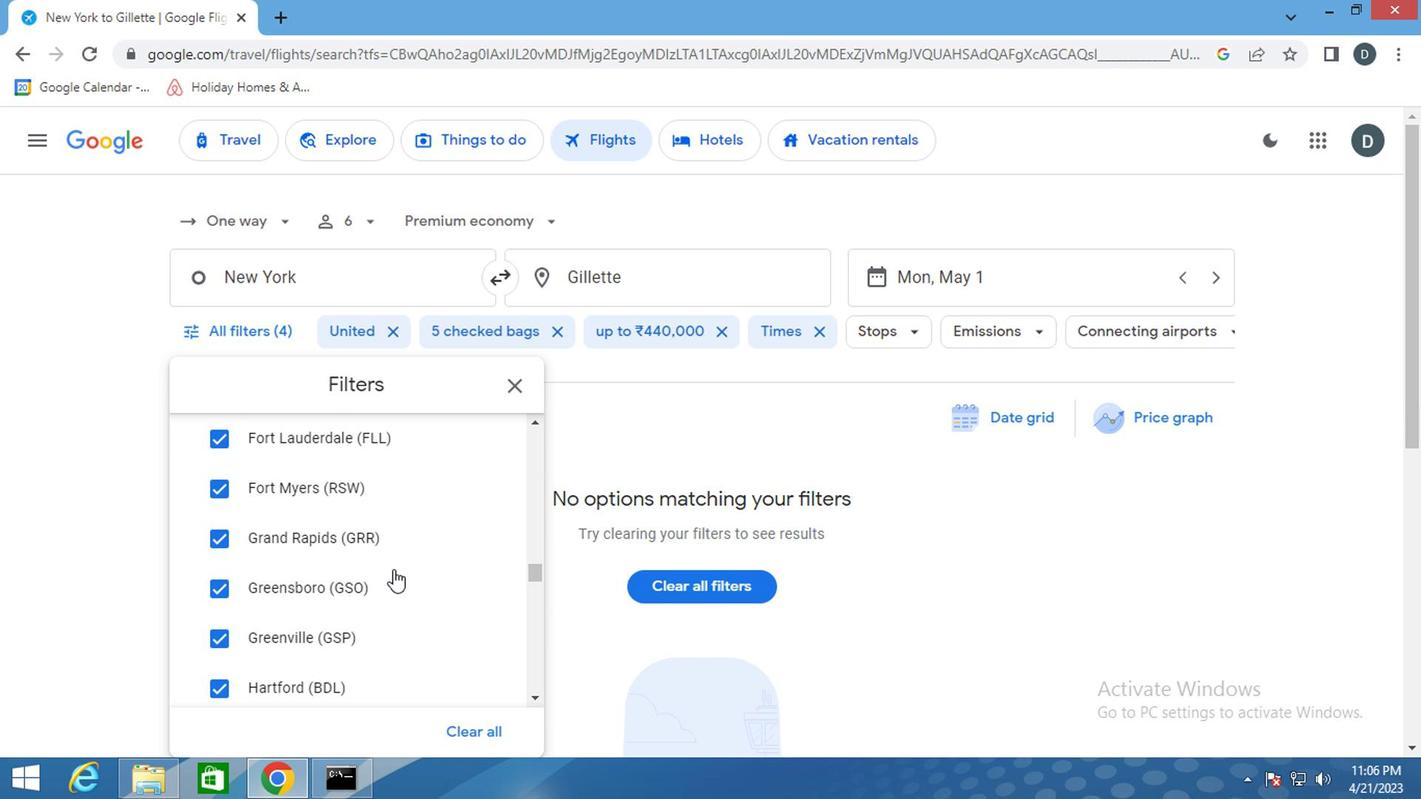 
Action: Mouse moved to (383, 577)
Screenshot: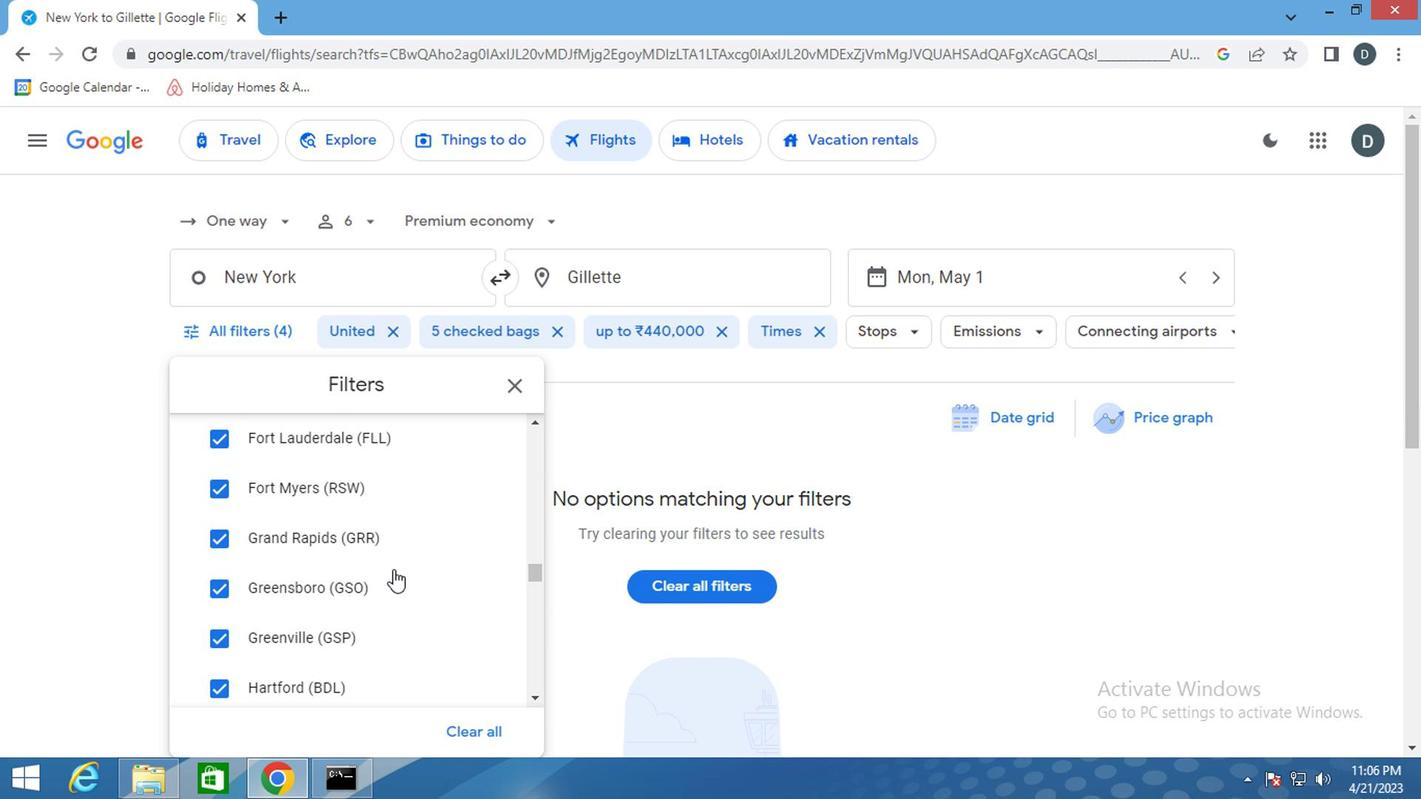 
Action: Mouse scrolled (383, 576) with delta (0, 0)
Screenshot: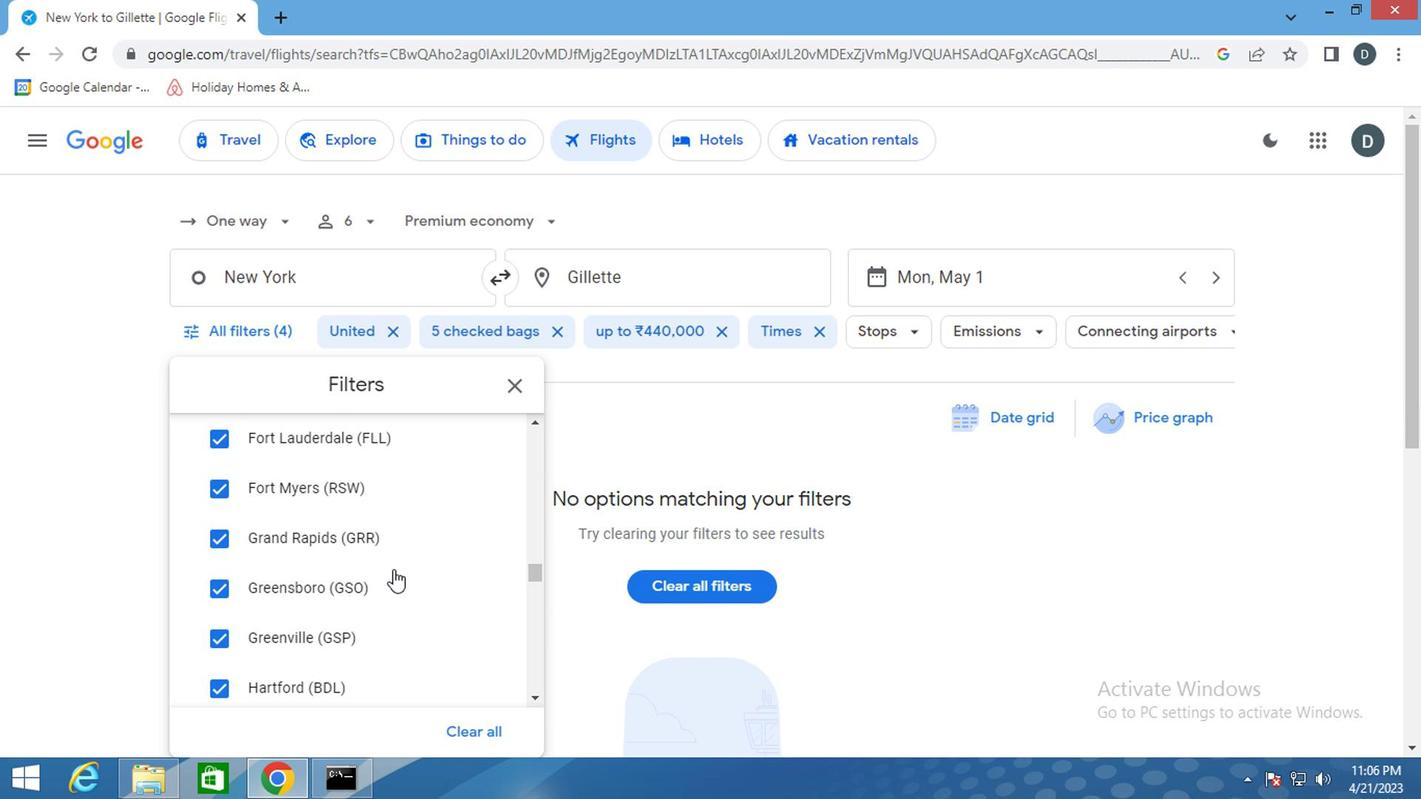 
Action: Mouse moved to (384, 579)
Screenshot: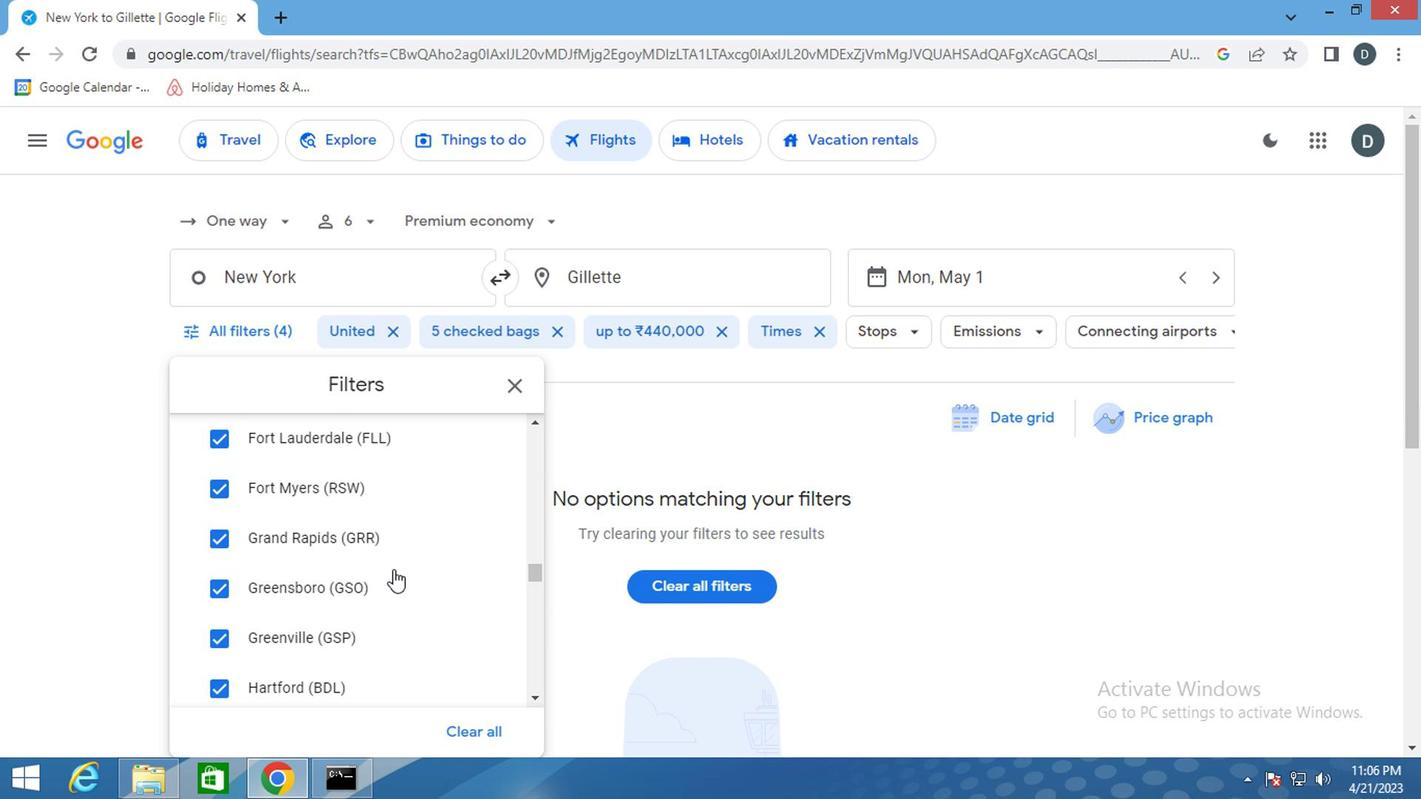 
Action: Mouse scrolled (384, 578) with delta (0, -1)
Screenshot: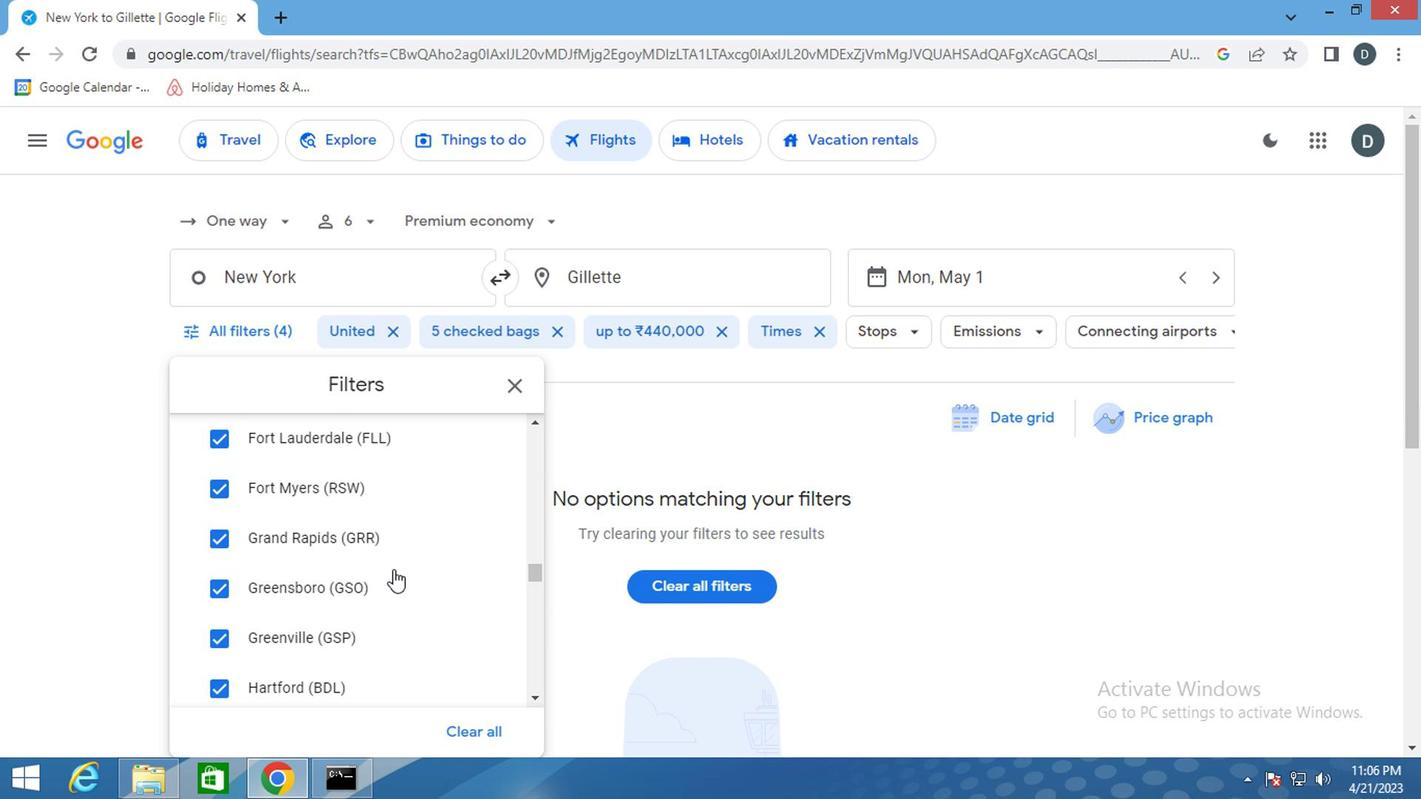 
Action: Mouse moved to (465, 699)
Screenshot: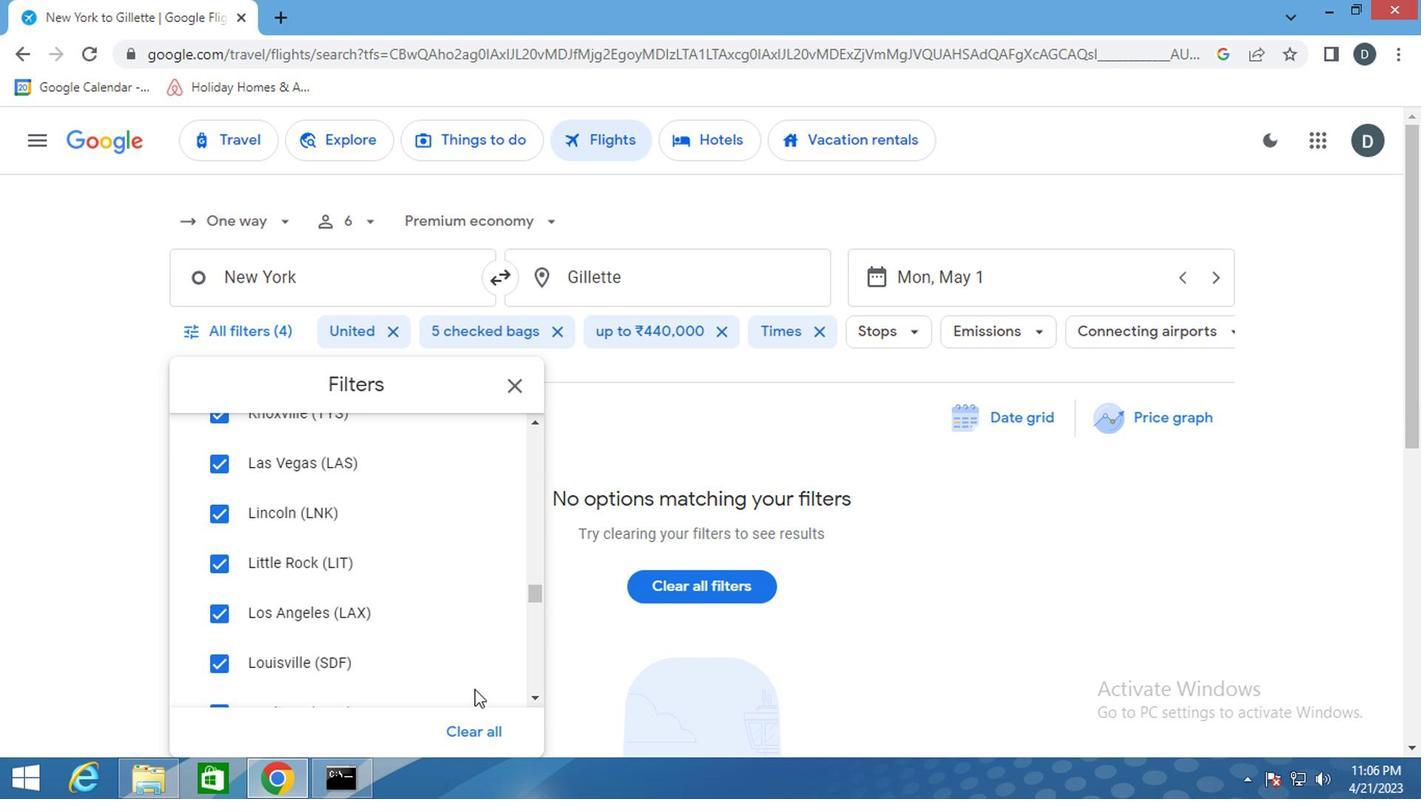
Action: Mouse scrolled (465, 699) with delta (0, 0)
Screenshot: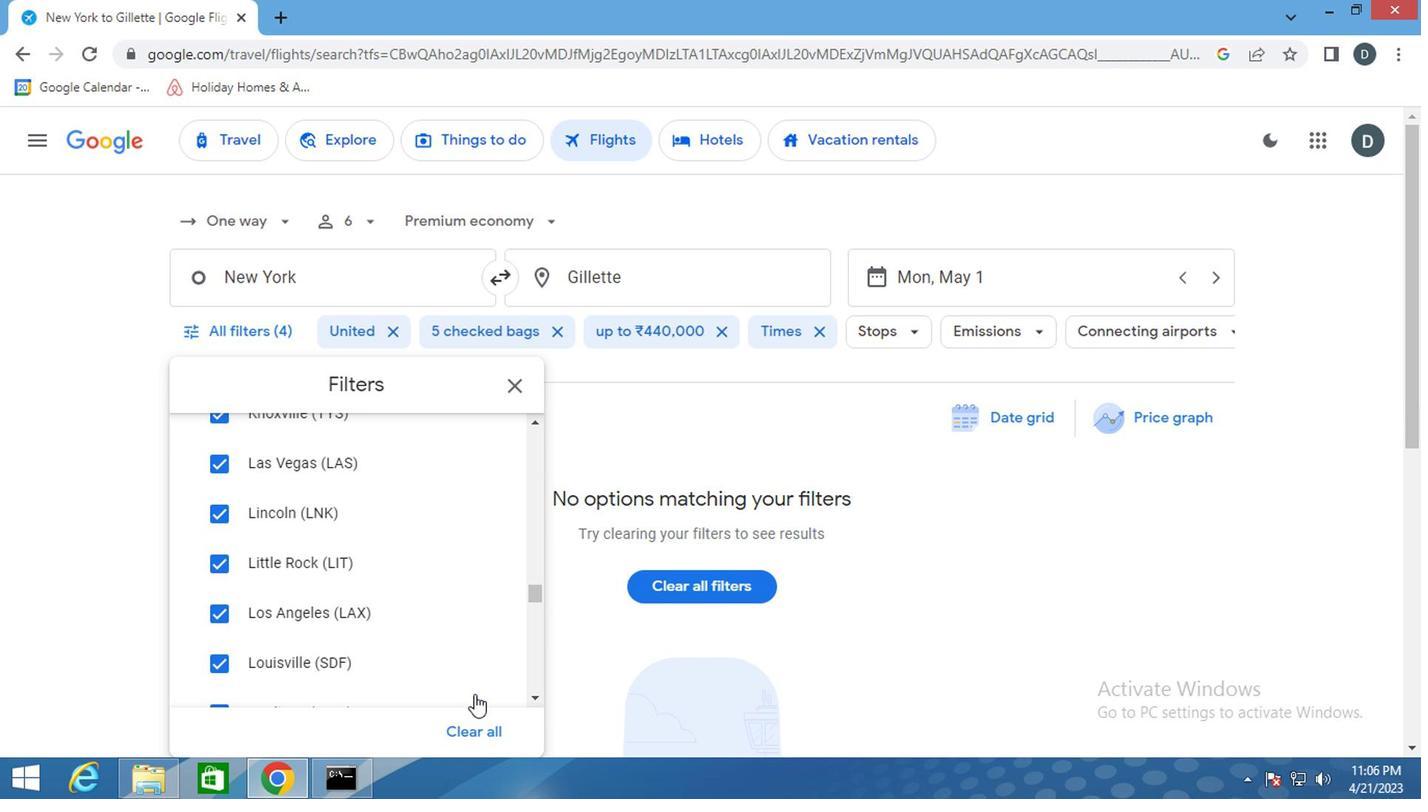 
Action: Mouse scrolled (465, 699) with delta (0, 0)
Screenshot: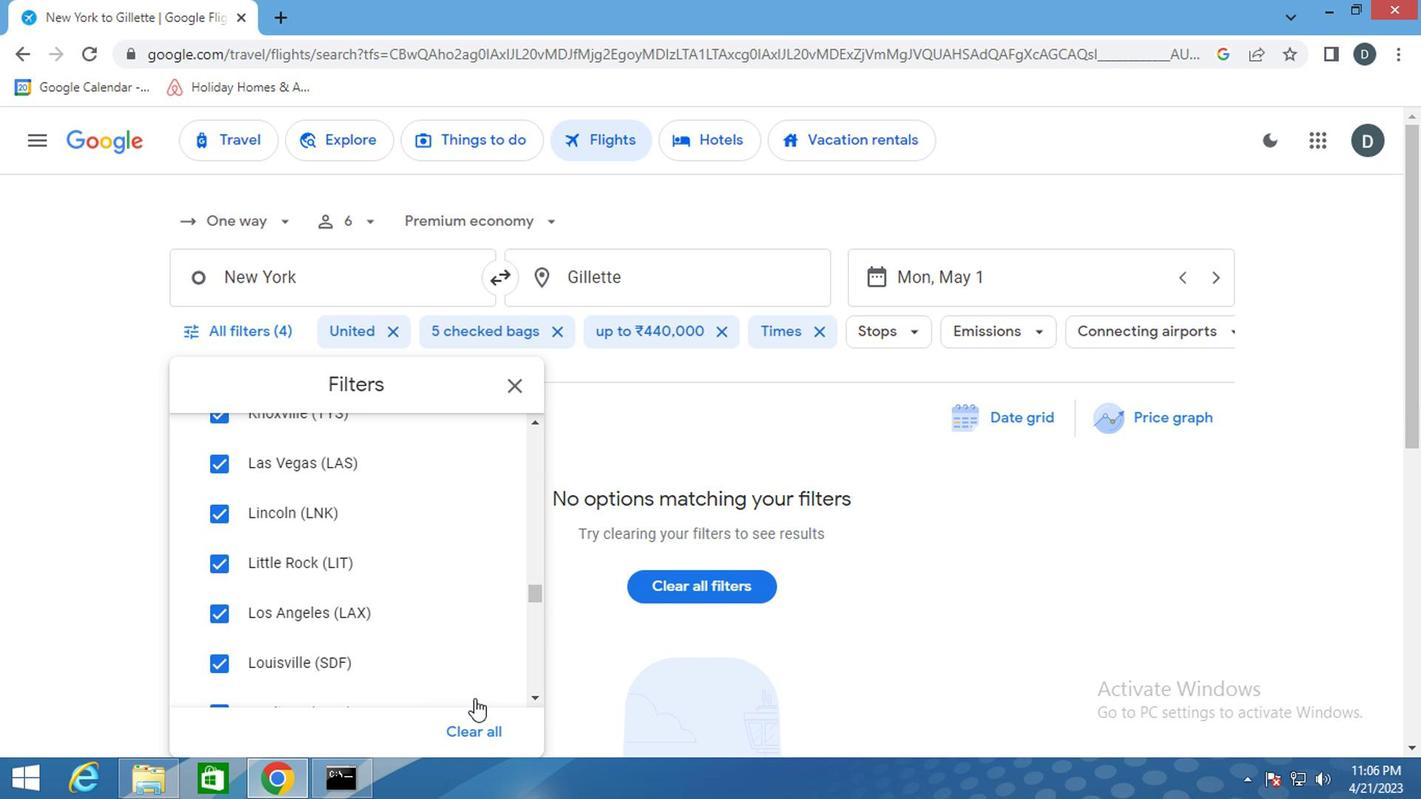 
Action: Mouse scrolled (465, 699) with delta (0, 0)
Screenshot: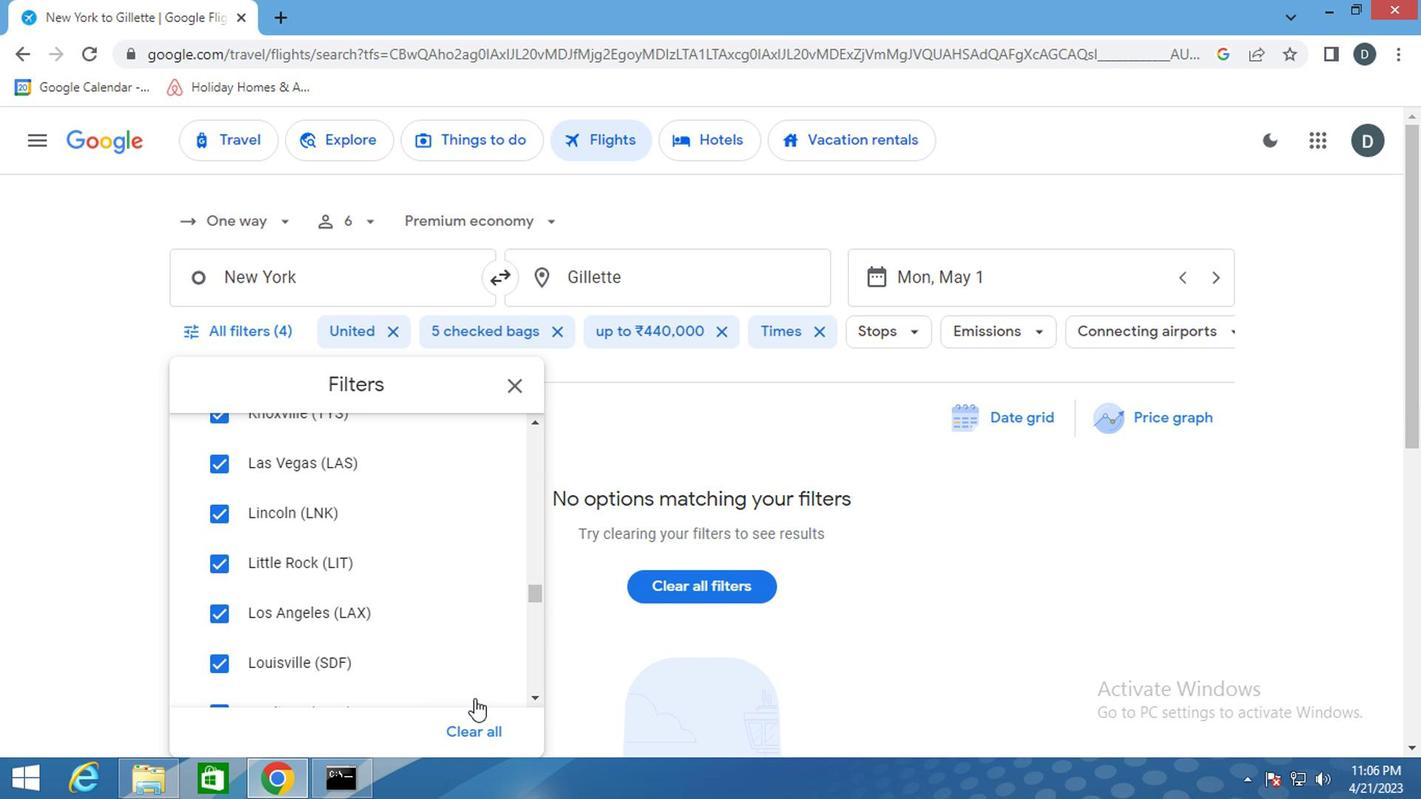 
Action: Mouse scrolled (465, 699) with delta (0, 0)
Screenshot: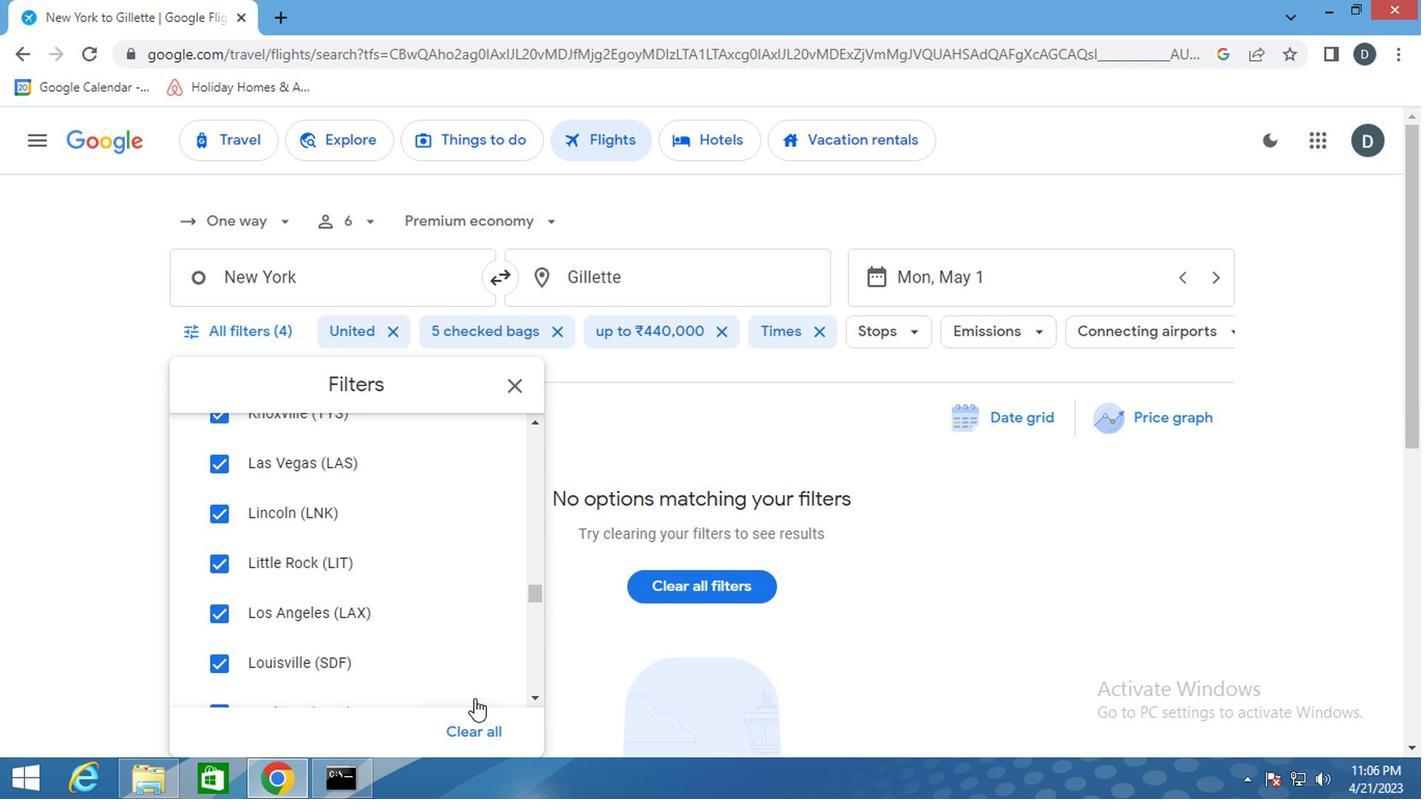 
Action: Mouse moved to (427, 520)
Screenshot: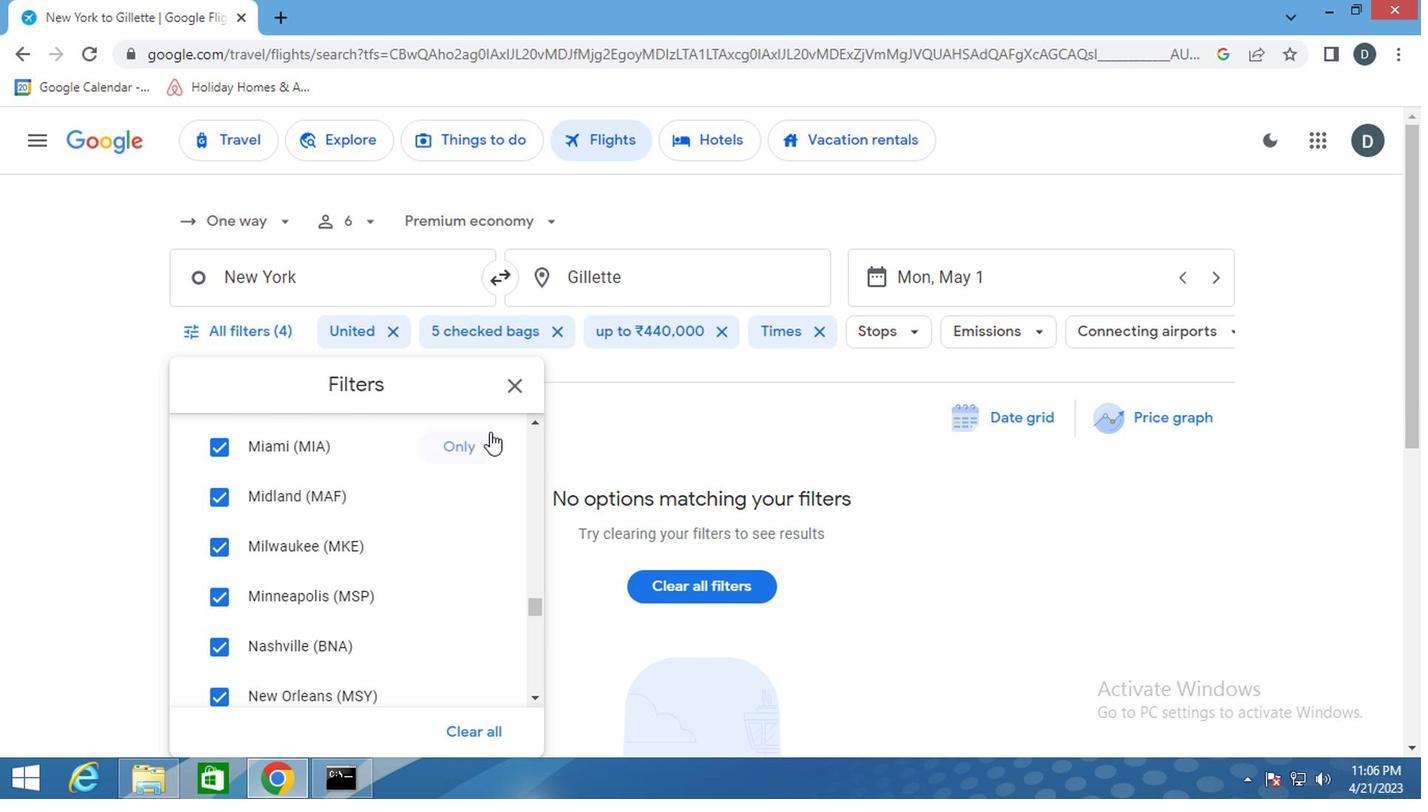 
Action: Mouse scrolled (427, 519) with delta (0, 0)
Screenshot: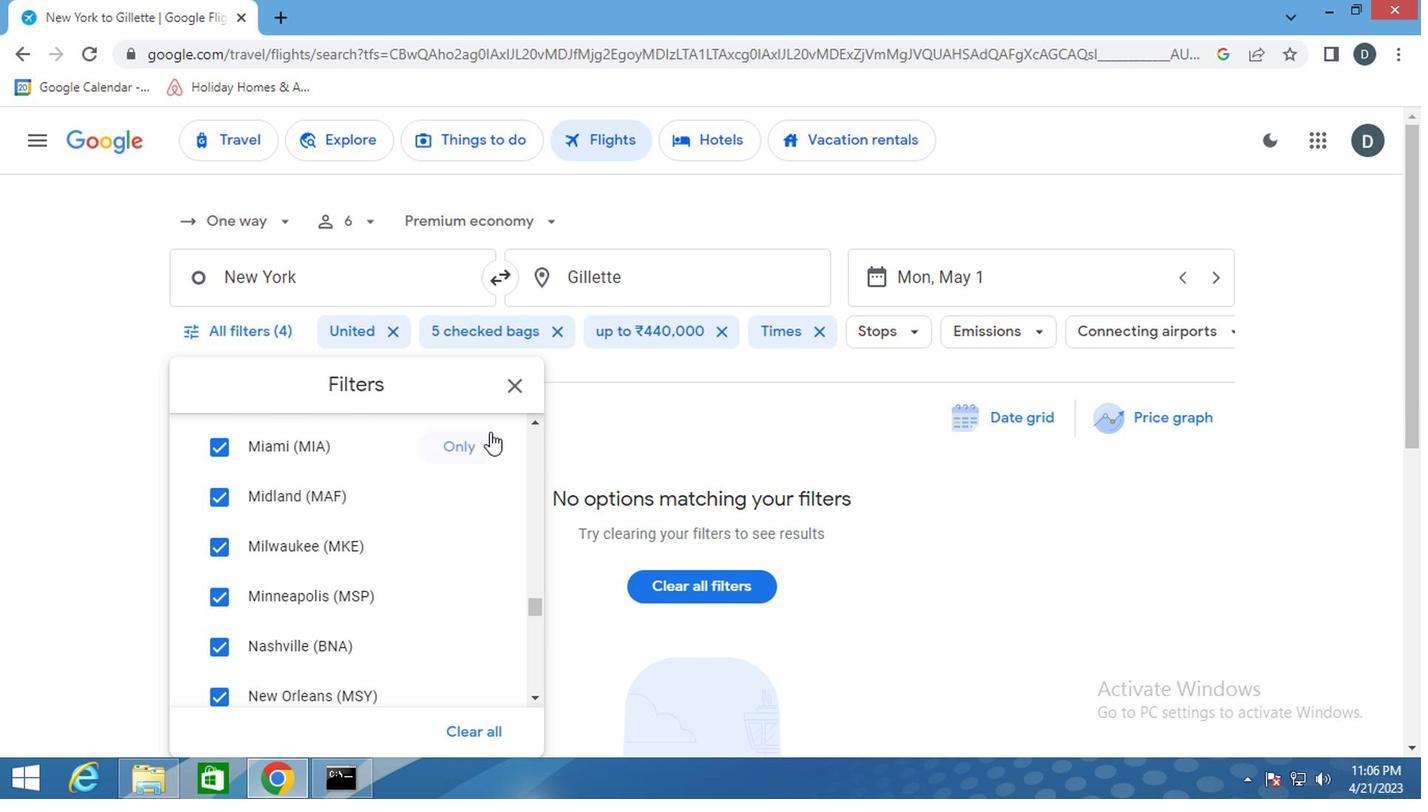 
Action: Mouse moved to (426, 529)
Screenshot: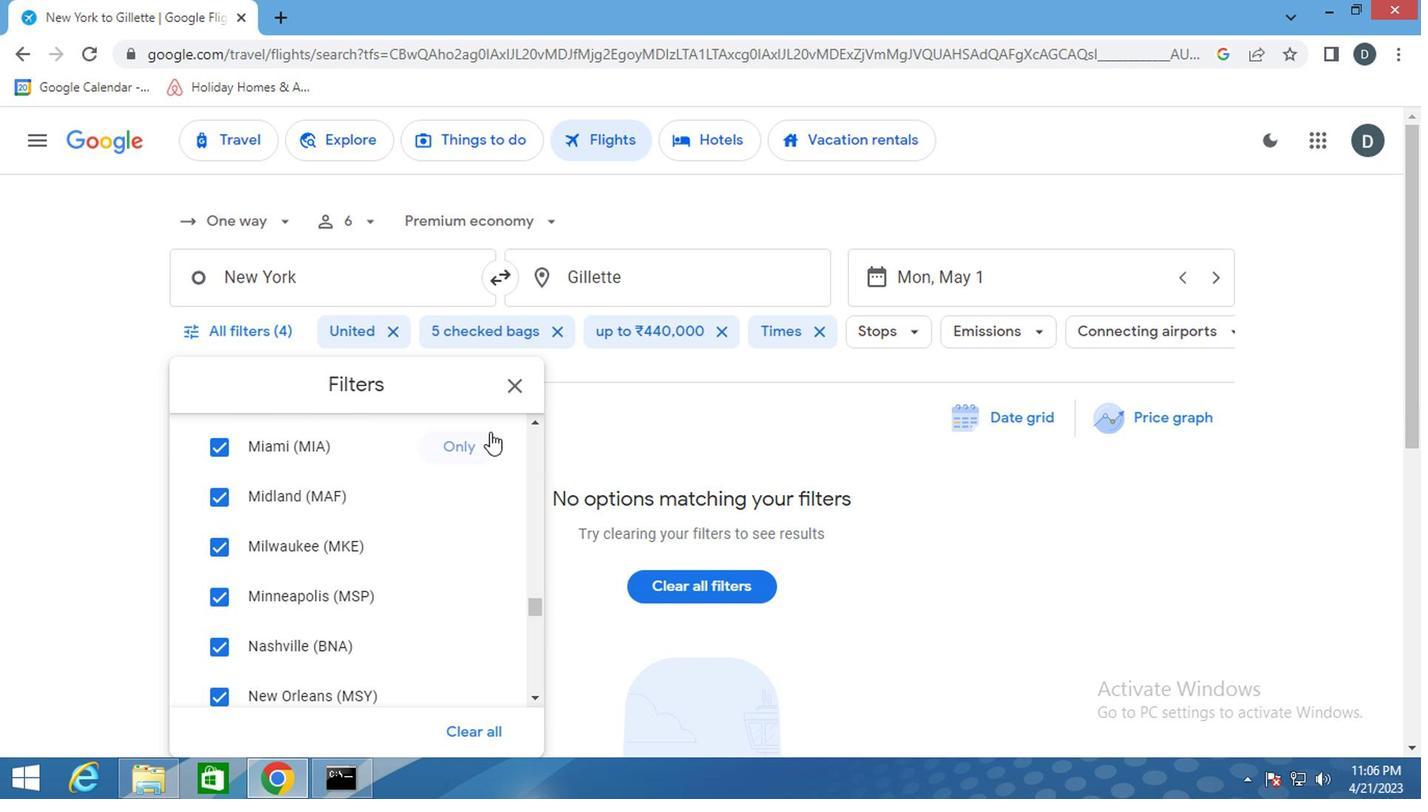 
Action: Mouse scrolled (426, 528) with delta (0, 0)
Screenshot: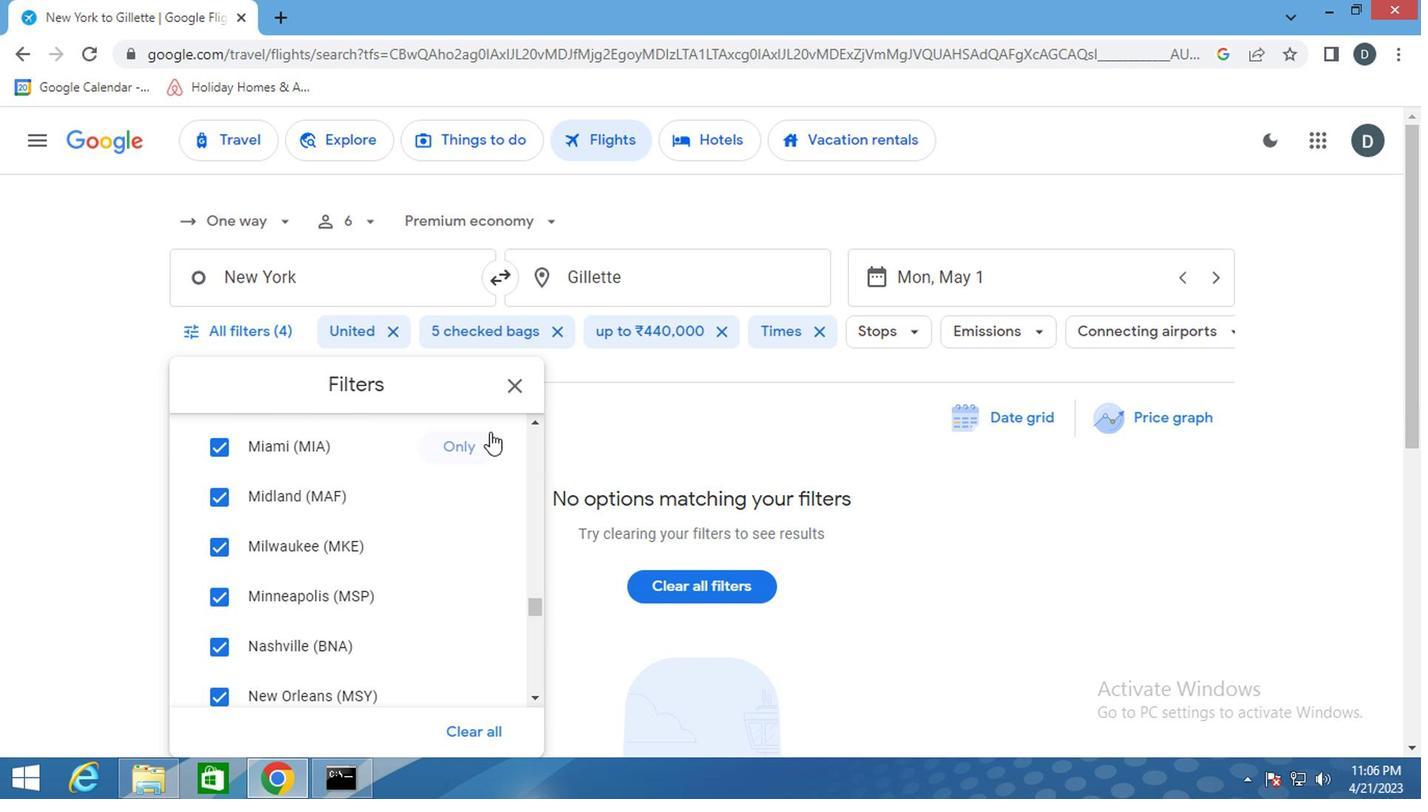 
Action: Mouse moved to (426, 540)
Screenshot: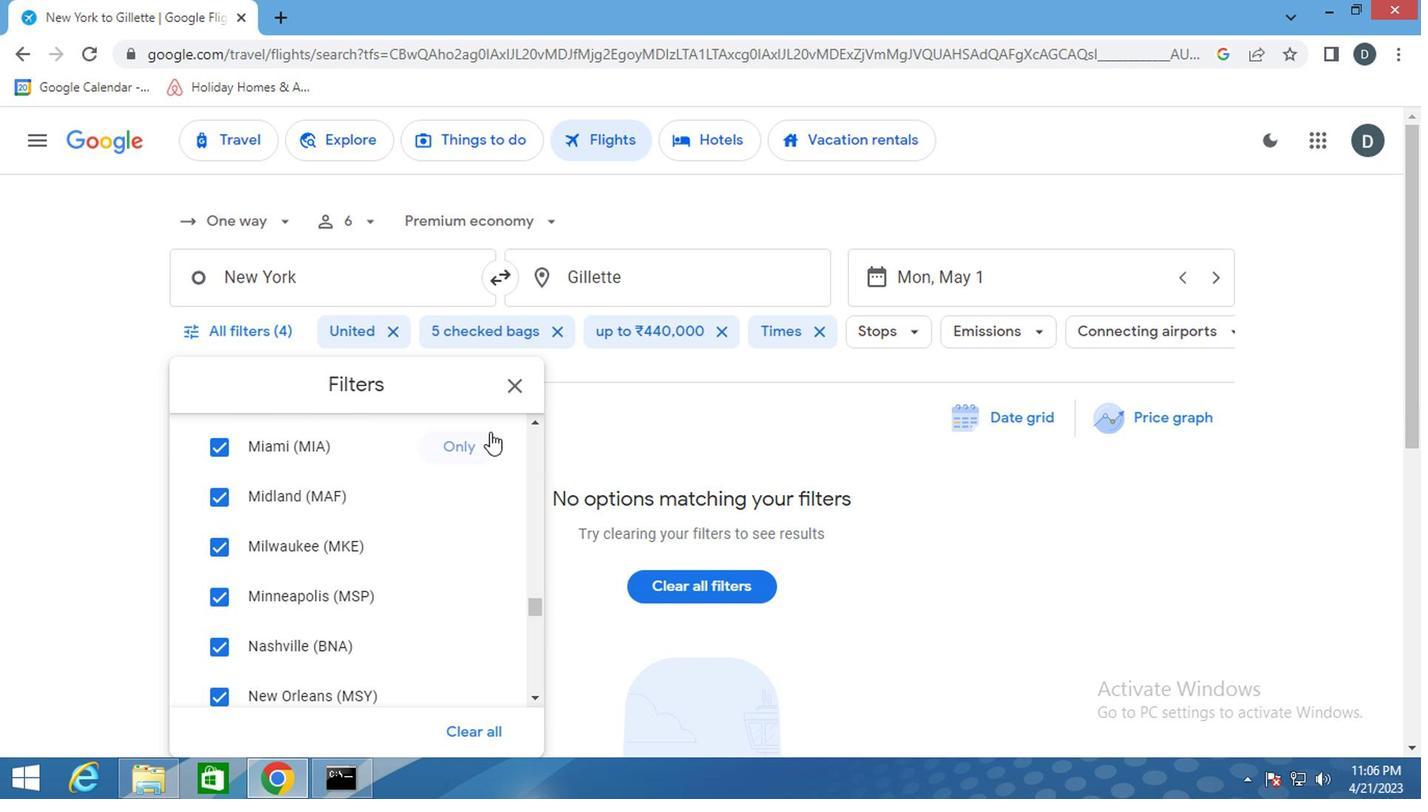 
Action: Mouse scrolled (426, 539) with delta (0, 0)
Screenshot: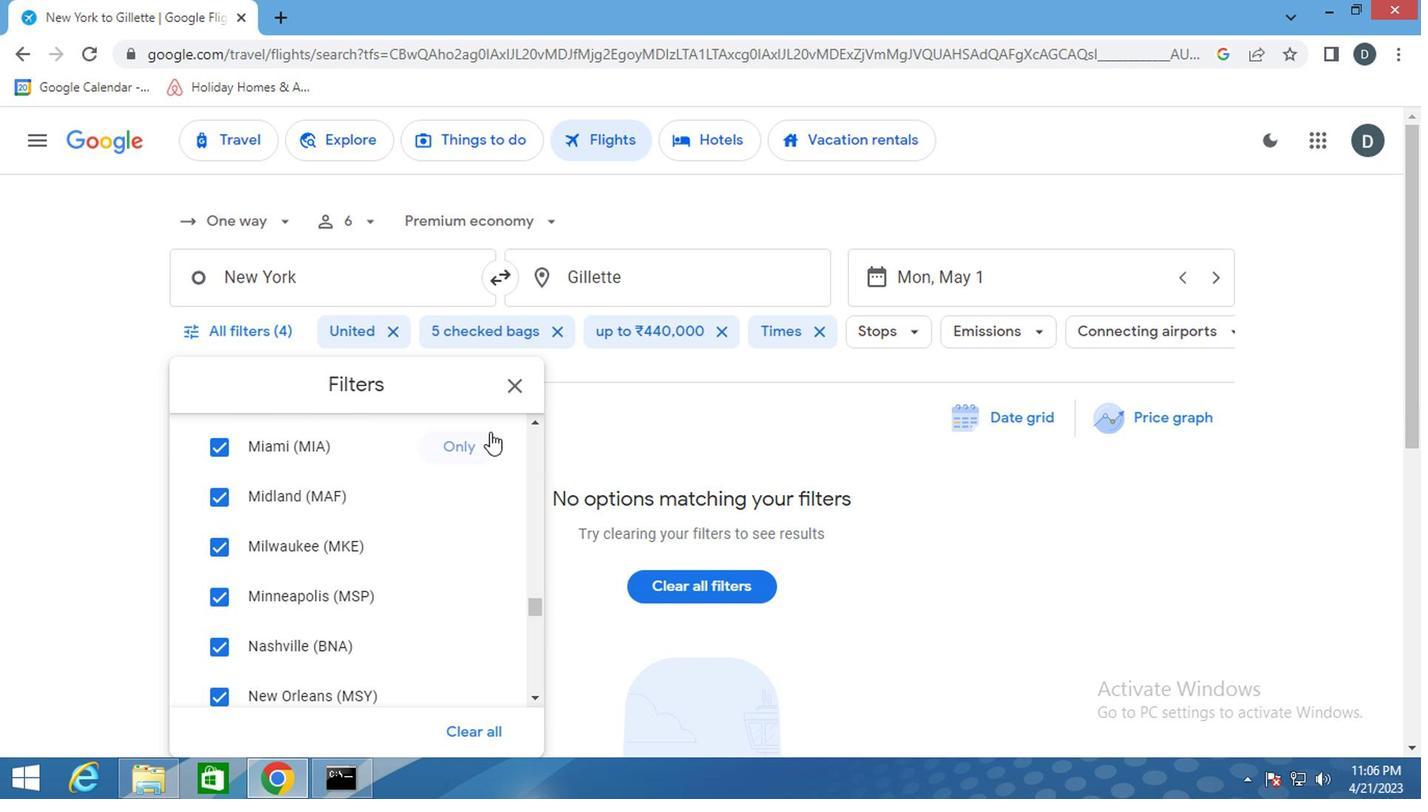 
Action: Mouse moved to (426, 545)
Screenshot: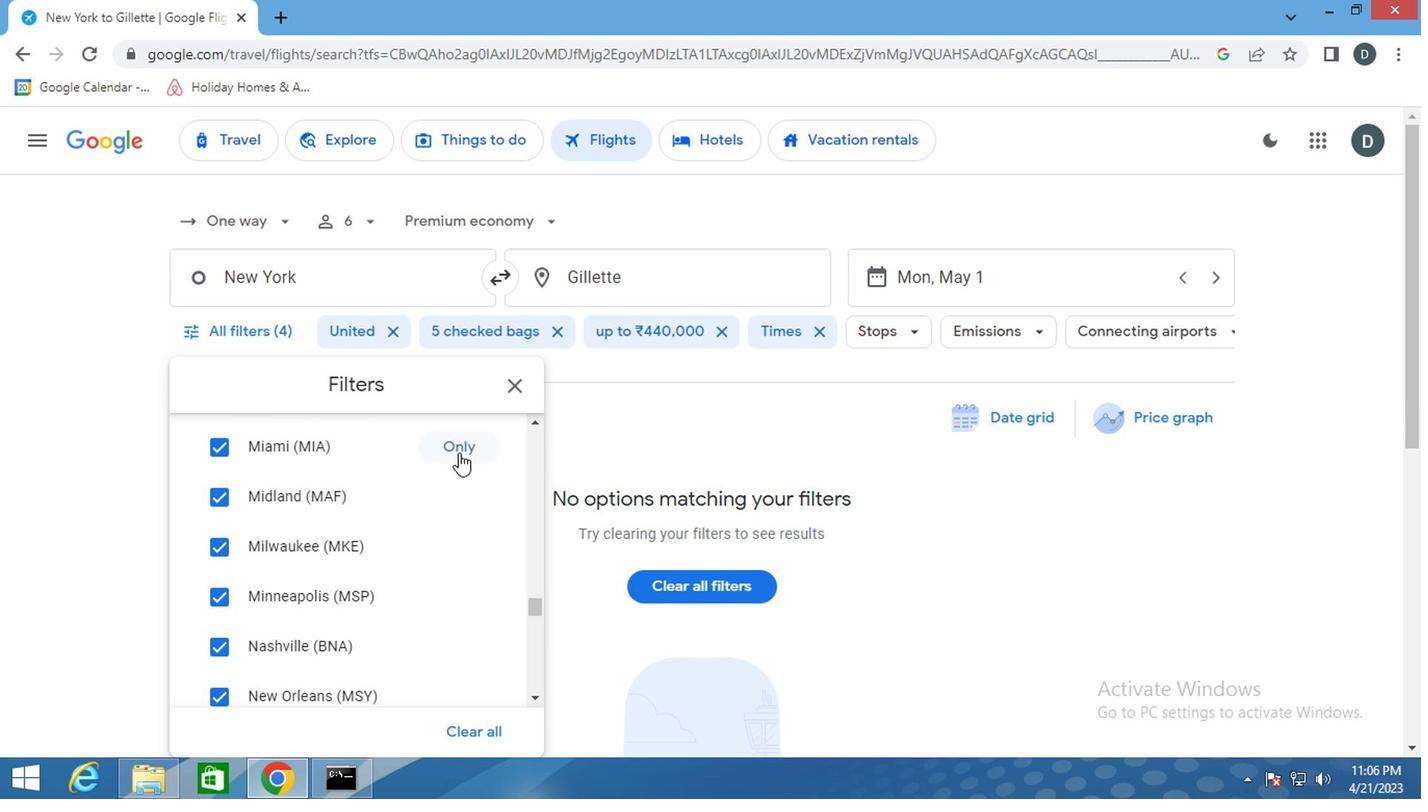 
Action: Mouse scrolled (426, 544) with delta (0, 0)
Screenshot: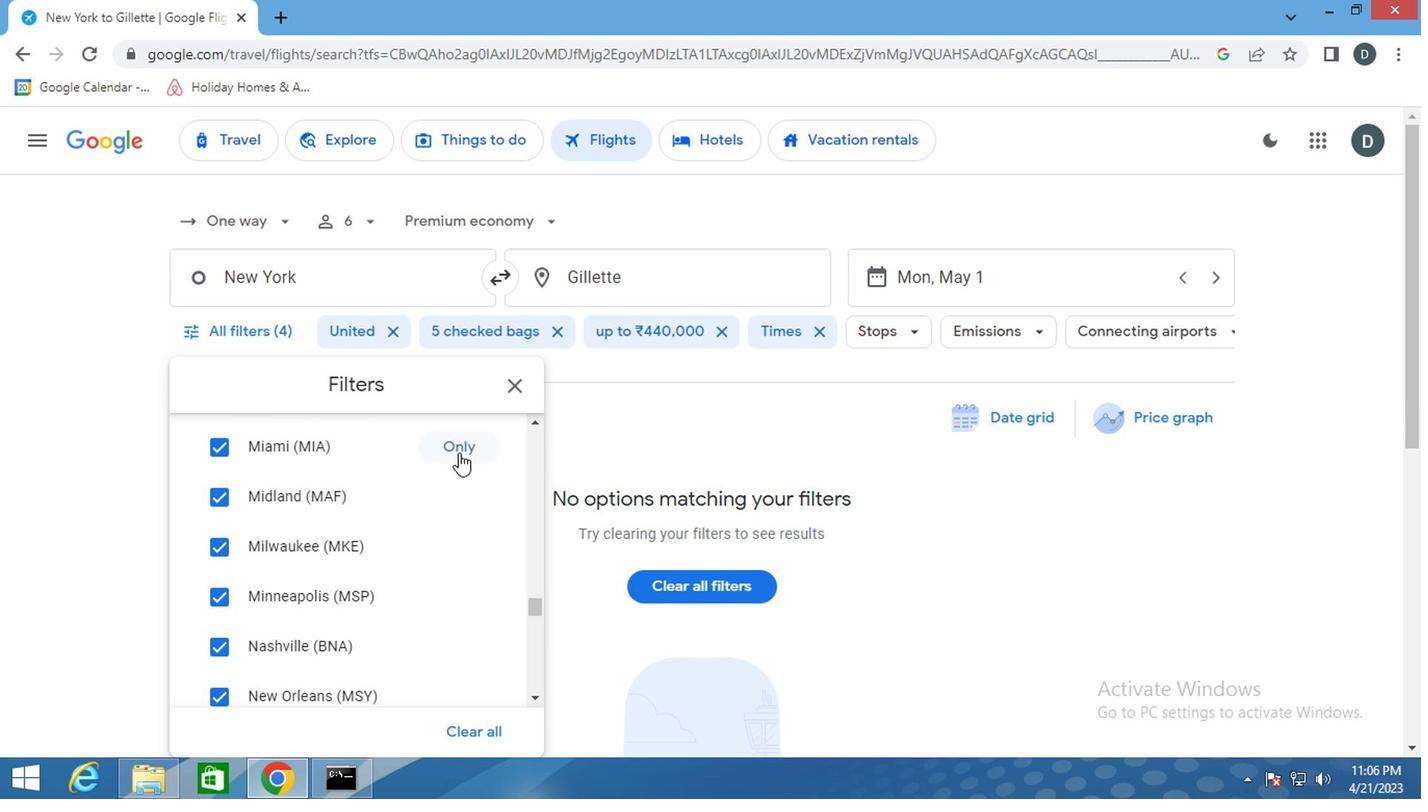 
Action: Mouse moved to (426, 552)
Screenshot: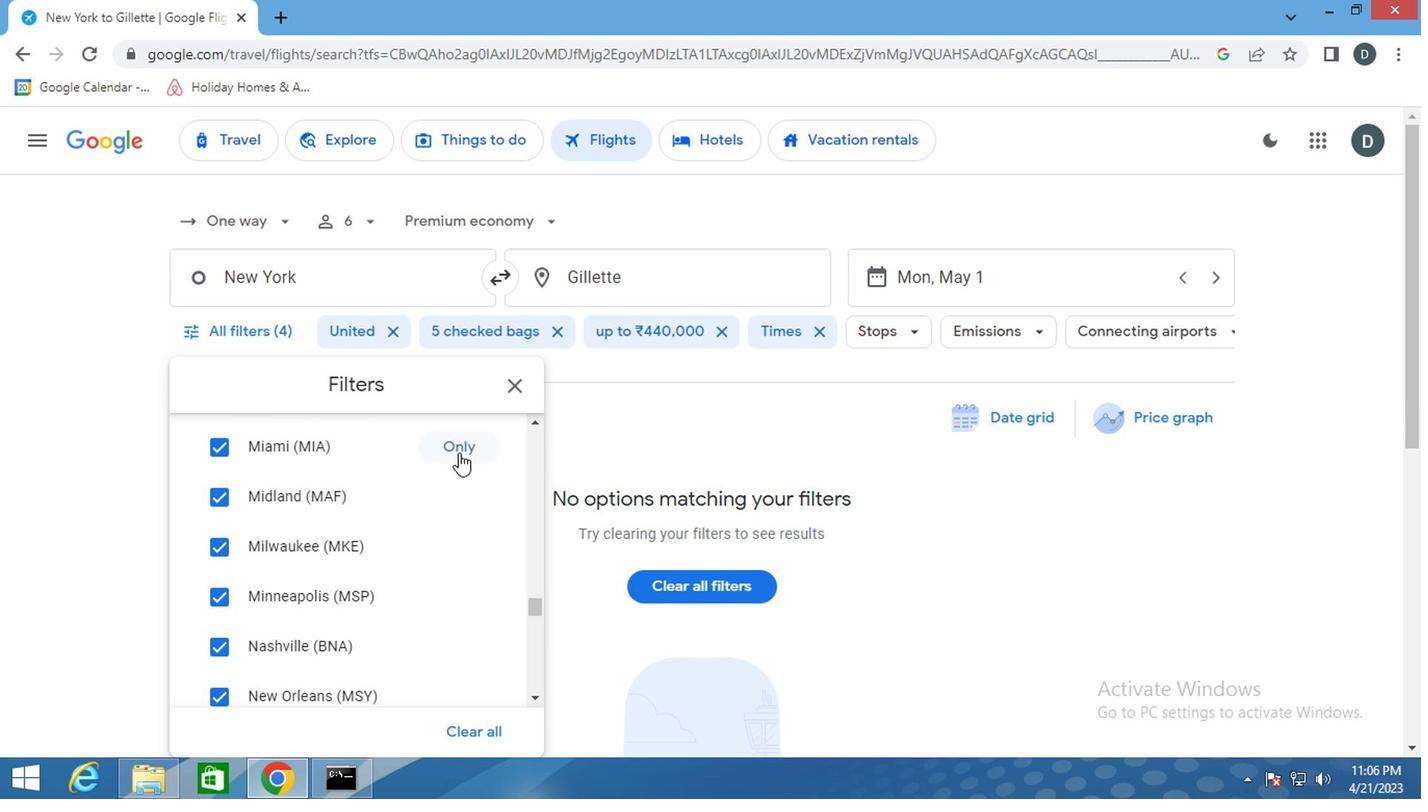 
Action: Mouse scrolled (426, 551) with delta (0, 0)
Screenshot: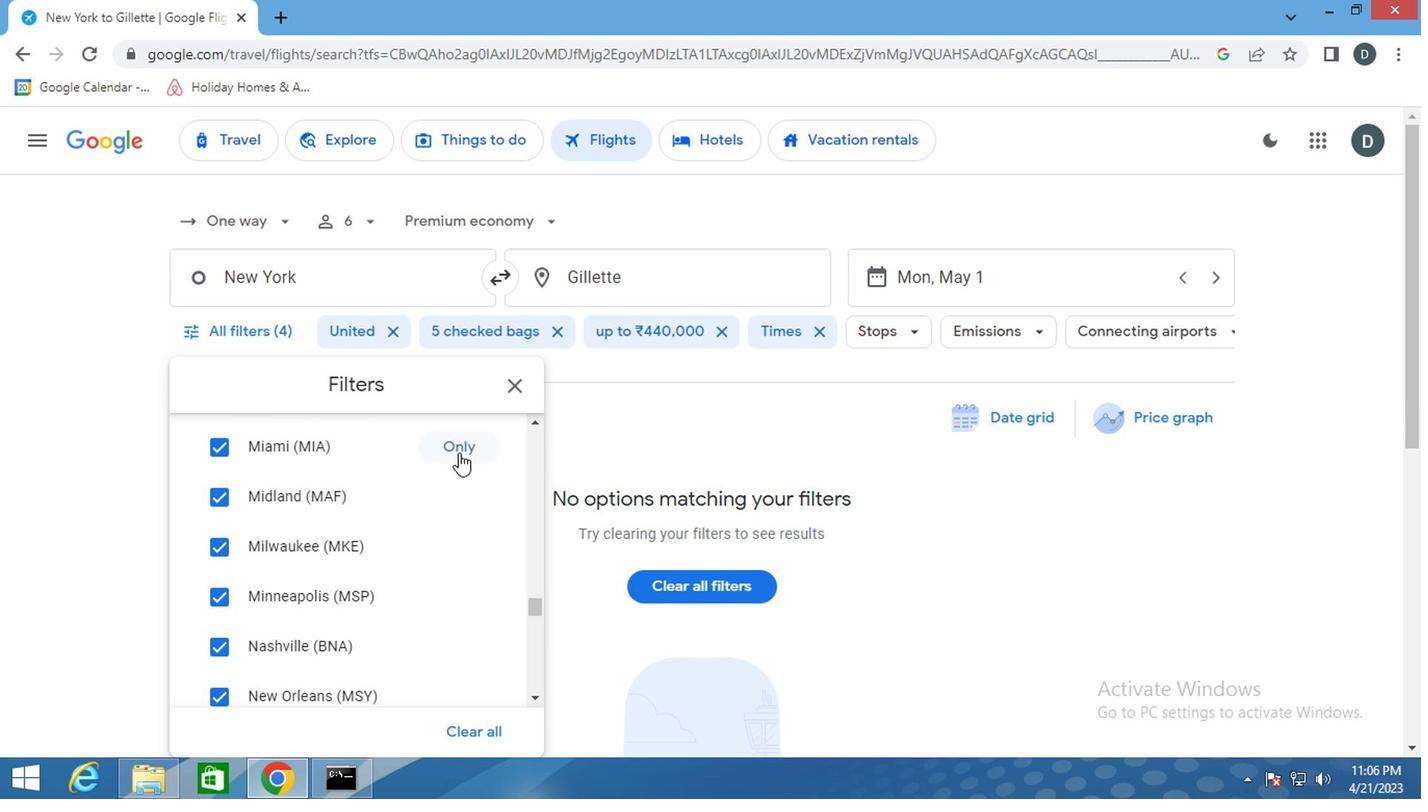 
Action: Mouse moved to (499, 395)
Screenshot: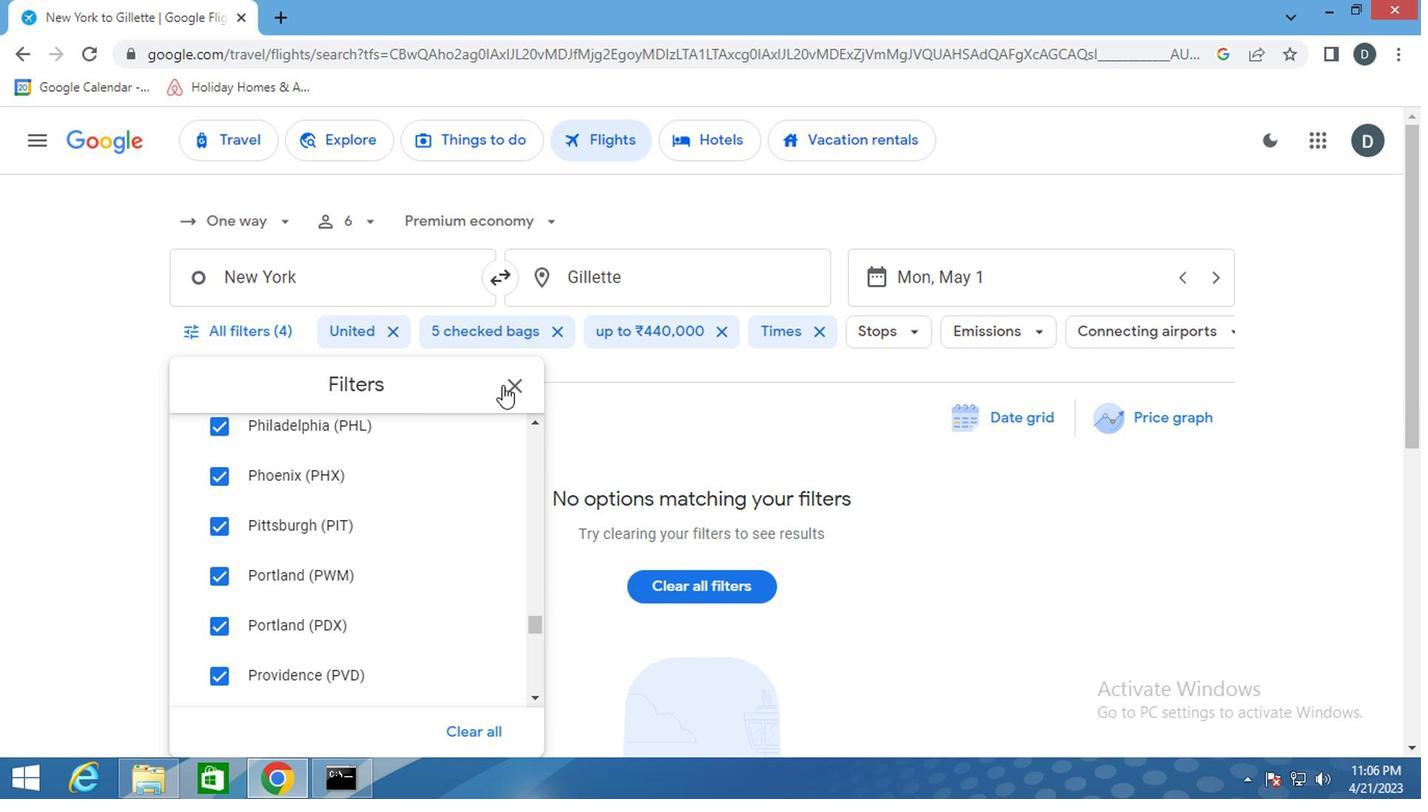 
Action: Mouse pressed left at (499, 395)
Screenshot: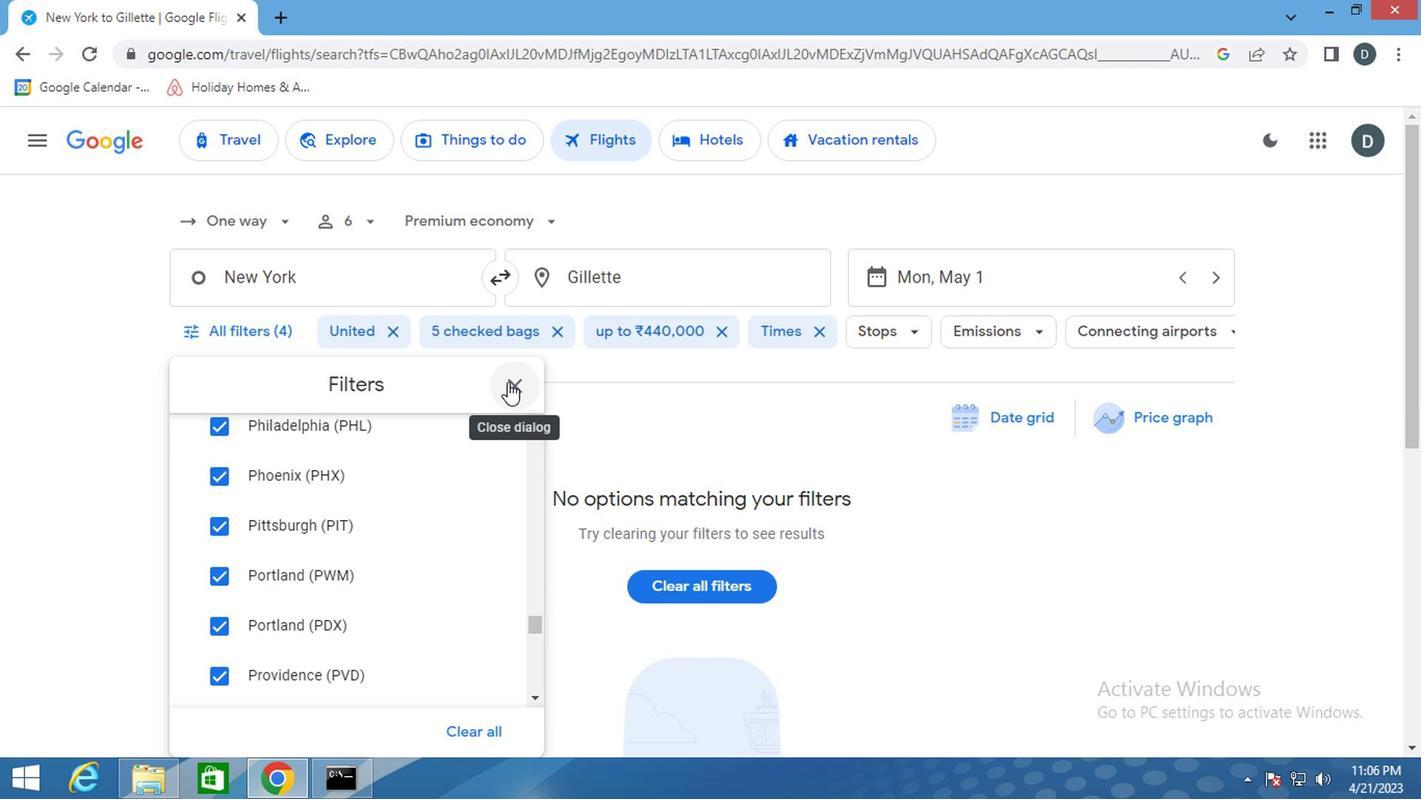 
